 Task: Create an issue with stakeholders to showcase completed work.
Action: Mouse moved to (238, 96)
Screenshot: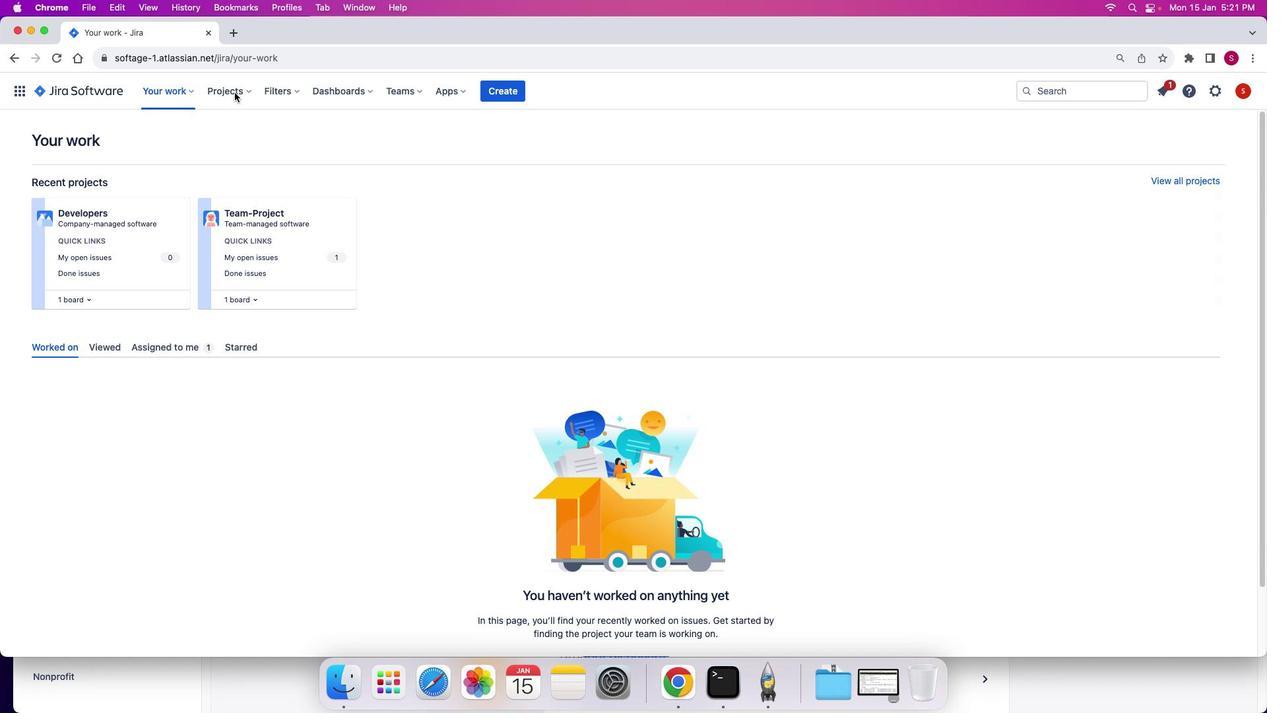 
Action: Mouse pressed left at (238, 96)
Screenshot: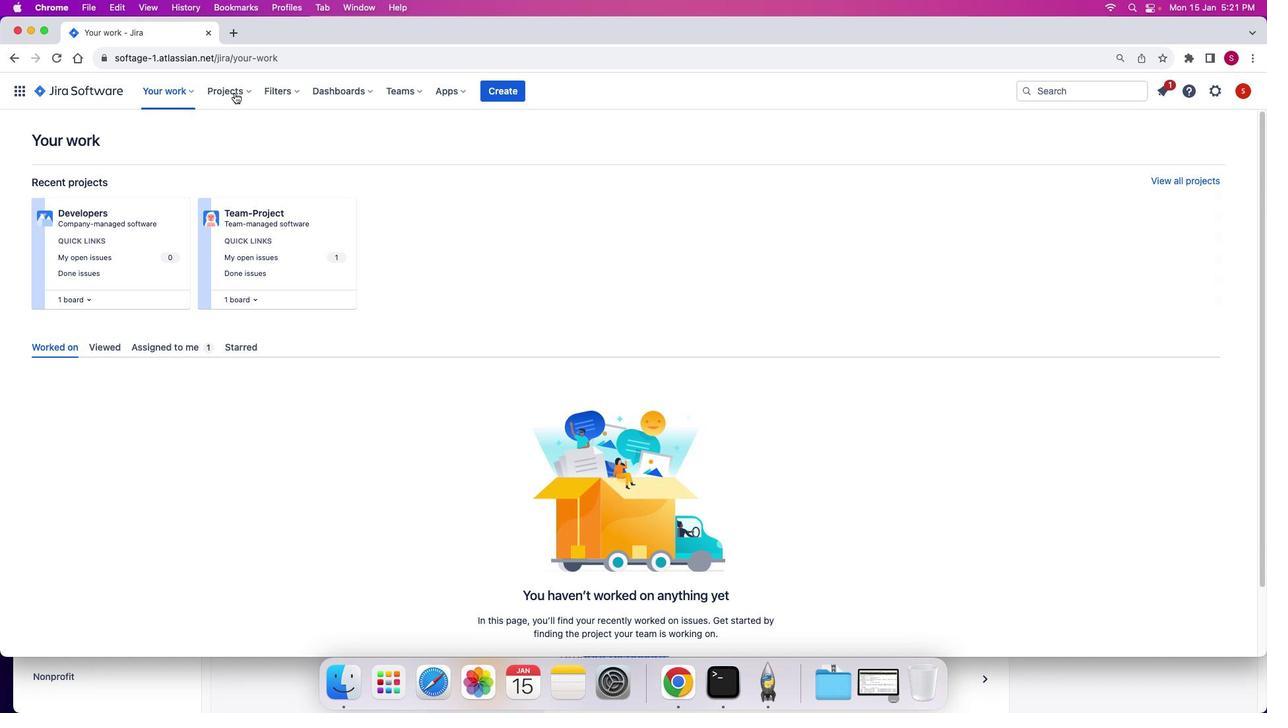 
Action: Mouse moved to (241, 97)
Screenshot: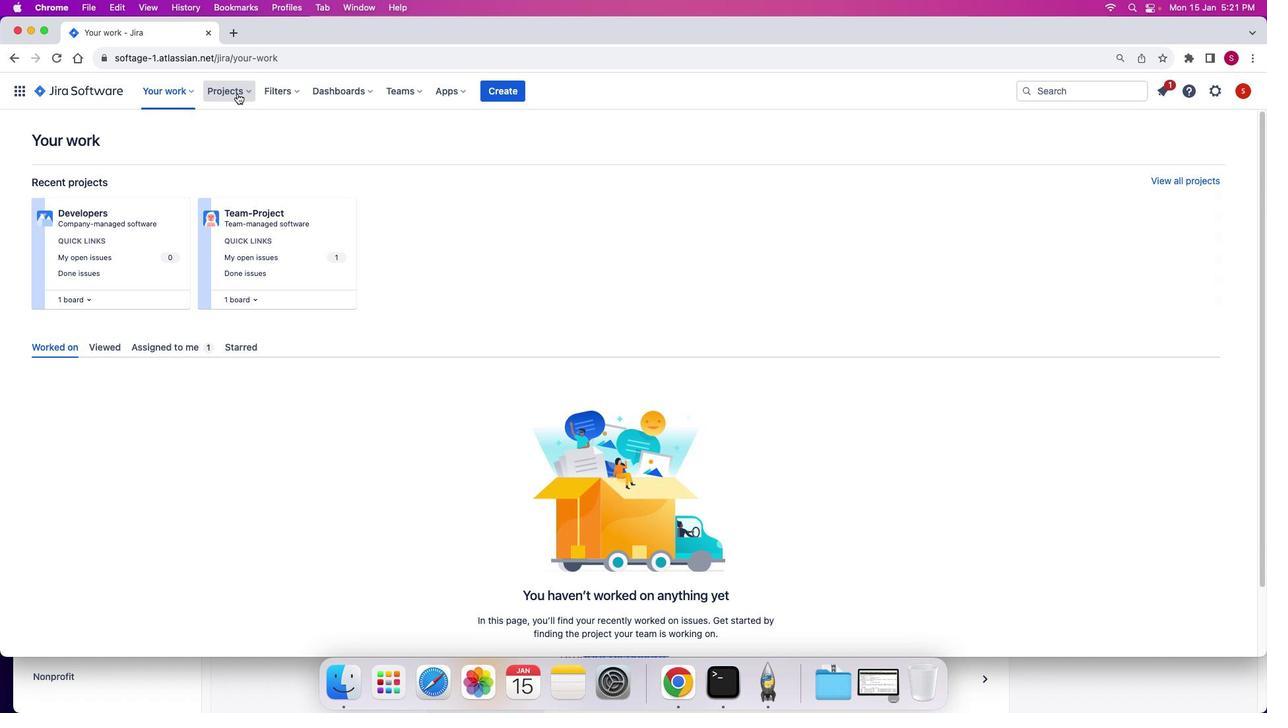 
Action: Mouse pressed left at (241, 97)
Screenshot: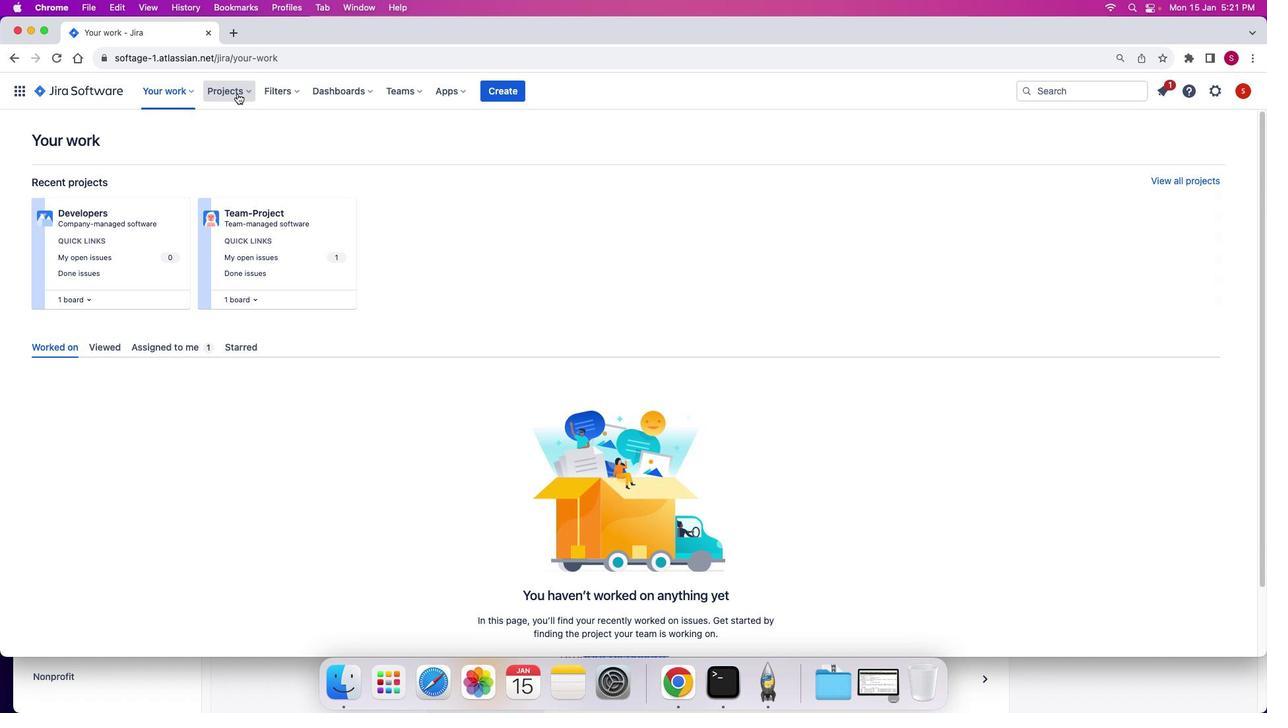 
Action: Mouse moved to (261, 151)
Screenshot: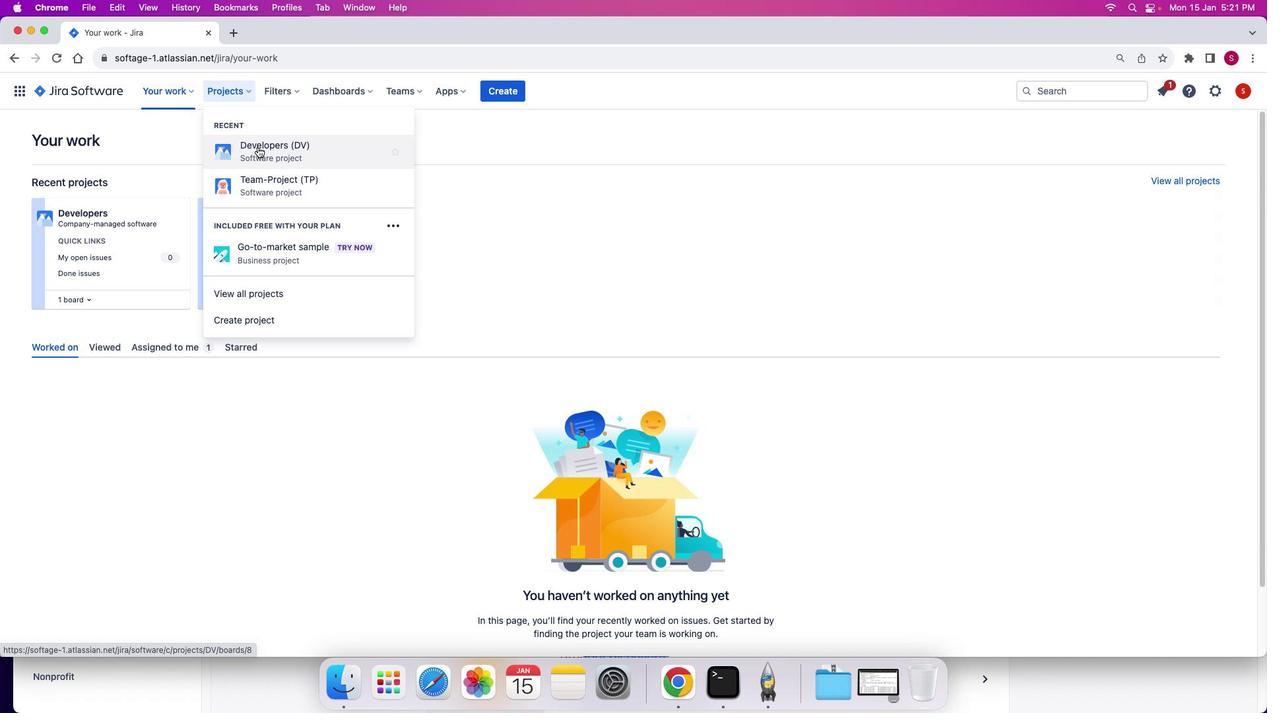 
Action: Mouse pressed left at (261, 151)
Screenshot: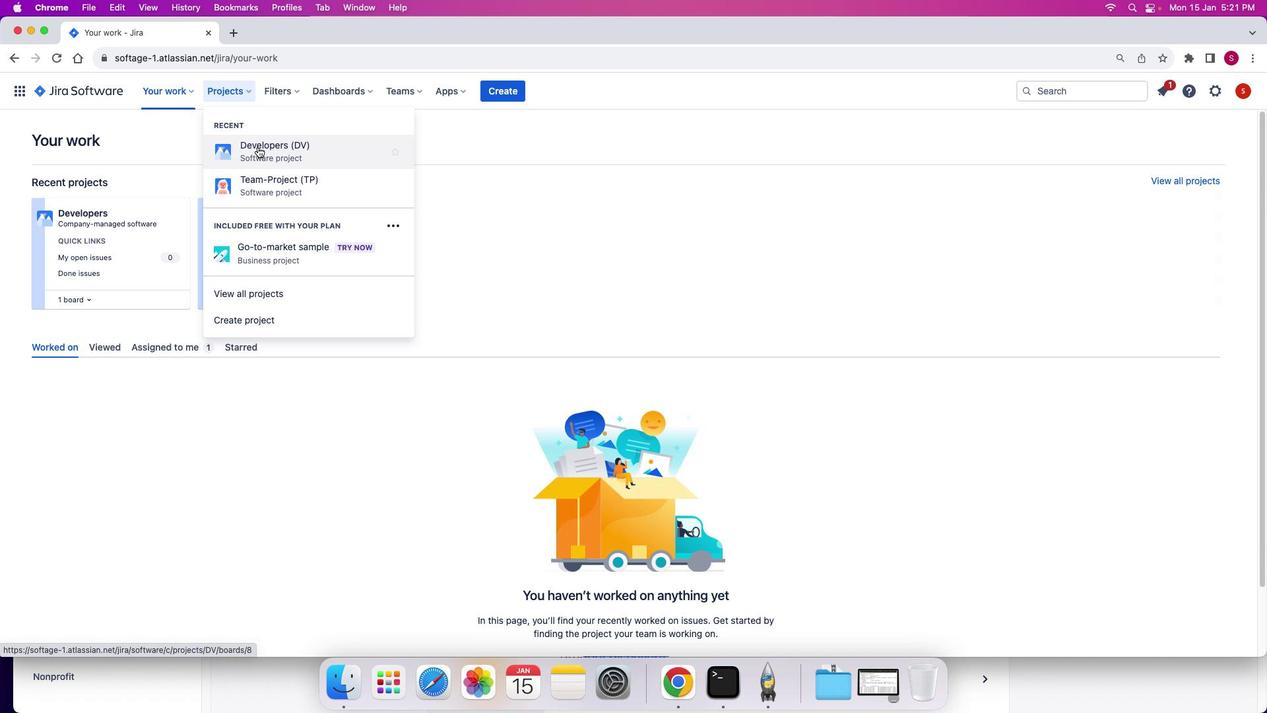 
Action: Mouse moved to (378, 423)
Screenshot: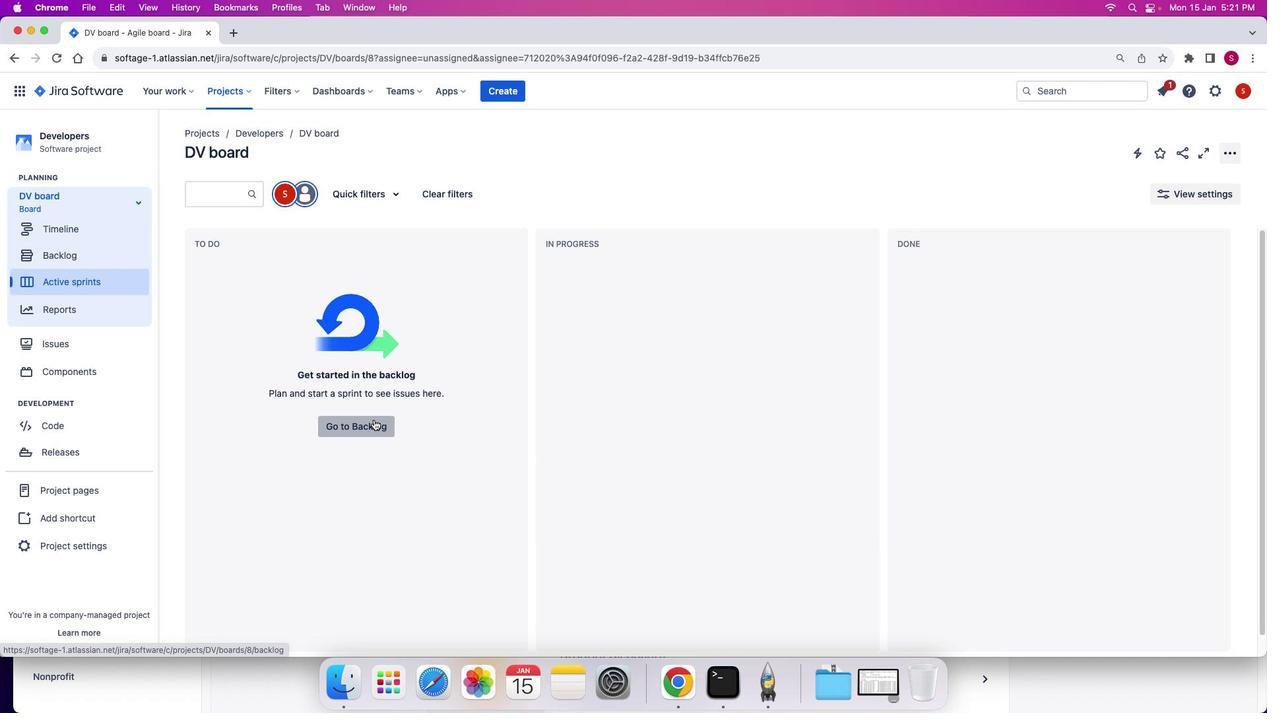 
Action: Mouse pressed left at (378, 423)
Screenshot: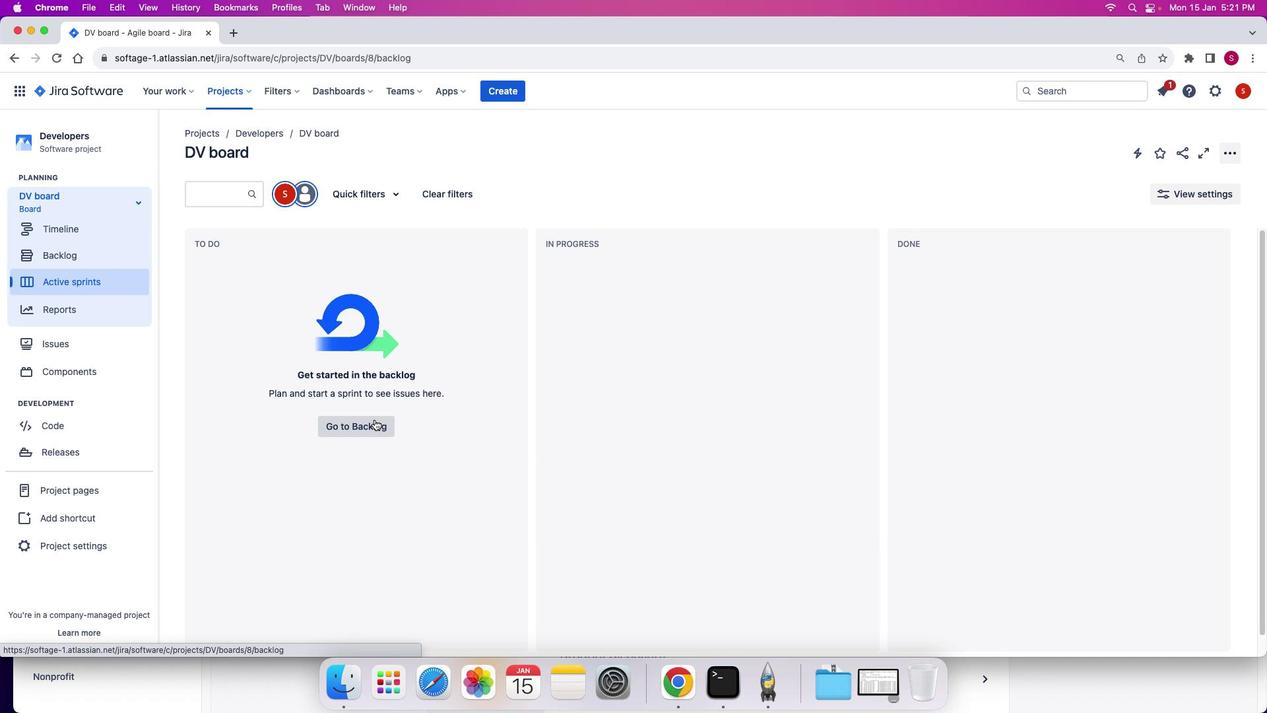 
Action: Mouse moved to (283, 285)
Screenshot: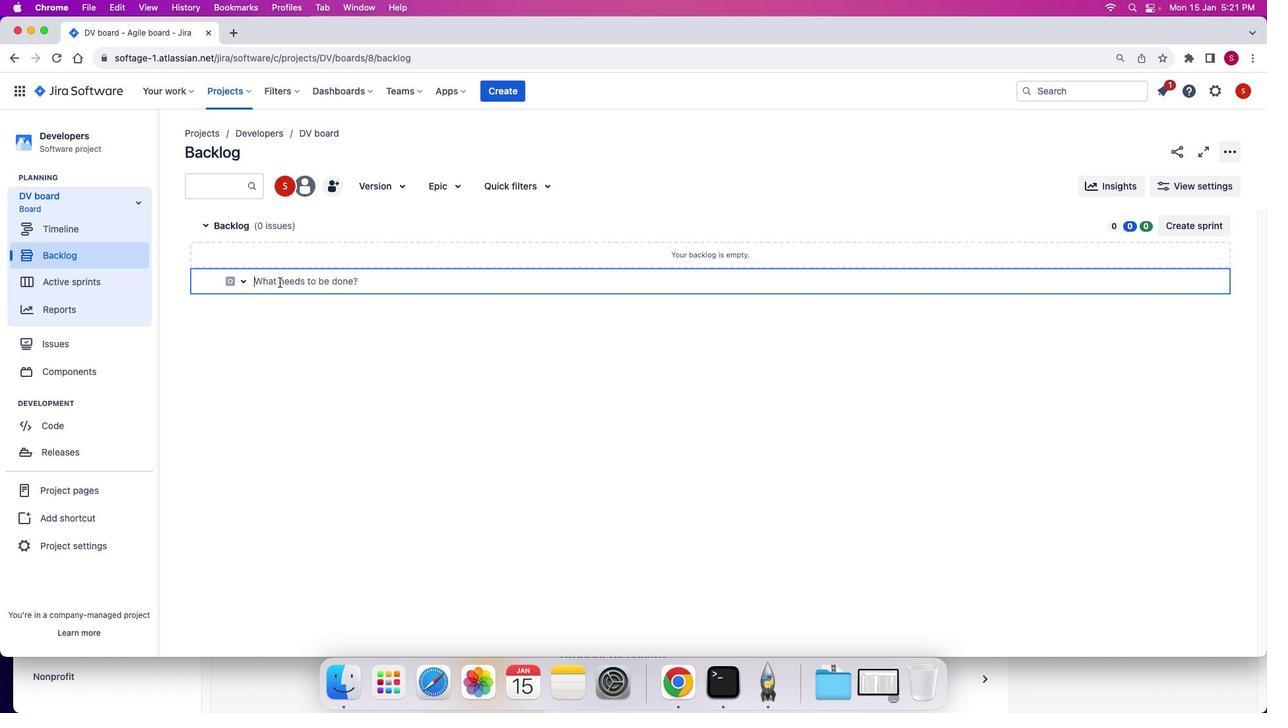 
Action: Mouse pressed left at (283, 285)
Screenshot: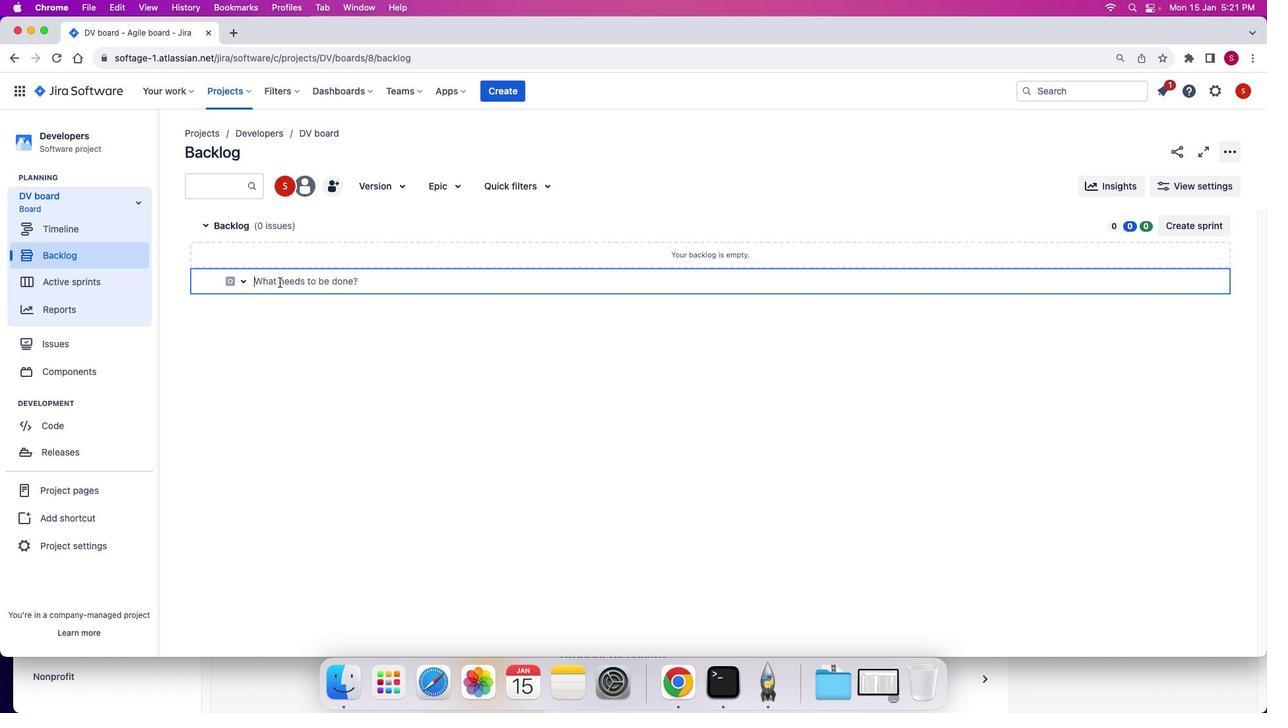
Action: Key pressed Key.shift'P''r''o''c''e''s''s'Key.spaceKey.shift'E''v''a''l''u''a''t''i''o''n'Key.enter
Screenshot: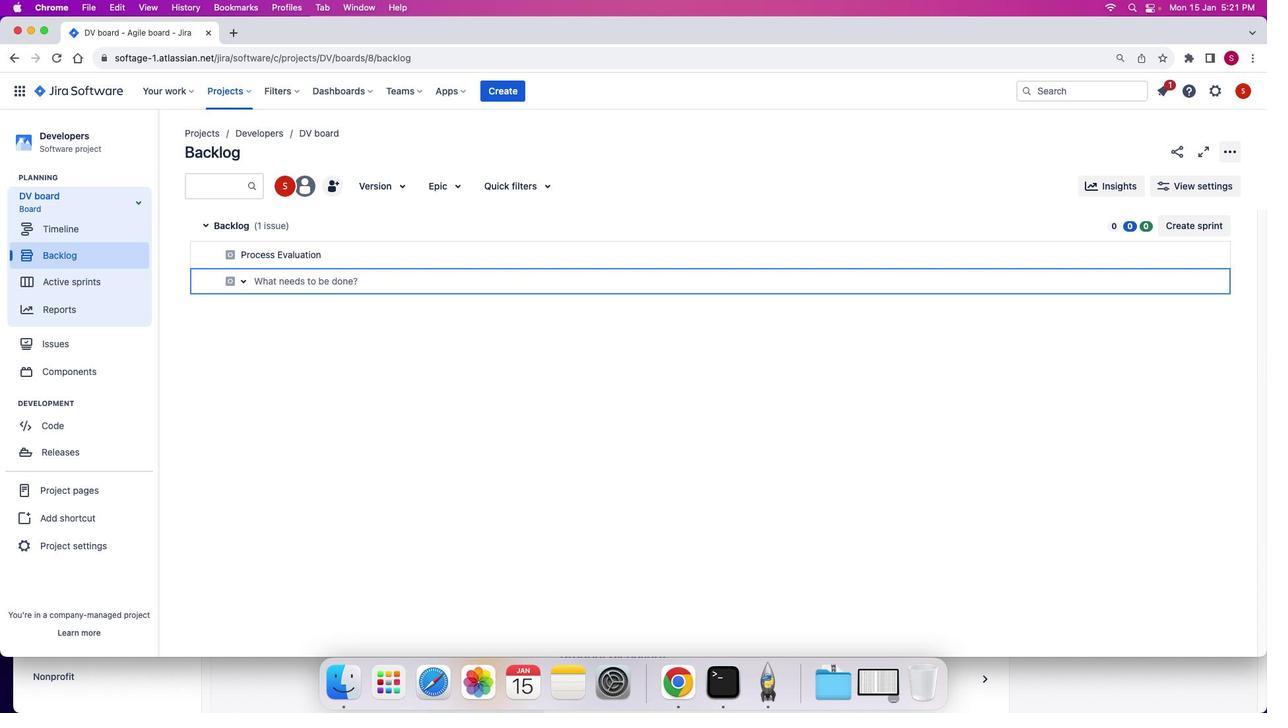 
Action: Mouse moved to (320, 259)
Screenshot: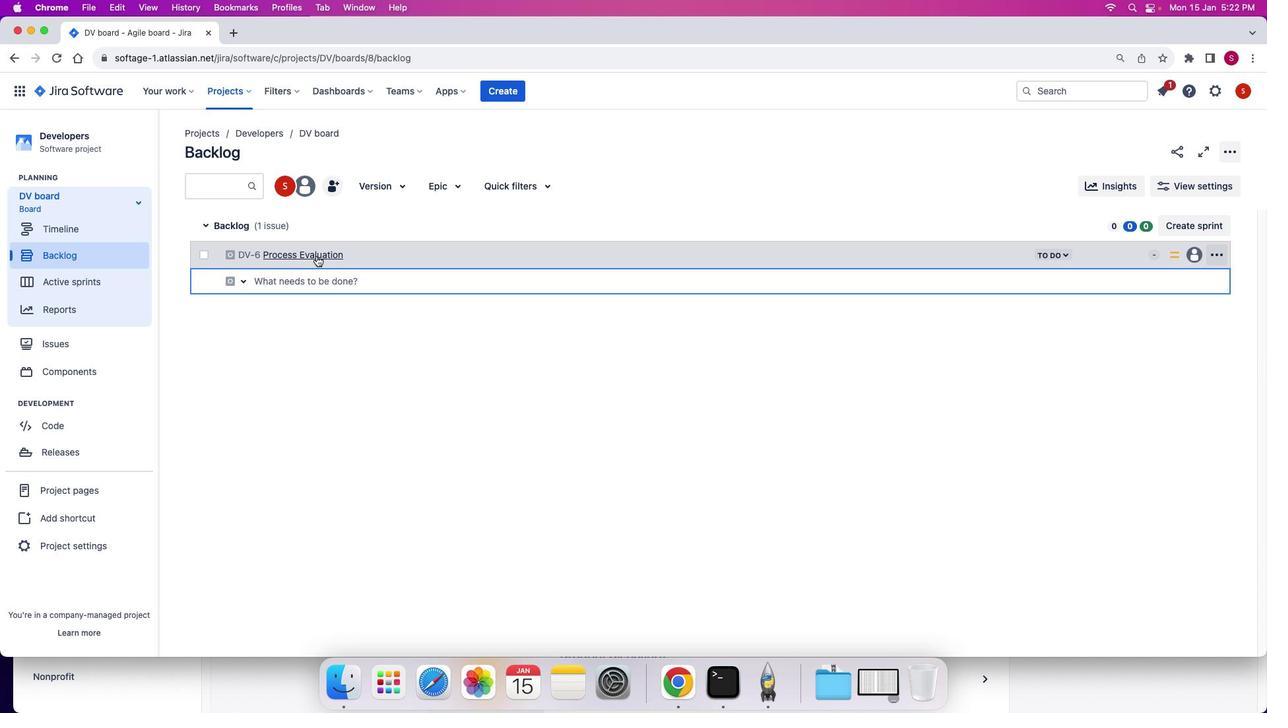 
Action: Mouse pressed left at (320, 259)
Screenshot: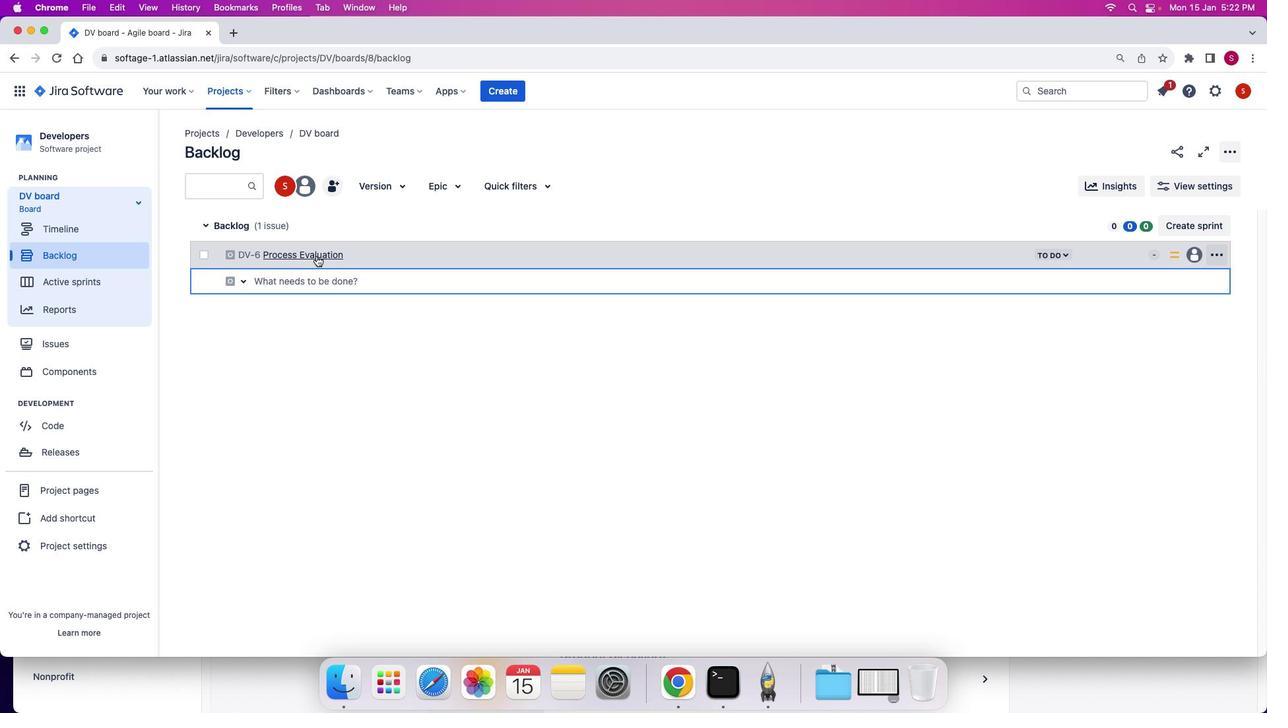 
Action: Mouse moved to (1043, 363)
Screenshot: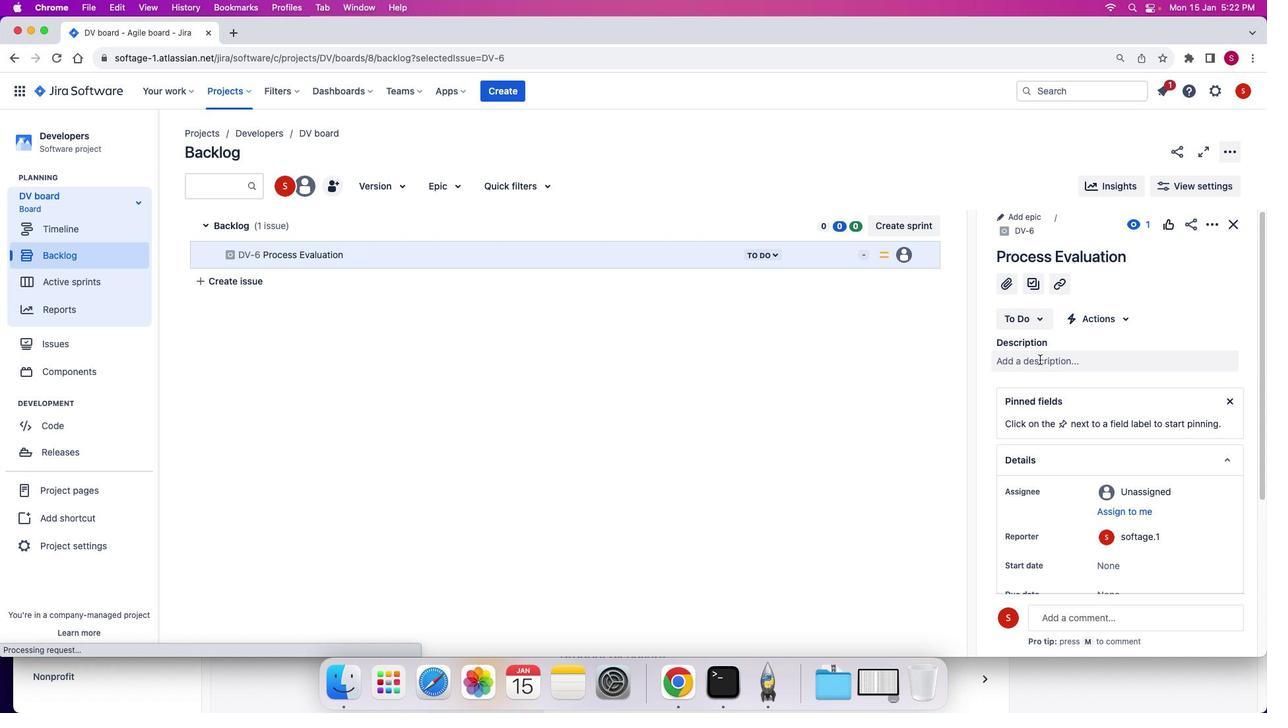 
Action: Mouse pressed left at (1043, 363)
Screenshot: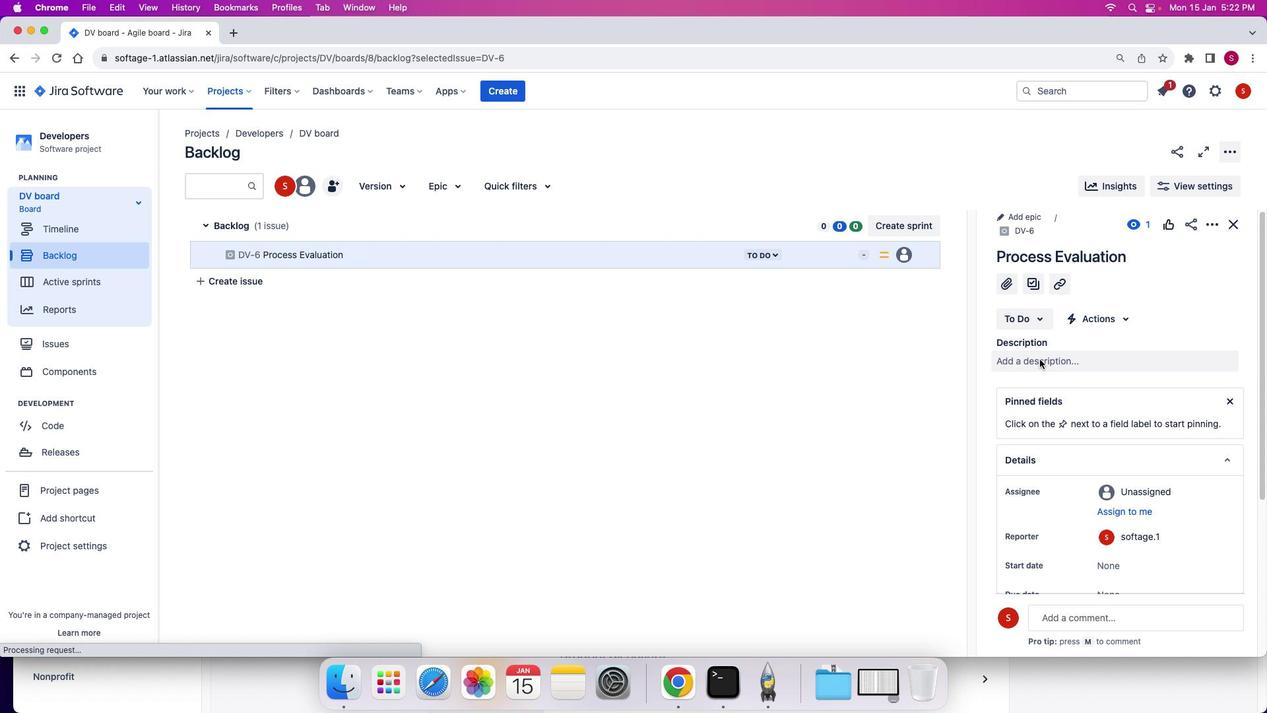 
Action: Mouse moved to (1026, 406)
Screenshot: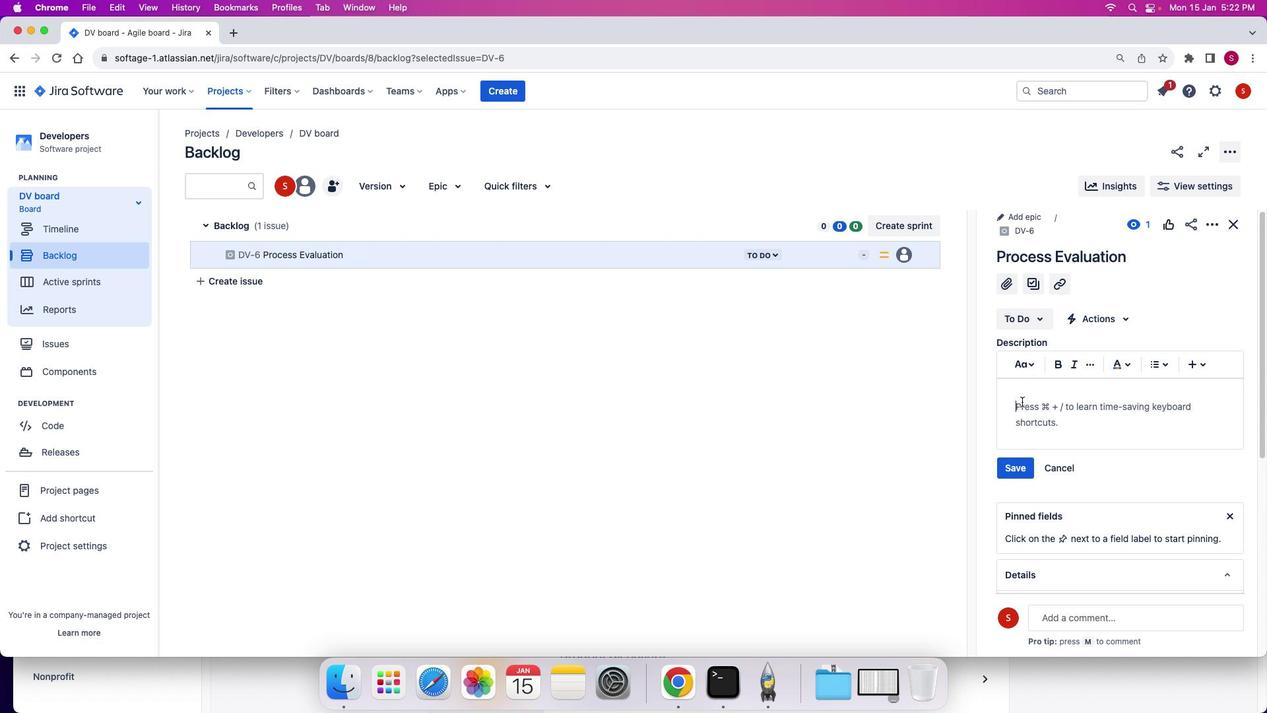 
Action: Key pressed Key.shift'R''e''v''i''e''w'Key.space't''h''h''e'Key.space'e''f''f''e''c''t''i''v''e''n''e''s''s'Key.space'a''n''d'Key.space'e''f''f''i''c''i''e''n''c''y'Key.space'o''f'Key.space't''h''e'Key.space'r''e''l''e''a''s''e'Key.space'p''r''o''c''e''s''s'','Key.space'i''d''e''n''t''i''f''y''i''n''g'','Key.spaceKey.leftKey.leftKey.space'b''o''t''t''l''e''n''e''c''k''s'Key.upKey.leftKey.leftKey.leftKey.leftKey.leftKey.leftKey.leftKey.leftKey.leftKey.leftKey.leftKey.leftKey.leftKey.leftKey.leftKey.leftKey.leftKey.leftKey.leftKey.leftKey.leftKey.leftKey.leftKey.leftKey.leftKey.leftKey.leftKey.leftKey.leftKey.backspaceKey.downKey.rightKey.rightKey.rightKey.rightKey.rightKey.rightKey.rightKey.rightKey.rightKey.rightKey.rightKey.rightKey.rightKey.rightKey.rightKey.rightKey.rightKey.rightKey.rightKey.rightKey.rightKey.rightKey.rightKey.rightKey.rightKey.rightKey.rightKey.rightKey.rightKey.rightKey.rightKey.space'i''n''e''f''f''i''c''i''e''n''c''i''e''s'','Key.space'a''n''d'Key.space'o''p''p''o''r''t''u''n''i''t''i''e''s'Key.space'f''o''r'Key.space's''t''r''e''a''m''l''i''n''i''n''g''.'
Screenshot: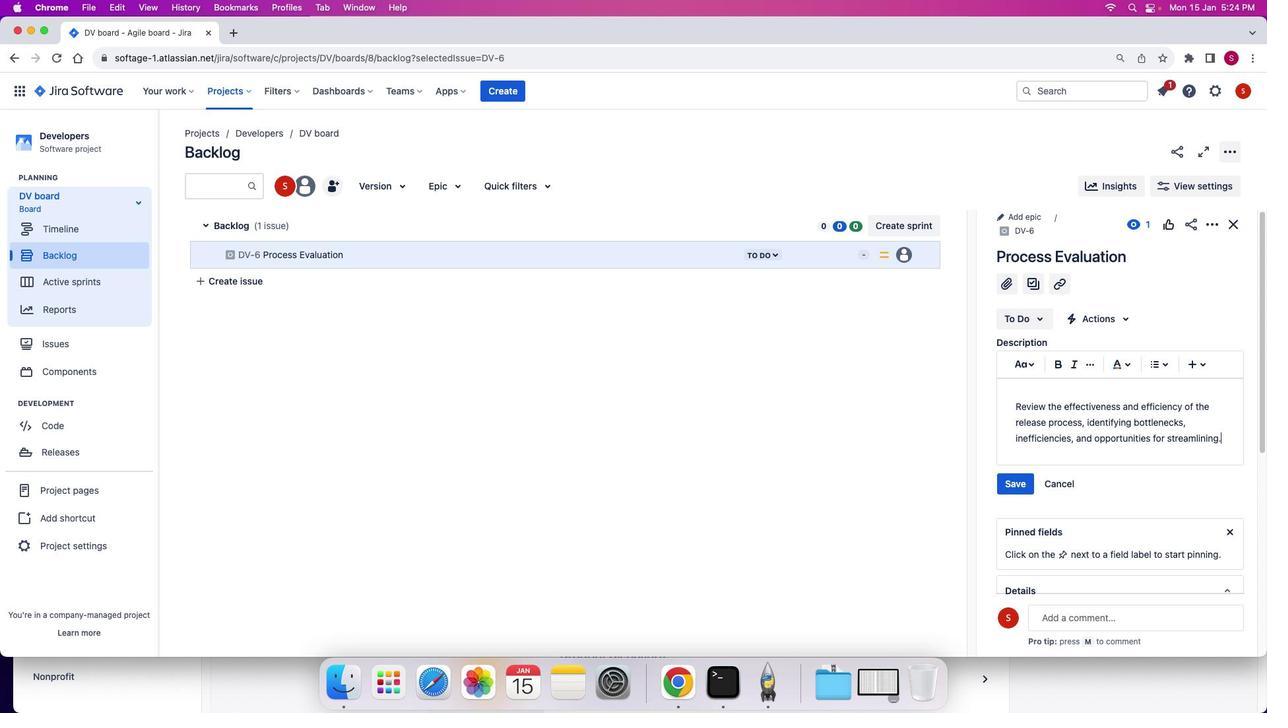 
Action: Mouse moved to (1025, 489)
Screenshot: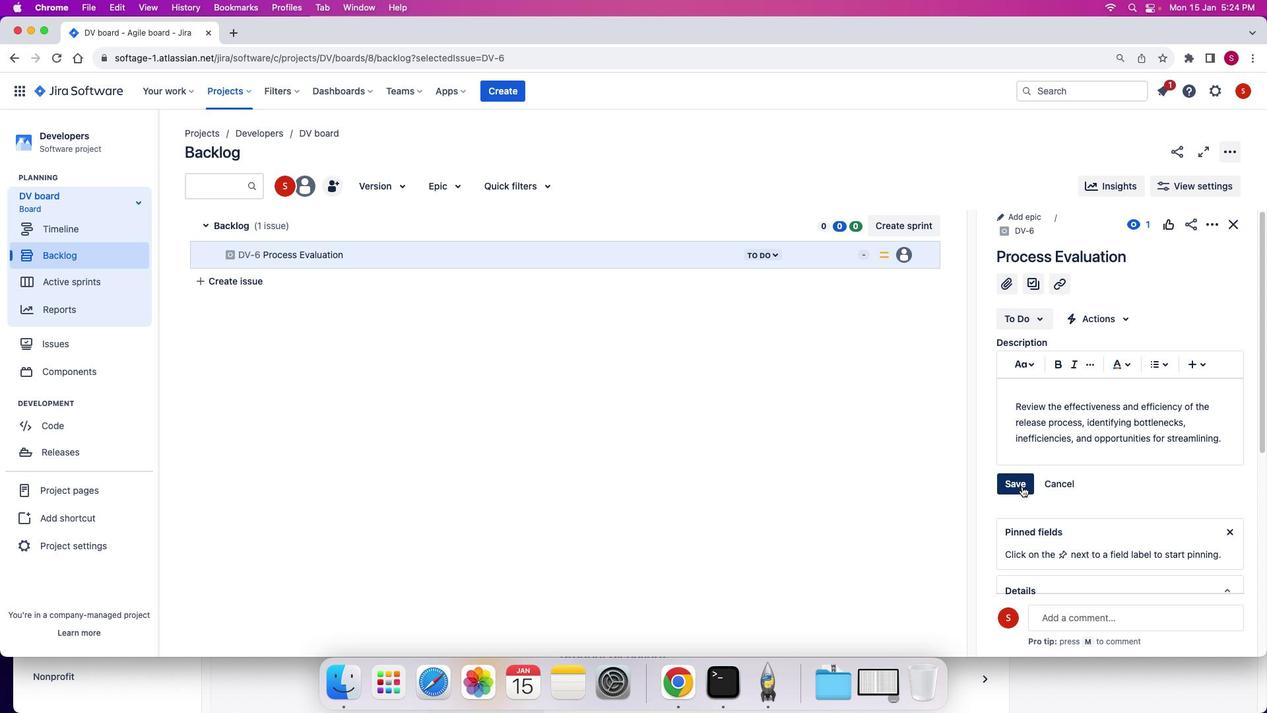 
Action: Mouse pressed left at (1025, 489)
Screenshot: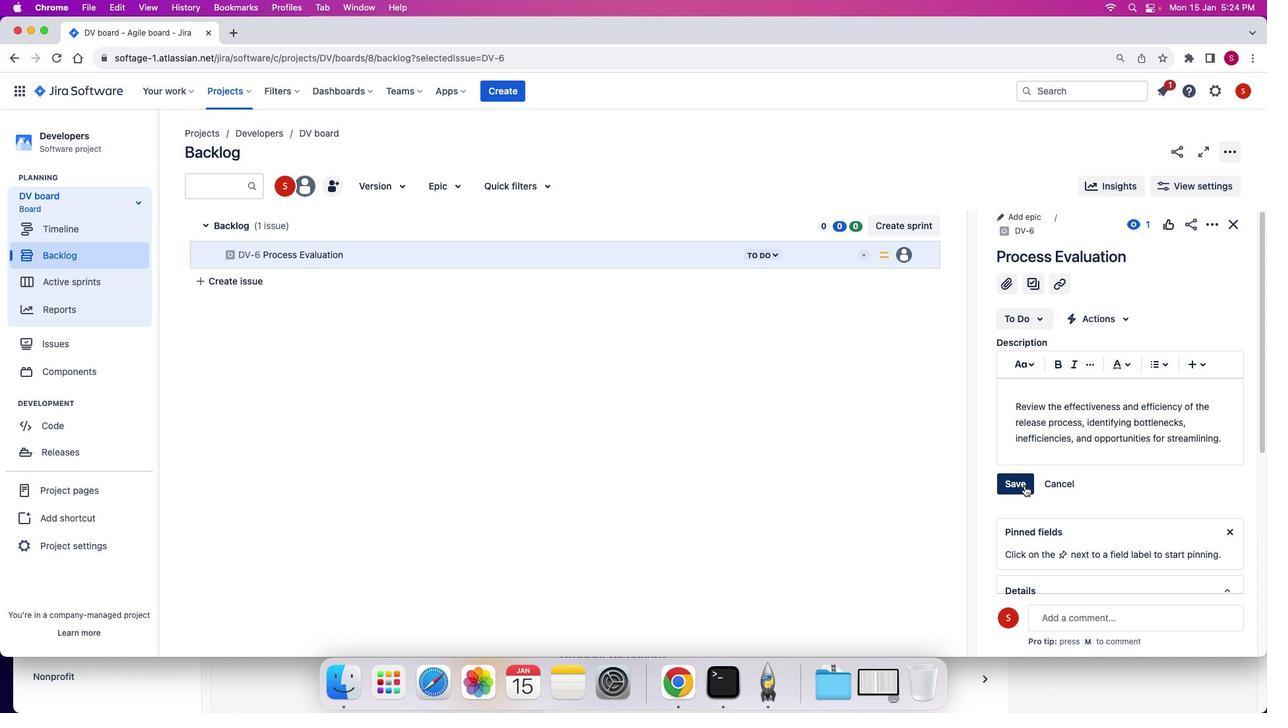
Action: Mouse moved to (1044, 516)
Screenshot: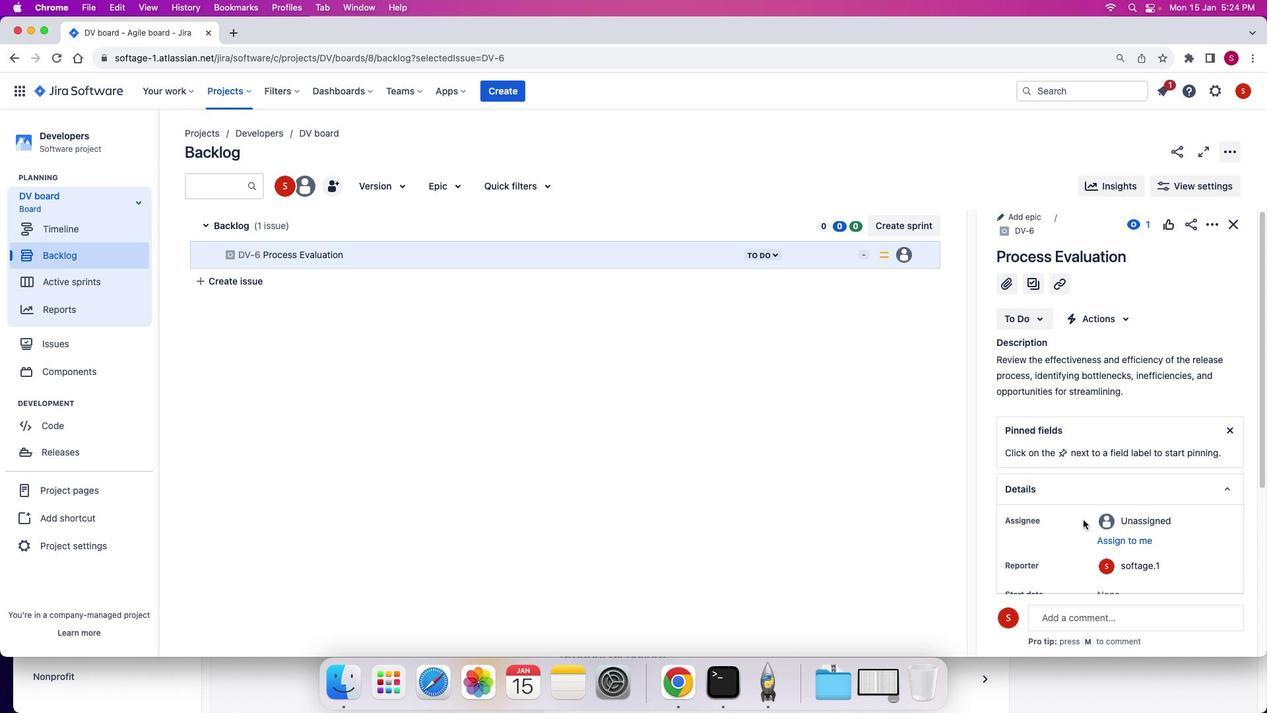 
Action: Mouse scrolled (1044, 516) with delta (3, 4)
Screenshot: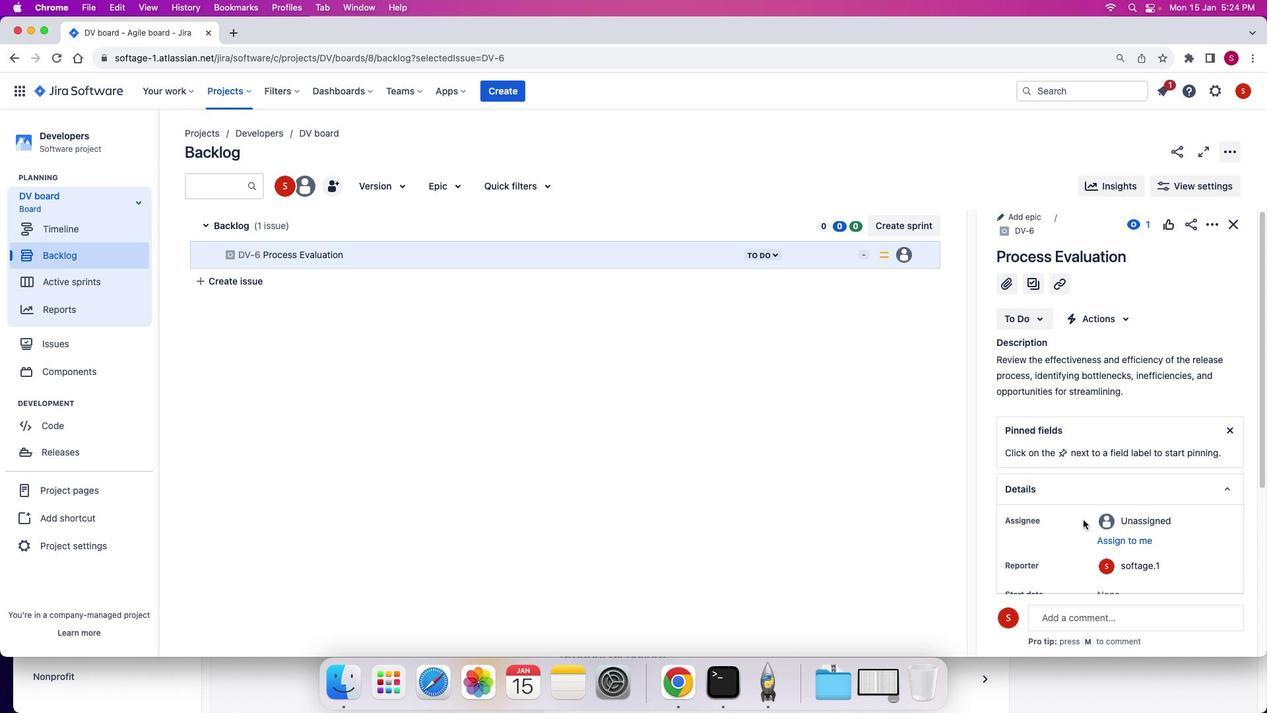 
Action: Mouse moved to (1050, 518)
Screenshot: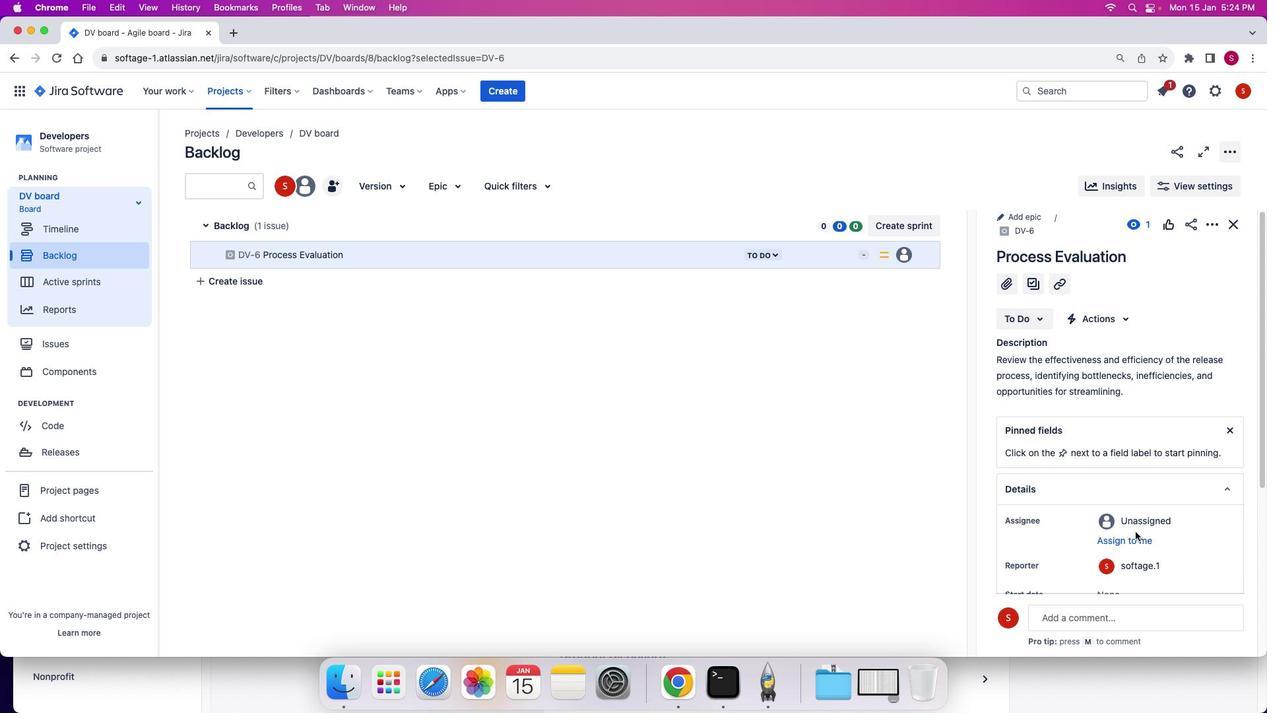 
Action: Mouse scrolled (1050, 518) with delta (3, 4)
Screenshot: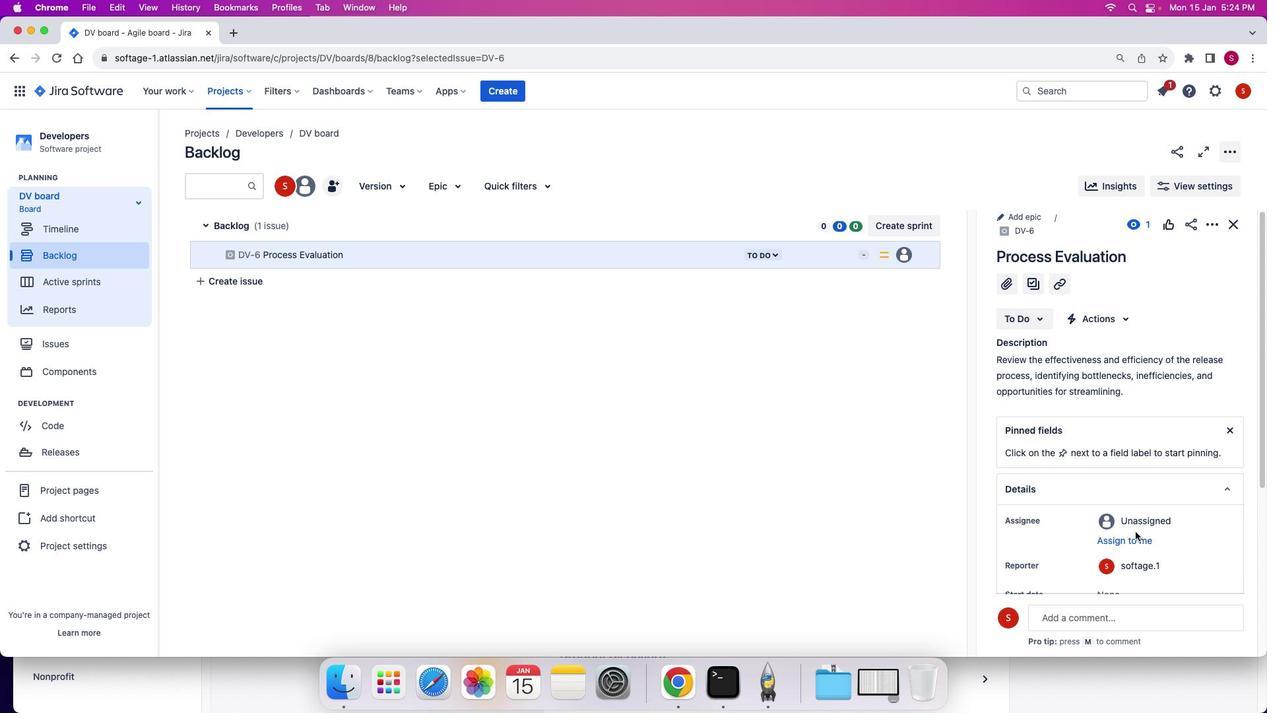 
Action: Mouse moved to (1142, 527)
Screenshot: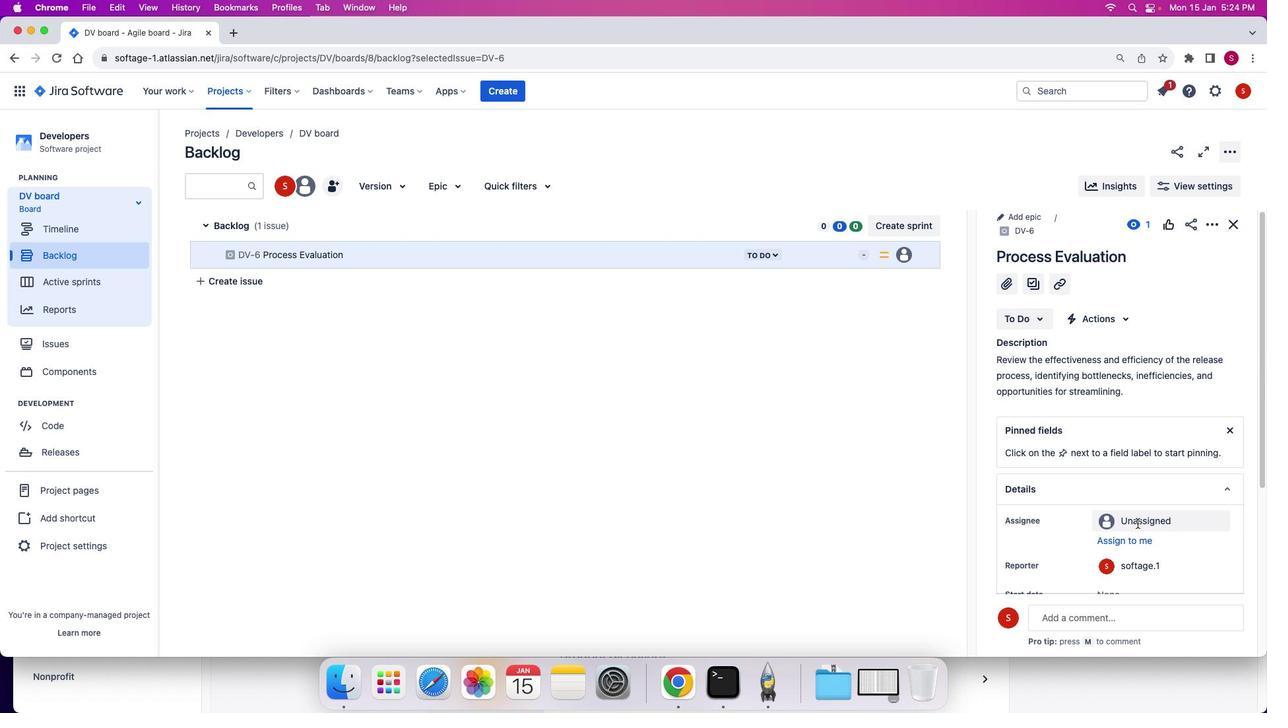 
Action: Mouse pressed left at (1142, 527)
Screenshot: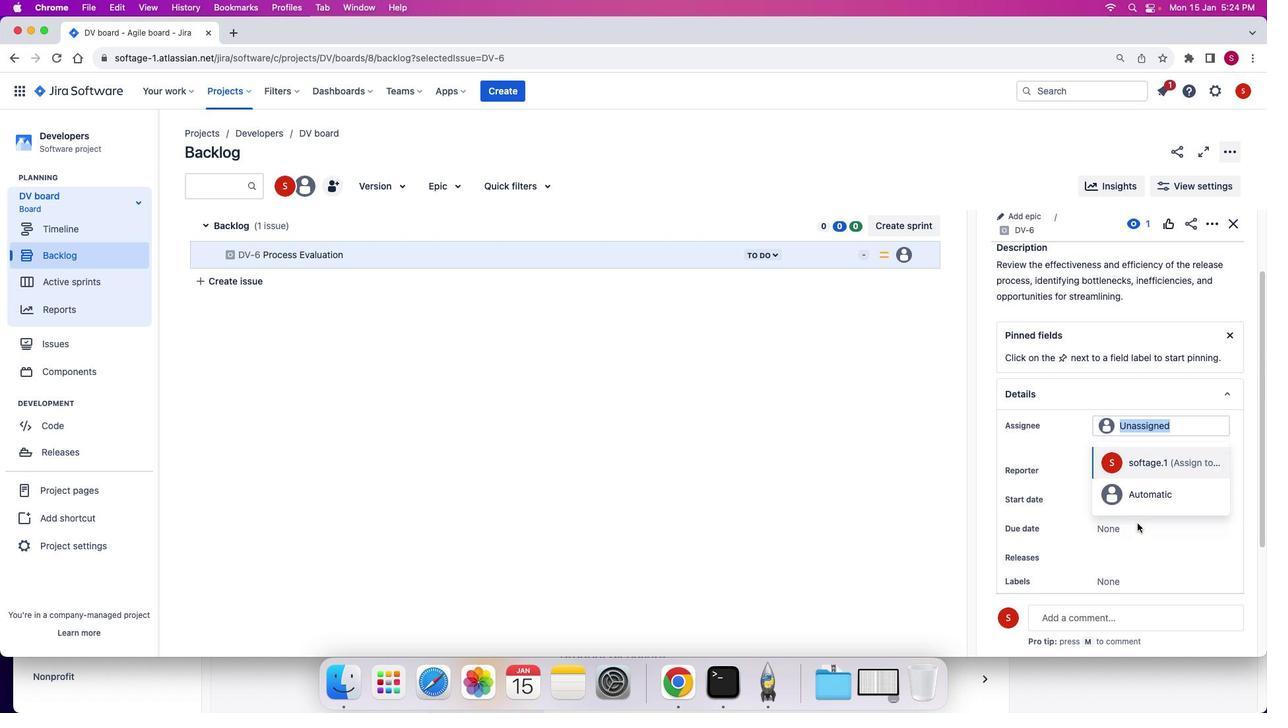 
Action: Mouse moved to (1155, 430)
Screenshot: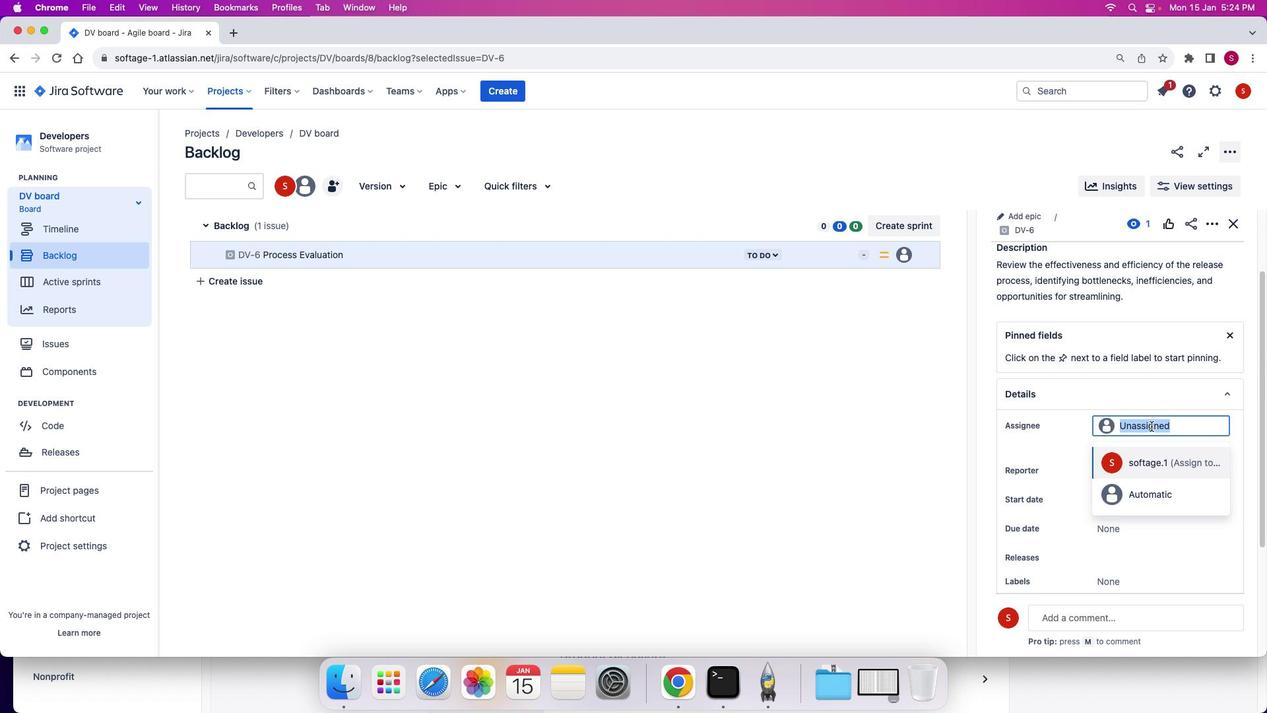
Action: Mouse pressed left at (1155, 430)
Screenshot: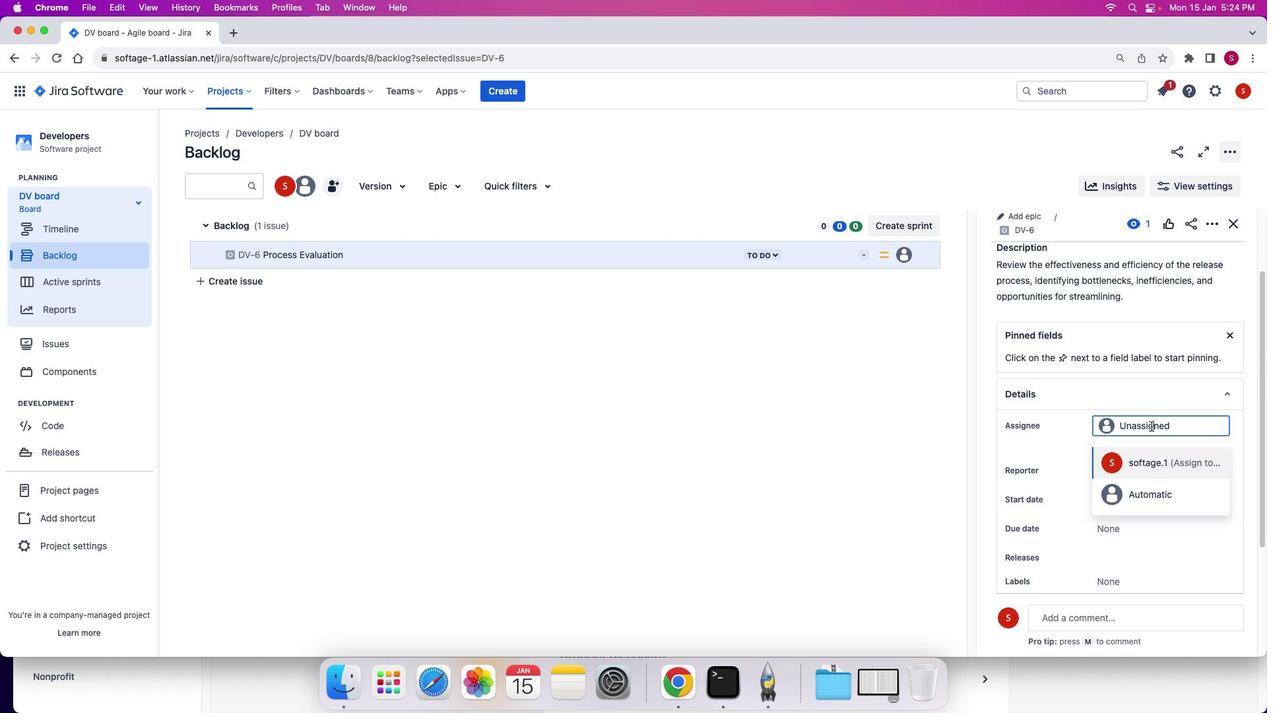 
Action: Mouse moved to (1179, 431)
Screenshot: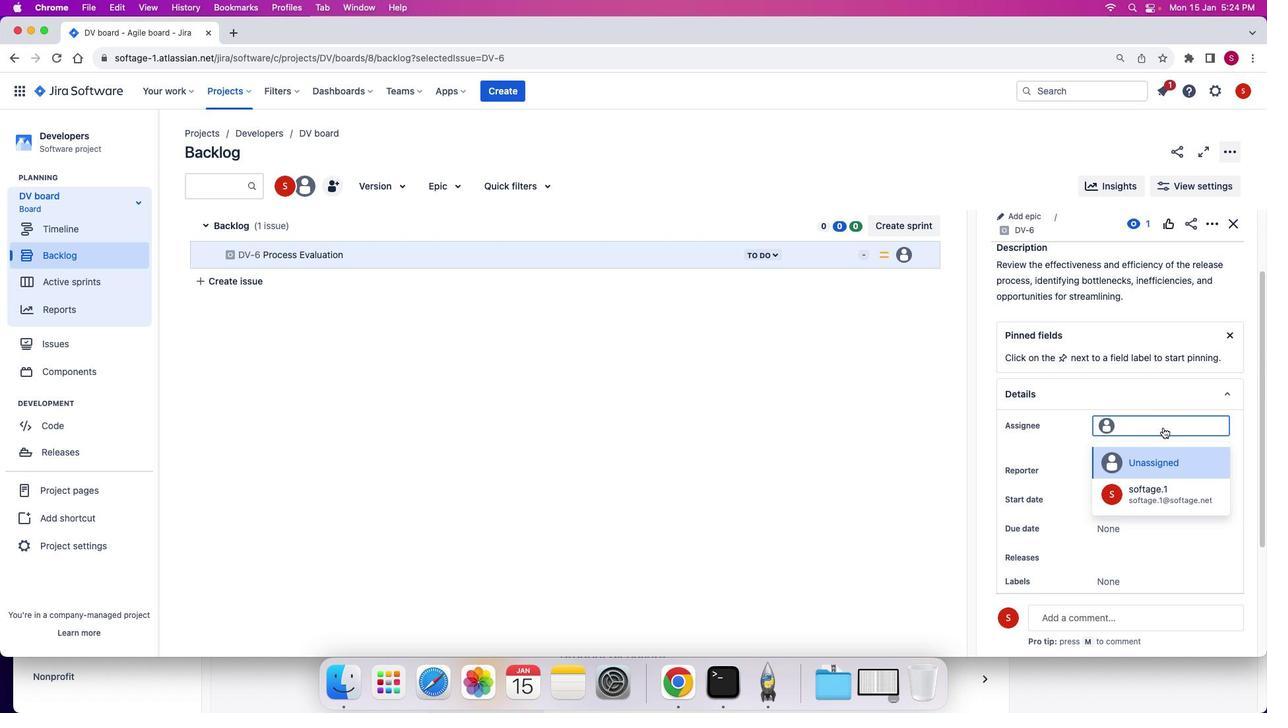 
Action: Mouse pressed left at (1179, 431)
Screenshot: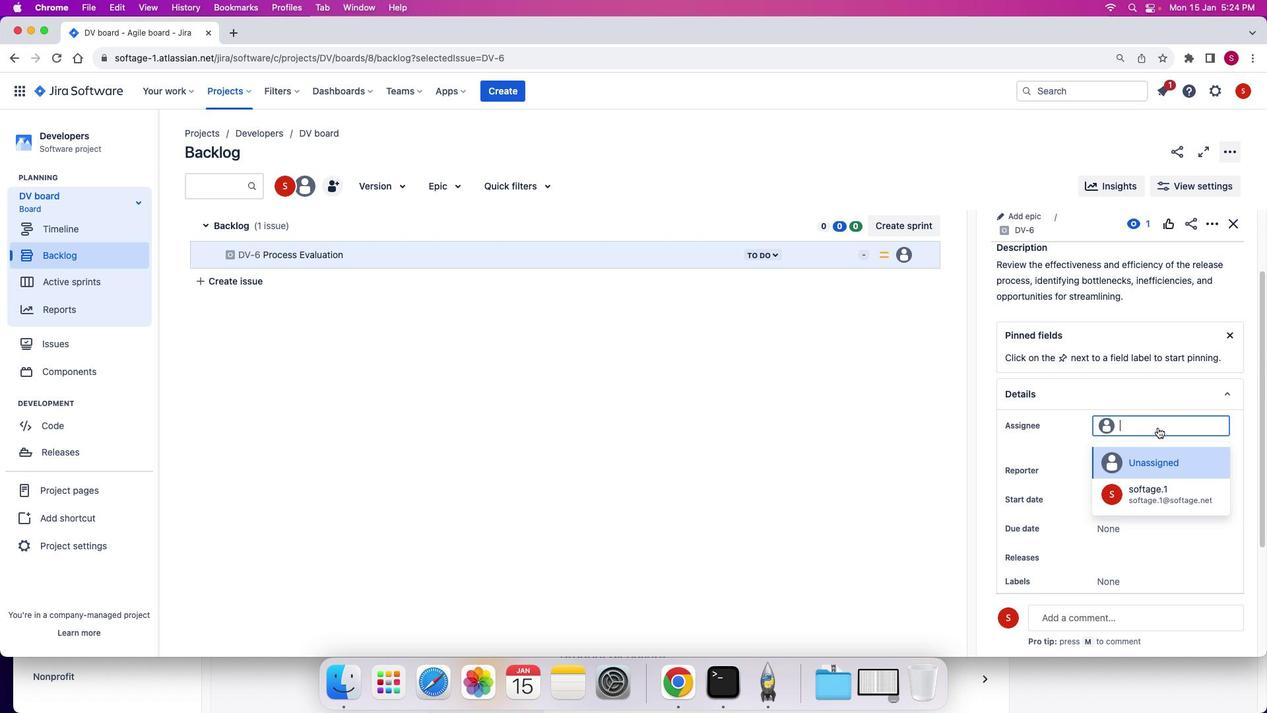 
Action: Mouse moved to (1150, 432)
Screenshot: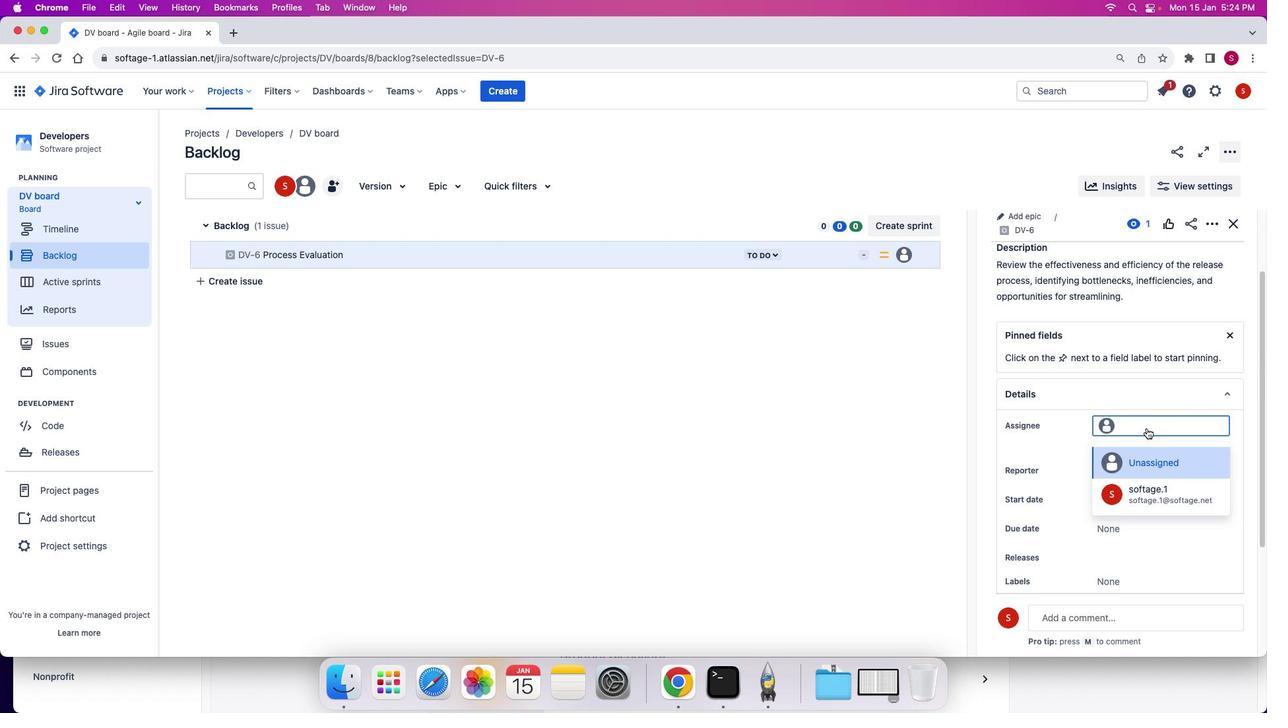 
Action: Key pressed Key.shift'A'
Screenshot: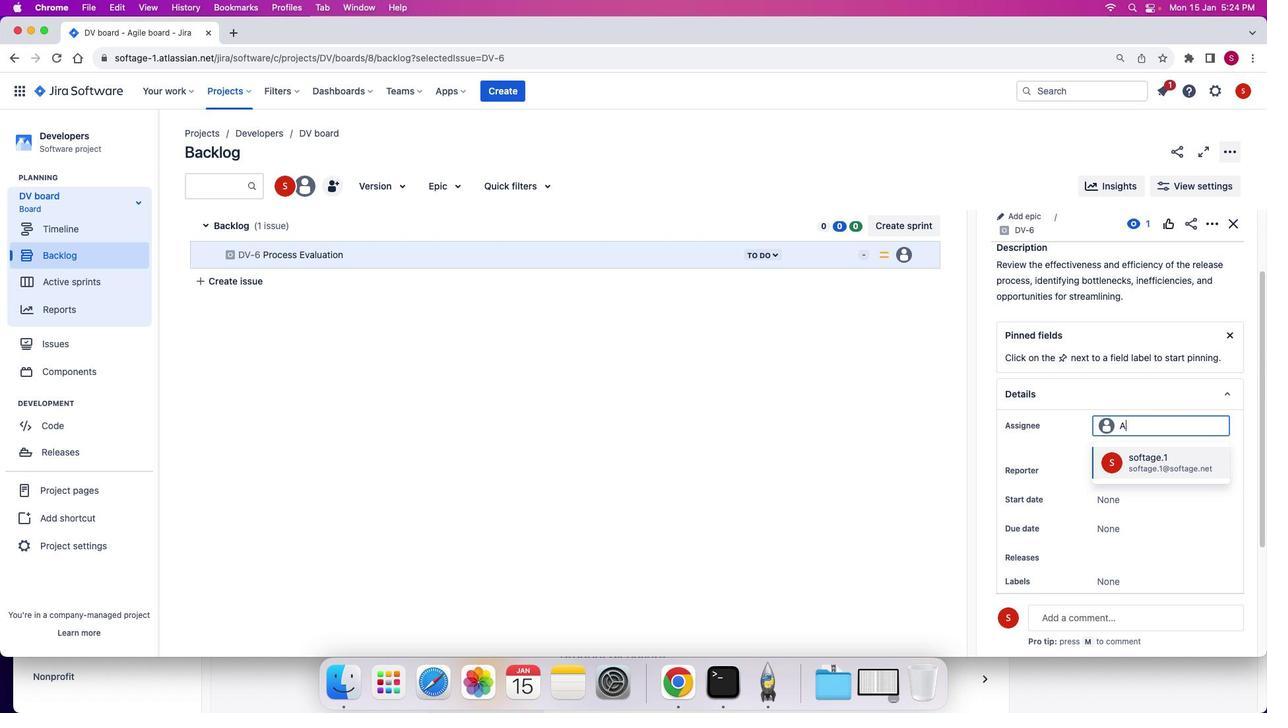 
Action: Mouse moved to (1161, 468)
Screenshot: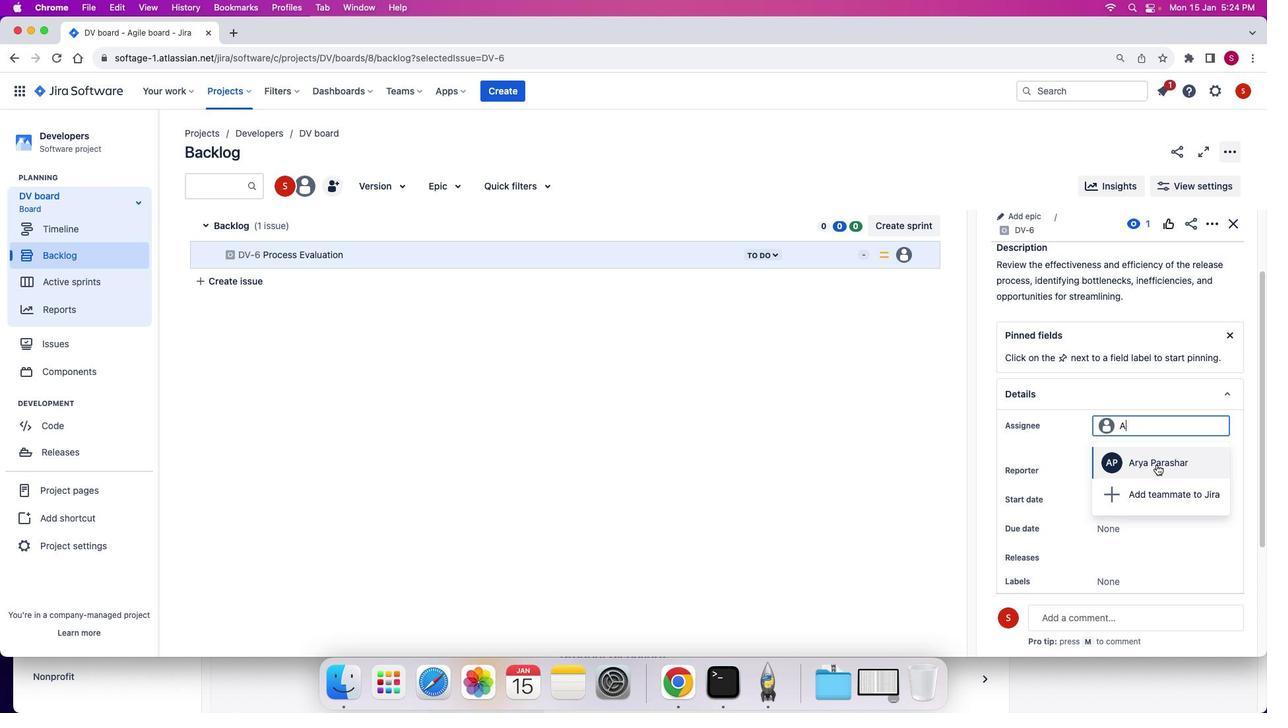 
Action: Mouse pressed left at (1161, 468)
Screenshot: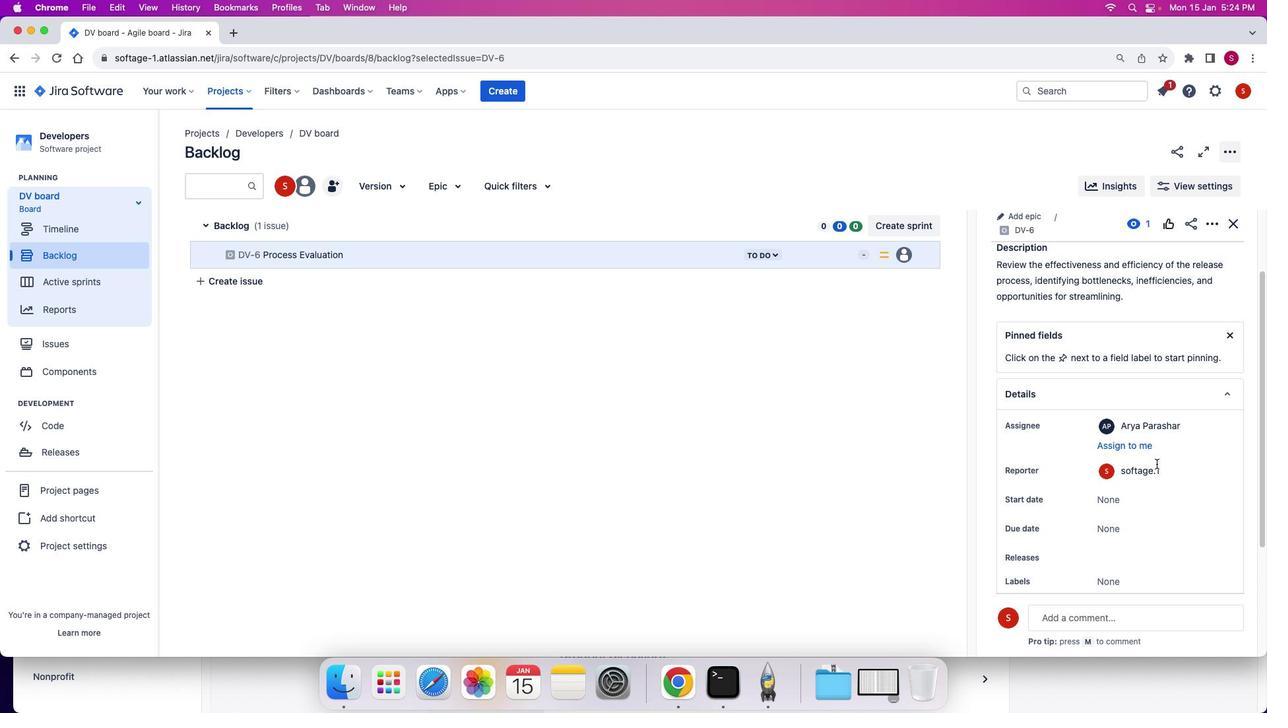 
Action: Mouse moved to (1121, 505)
Screenshot: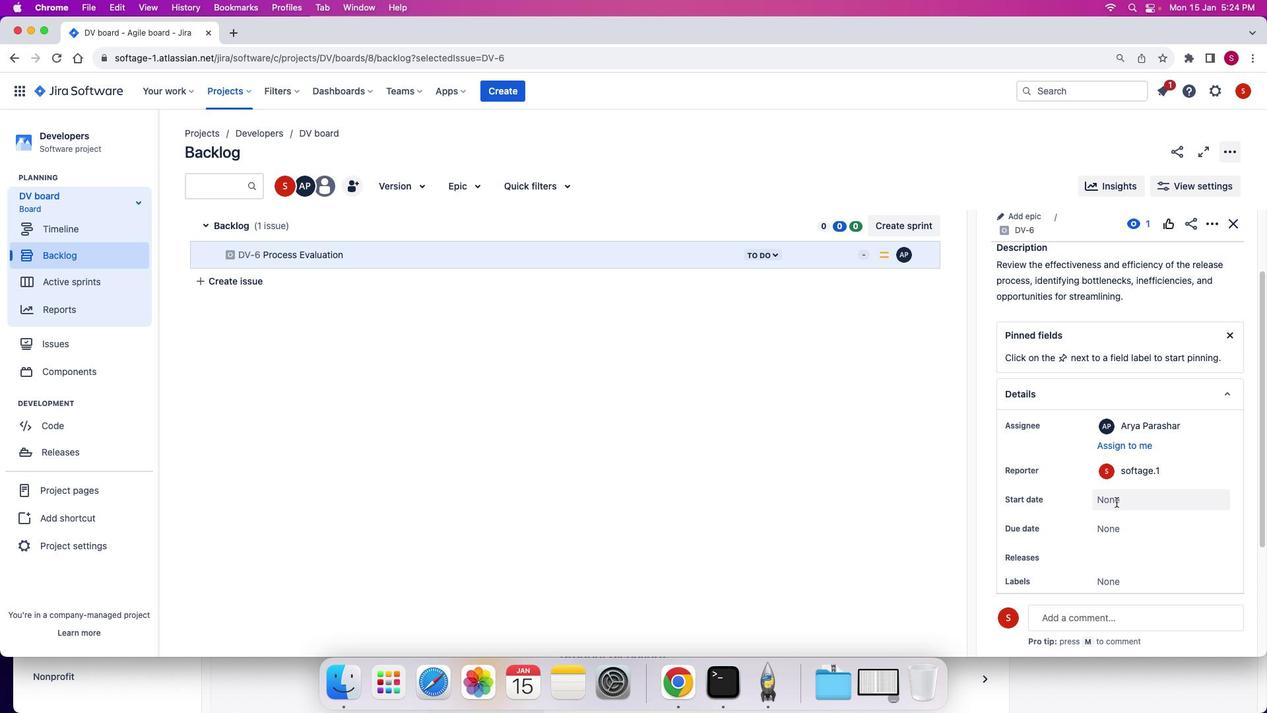 
Action: Mouse pressed left at (1121, 505)
Screenshot: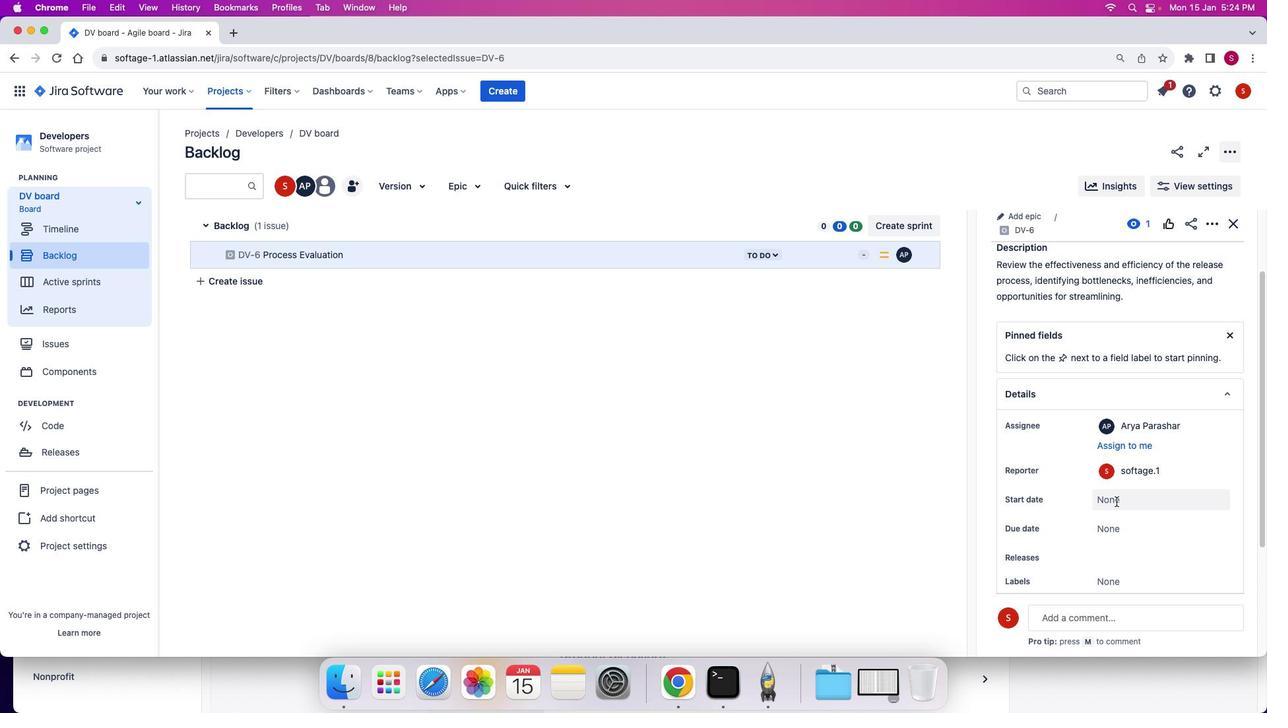 
Action: Mouse moved to (1100, 406)
Screenshot: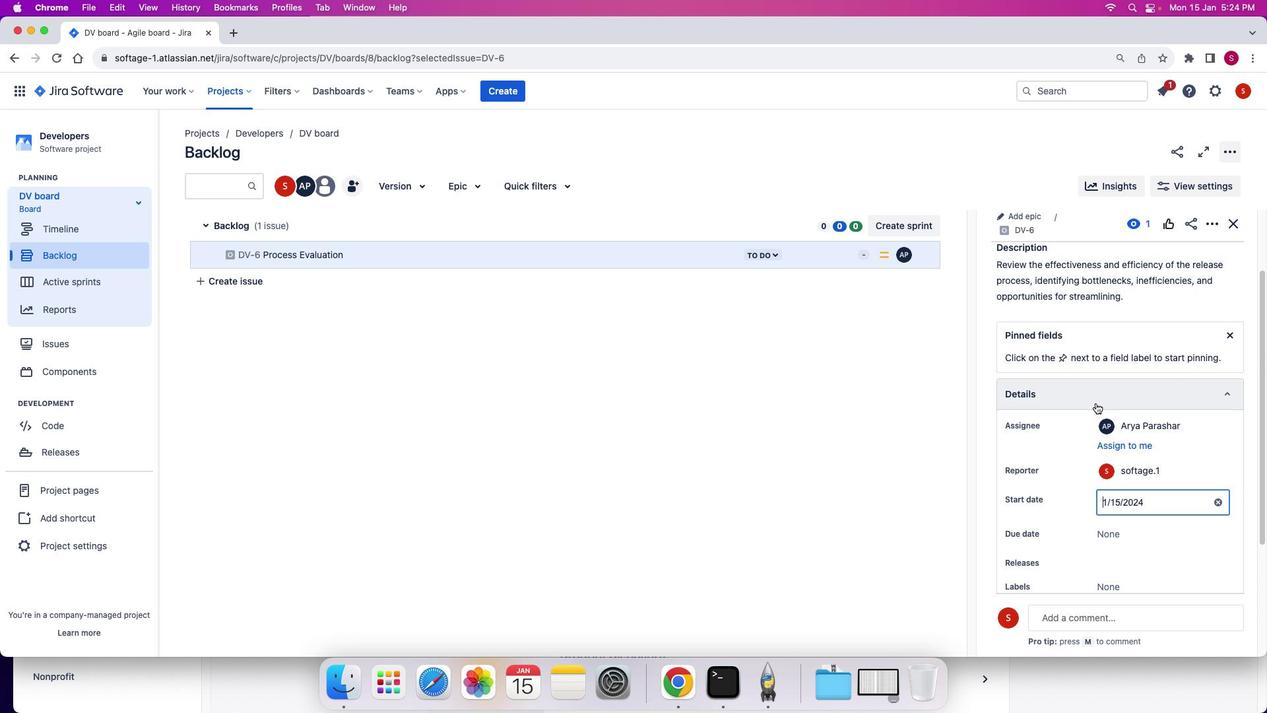 
Action: Mouse pressed left at (1100, 406)
Screenshot: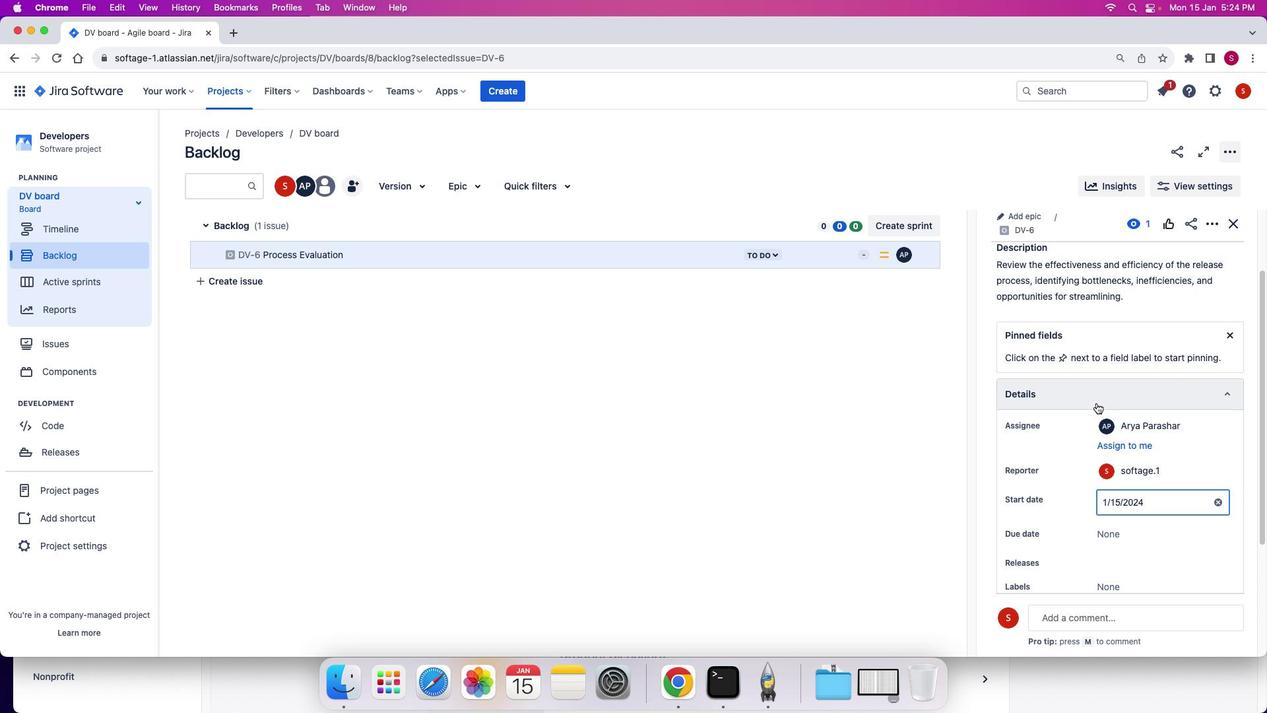 
Action: Mouse moved to (1122, 533)
Screenshot: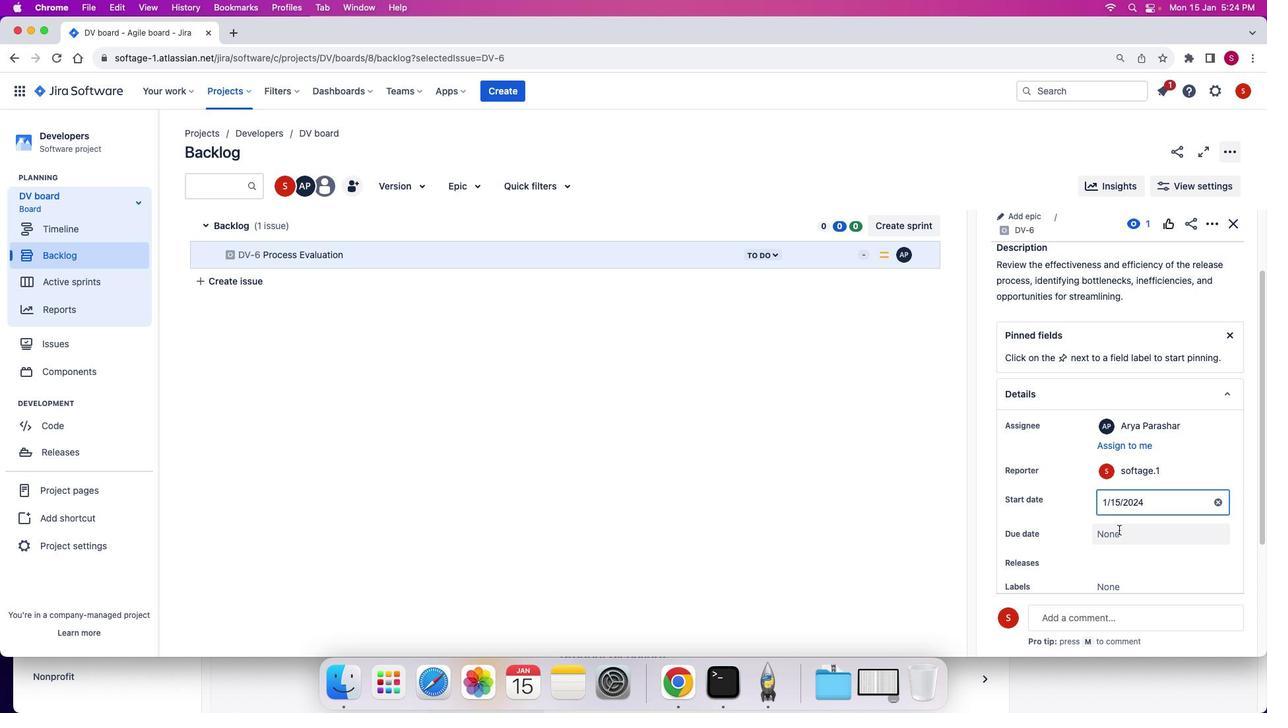 
Action: Mouse pressed left at (1122, 533)
Screenshot: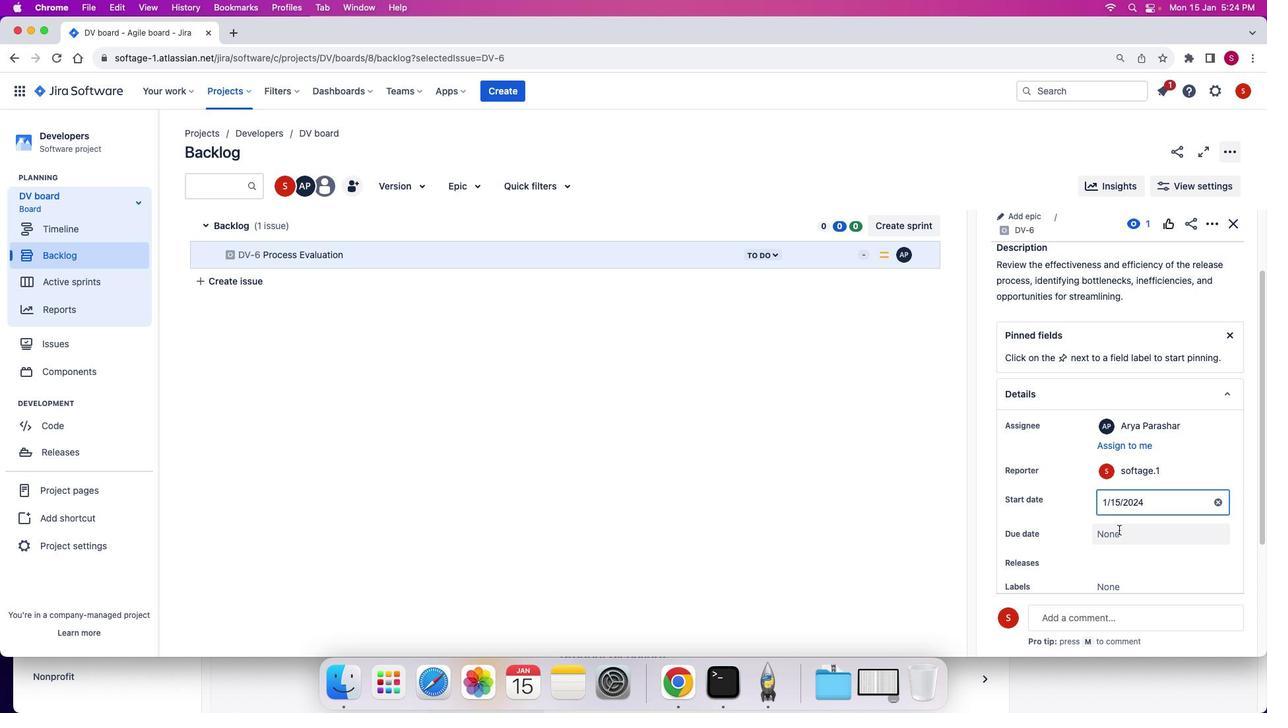 
Action: Mouse moved to (1241, 435)
Screenshot: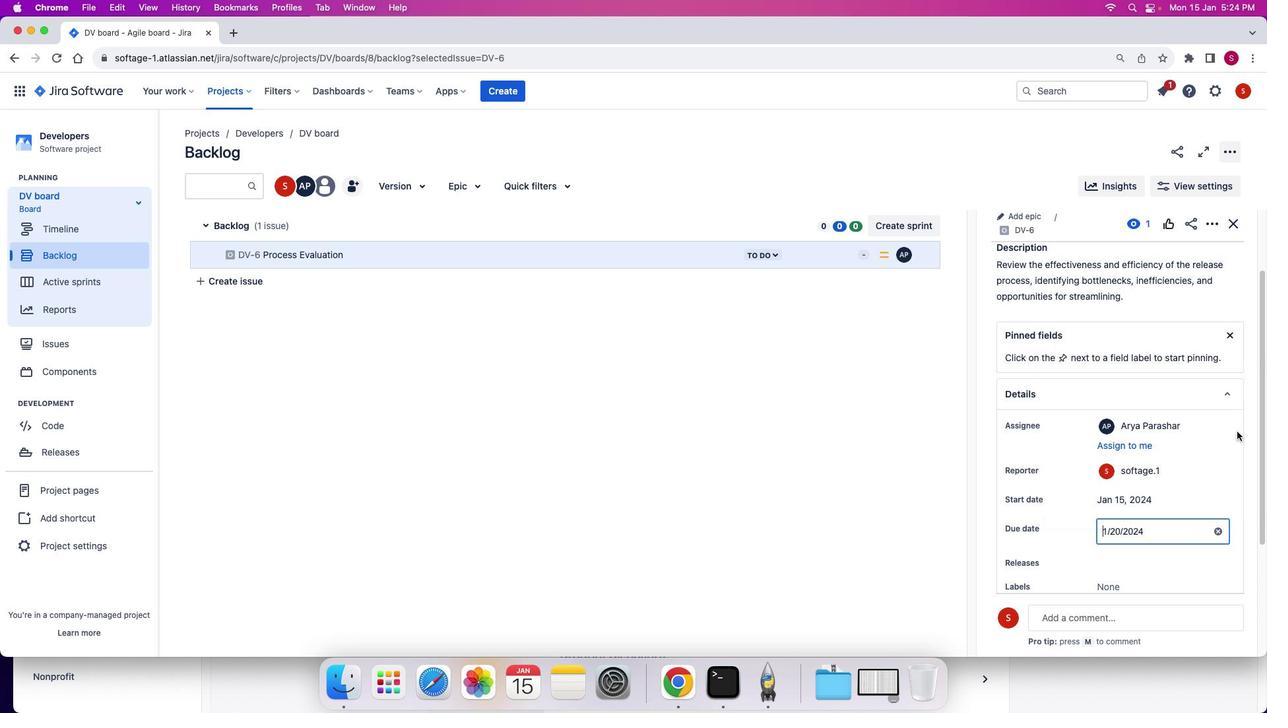 
Action: Mouse pressed left at (1241, 435)
Screenshot: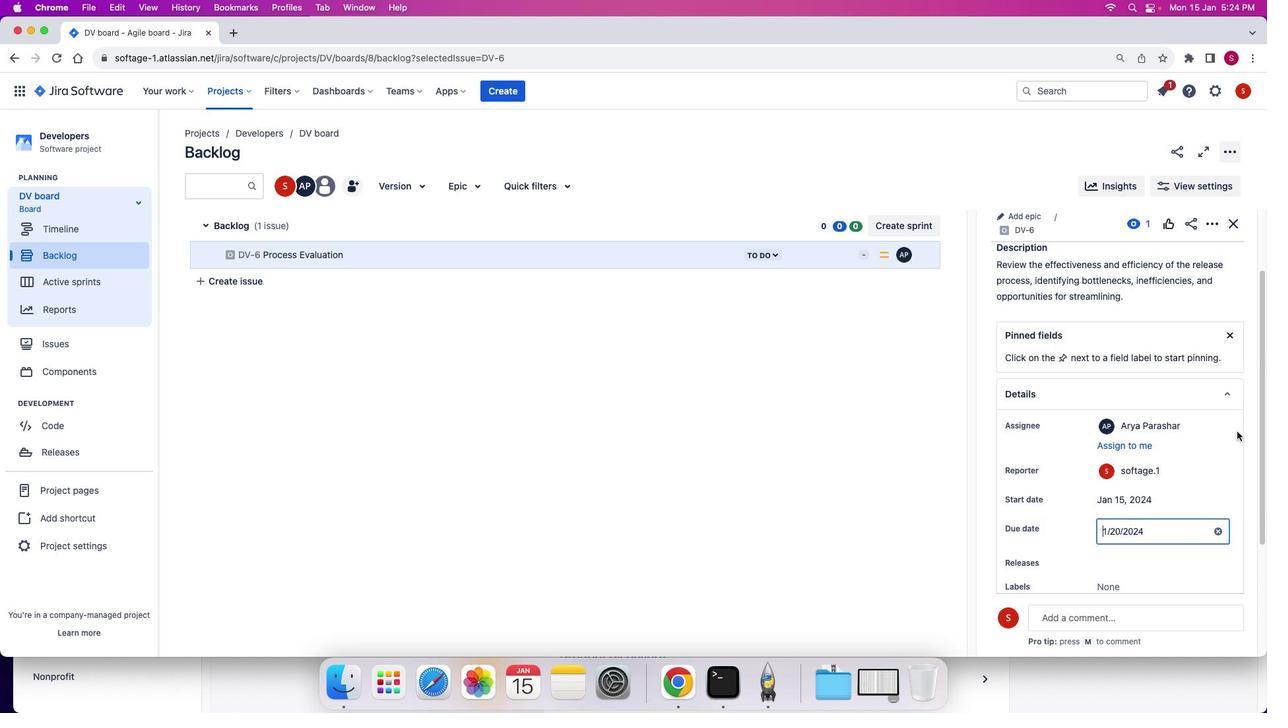 
Action: Mouse moved to (1119, 567)
Screenshot: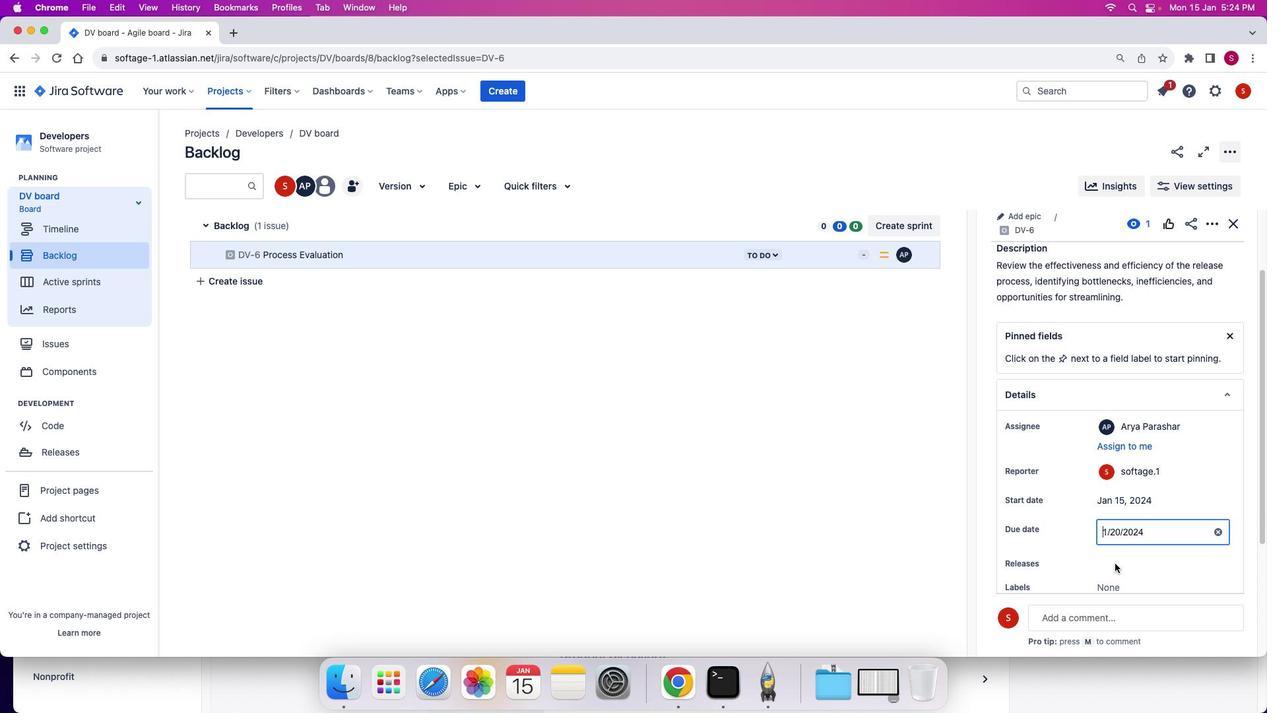 
Action: Mouse scrolled (1119, 567) with delta (3, 4)
Screenshot: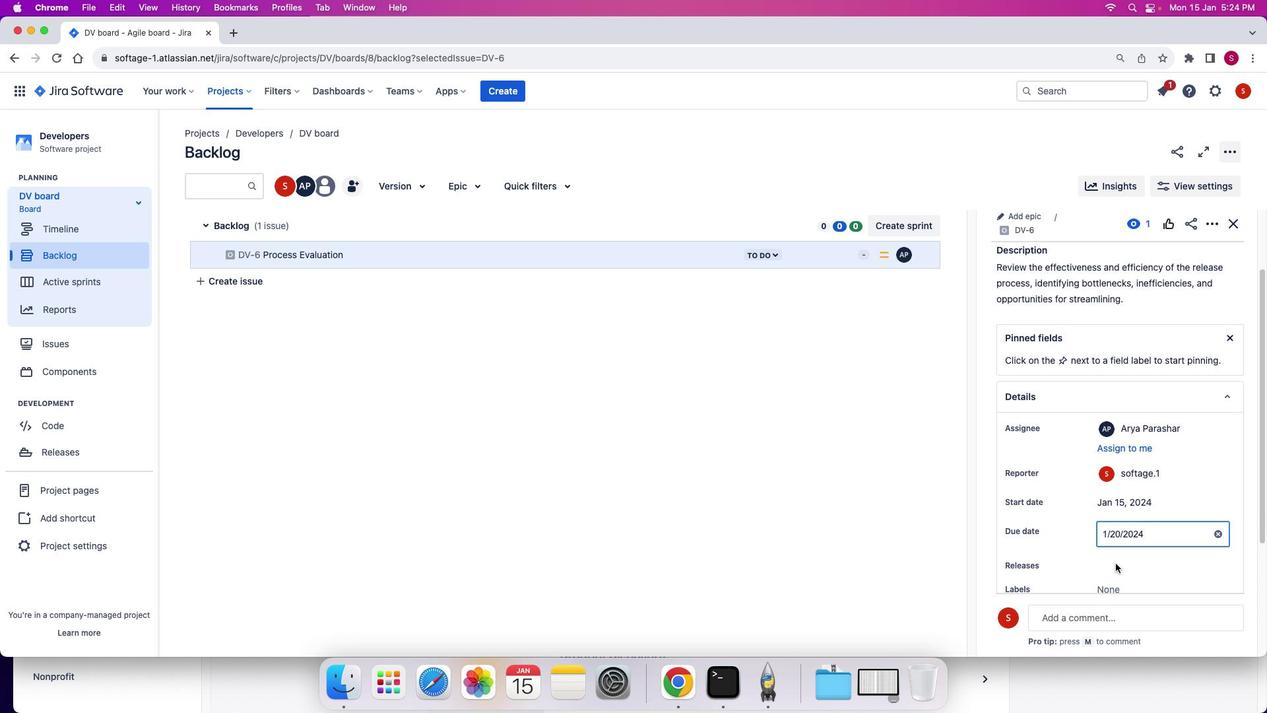 
Action: Mouse moved to (1142, 549)
Screenshot: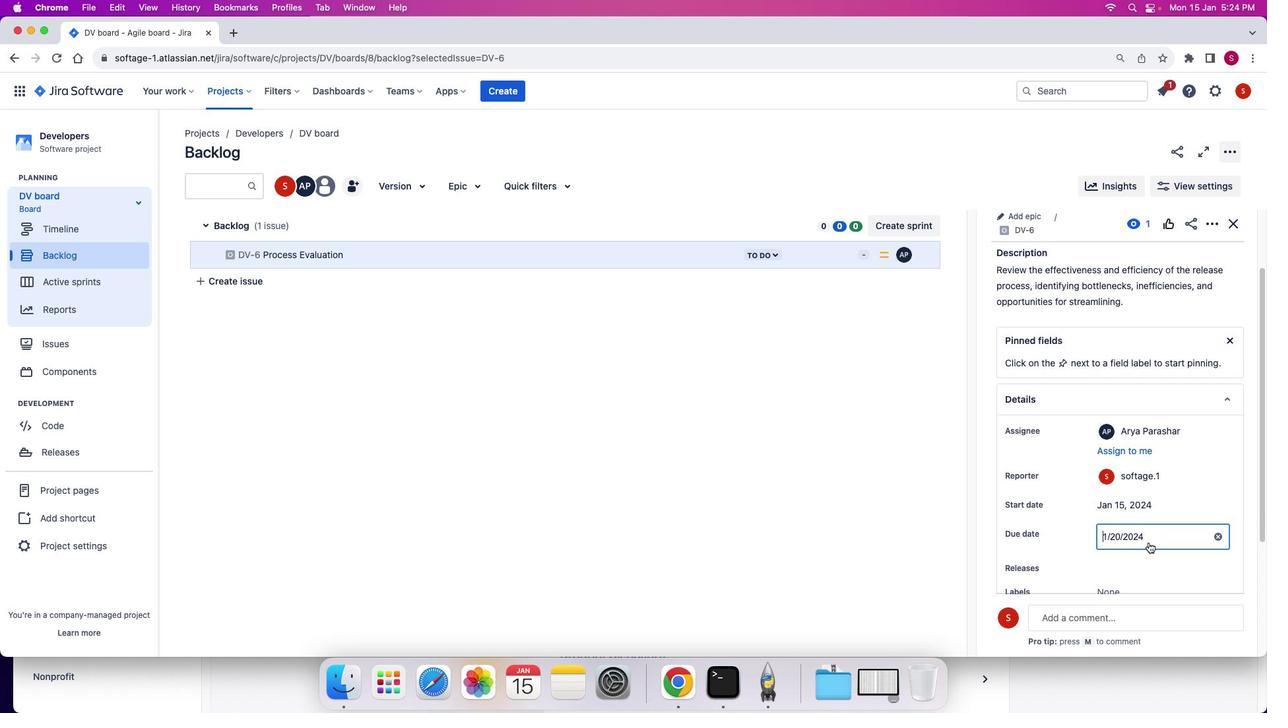 
Action: Mouse scrolled (1142, 549) with delta (3, 4)
Screenshot: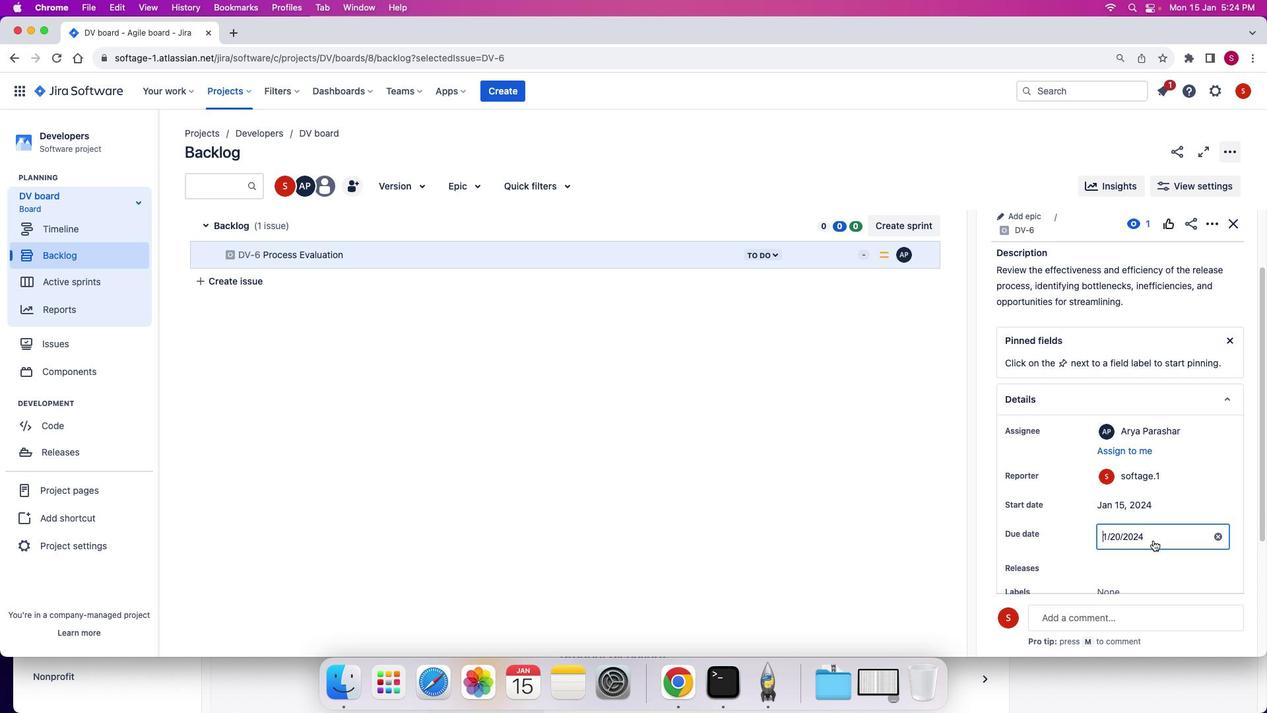 
Action: Mouse moved to (1266, 496)
Screenshot: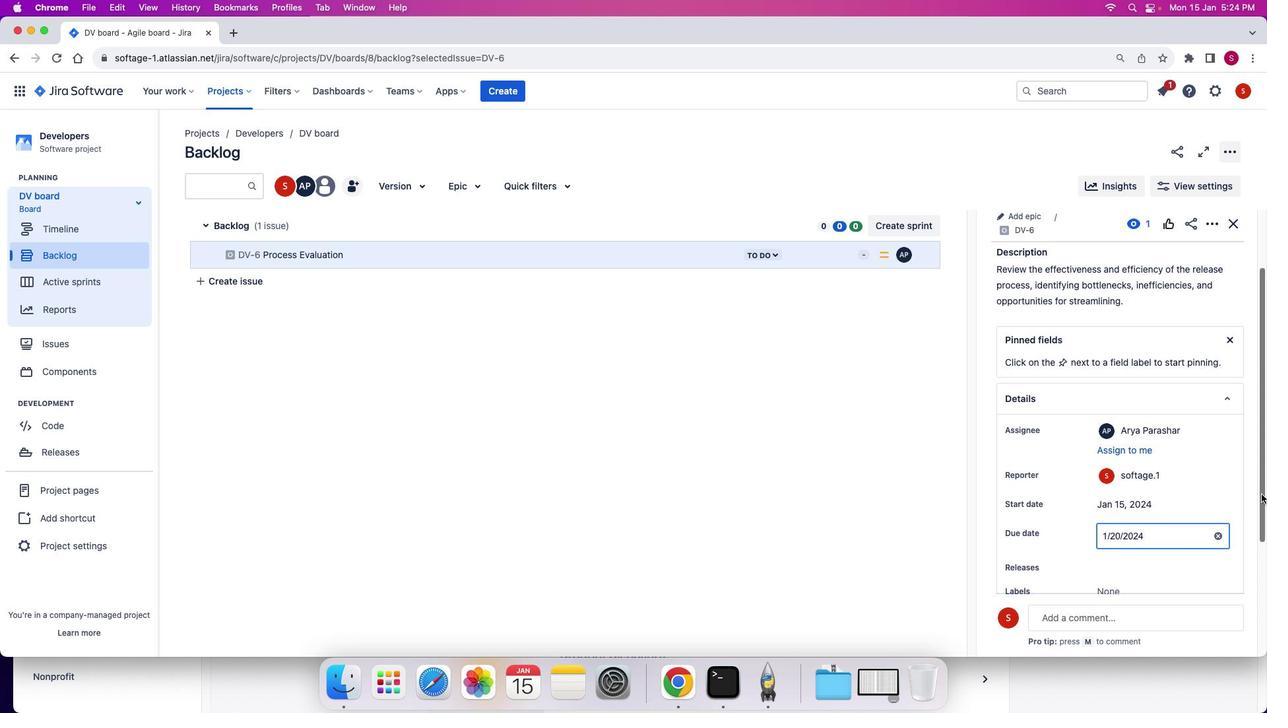 
Action: Mouse pressed left at (1266, 496)
Screenshot: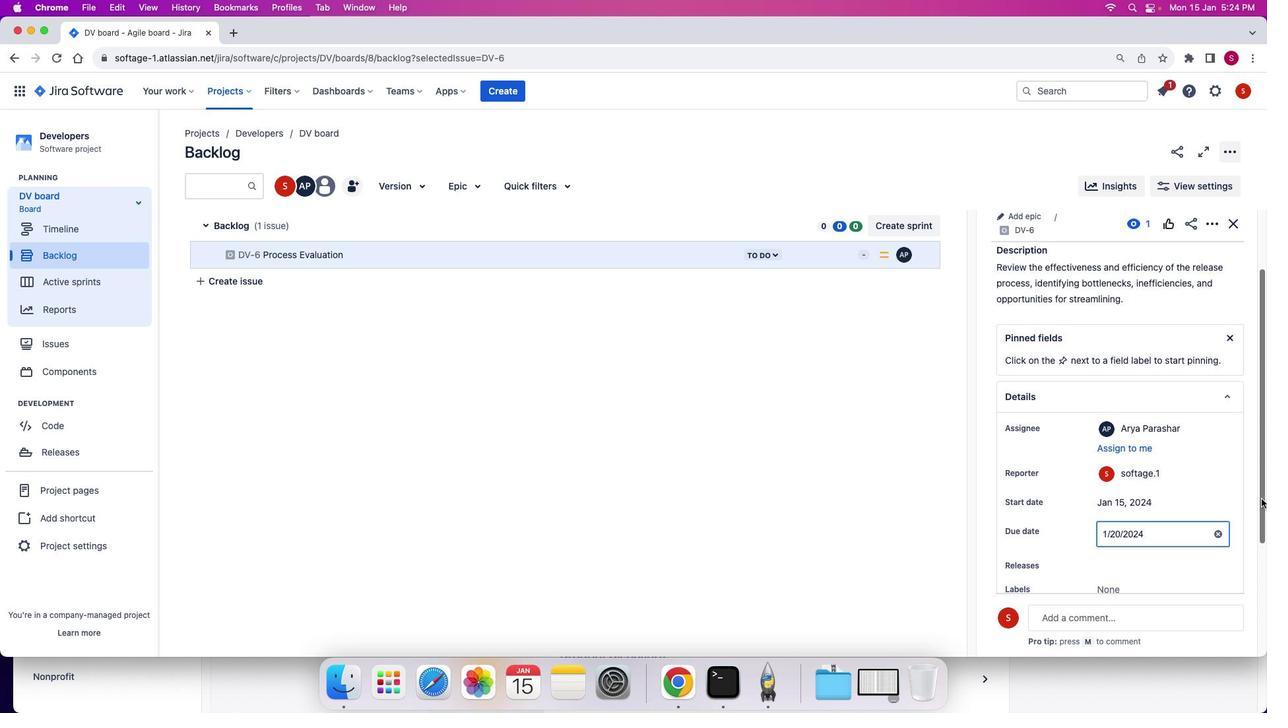 
Action: Mouse moved to (1124, 488)
Screenshot: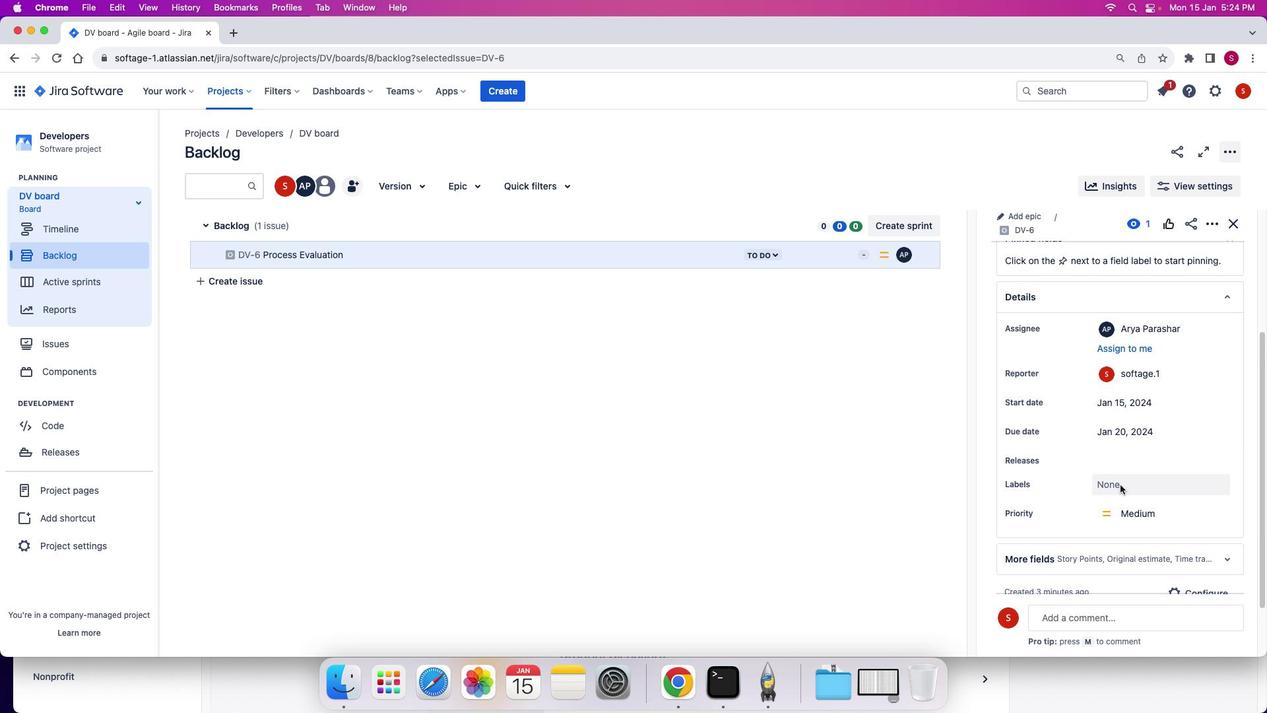 
Action: Mouse pressed left at (1124, 488)
Screenshot: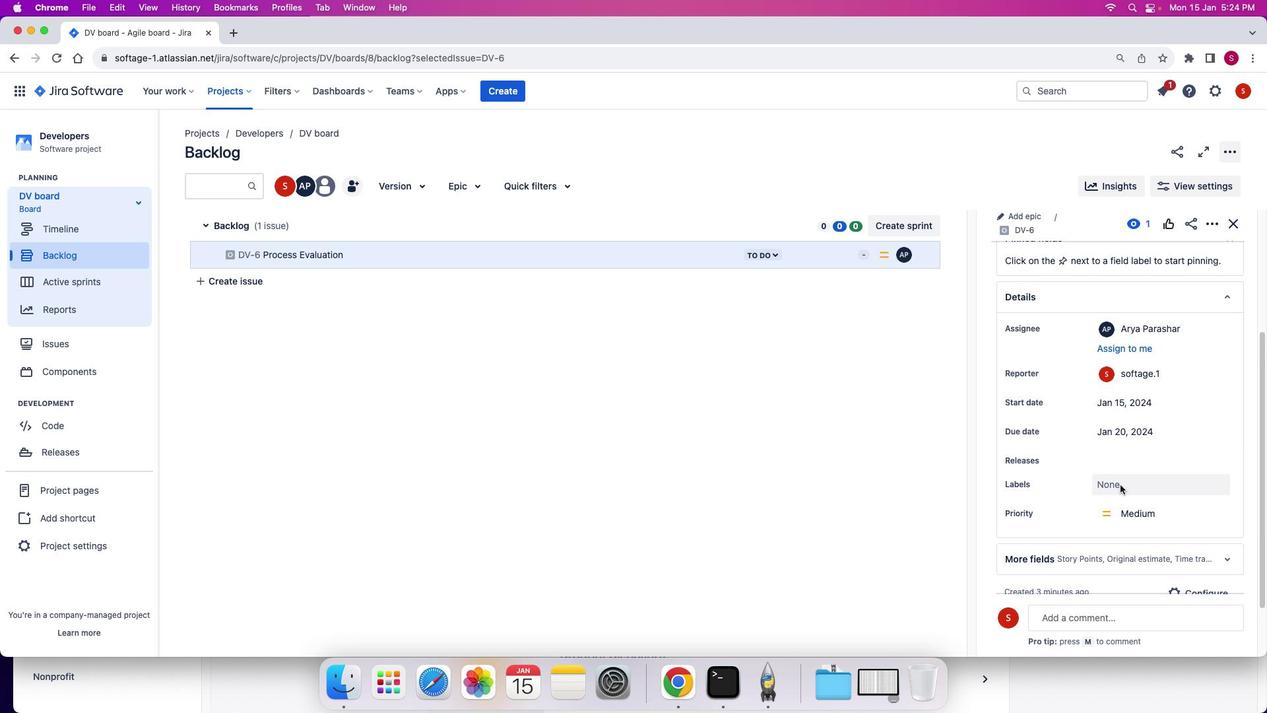 
Action: Mouse moved to (1141, 535)
Screenshot: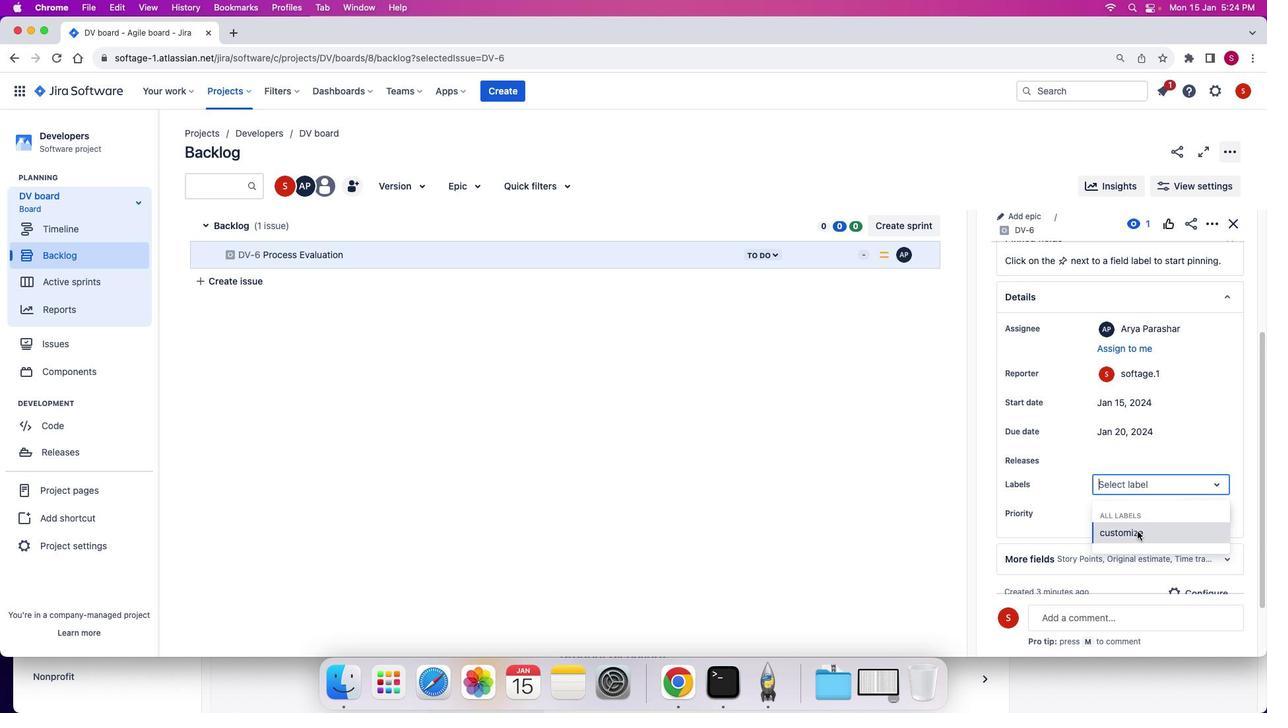 
Action: Mouse pressed left at (1141, 535)
Screenshot: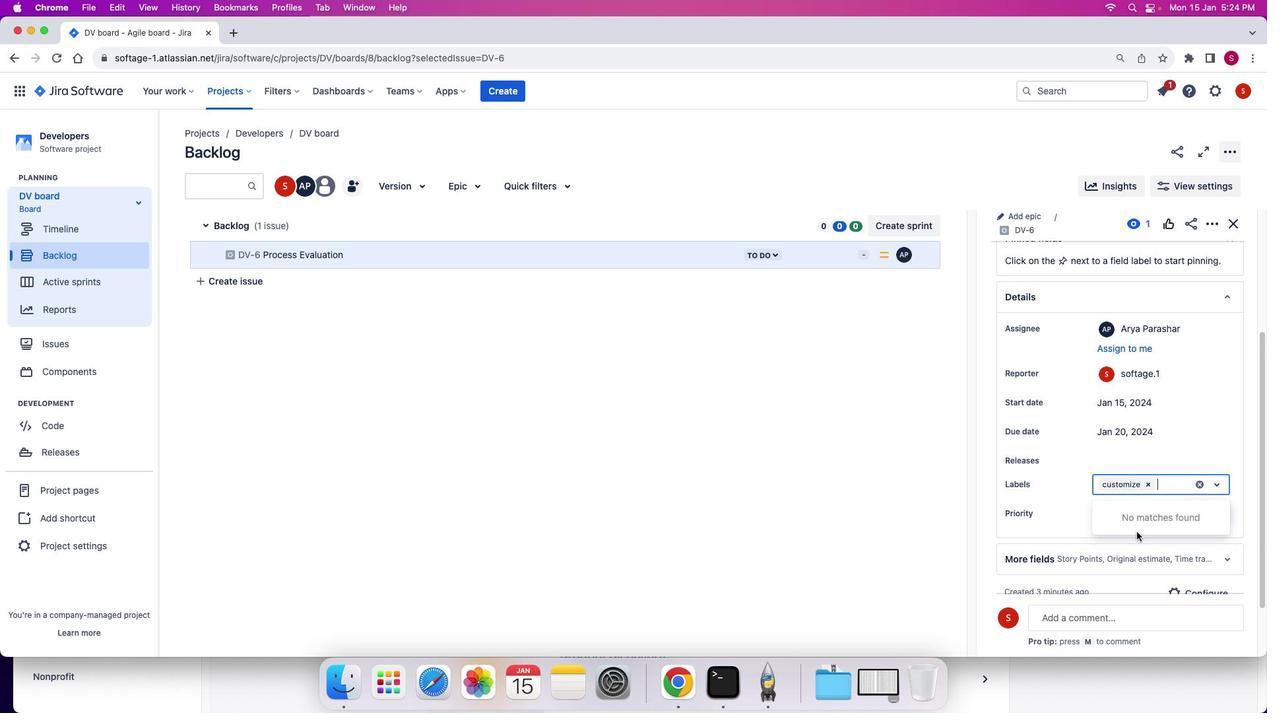 
Action: Mouse moved to (1104, 468)
Screenshot: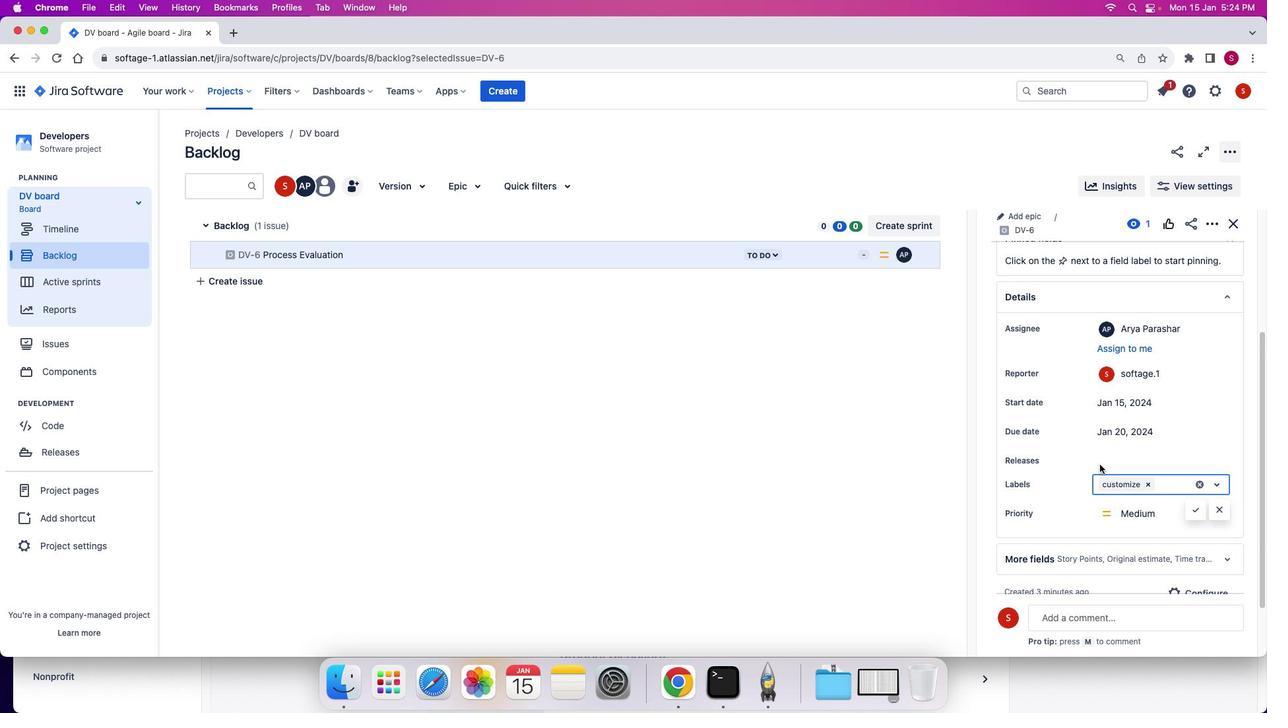
Action: Mouse pressed left at (1104, 468)
Screenshot: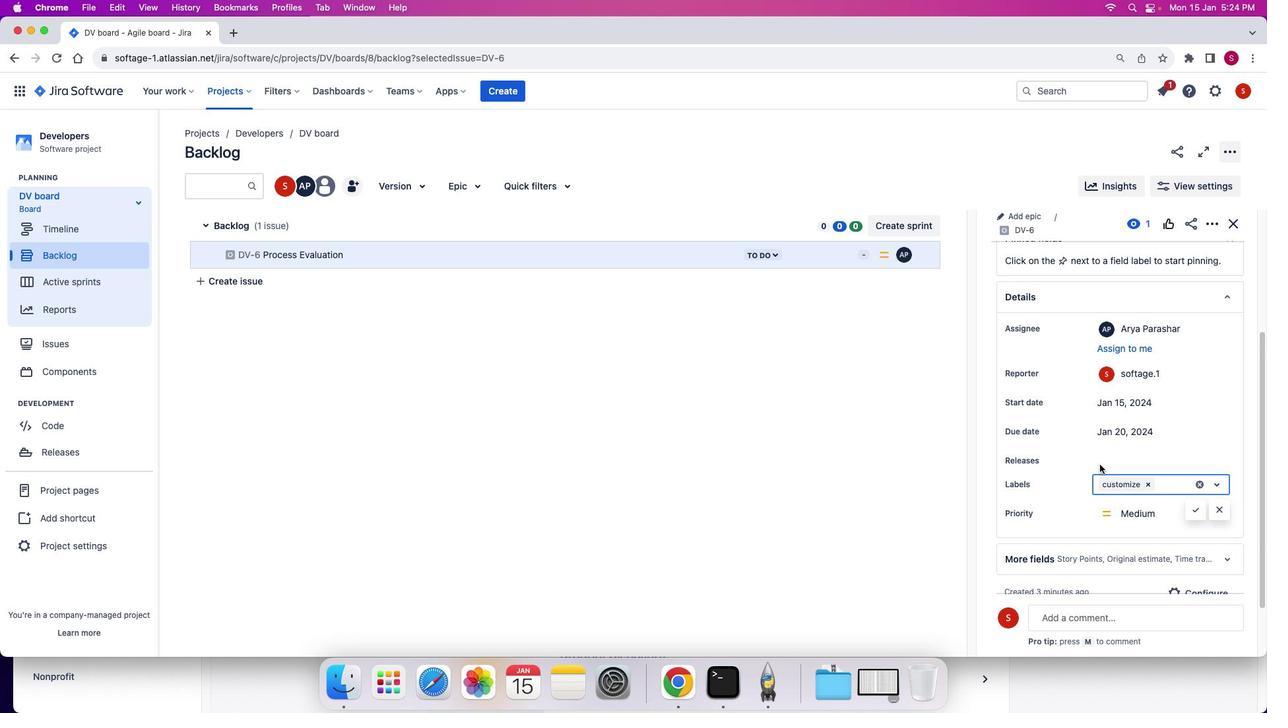 
Action: Mouse moved to (1035, 482)
Screenshot: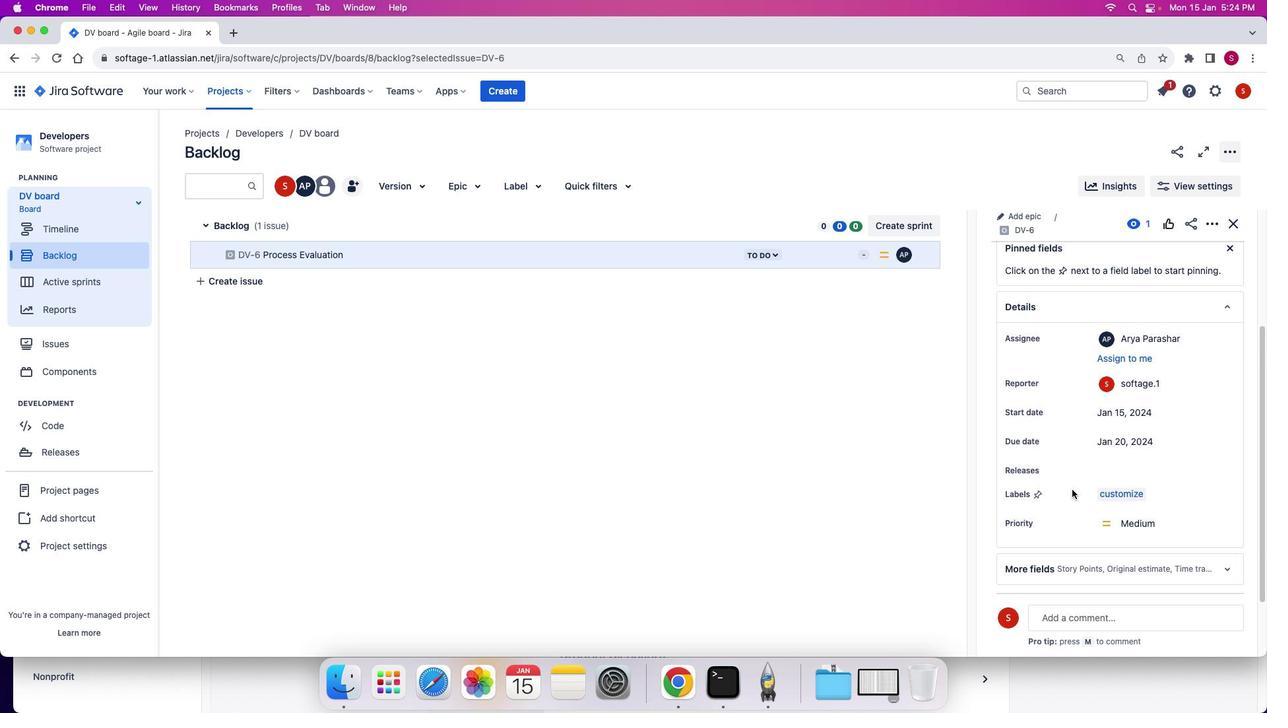
Action: Mouse scrolled (1035, 482) with delta (3, 4)
Screenshot: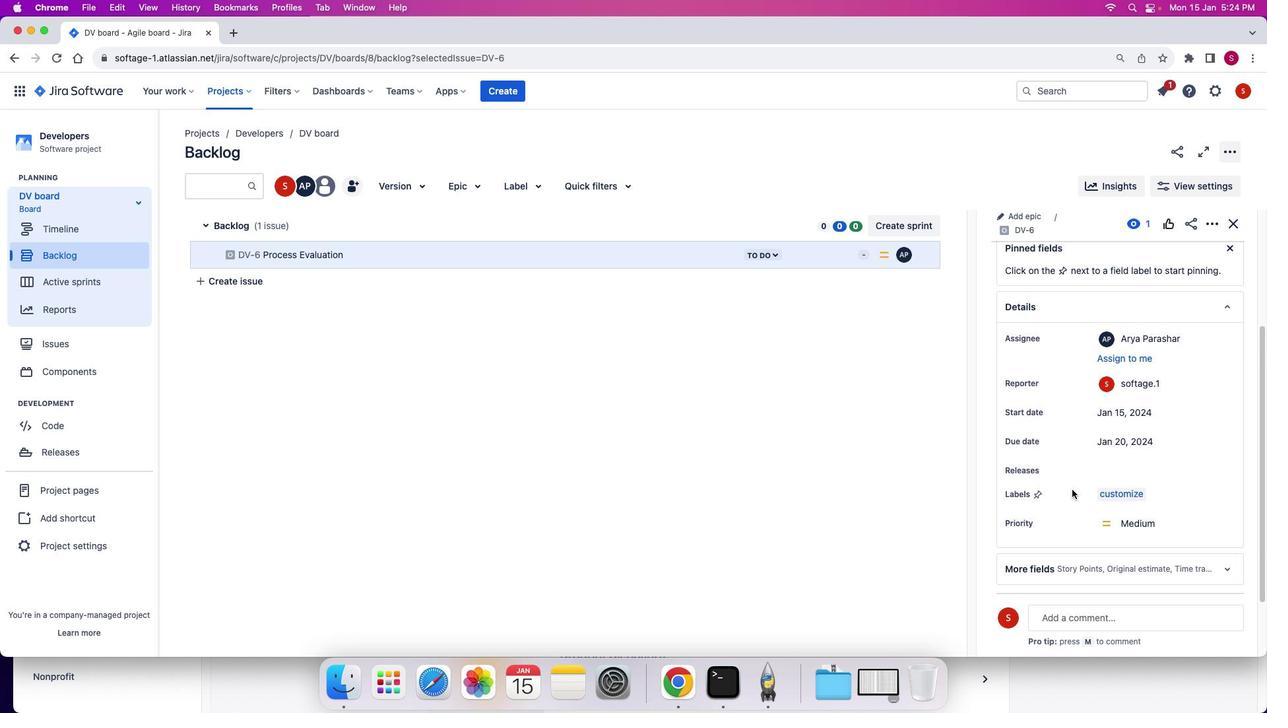 
Action: Mouse moved to (1036, 483)
Screenshot: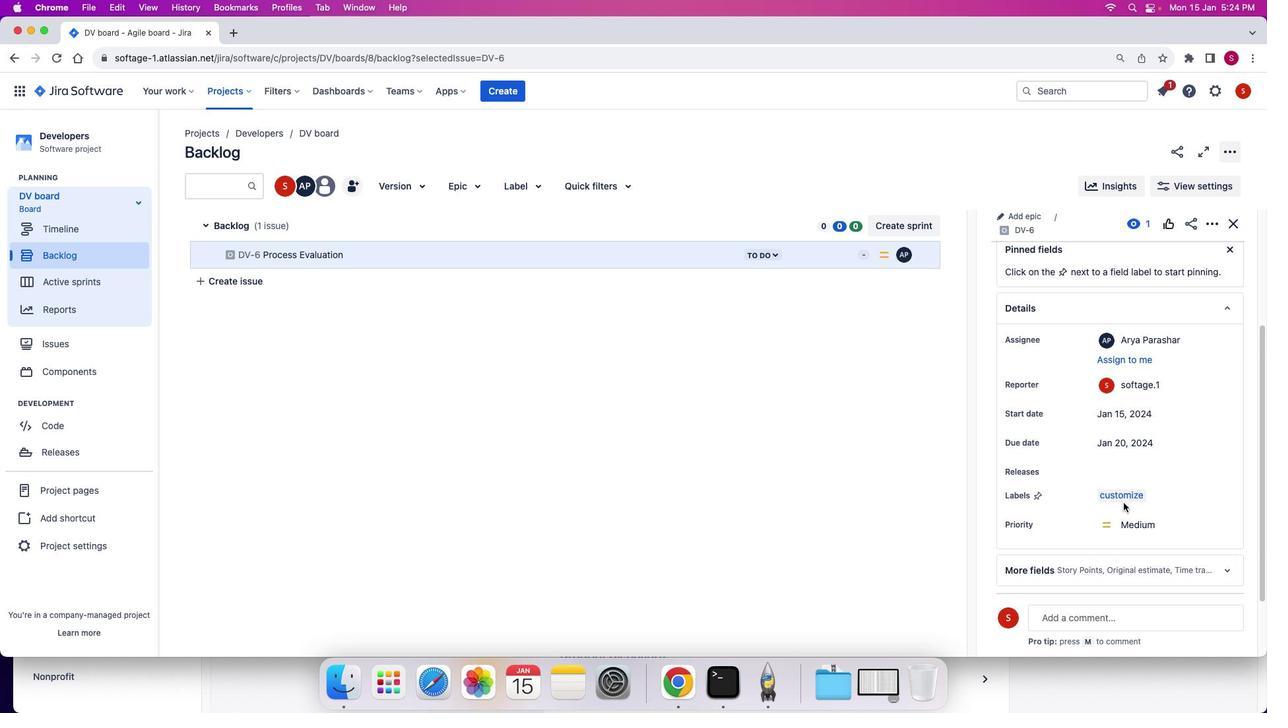 
Action: Mouse scrolled (1036, 483) with delta (3, 4)
Screenshot: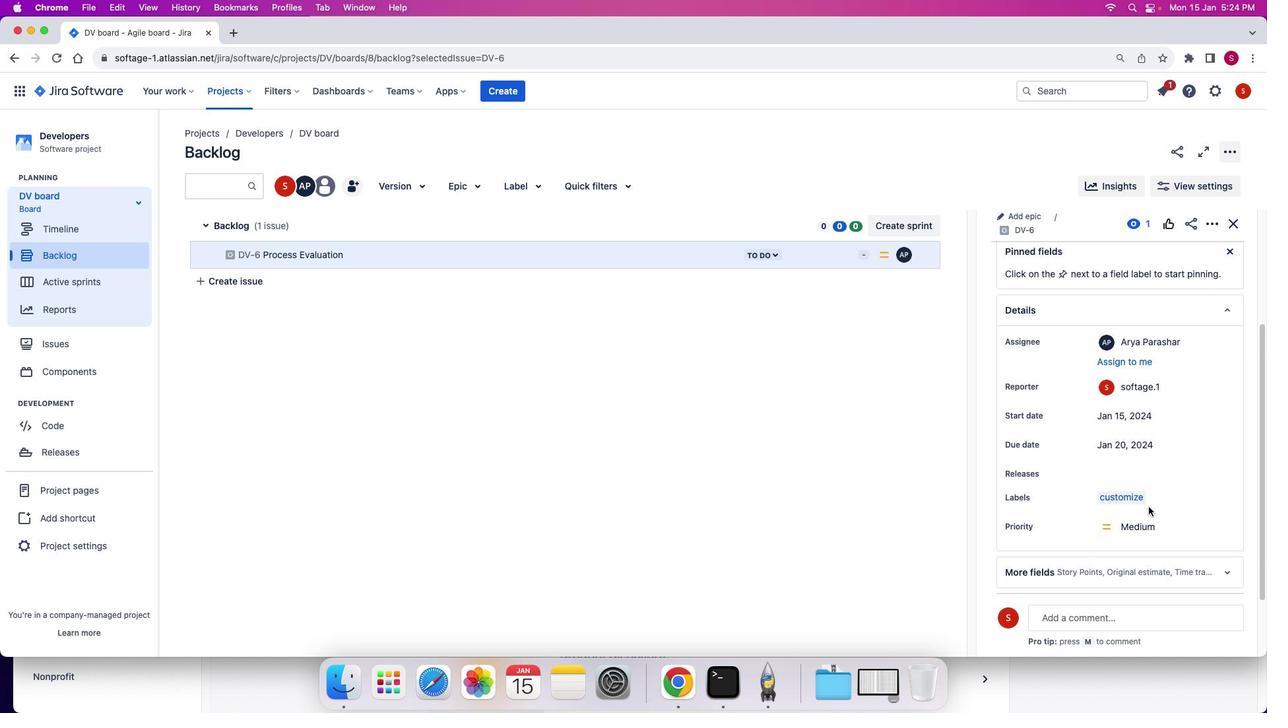 
Action: Mouse moved to (1264, 476)
Screenshot: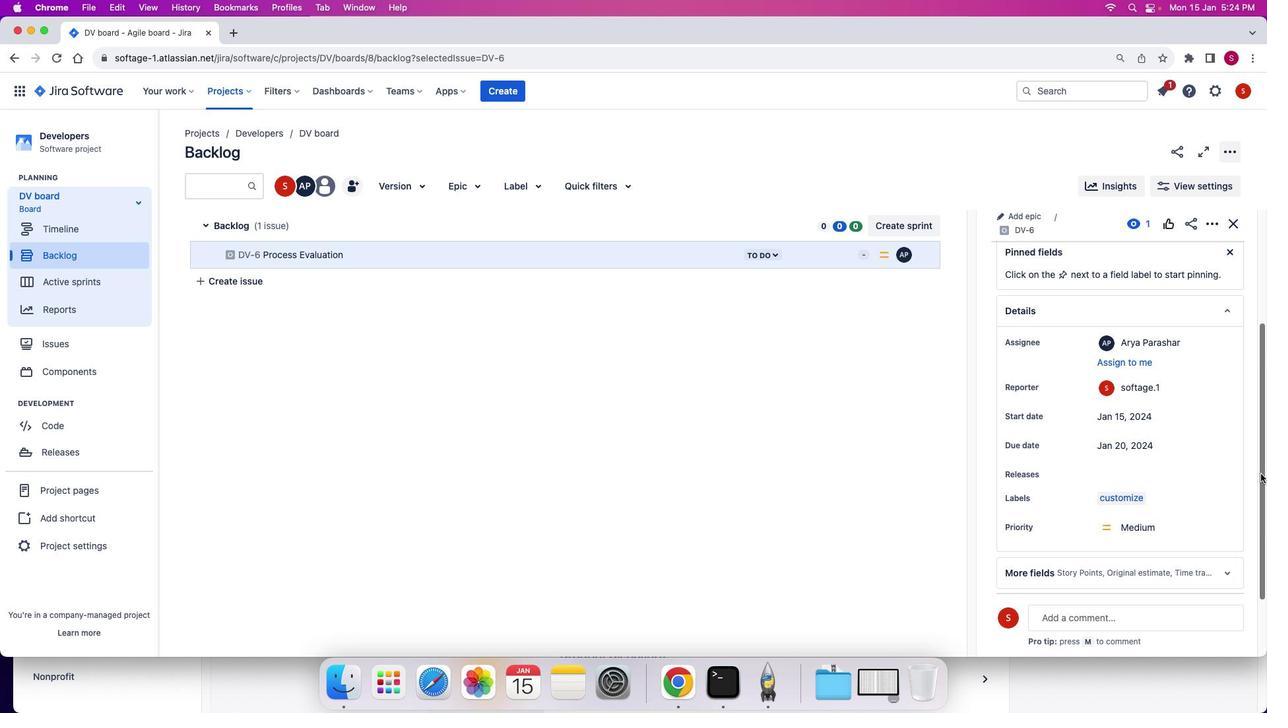 
Action: Mouse pressed left at (1264, 476)
Screenshot: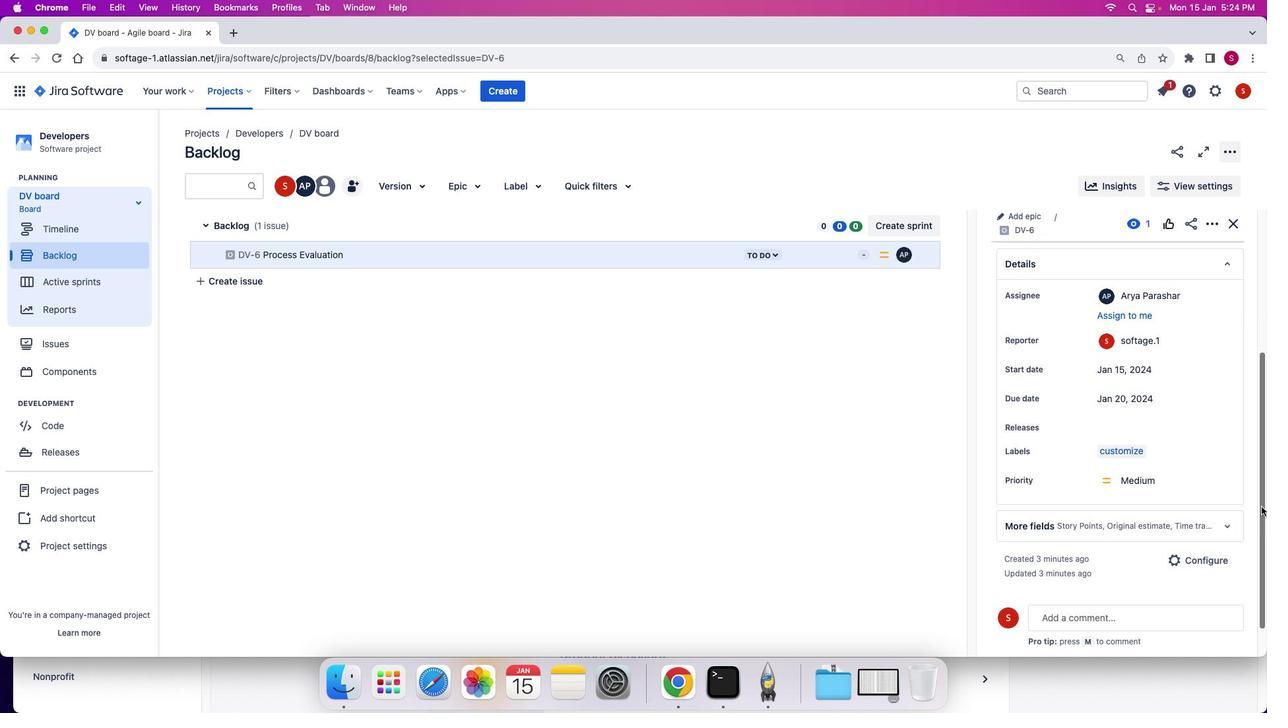 
Action: Mouse moved to (868, 472)
Screenshot: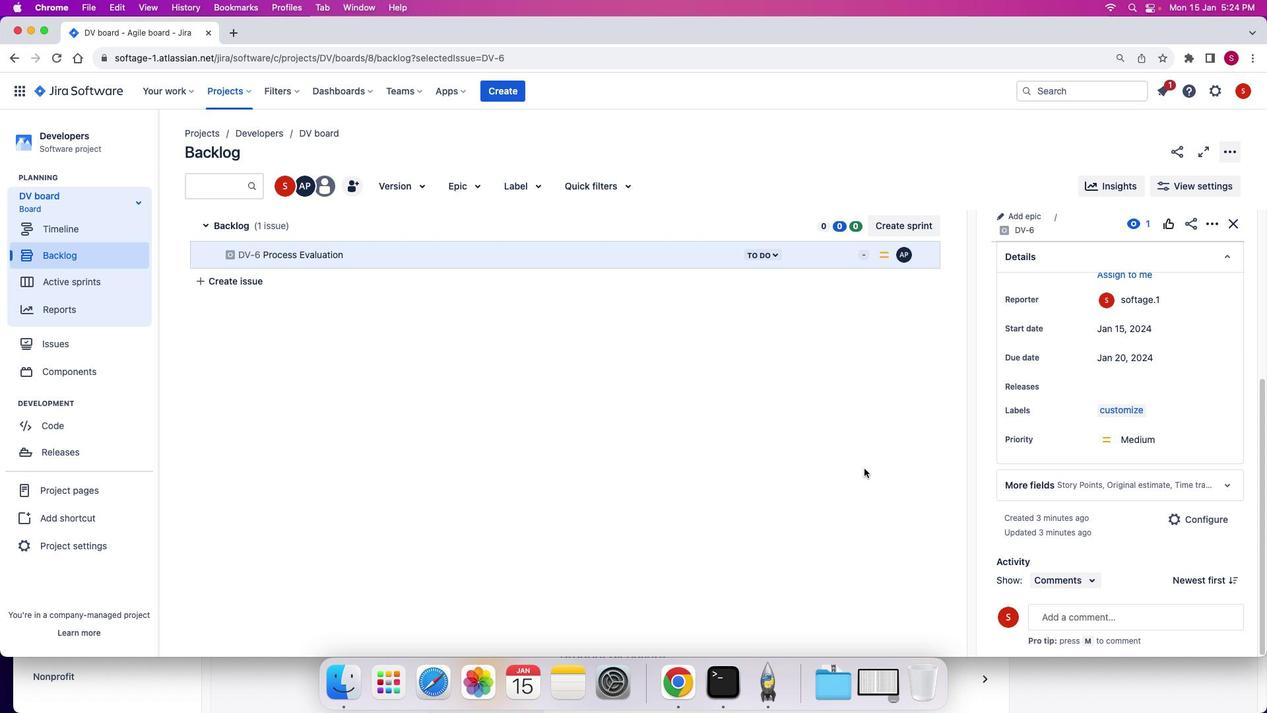 
Action: Mouse scrolled (868, 472) with delta (3, 3)
Screenshot: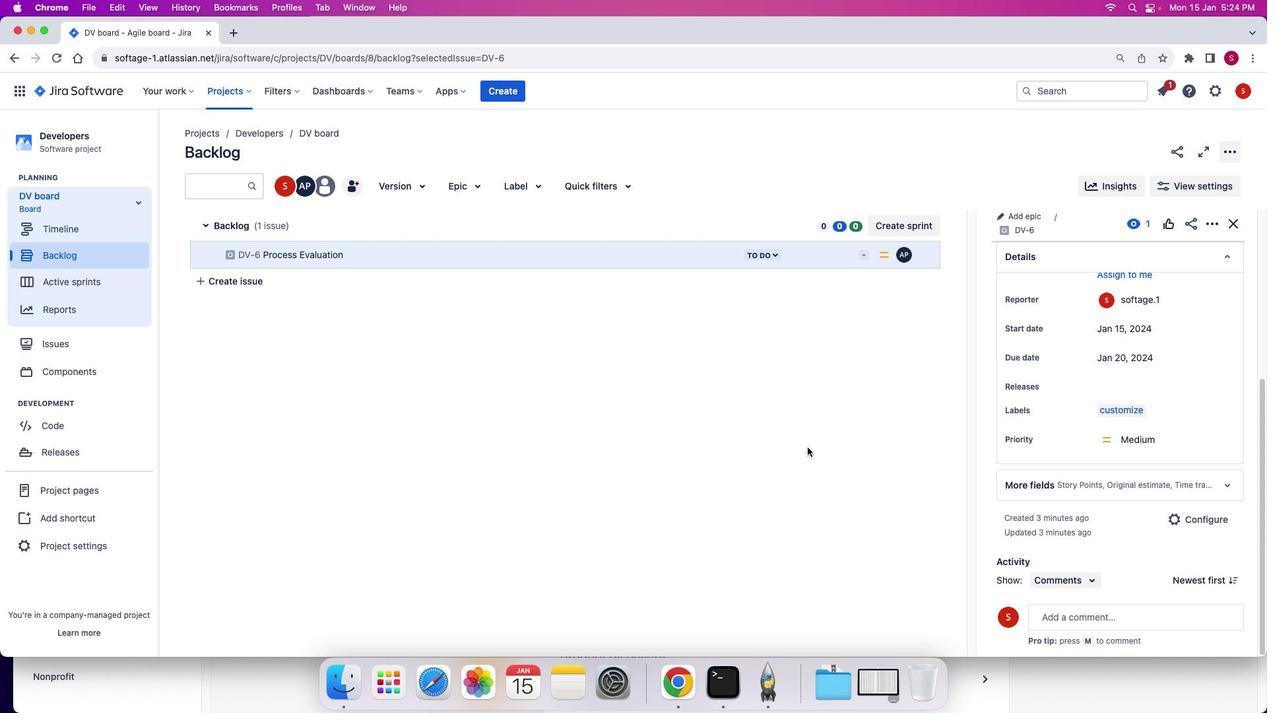 
Action: Mouse moved to (243, 285)
Screenshot: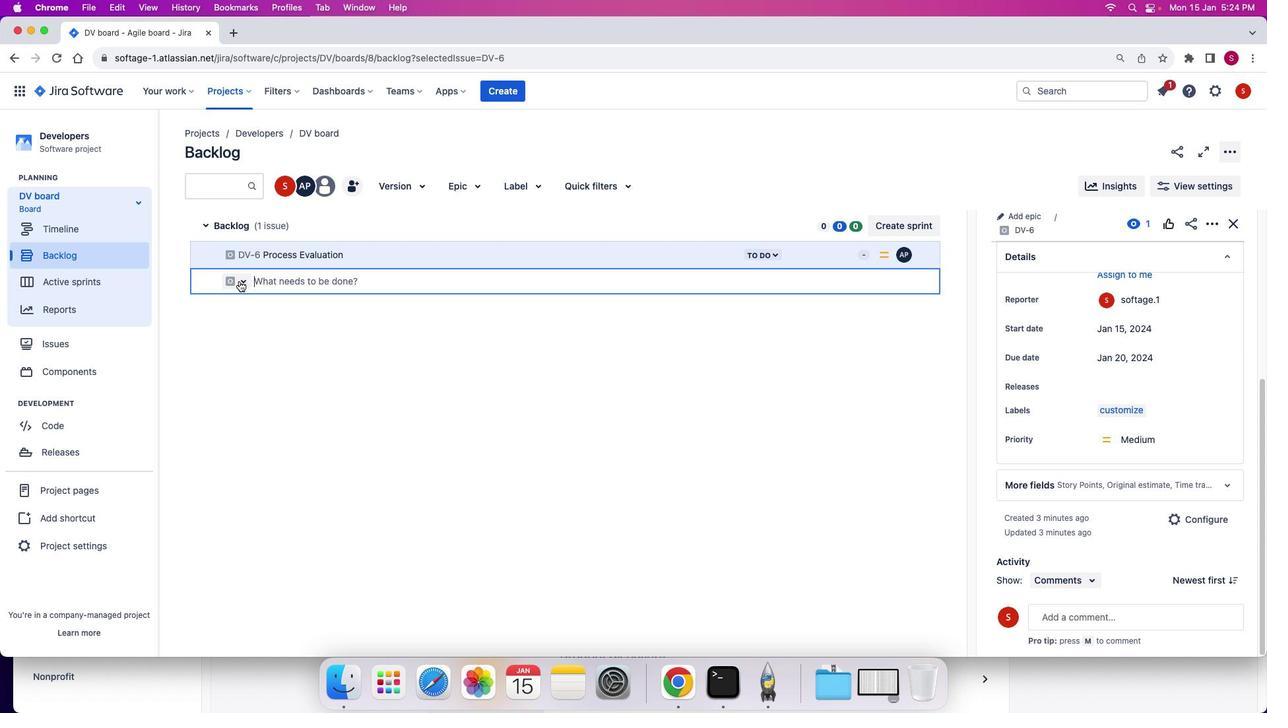 
Action: Mouse pressed left at (243, 285)
Screenshot: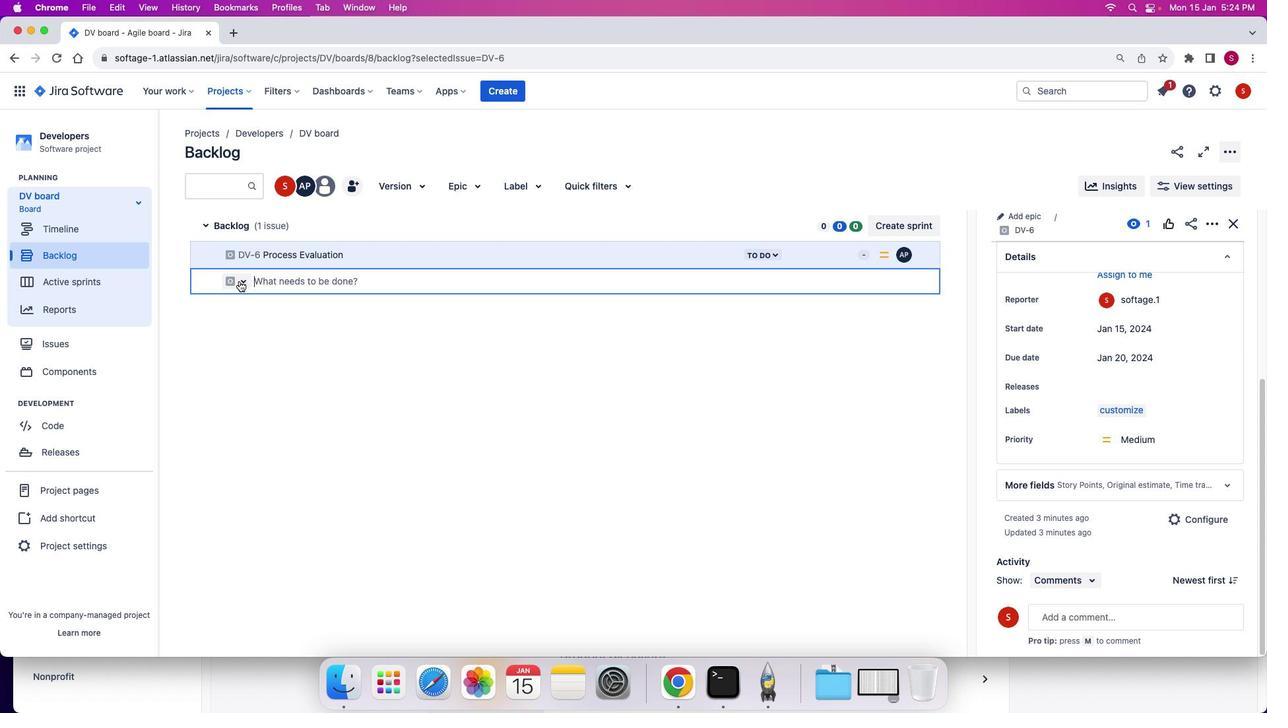 
Action: Mouse moved to (302, 284)
Screenshot: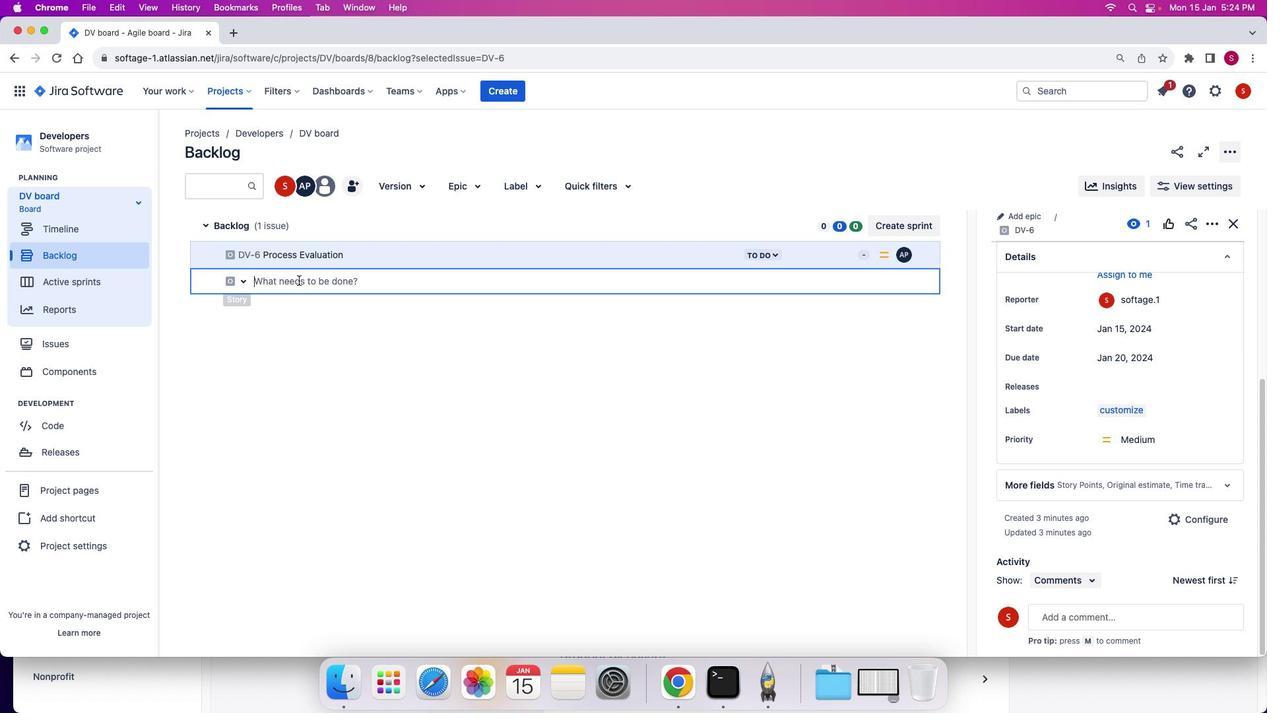 
Action: Mouse pressed left at (302, 284)
Screenshot: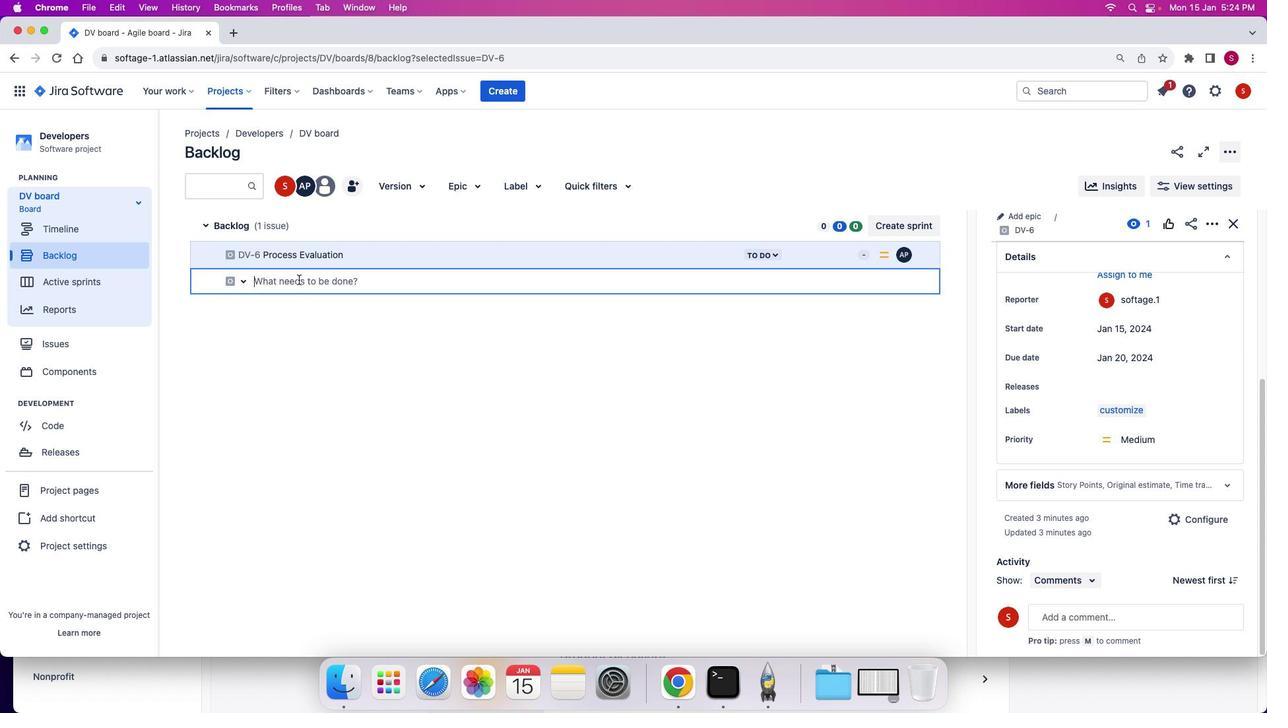
Action: Mouse moved to (305, 283)
Screenshot: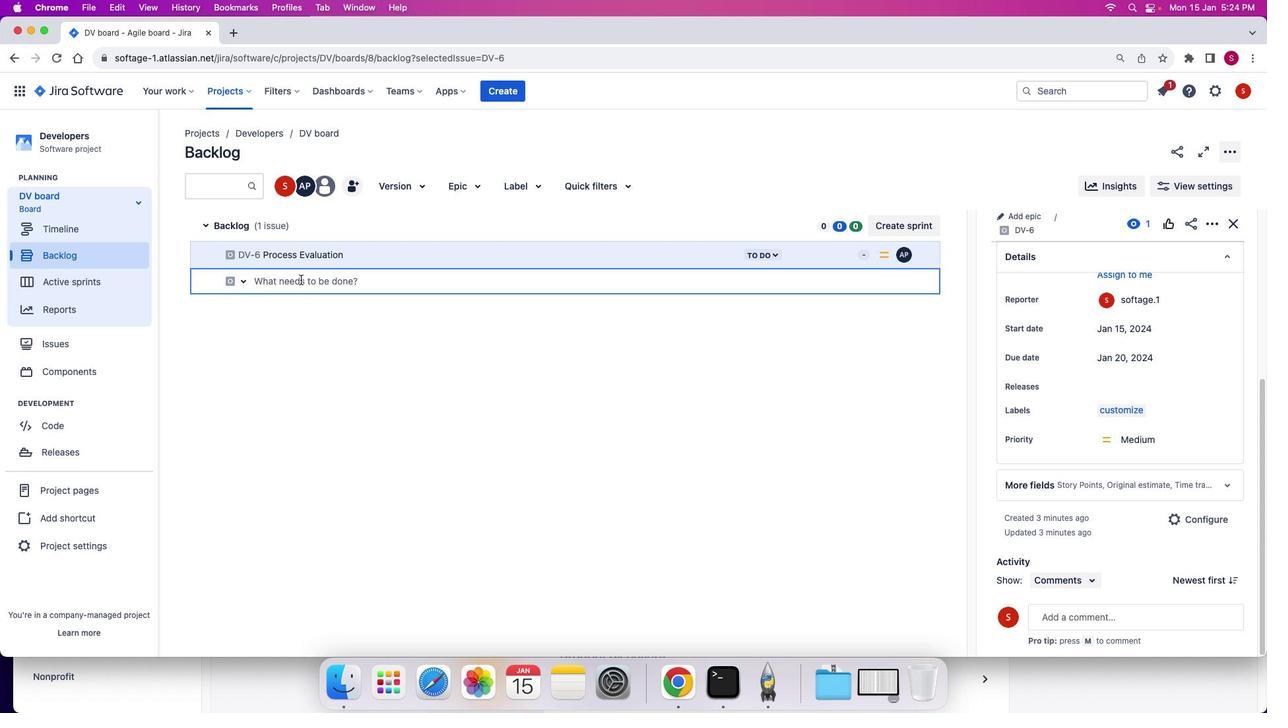 
Action: Key pressed Key.shift'C''o''l''l''a''b''o''r''a''t''i''o''n'Key.space'a''n''d'Key.spaceKey.shift'C''o''m''m''u''n''i''c''a''t''i''o''n'Key.enter
Screenshot: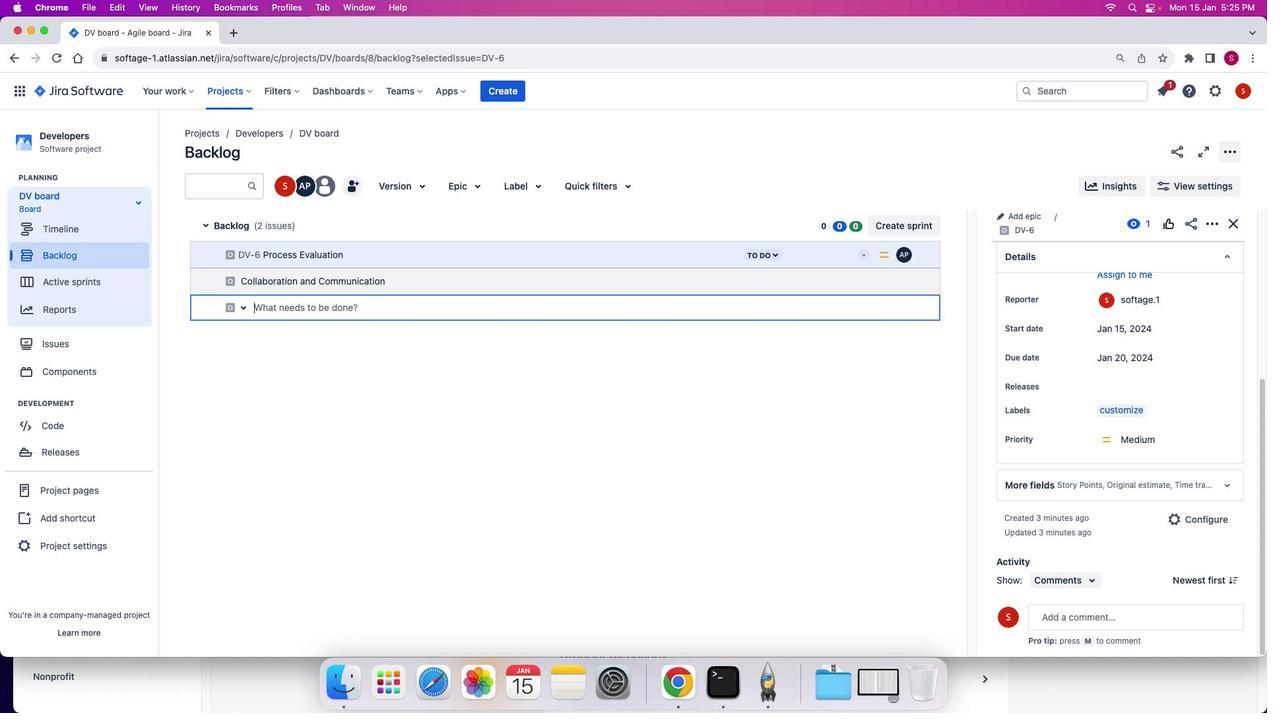 
Action: Mouse moved to (322, 283)
Screenshot: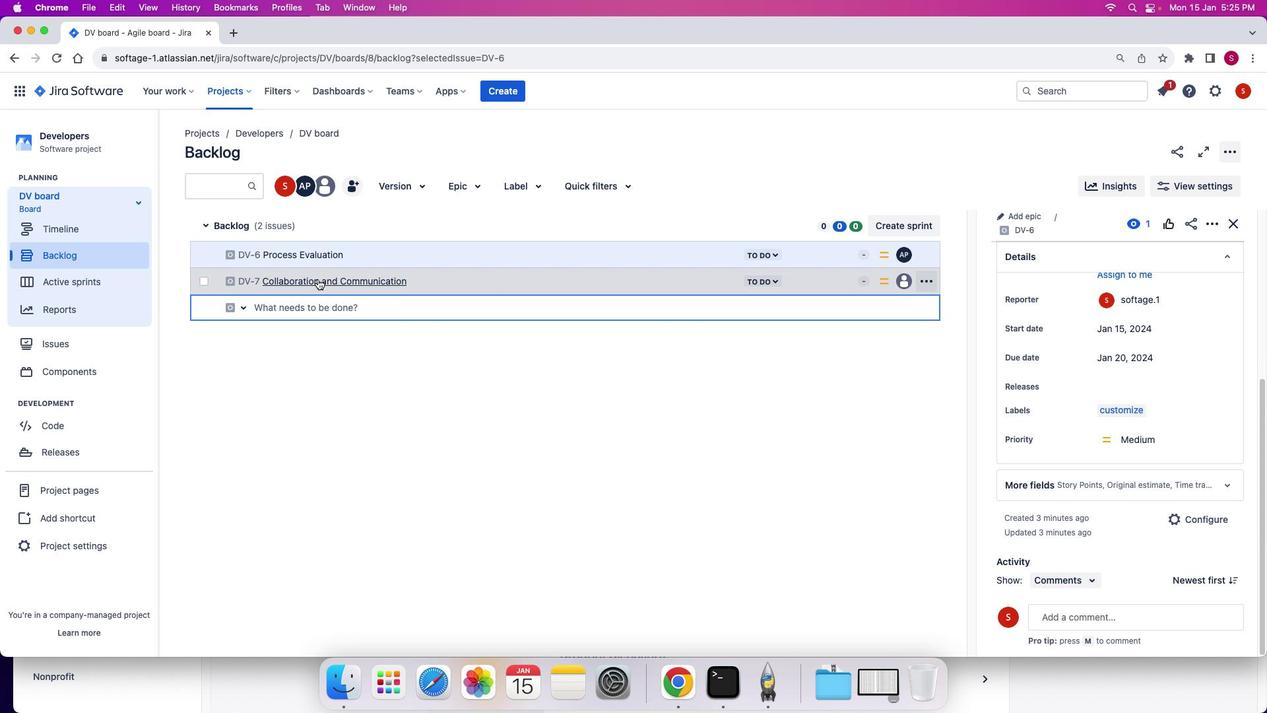 
Action: Mouse pressed left at (322, 283)
Screenshot: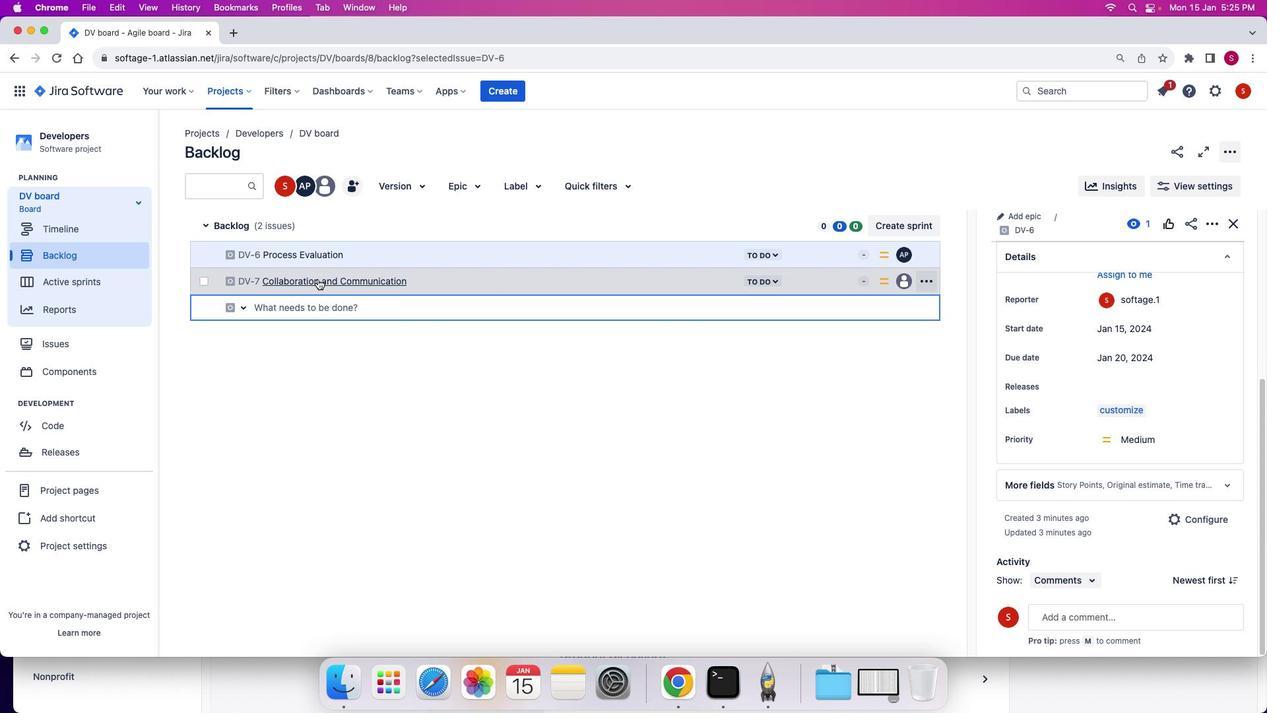 
Action: Mouse moved to (1048, 363)
Screenshot: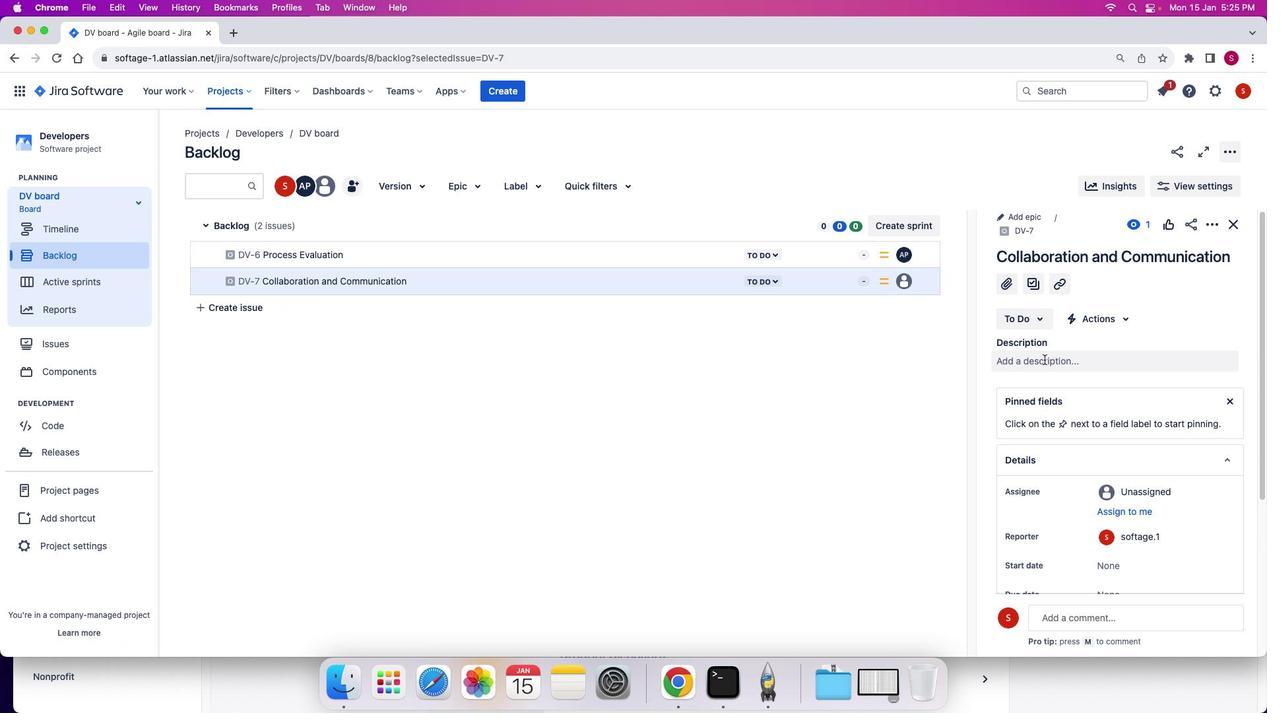 
Action: Mouse pressed left at (1048, 363)
Screenshot: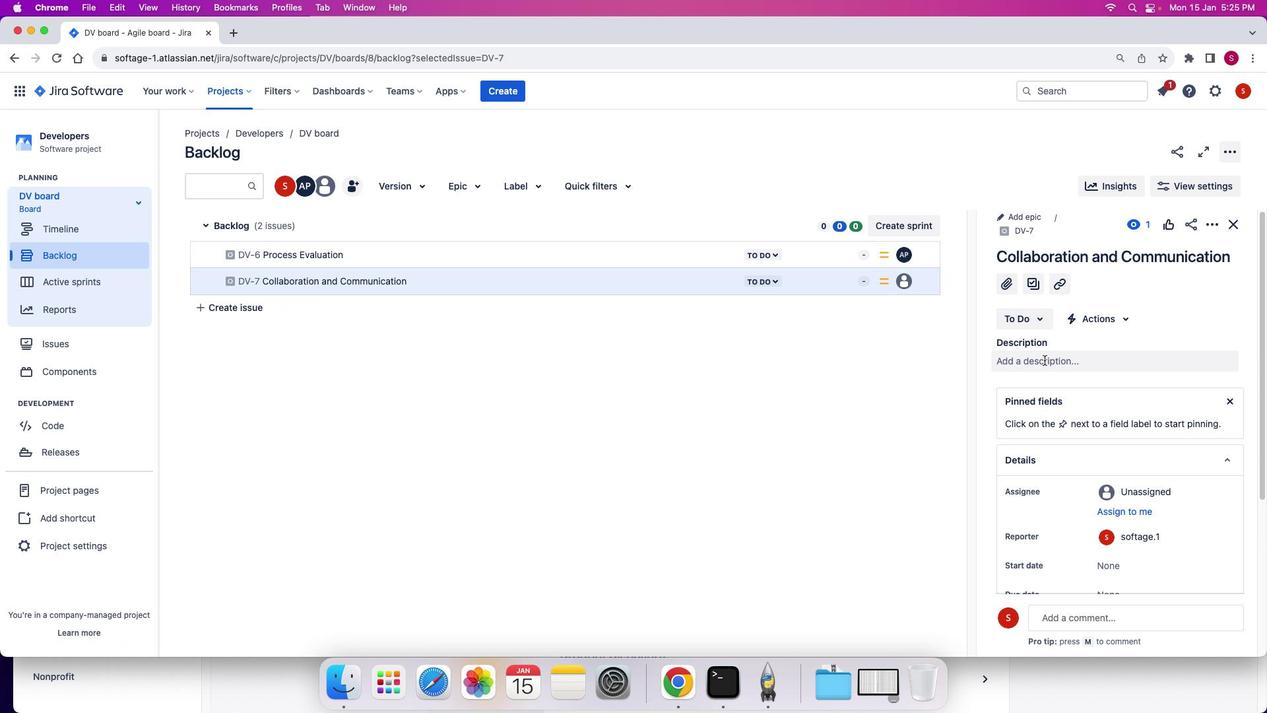 
Action: Mouse moved to (988, 431)
Screenshot: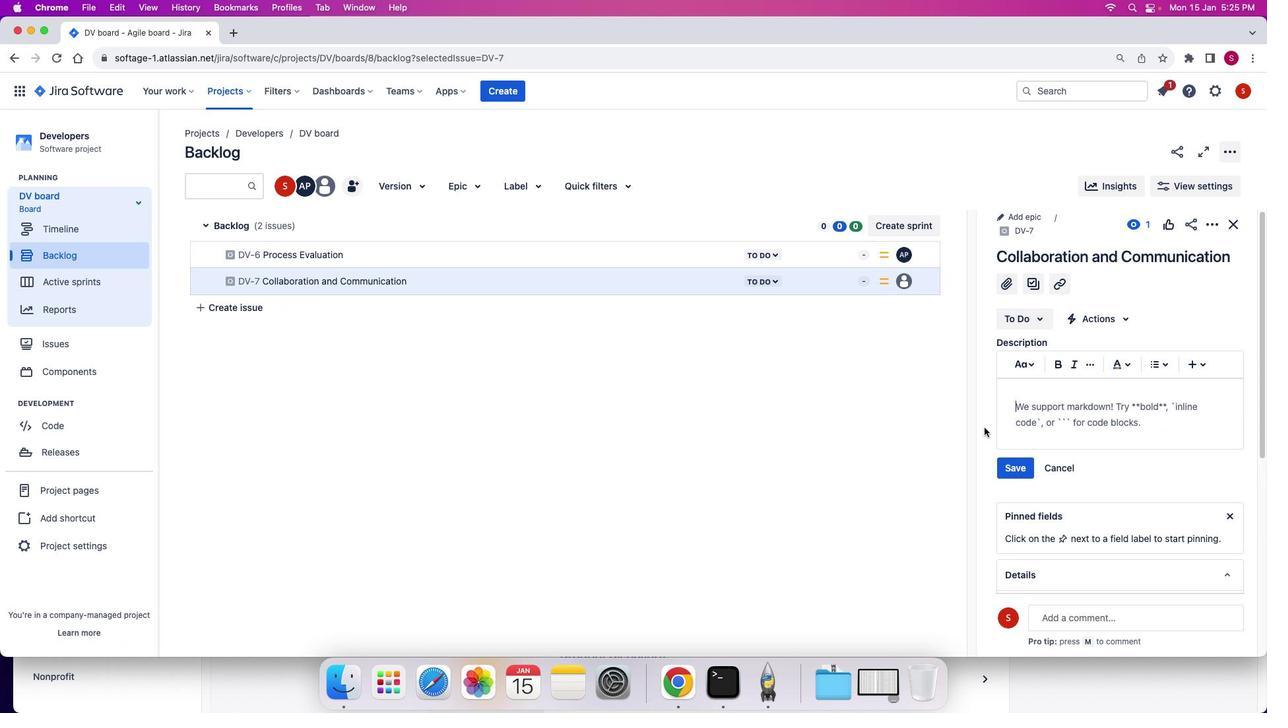 
Action: Key pressed Key.shift'A''s''s''e''s''s'Key.space
Screenshot: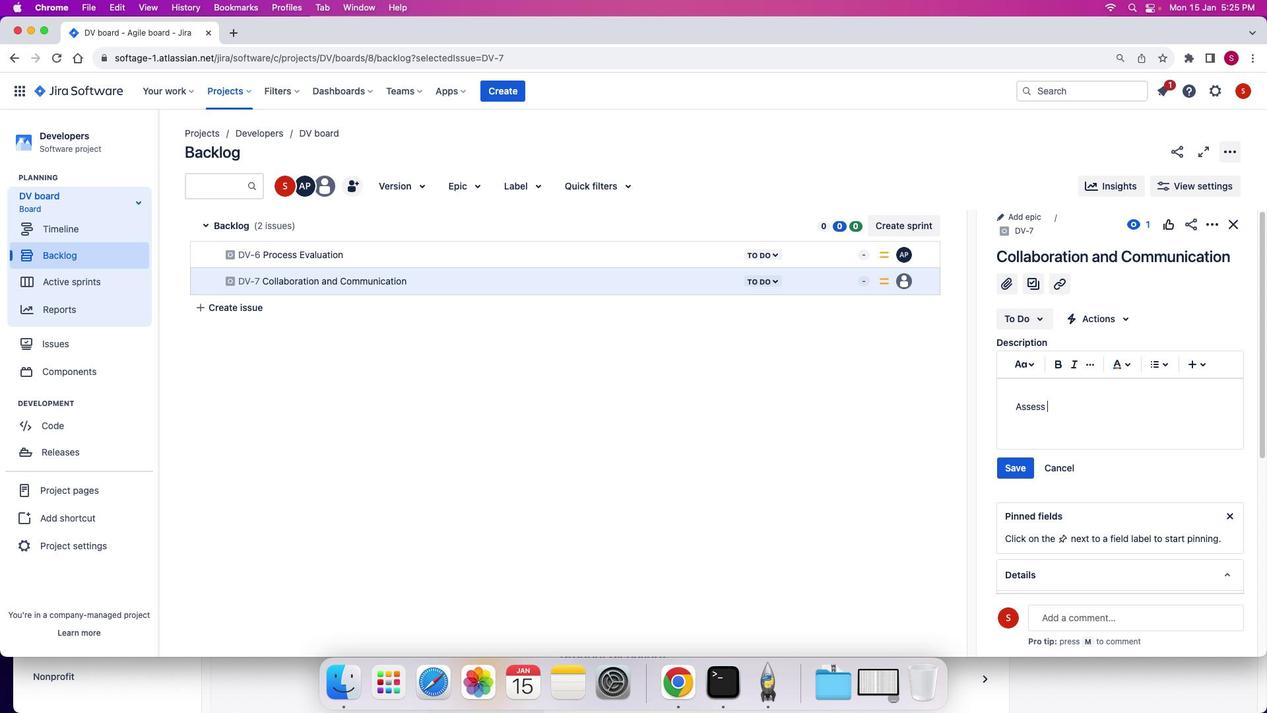 
Action: Mouse moved to (988, 431)
Screenshot: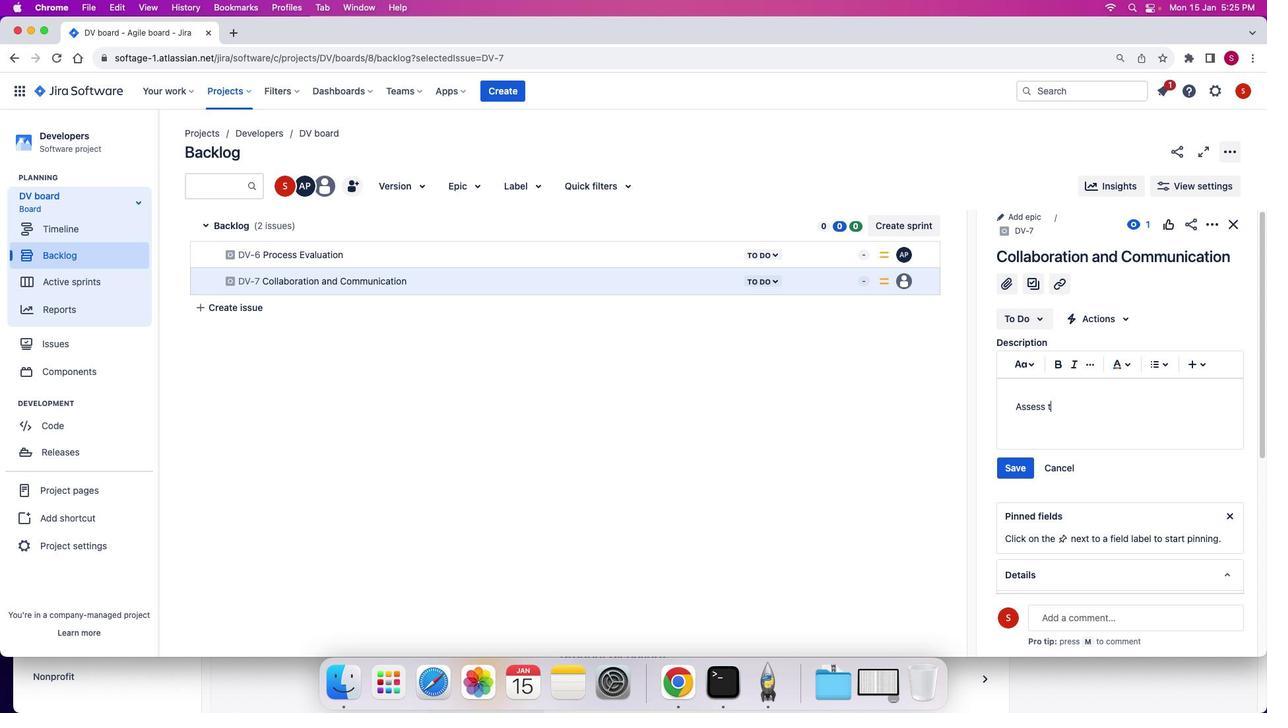 
Action: Key pressed 't''h''e'Key.space'e''f''f''c'Key.backspace'e''c''t''i''v''e''n''e''s''s'Key.space'o''f'Key.space'c''o''m''m''u''n''i''c''a''t''i''o''n'Key.space'a''n''d'Key.space'c''o''l''l''a''b''o''r''a''t''i''o''n'Key.space'a''m''o''n''g'Key.space't''e''a''m''s'','Key.space'i''d''e''n''t''i''f''y''i''n''g'Key.space'a''r''e''a''s'Key.space'f''o''r'Key.space'i''m''p''r''o''v''e''m''e''n''t'Key.space'a''n''d'Key.space'a''l''i''g''n''m''e''n''t''.'
Screenshot: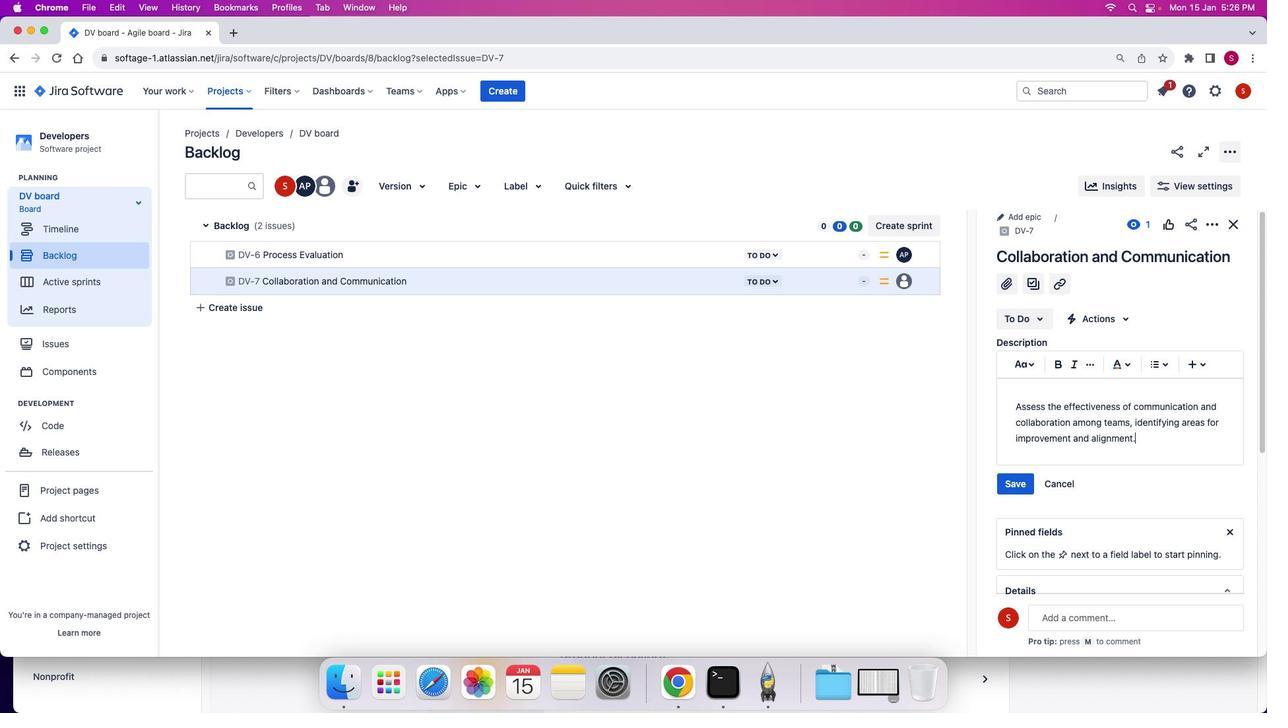 
Action: Mouse moved to (1030, 489)
Screenshot: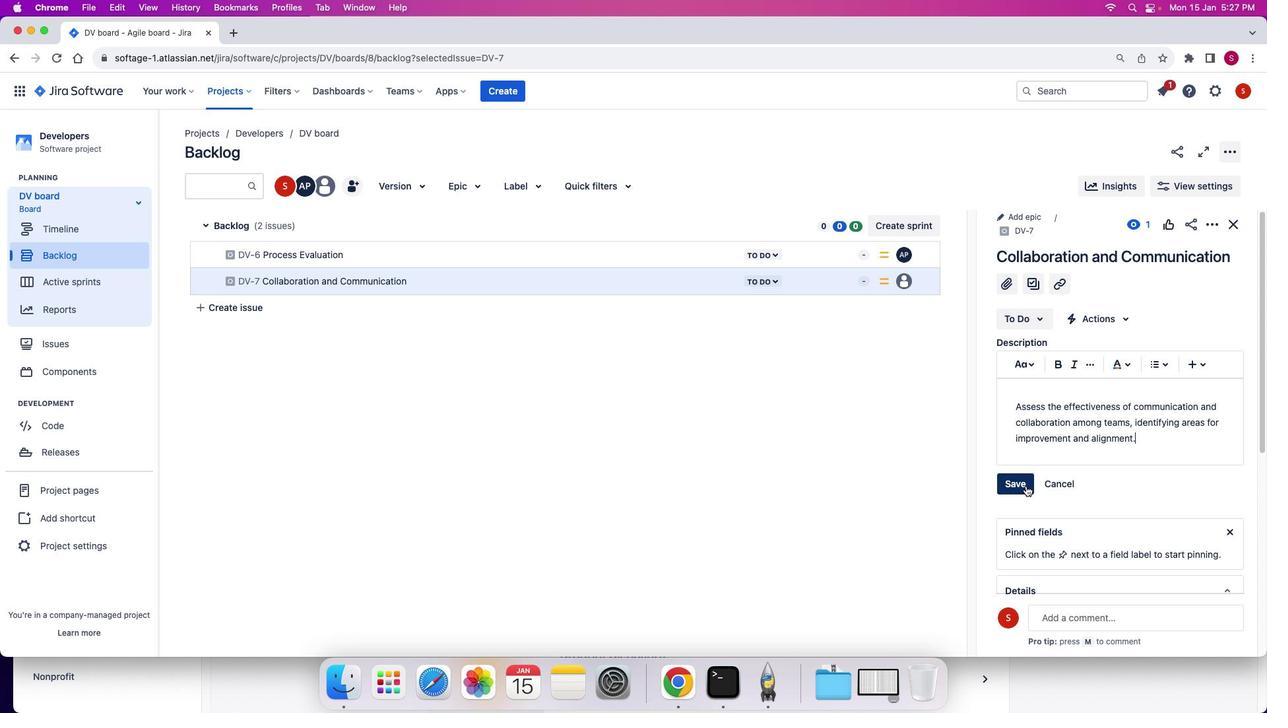 
Action: Mouse pressed left at (1030, 489)
Screenshot: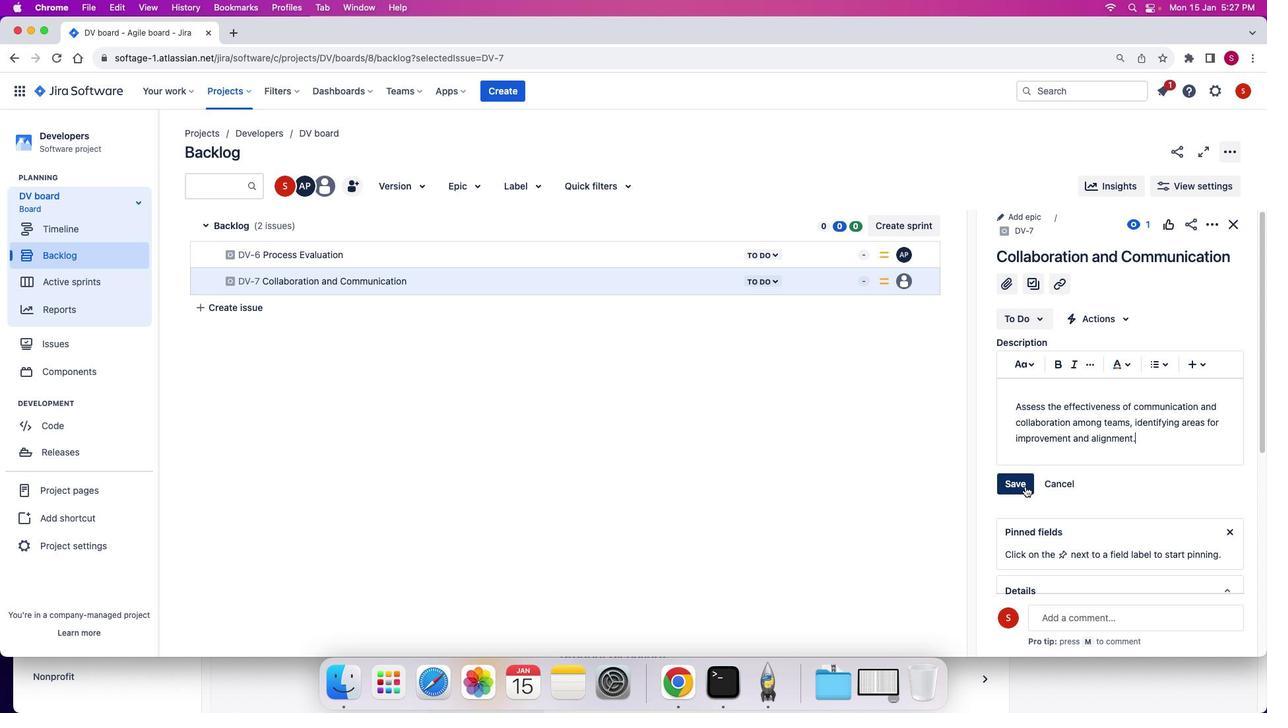 
Action: Mouse moved to (1047, 486)
Screenshot: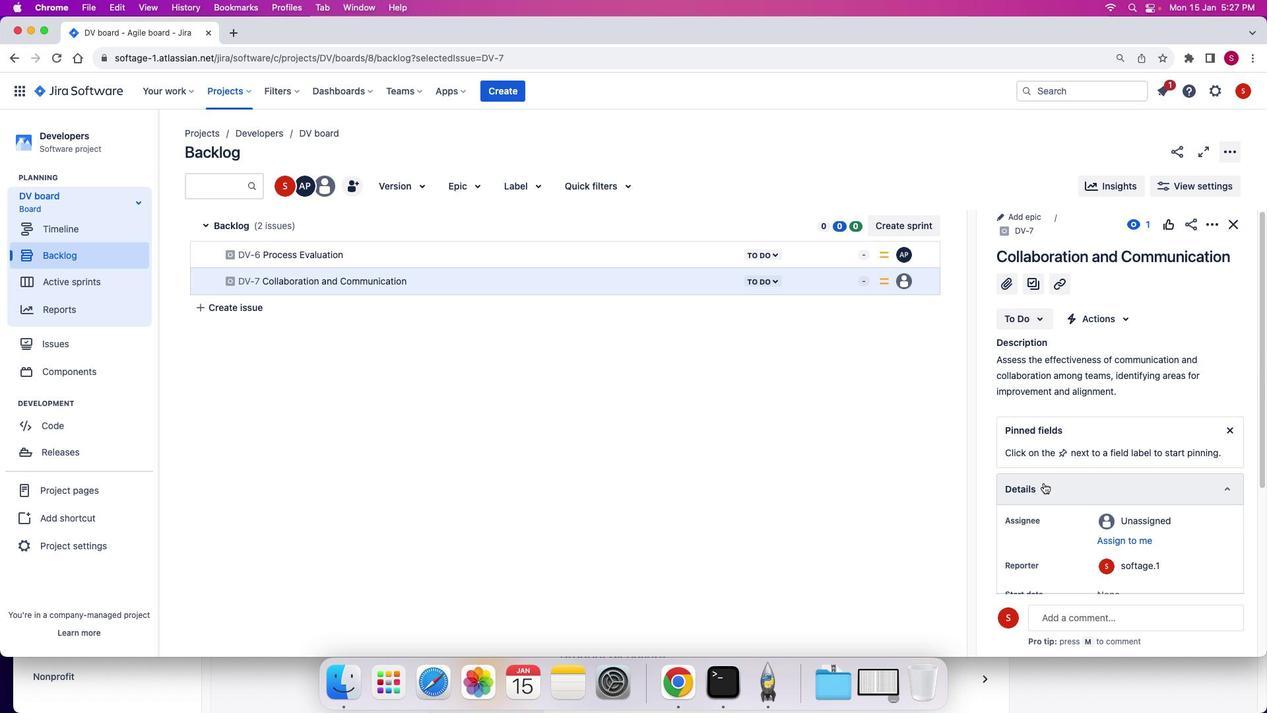 
Action: Mouse scrolled (1047, 486) with delta (3, 4)
Screenshot: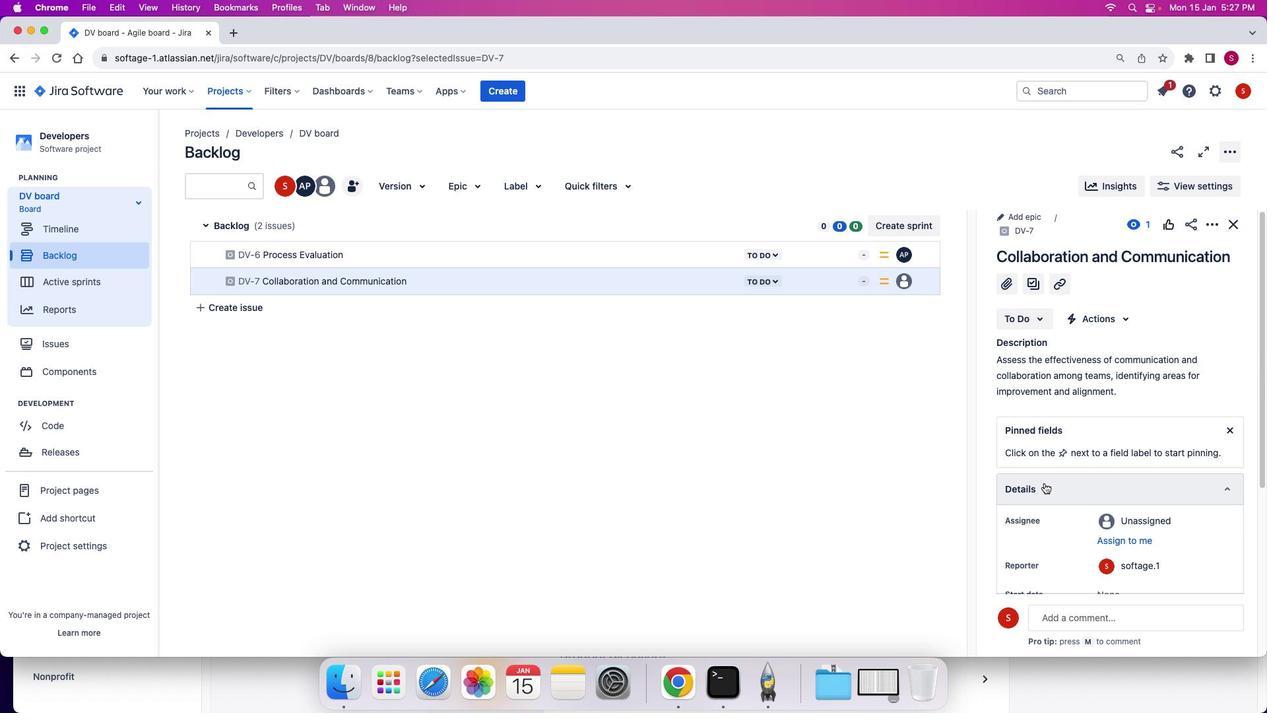 
Action: Mouse moved to (1048, 487)
Screenshot: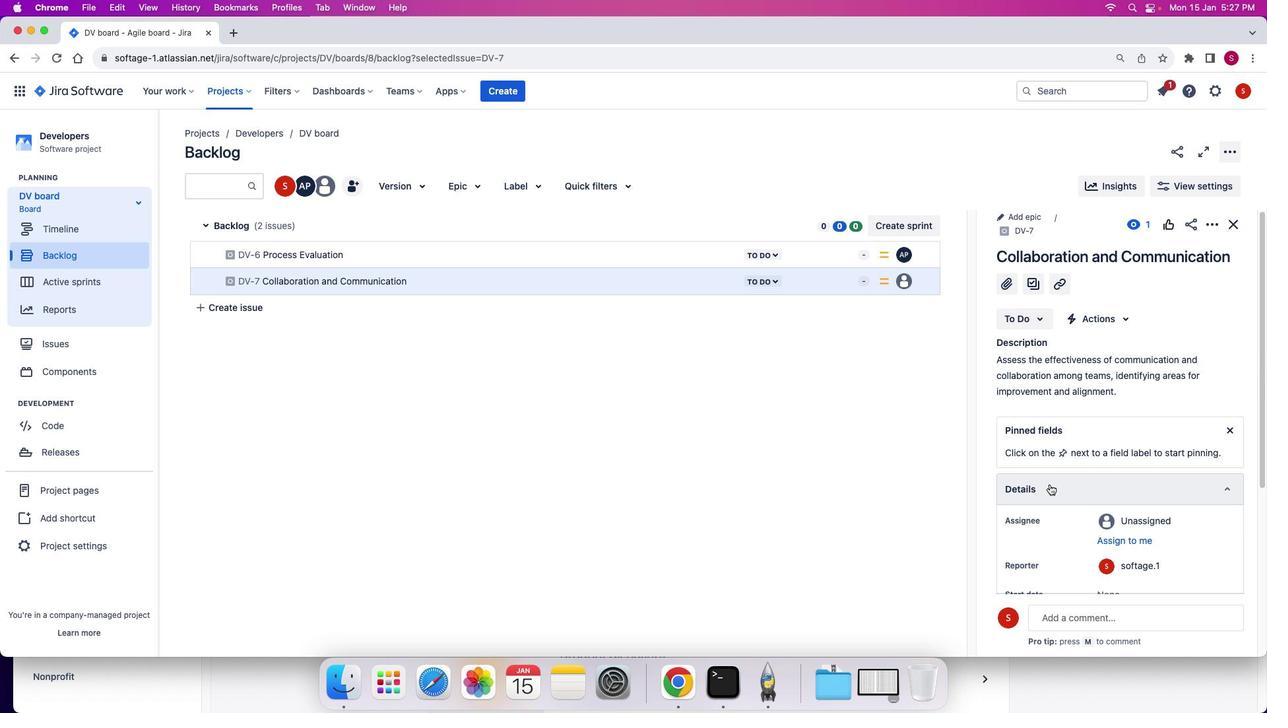 
Action: Mouse scrolled (1048, 487) with delta (3, 4)
Screenshot: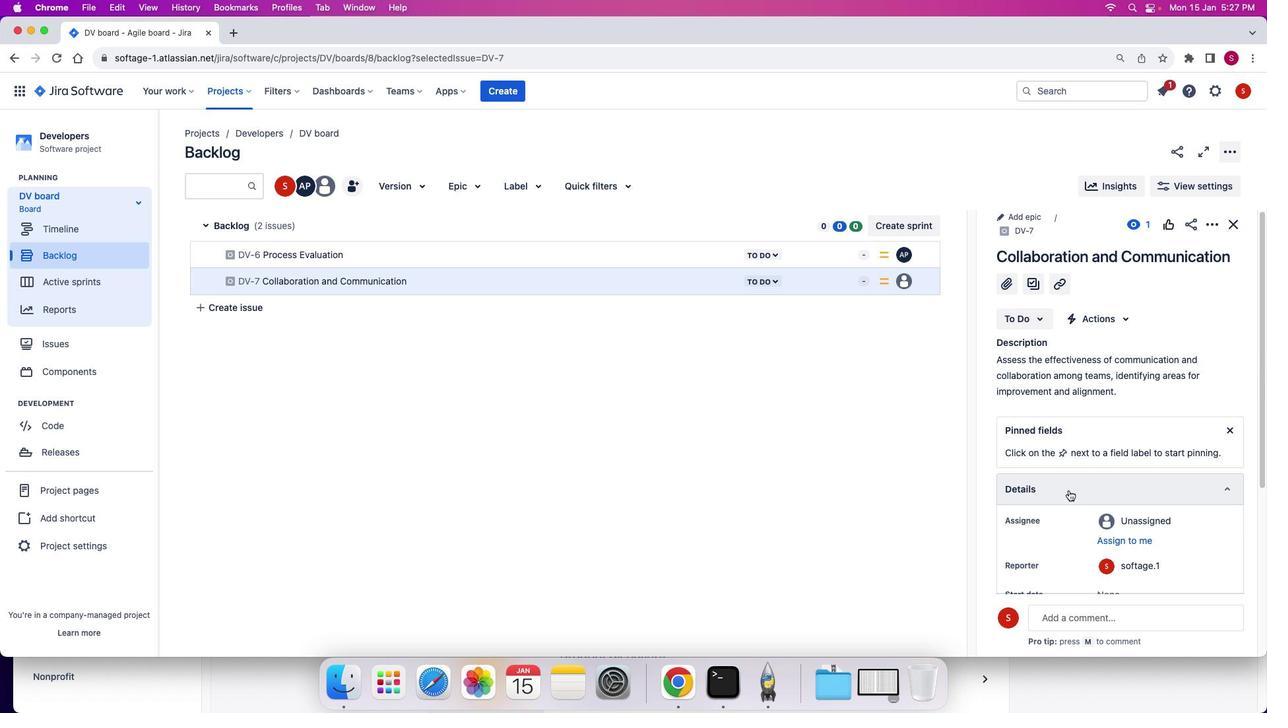 
Action: Mouse moved to (1117, 520)
Screenshot: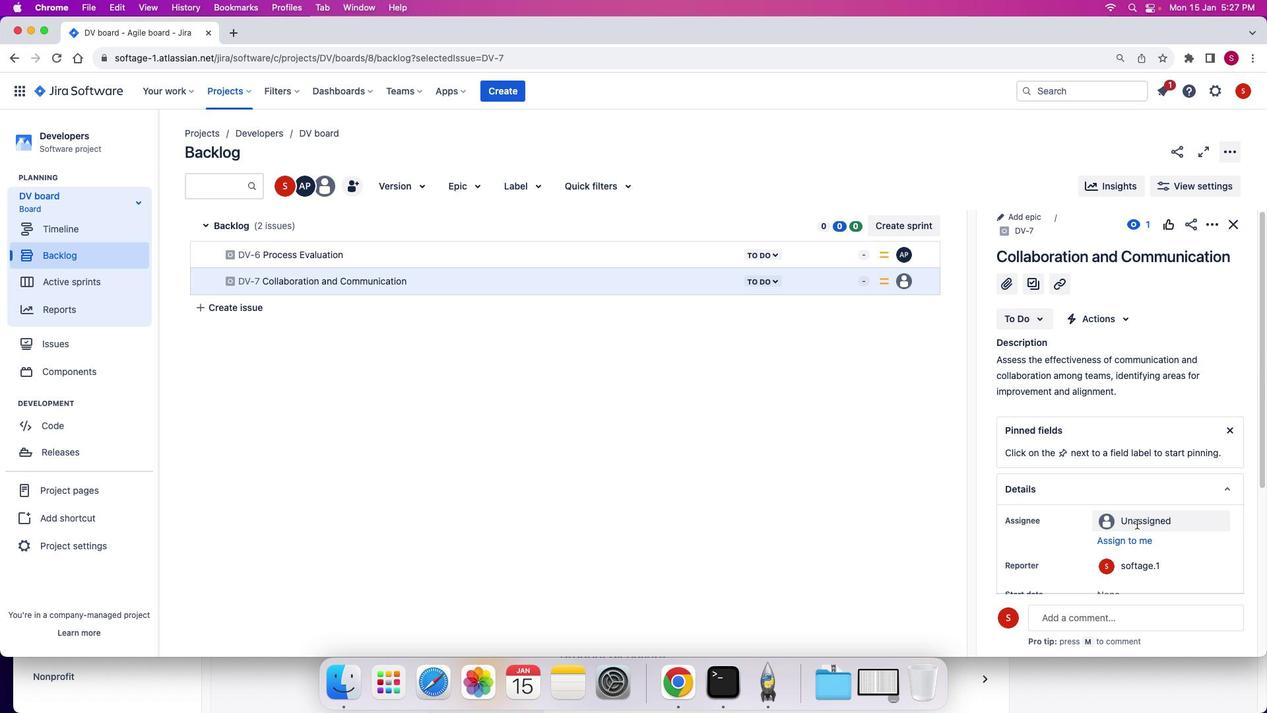 
Action: Mouse scrolled (1117, 520) with delta (3, 4)
Screenshot: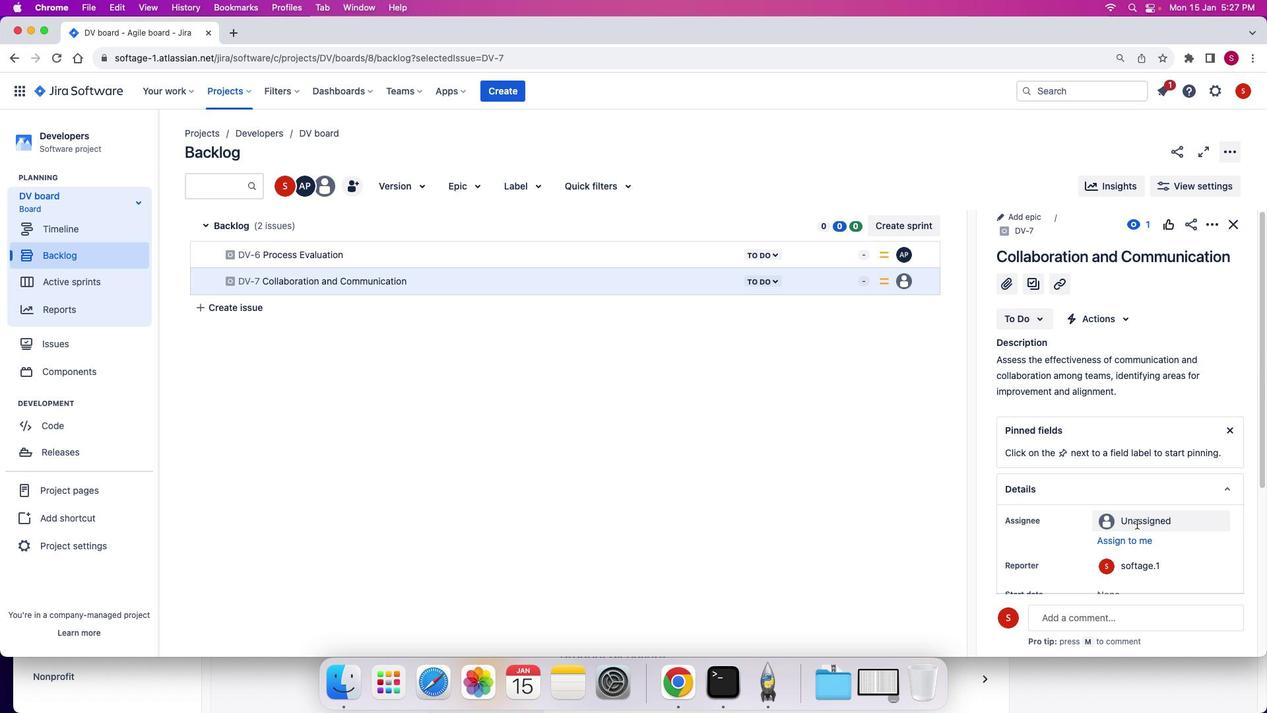 
Action: Mouse moved to (1130, 524)
Screenshot: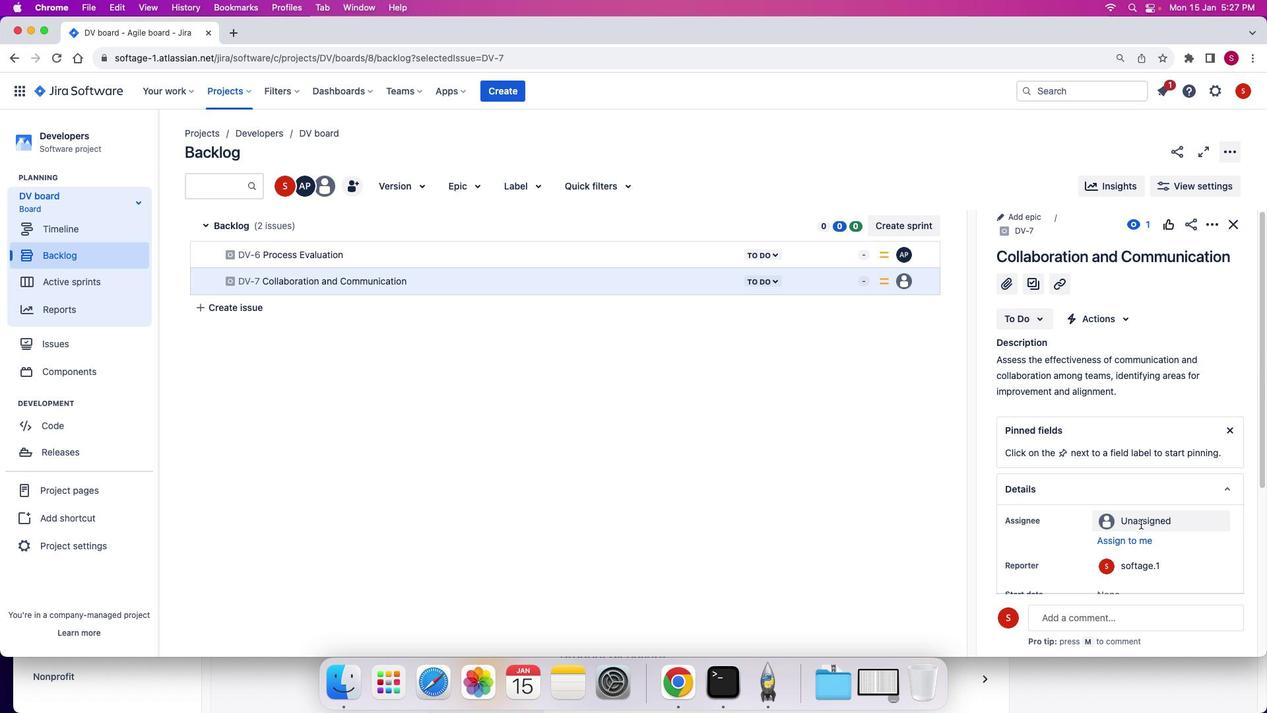 
Action: Mouse scrolled (1130, 524) with delta (3, 4)
Screenshot: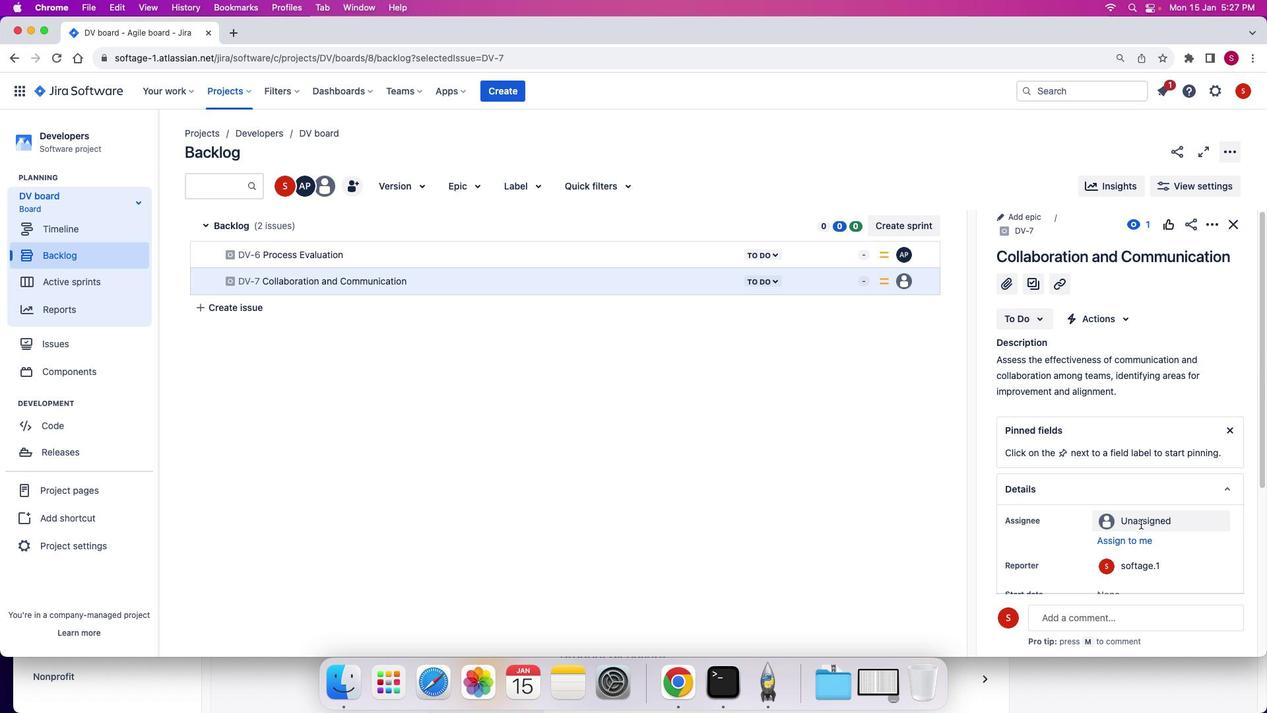 
Action: Mouse moved to (1157, 528)
Screenshot: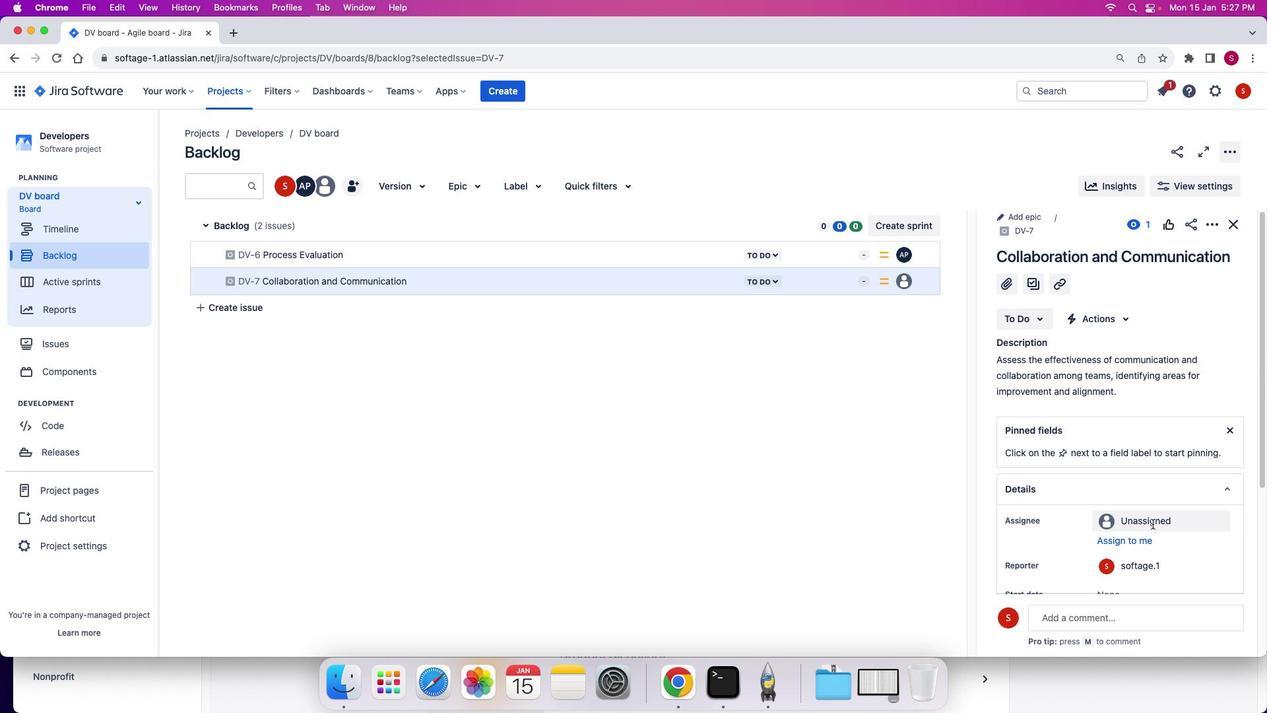 
Action: Mouse pressed left at (1157, 528)
Screenshot: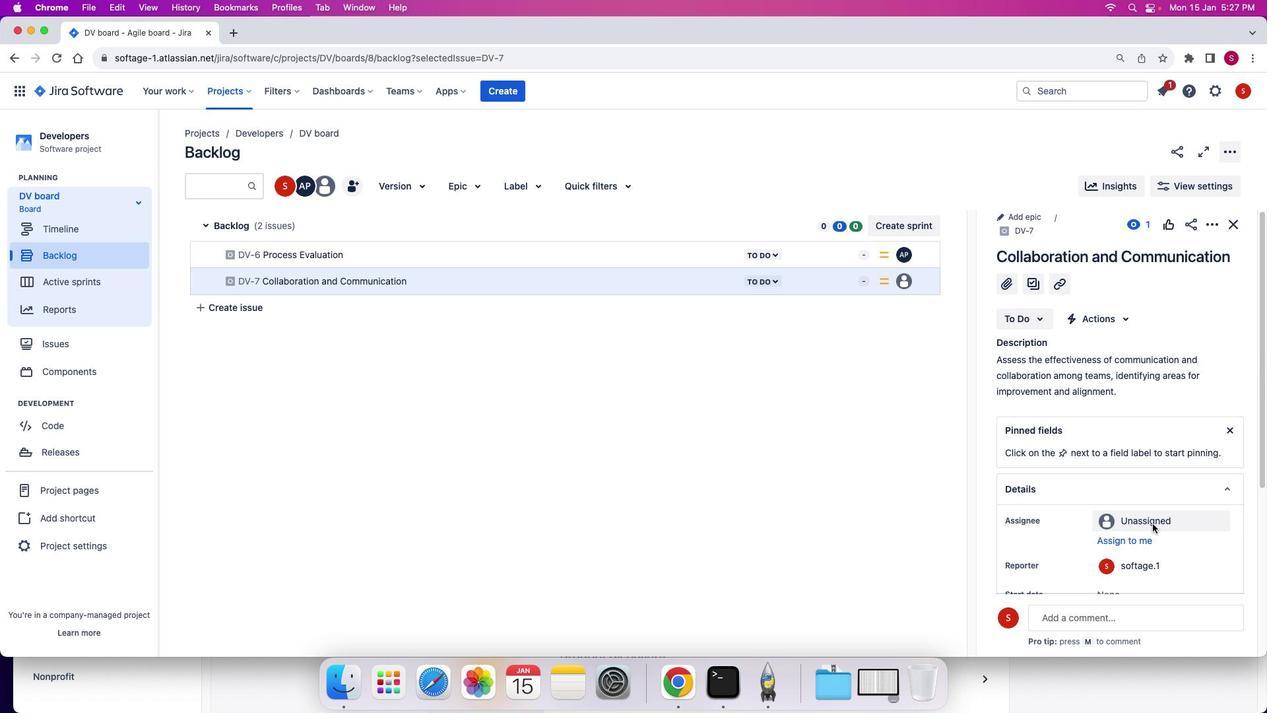 
Action: Mouse moved to (1156, 526)
Screenshot: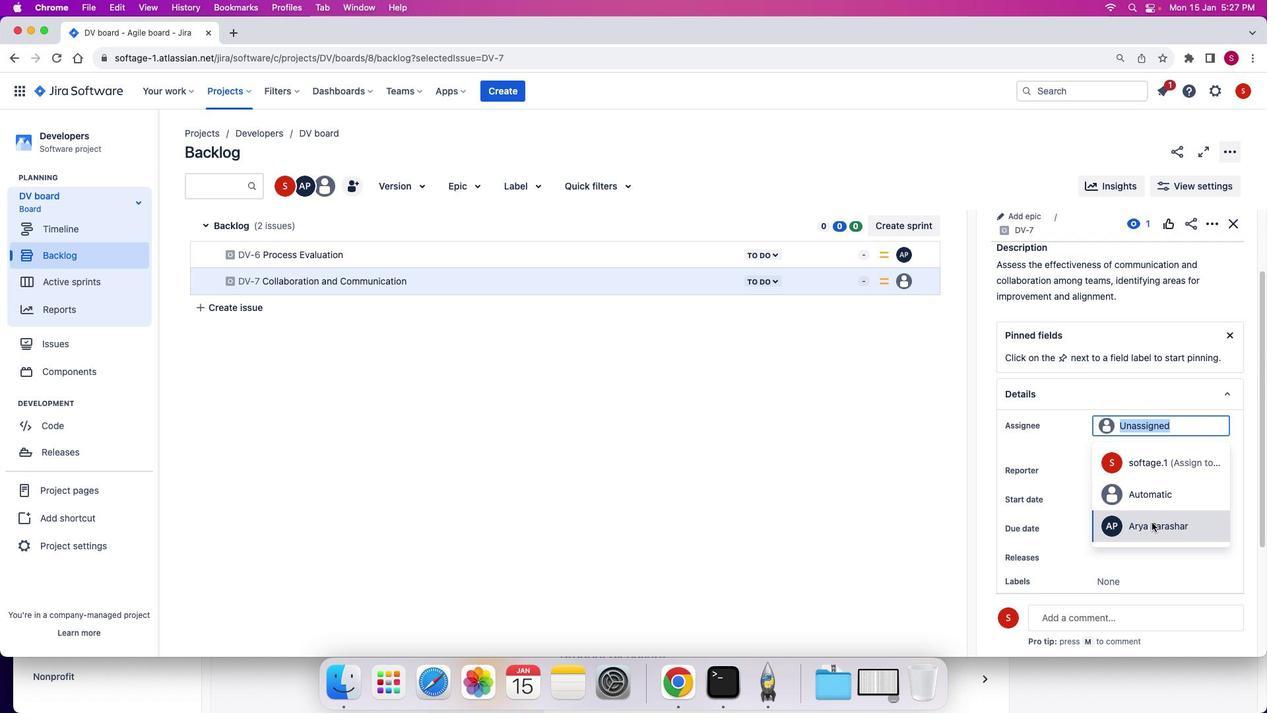 
Action: Mouse pressed left at (1156, 526)
Screenshot: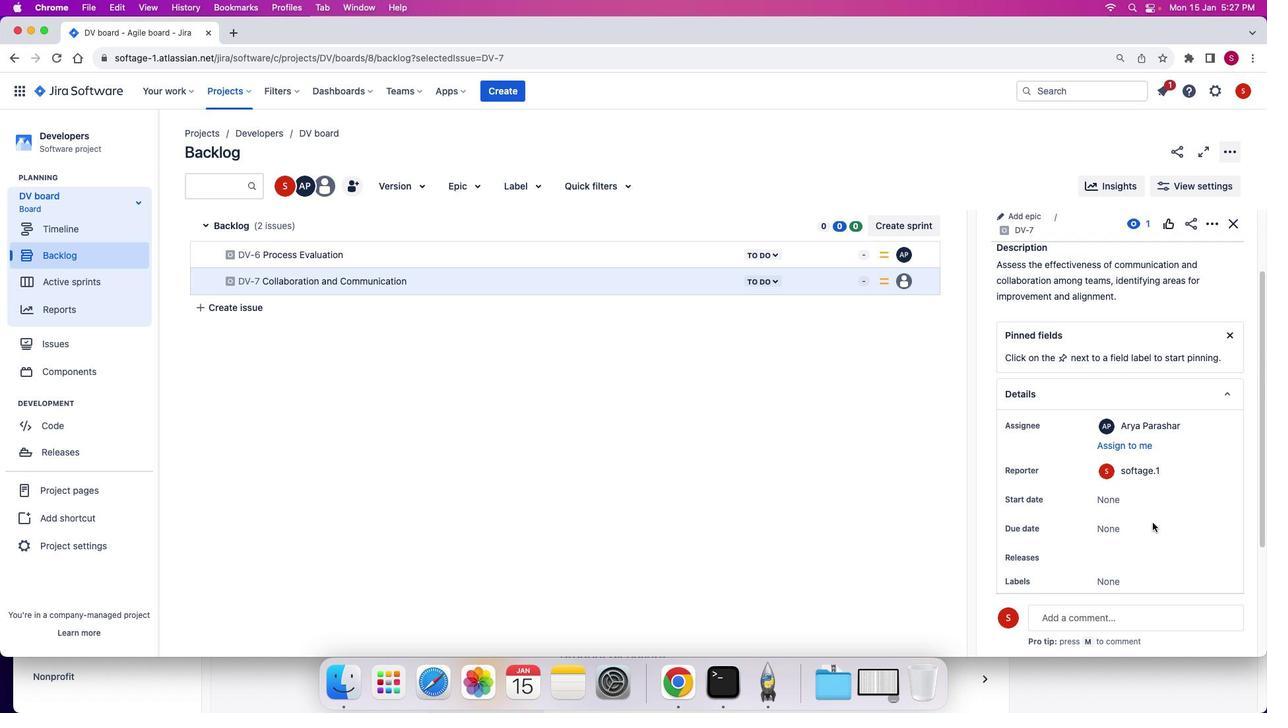 
Action: Mouse moved to (1103, 542)
Screenshot: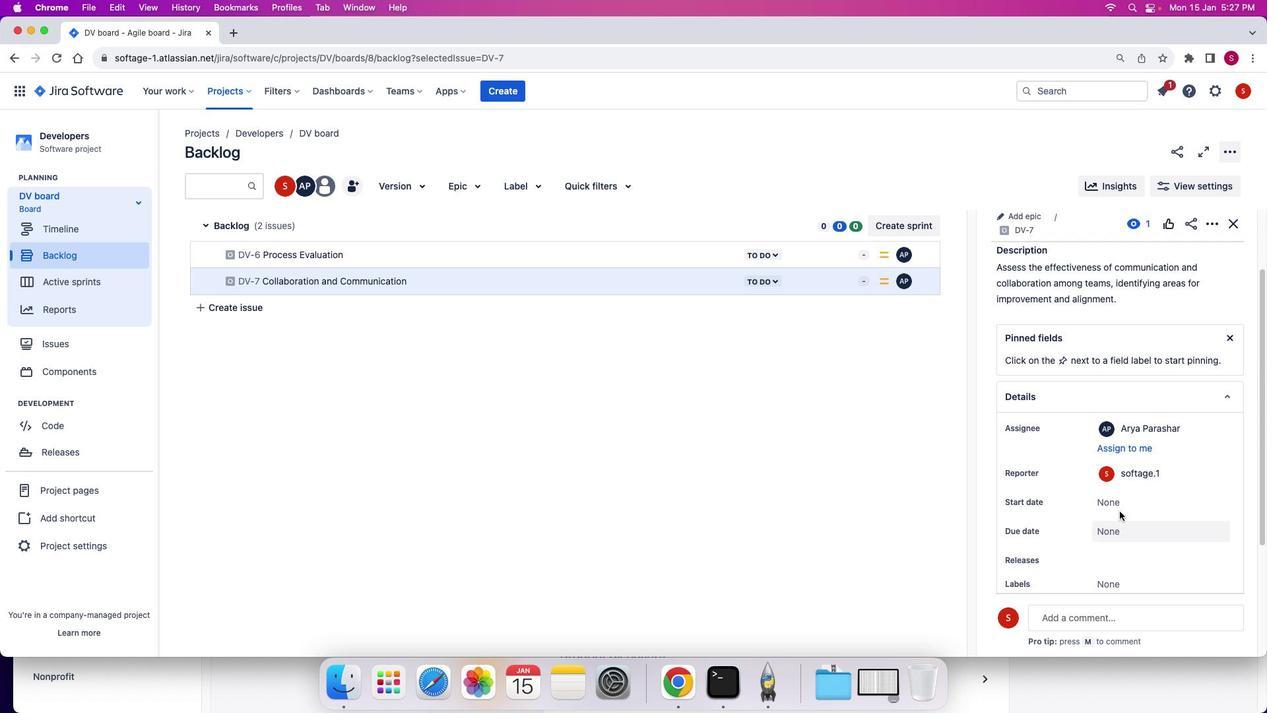 
Action: Mouse scrolled (1103, 542) with delta (3, 4)
Screenshot: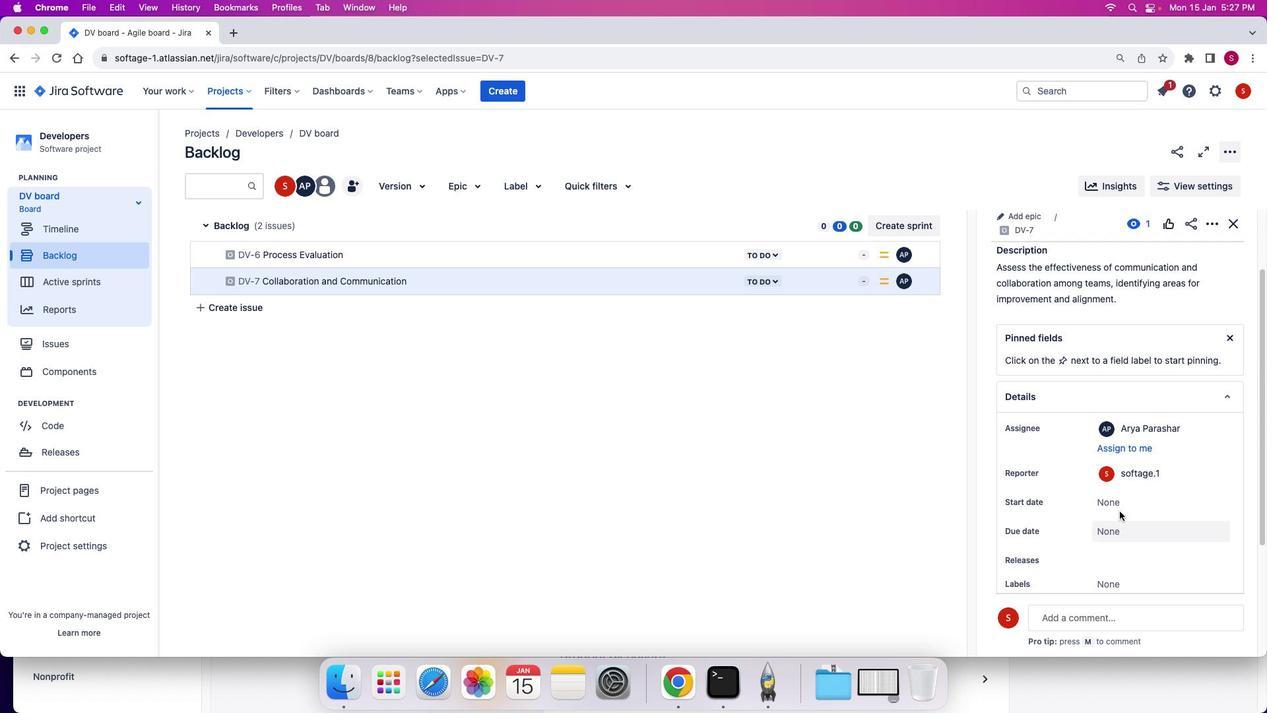 
Action: Mouse moved to (1128, 503)
Screenshot: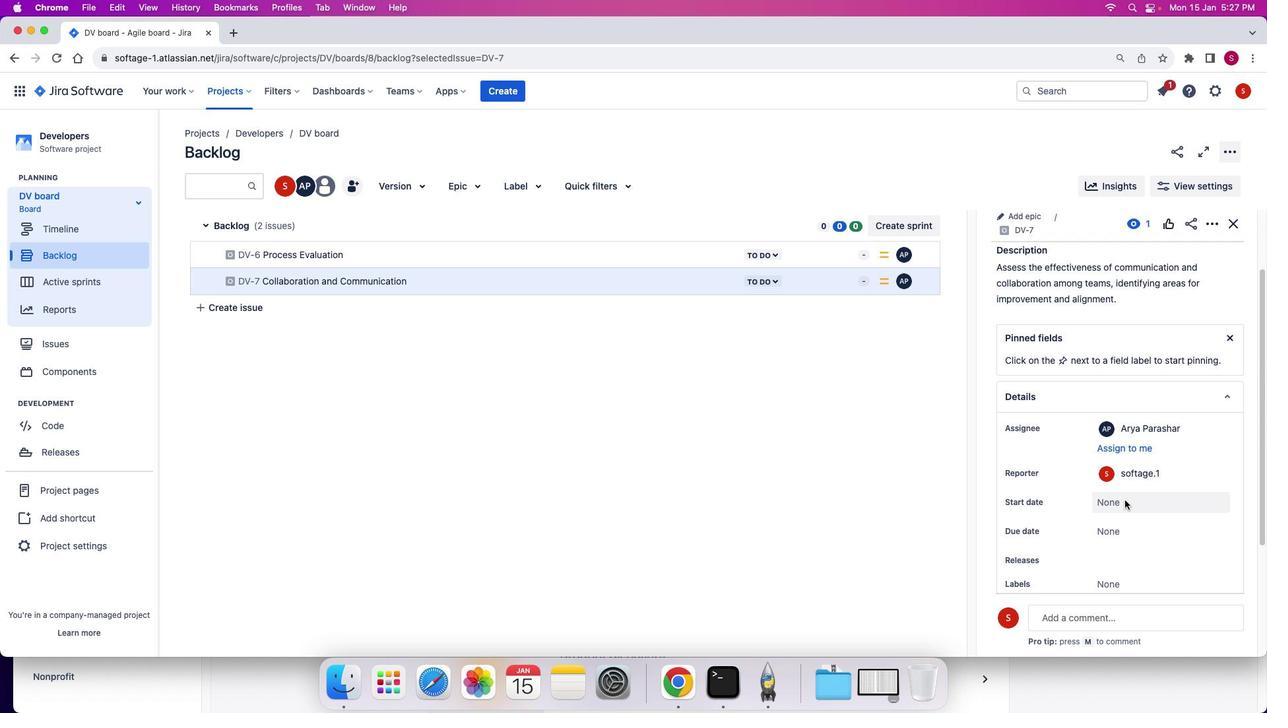 
Action: Mouse pressed left at (1128, 503)
Screenshot: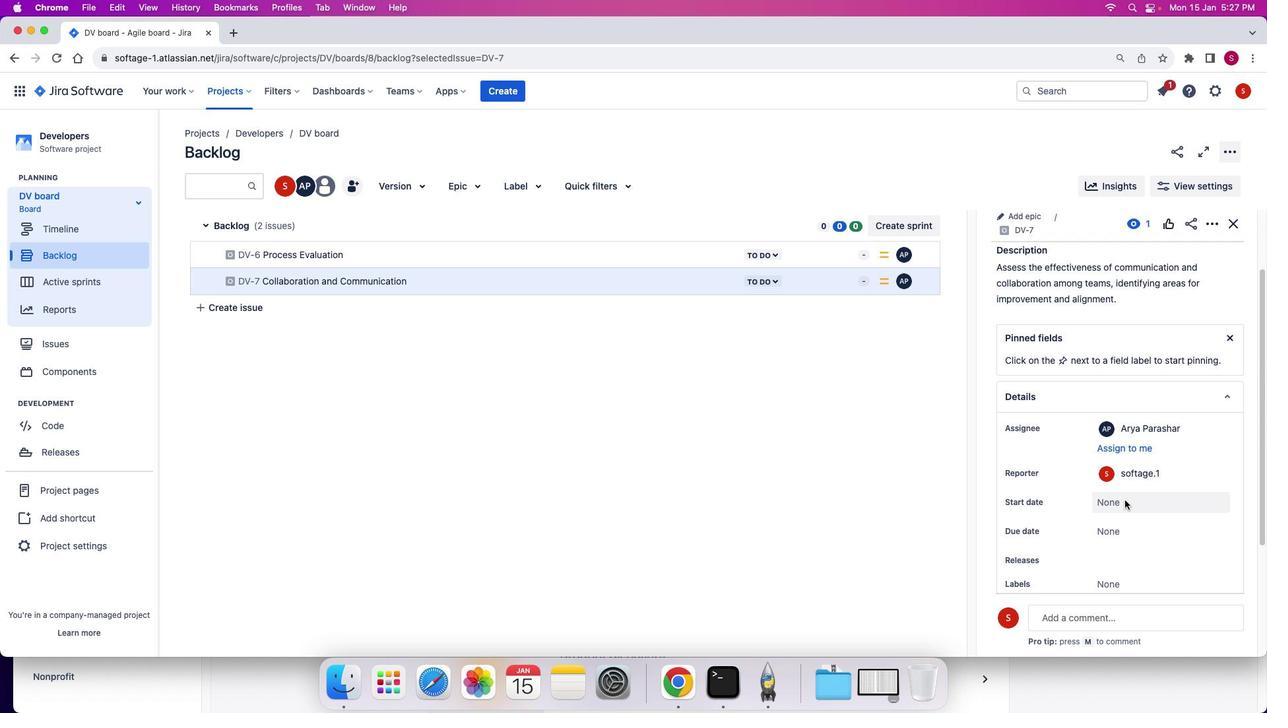 
Action: Mouse moved to (1131, 400)
Screenshot: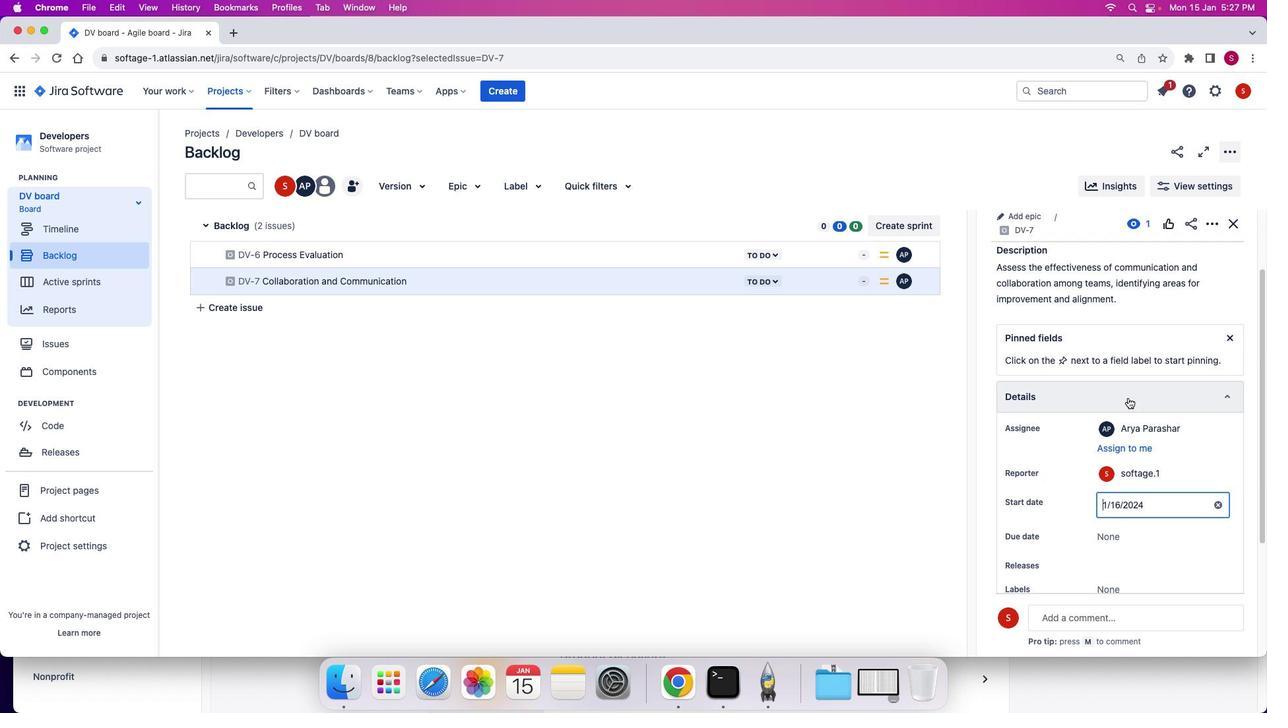
Action: Mouse pressed left at (1131, 400)
Screenshot: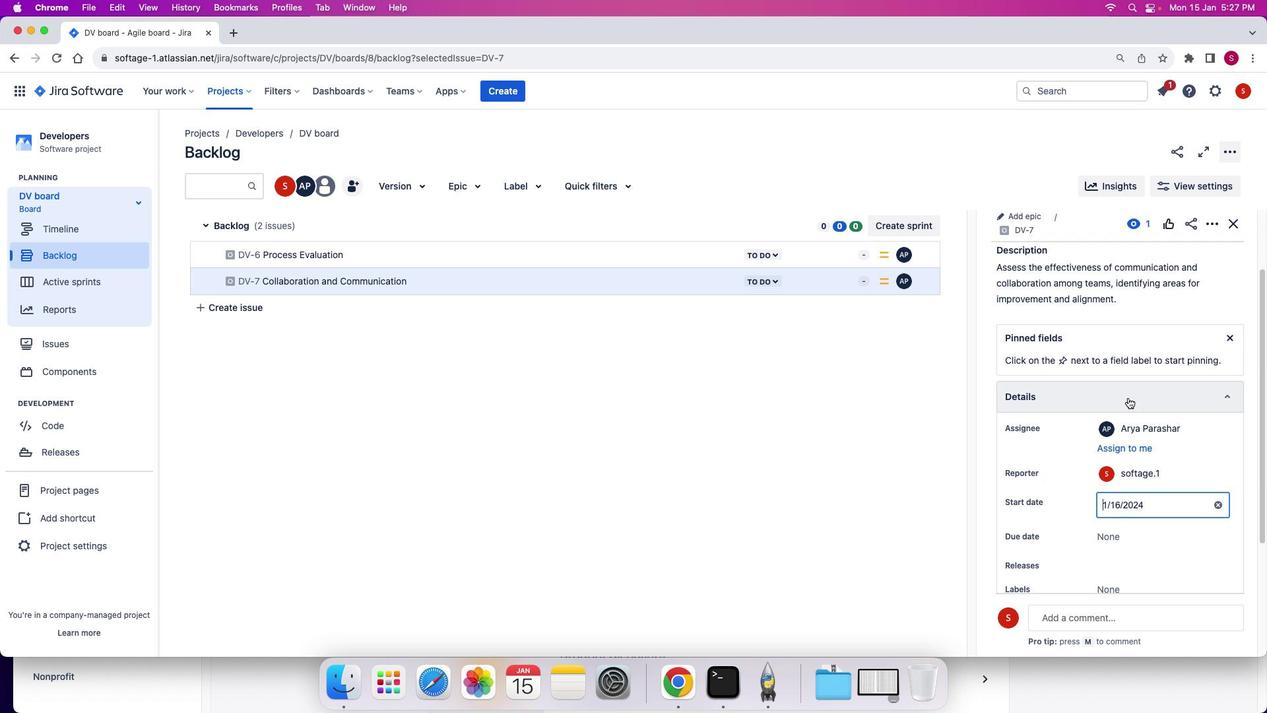 
Action: Mouse moved to (1134, 543)
Screenshot: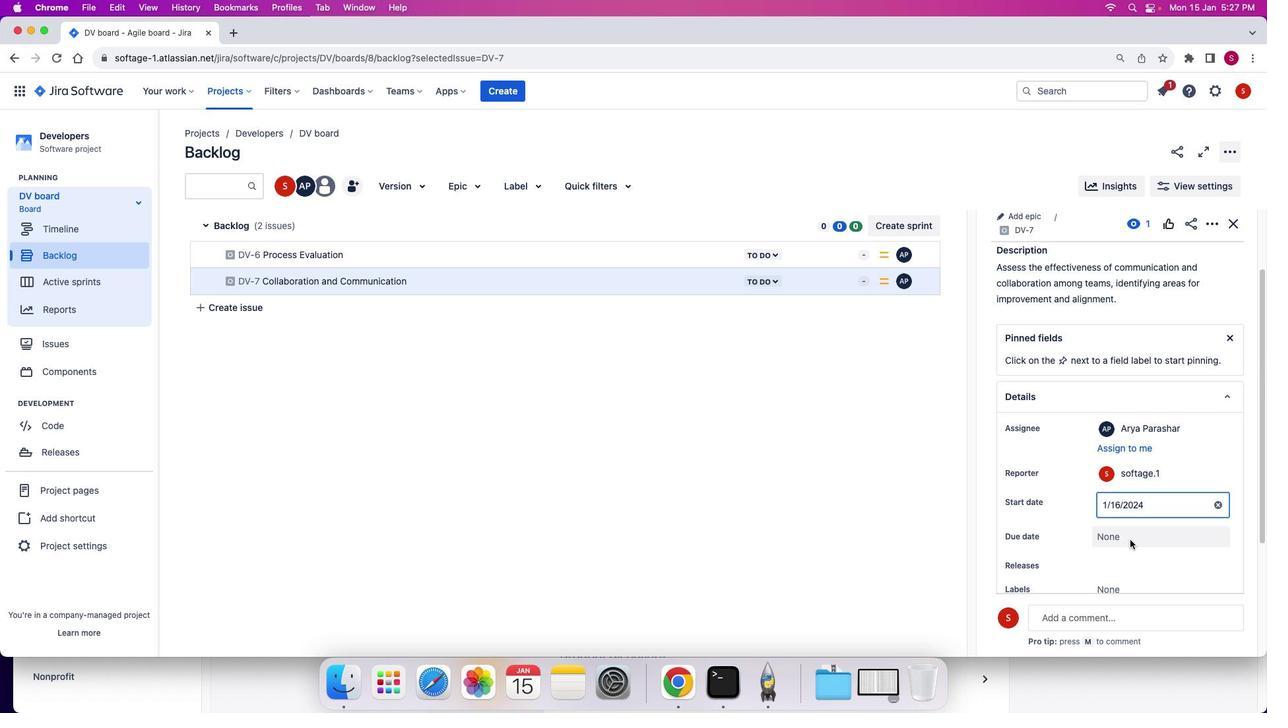 
Action: Mouse pressed left at (1134, 543)
Screenshot: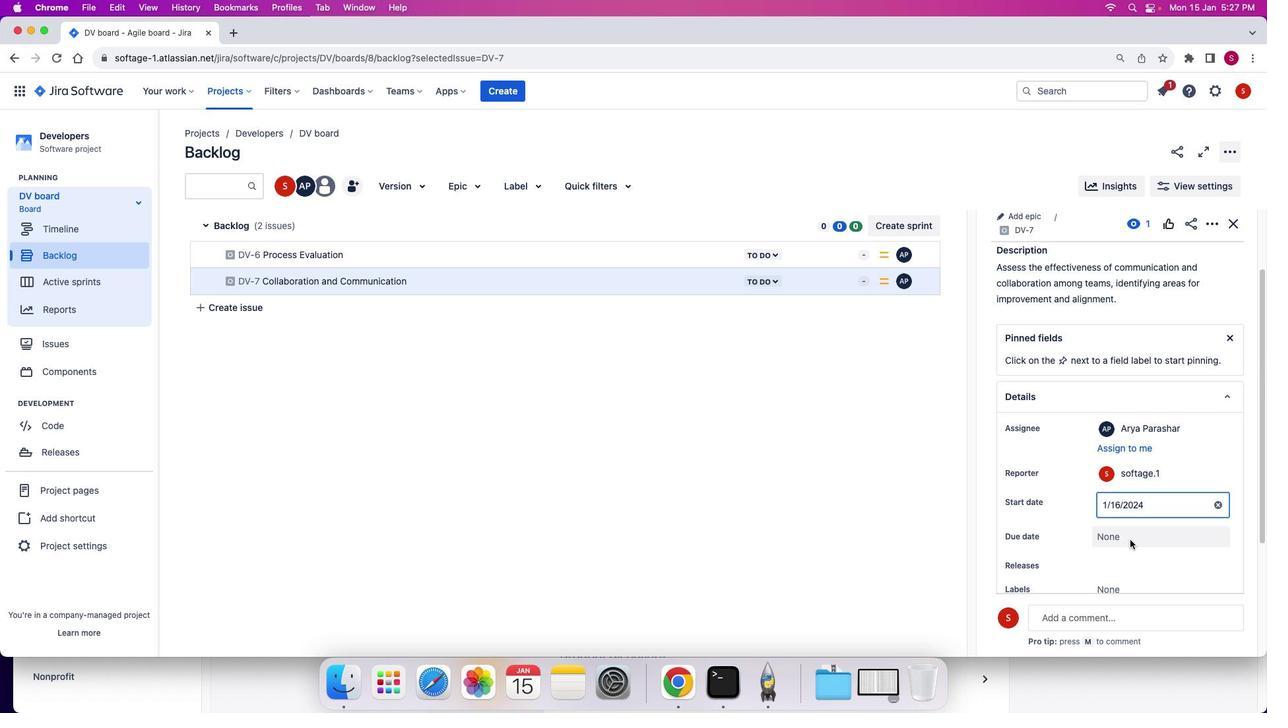
Action: Mouse moved to (1104, 466)
Screenshot: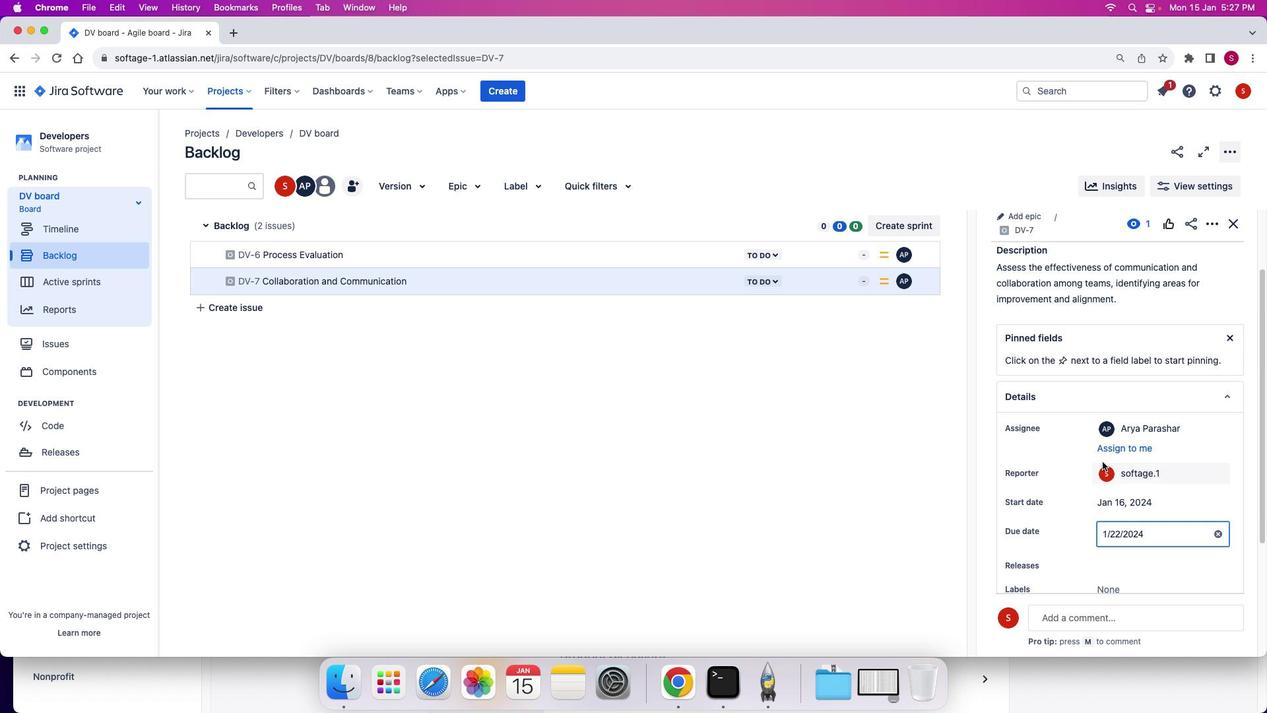 
Action: Mouse pressed left at (1104, 466)
Screenshot: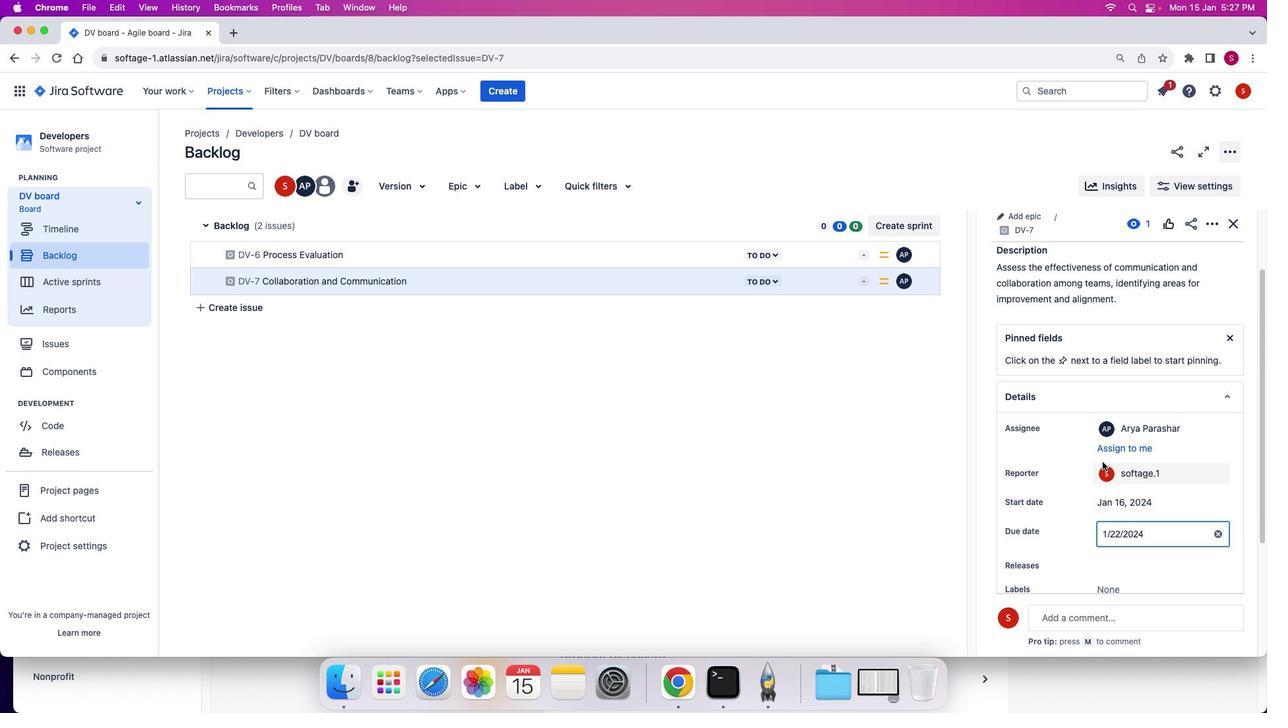 
Action: Mouse moved to (1139, 547)
Screenshot: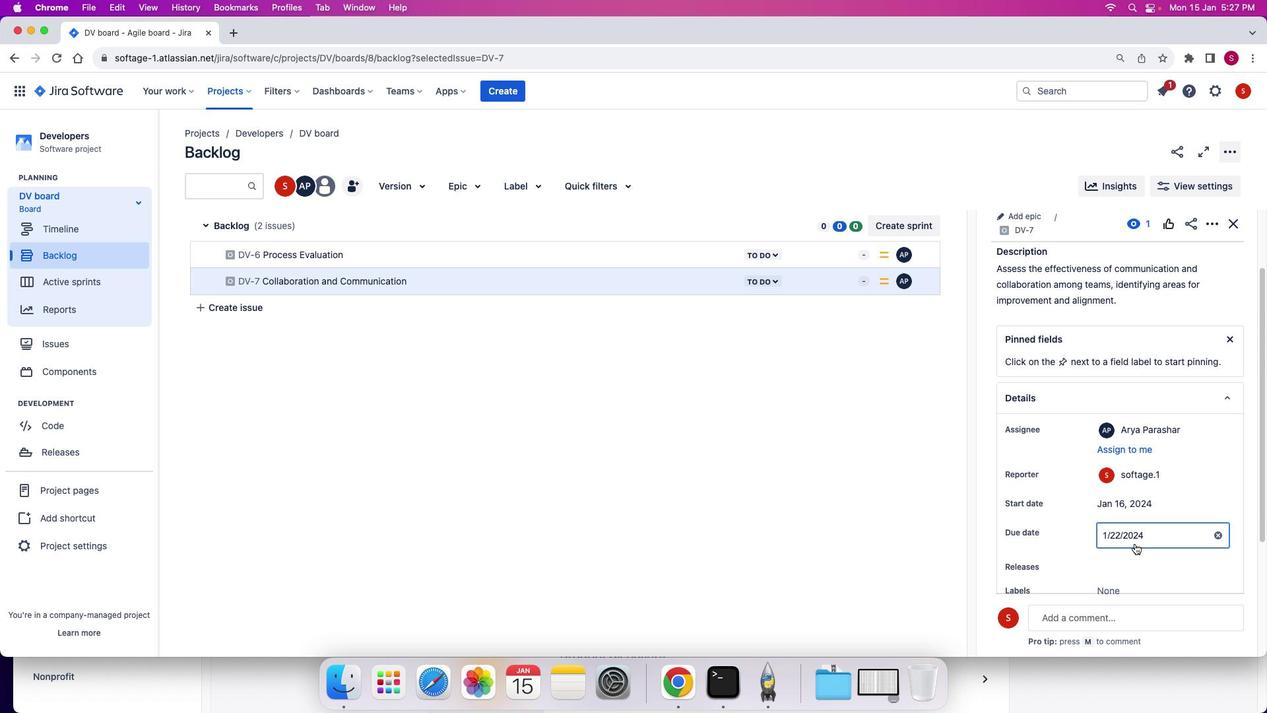 
Action: Mouse scrolled (1139, 547) with delta (3, 4)
Screenshot: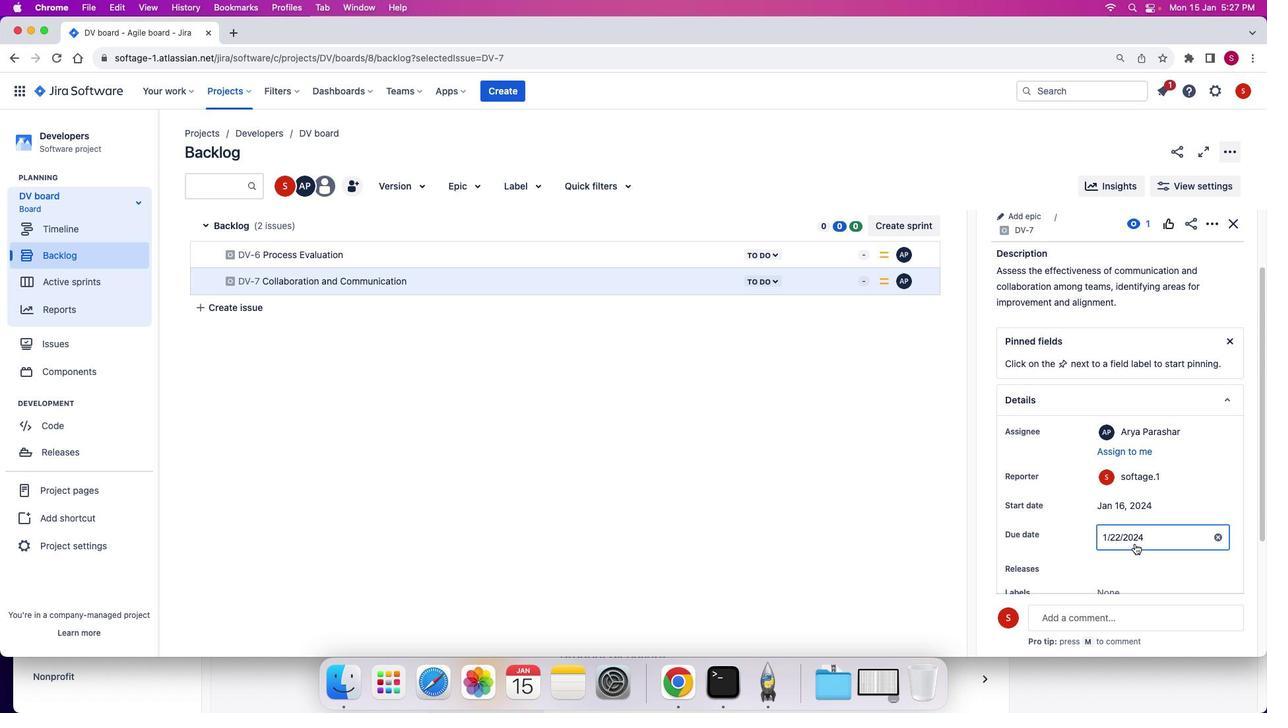 
Action: Mouse scrolled (1139, 547) with delta (3, 4)
Screenshot: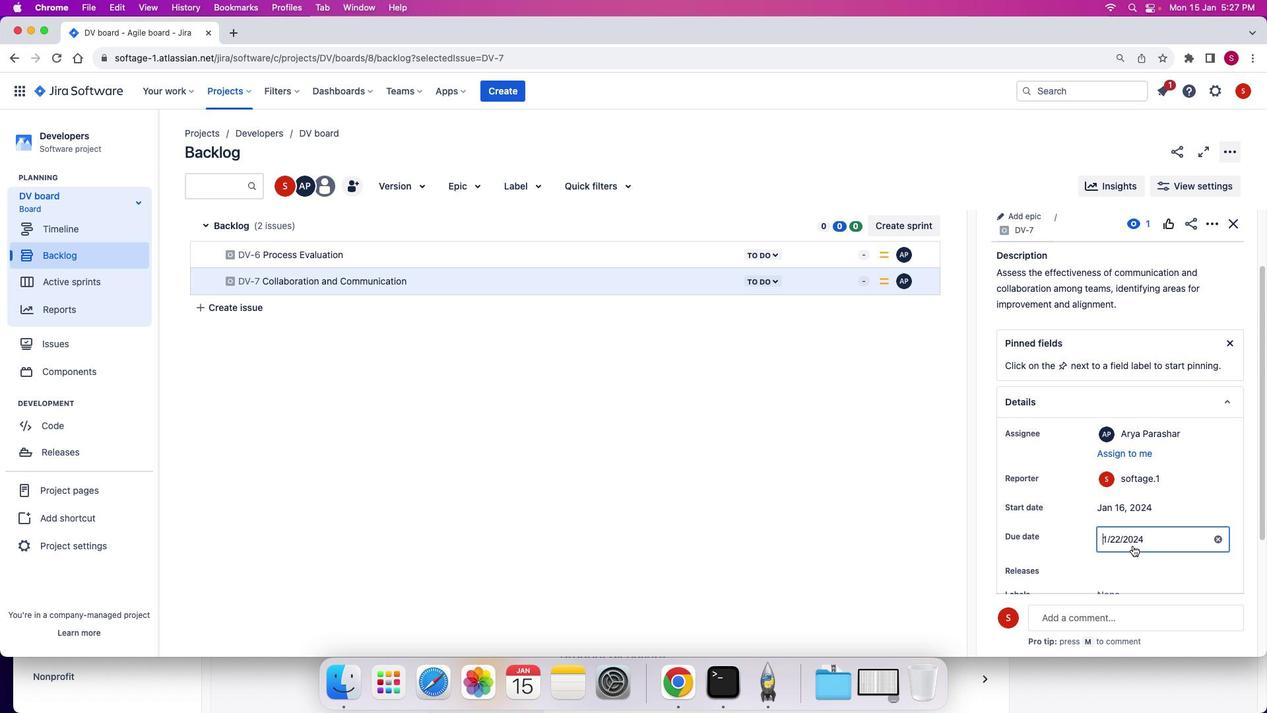 
Action: Mouse moved to (1115, 546)
Screenshot: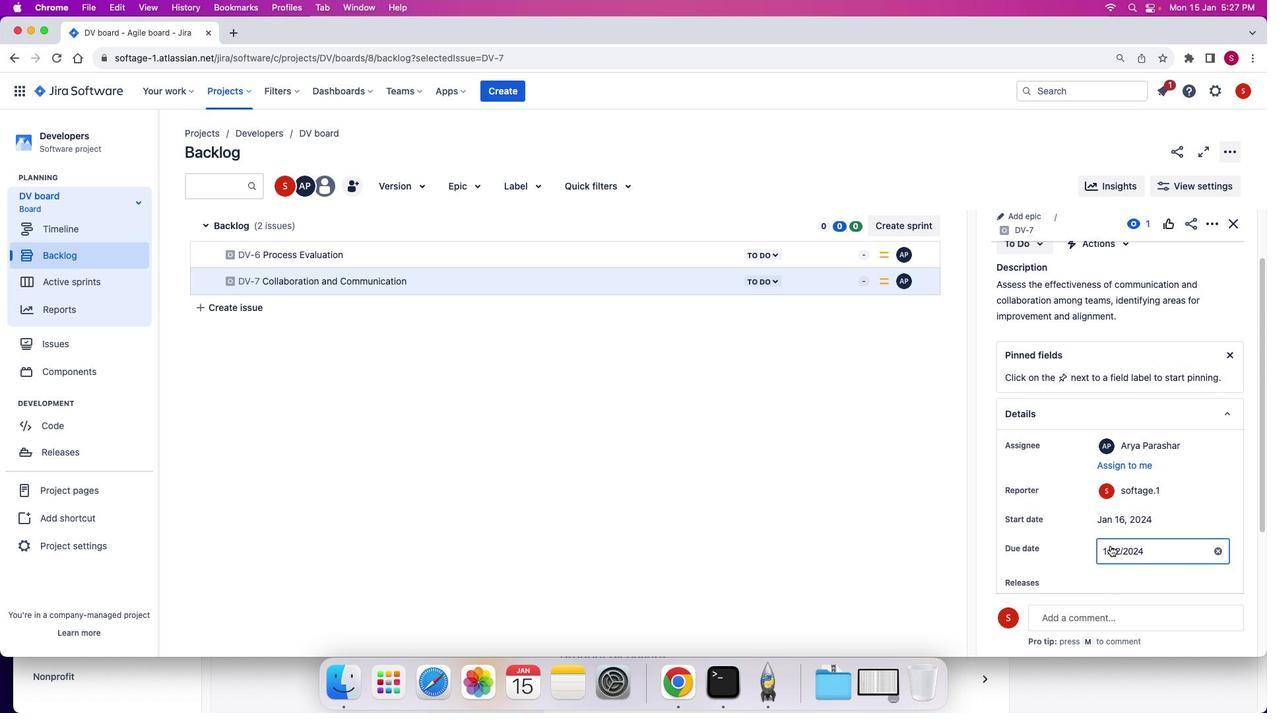 
Action: Mouse scrolled (1115, 546) with delta (3, 4)
Screenshot: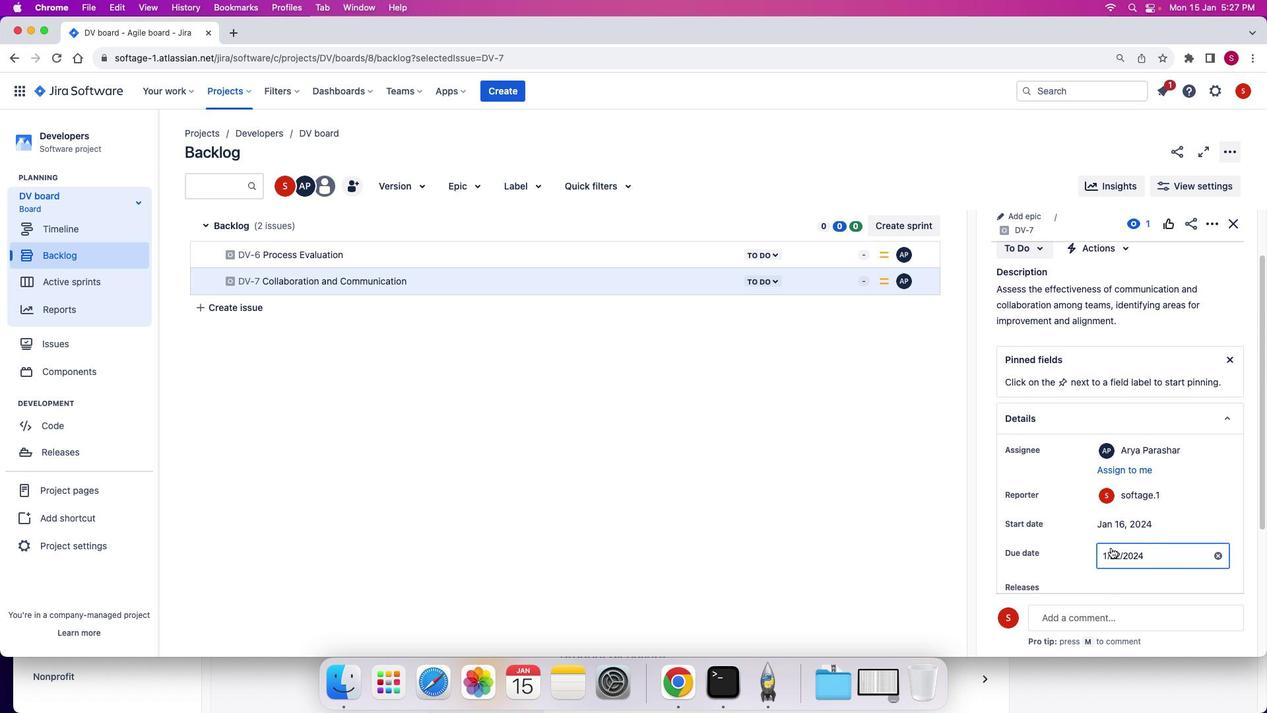 
Action: Mouse moved to (1114, 547)
Screenshot: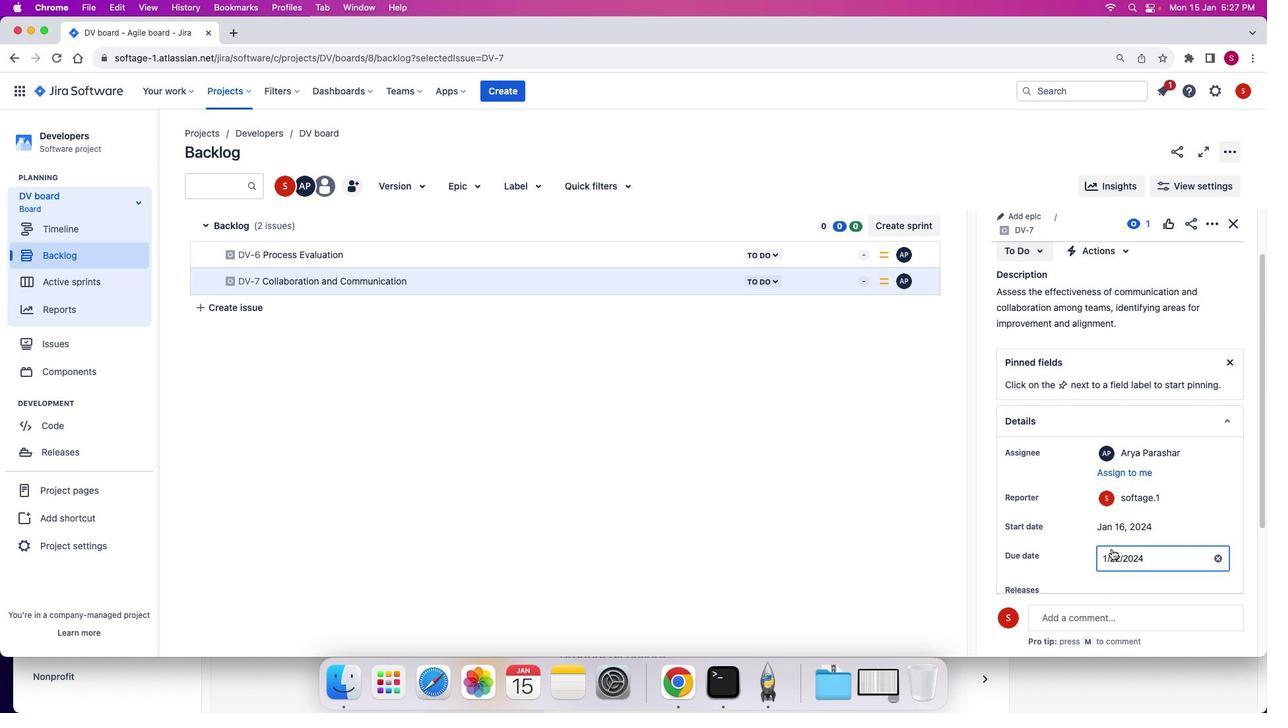 
Action: Mouse scrolled (1114, 547) with delta (3, 4)
Screenshot: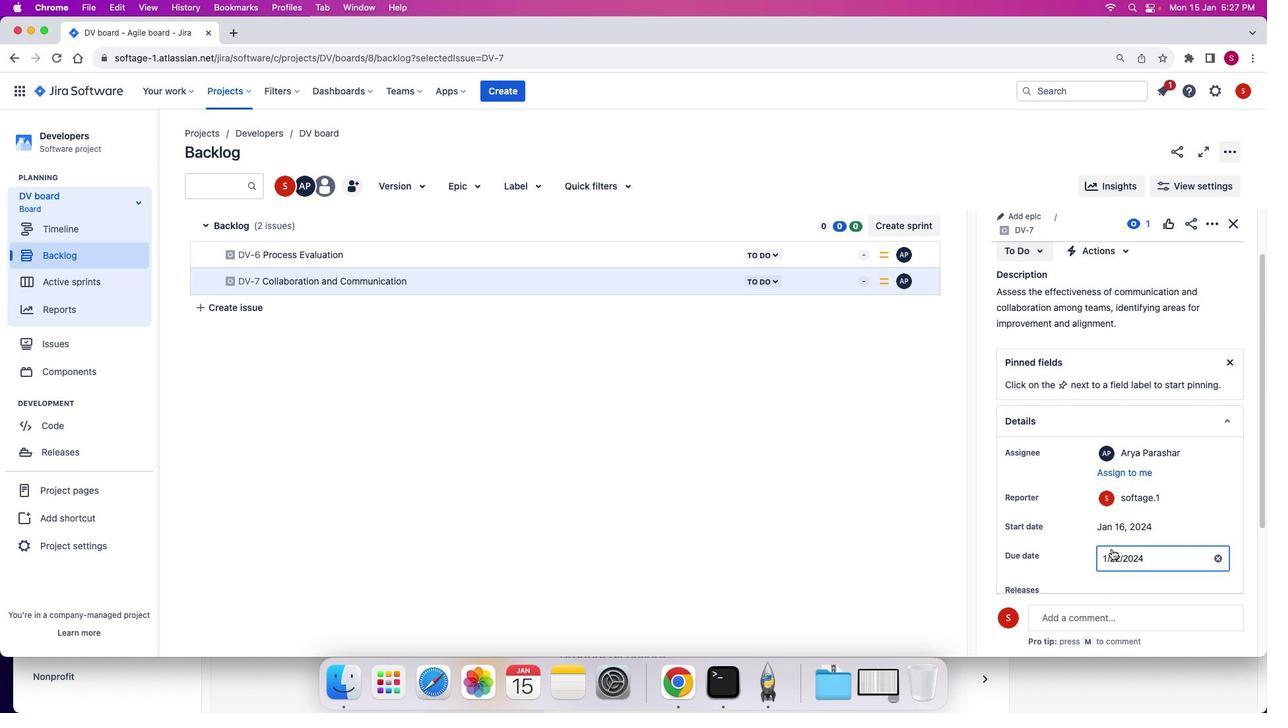 
Action: Mouse moved to (1115, 552)
Screenshot: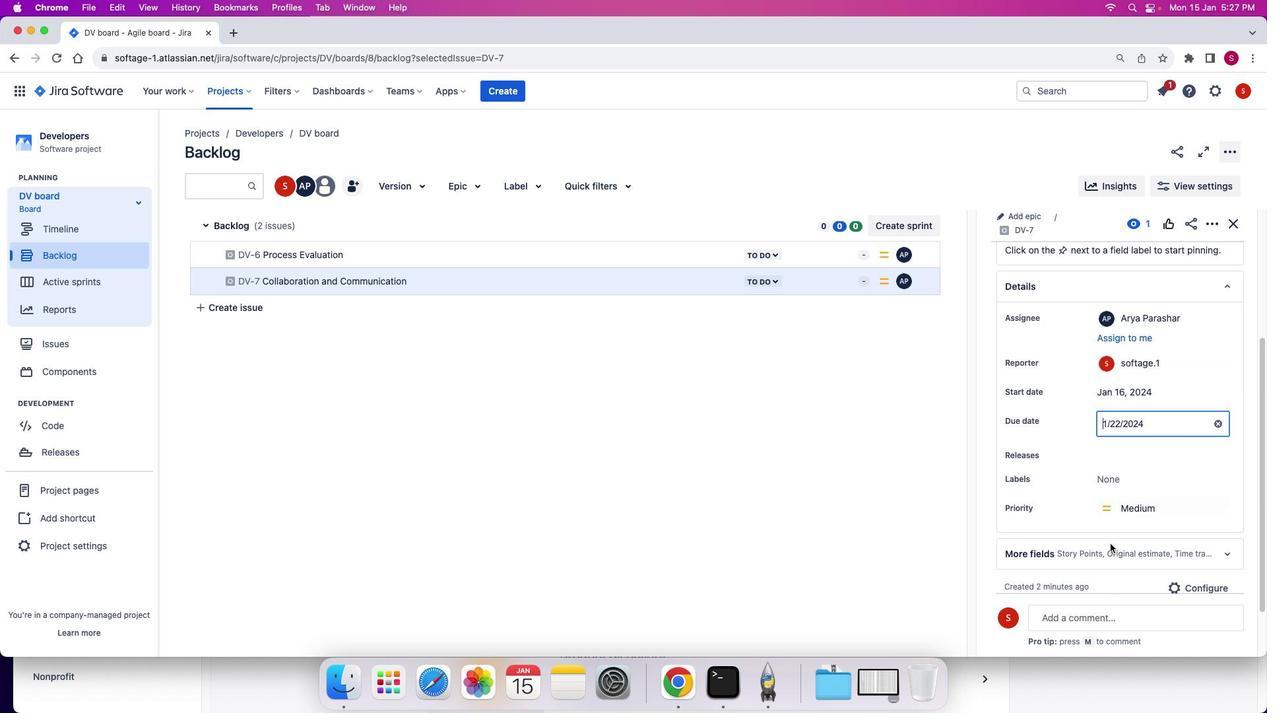 
Action: Mouse scrolled (1115, 552) with delta (3, 3)
Screenshot: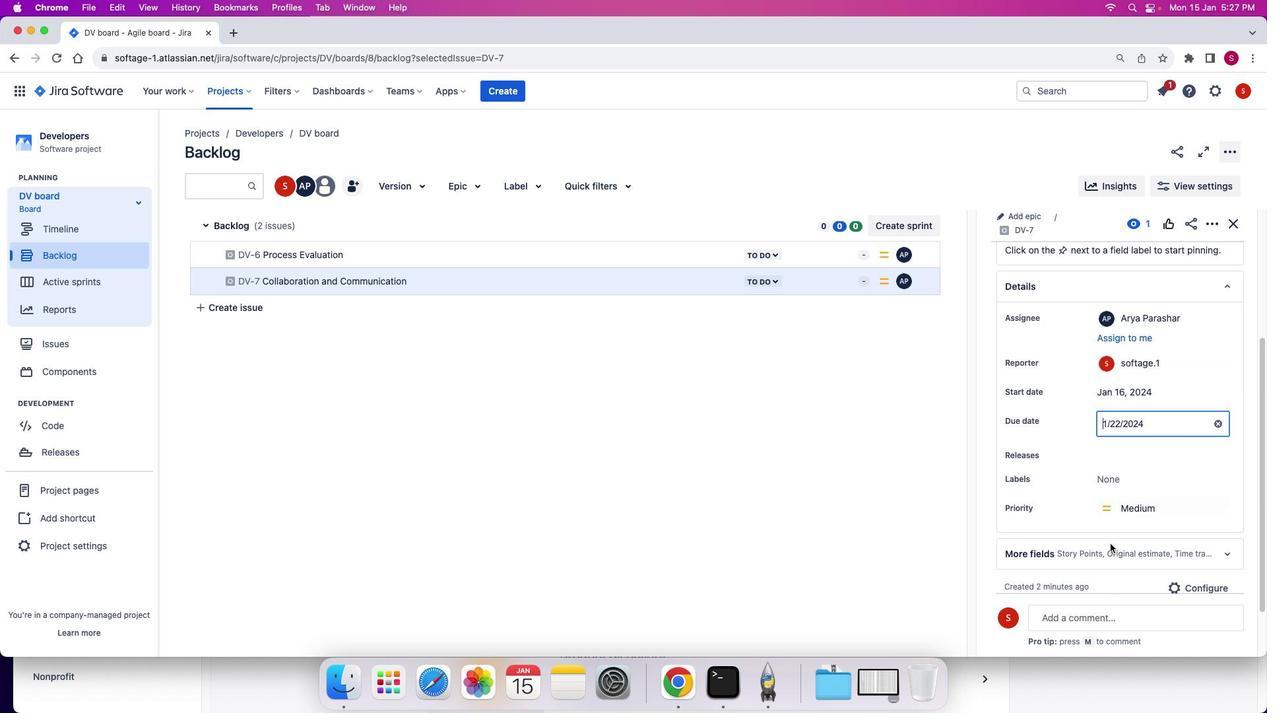 
Action: Mouse moved to (1115, 551)
Screenshot: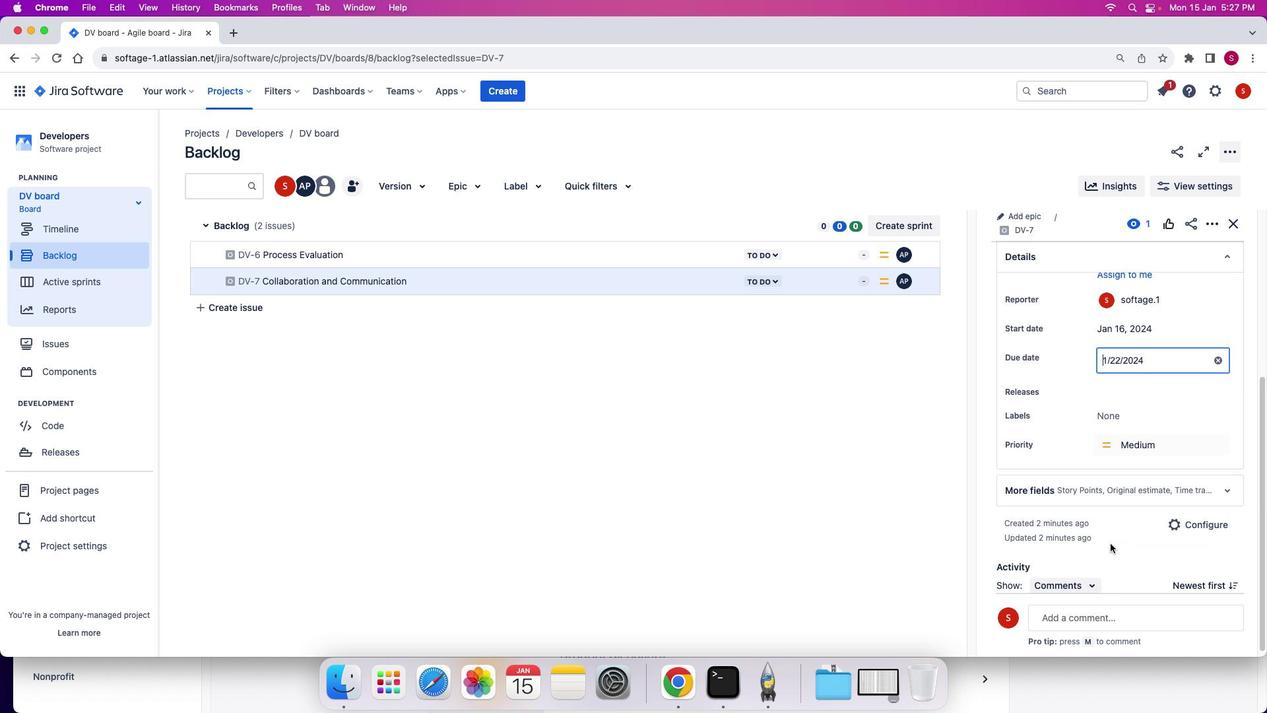 
Action: Mouse scrolled (1115, 551) with delta (3, 3)
Screenshot: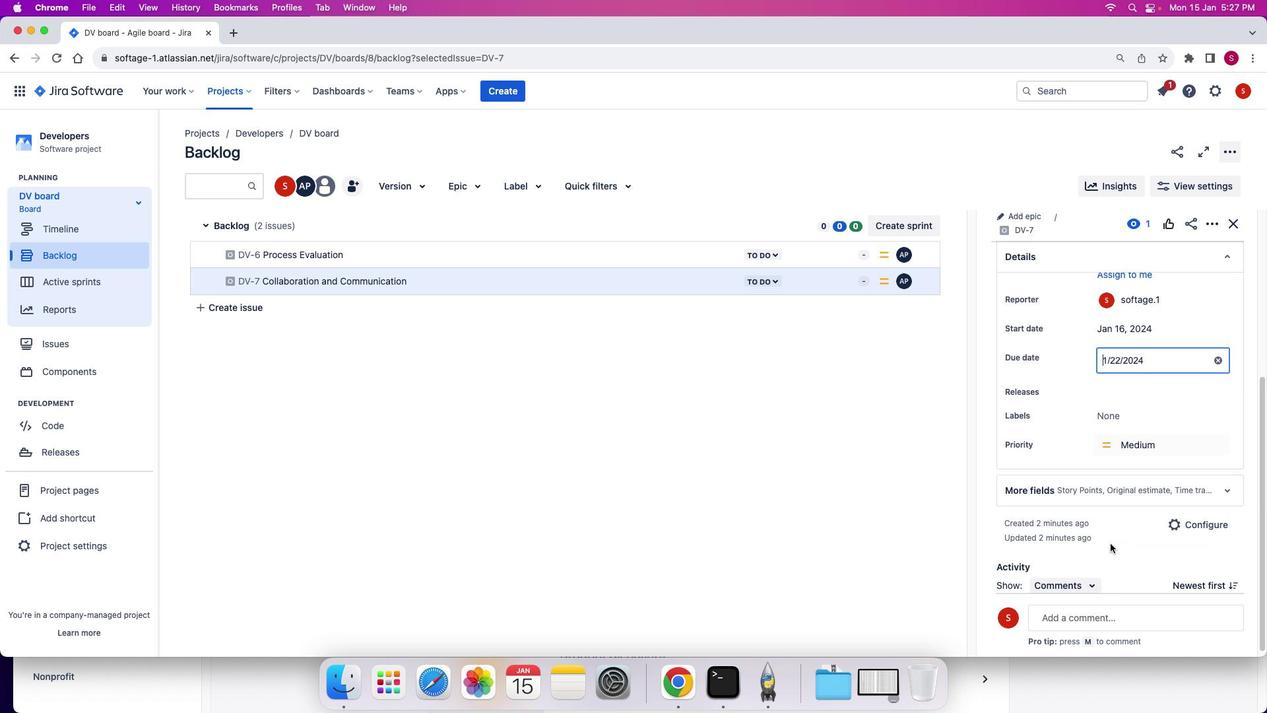 
Action: Mouse moved to (1115, 551)
Screenshot: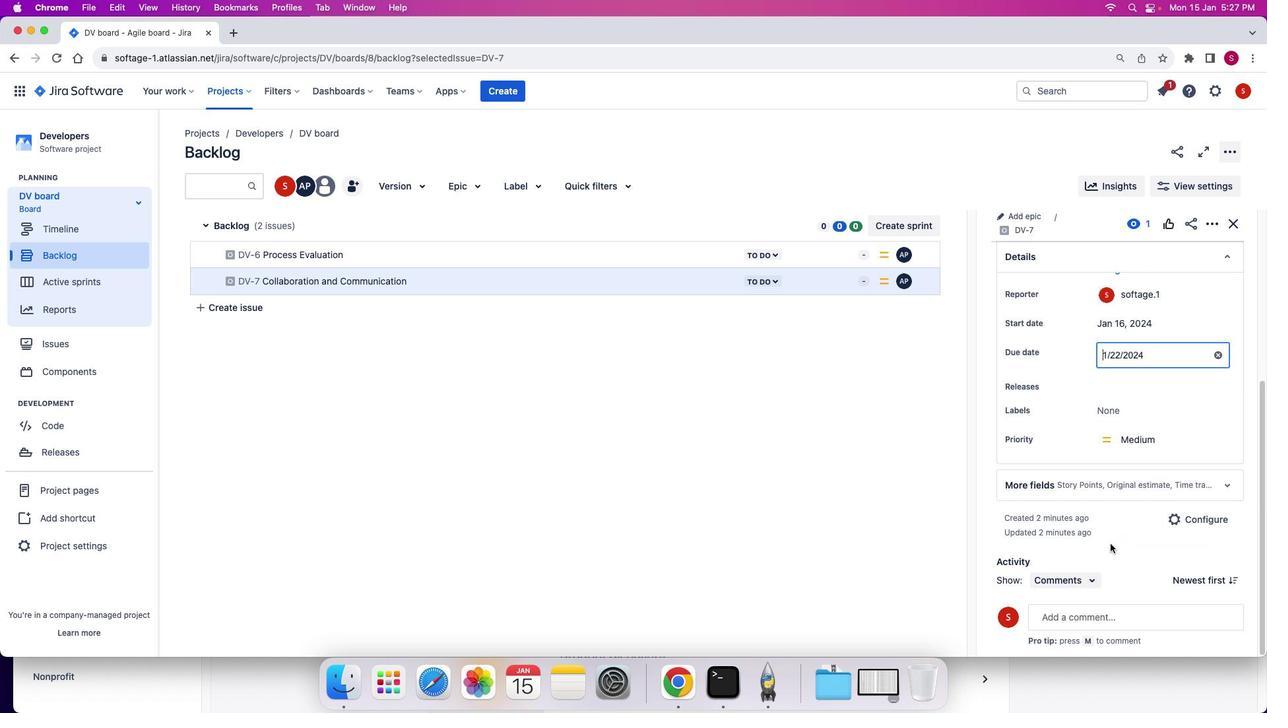 
Action: Mouse scrolled (1115, 551) with delta (3, 1)
Screenshot: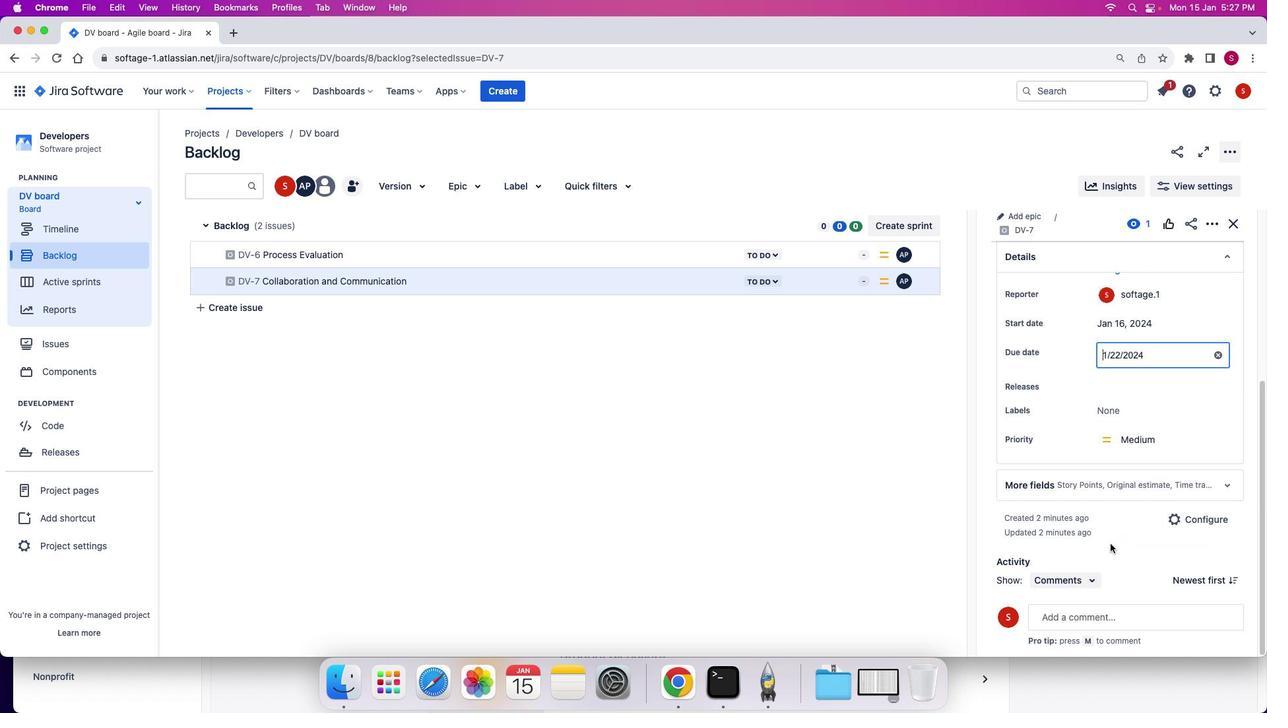
Action: Mouse moved to (1115, 550)
Screenshot: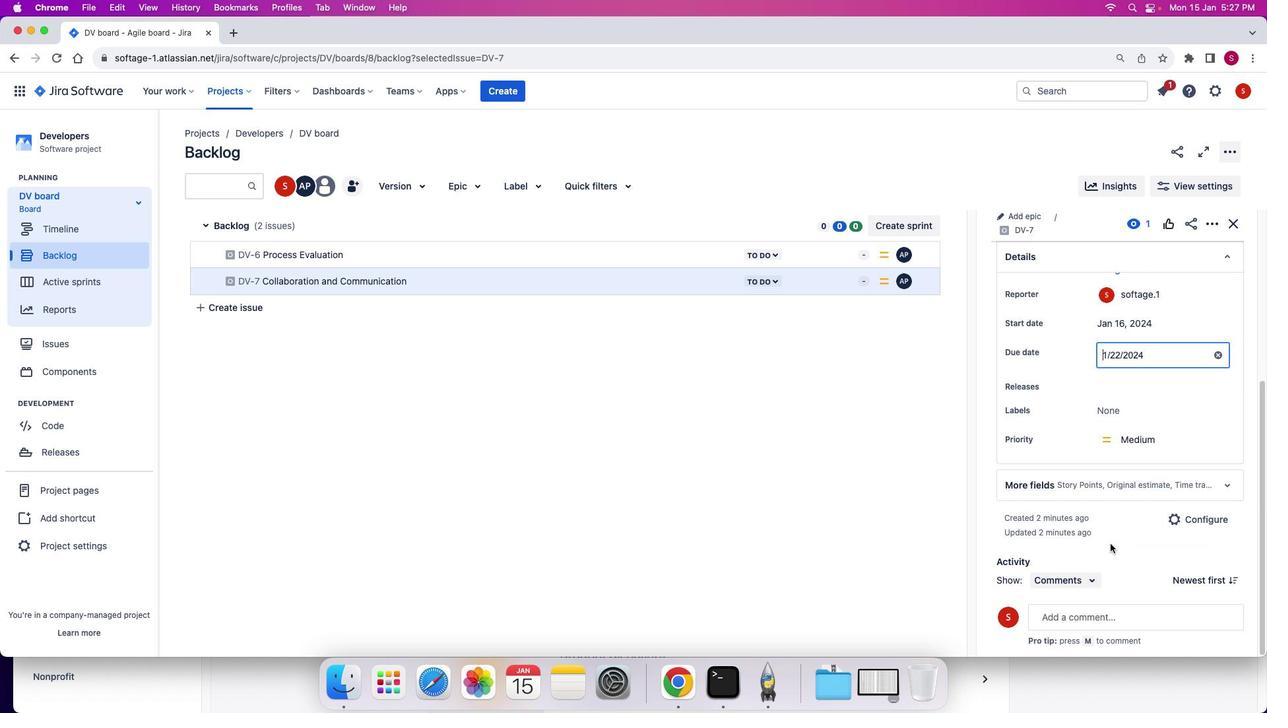 
Action: Mouse scrolled (1115, 550) with delta (3, 1)
Screenshot: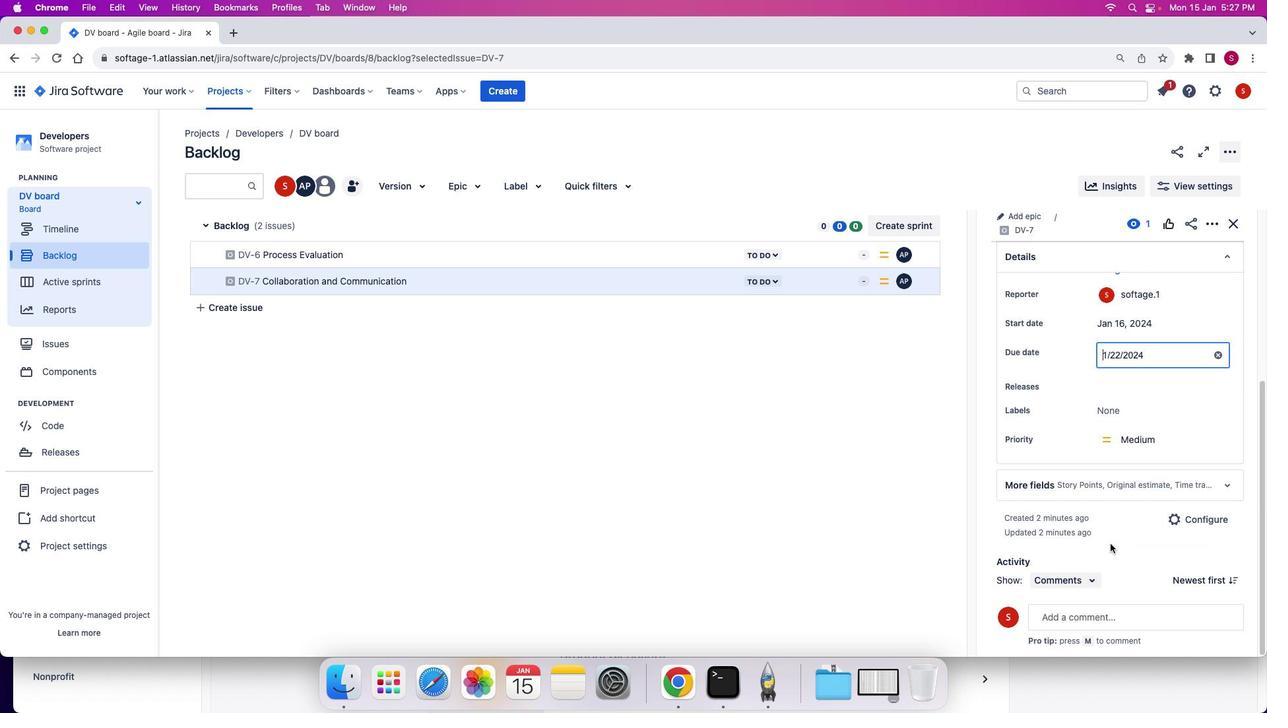 
Action: Mouse moved to (1130, 416)
Screenshot: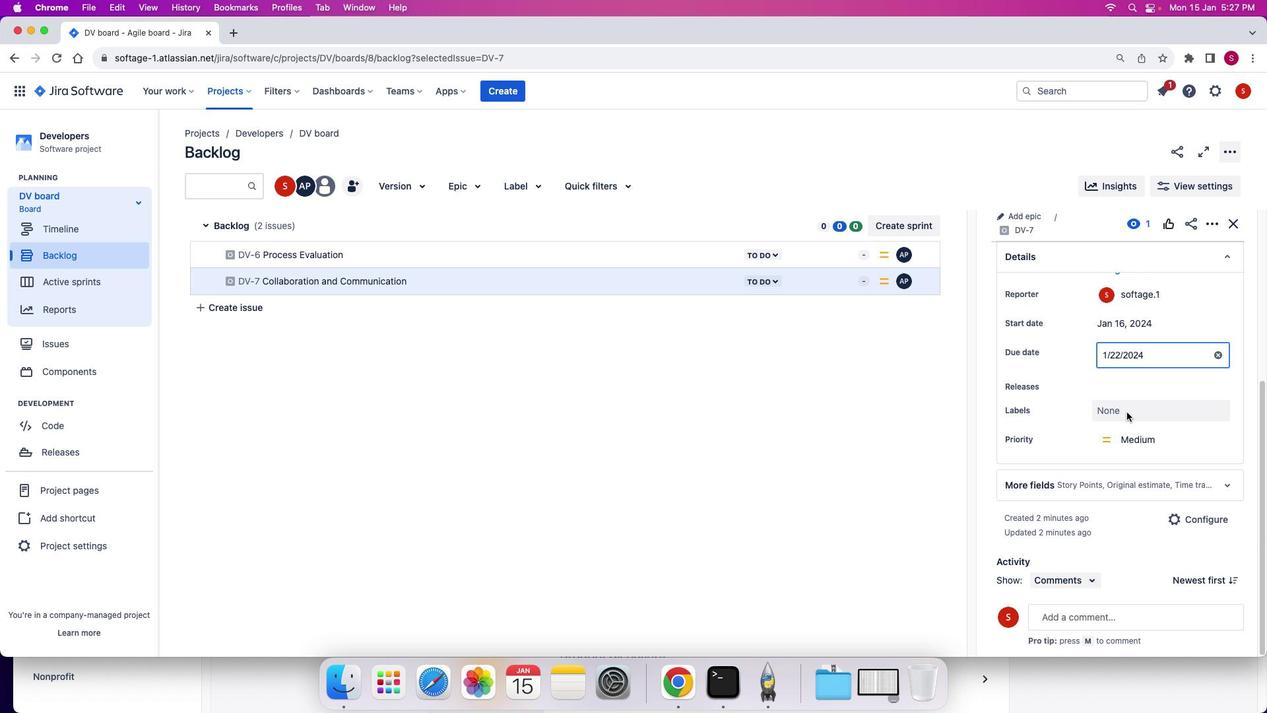 
Action: Mouse pressed left at (1130, 416)
Screenshot: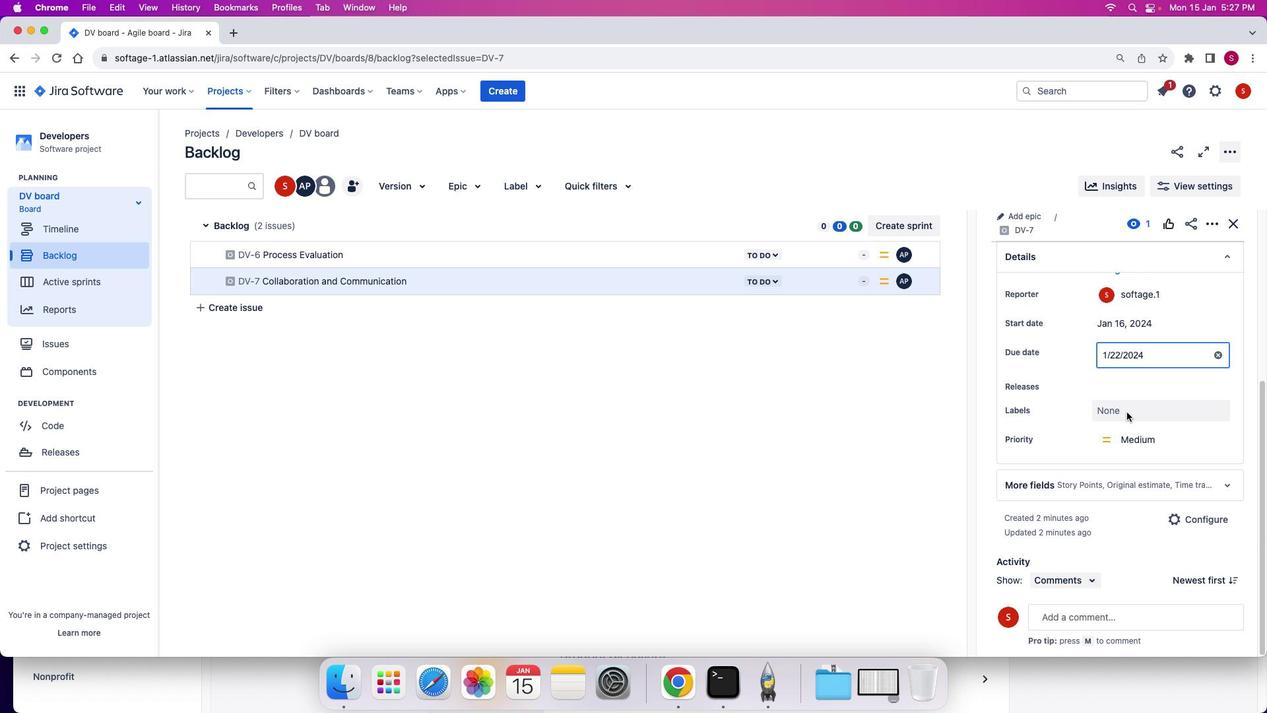 
Action: Mouse moved to (1125, 464)
Screenshot: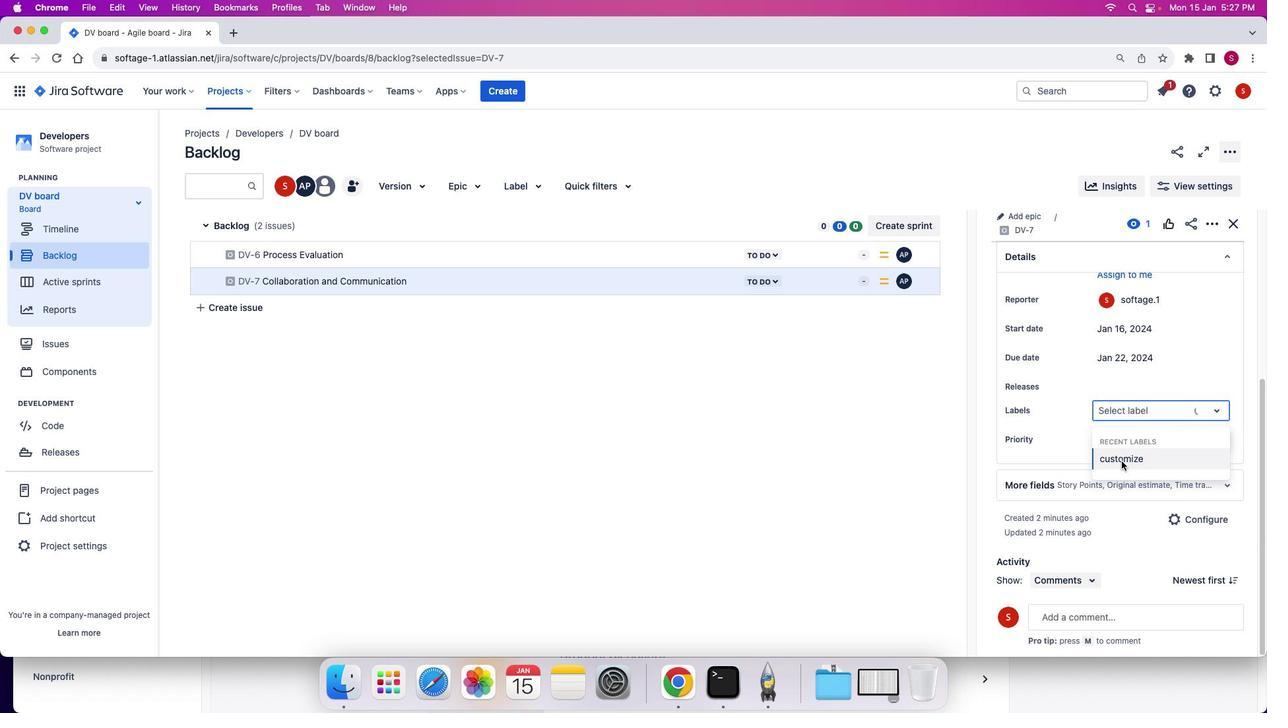 
Action: Mouse pressed left at (1125, 464)
Screenshot: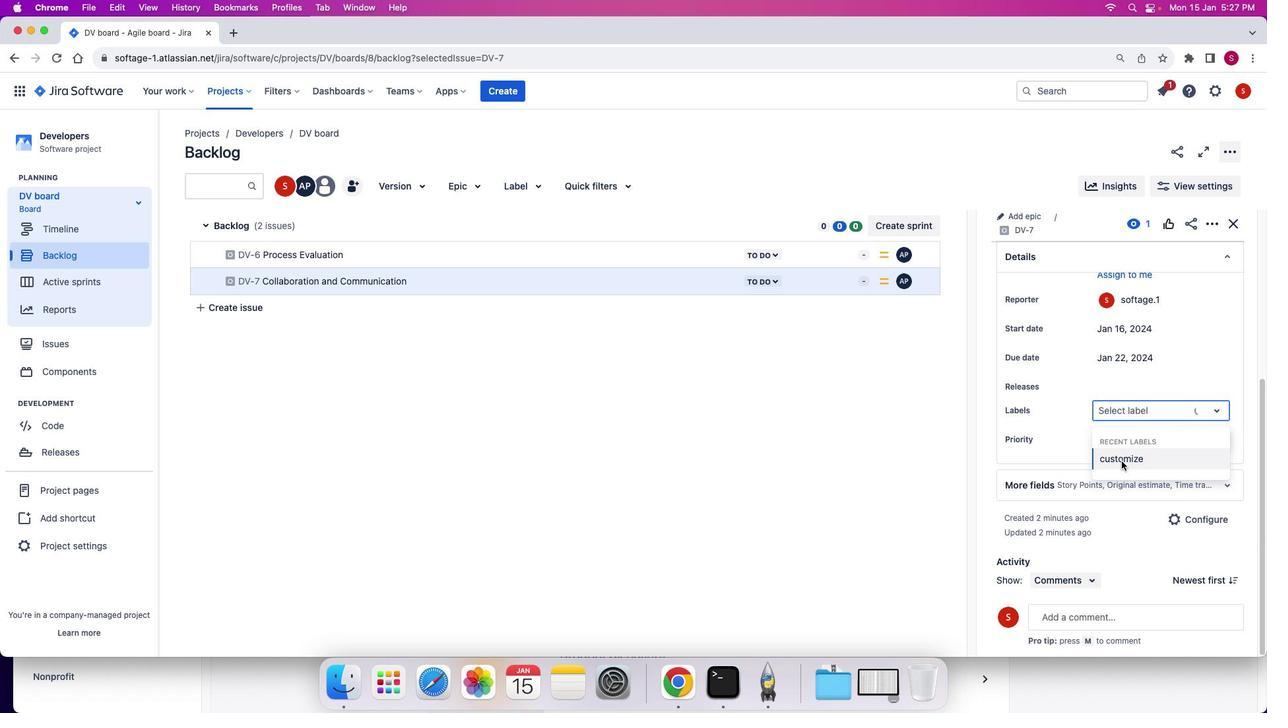 
Action: Mouse moved to (1120, 471)
Screenshot: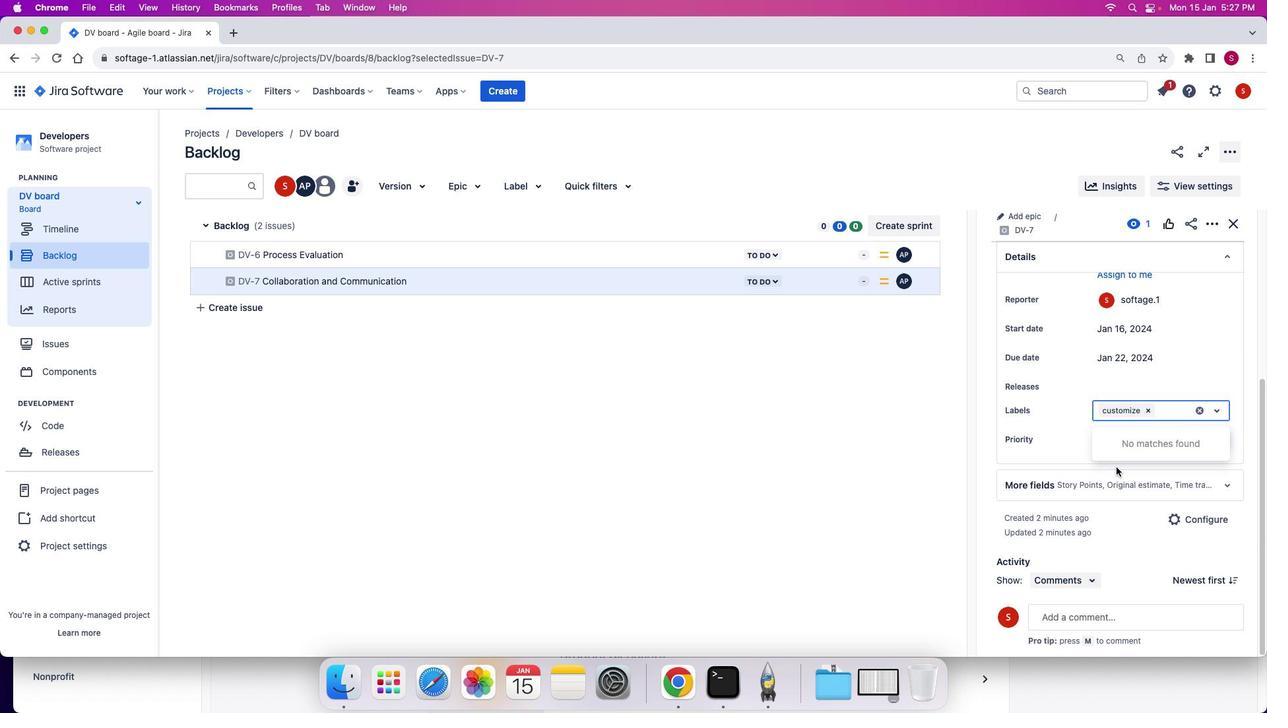 
Action: Mouse scrolled (1120, 471) with delta (3, 3)
Screenshot: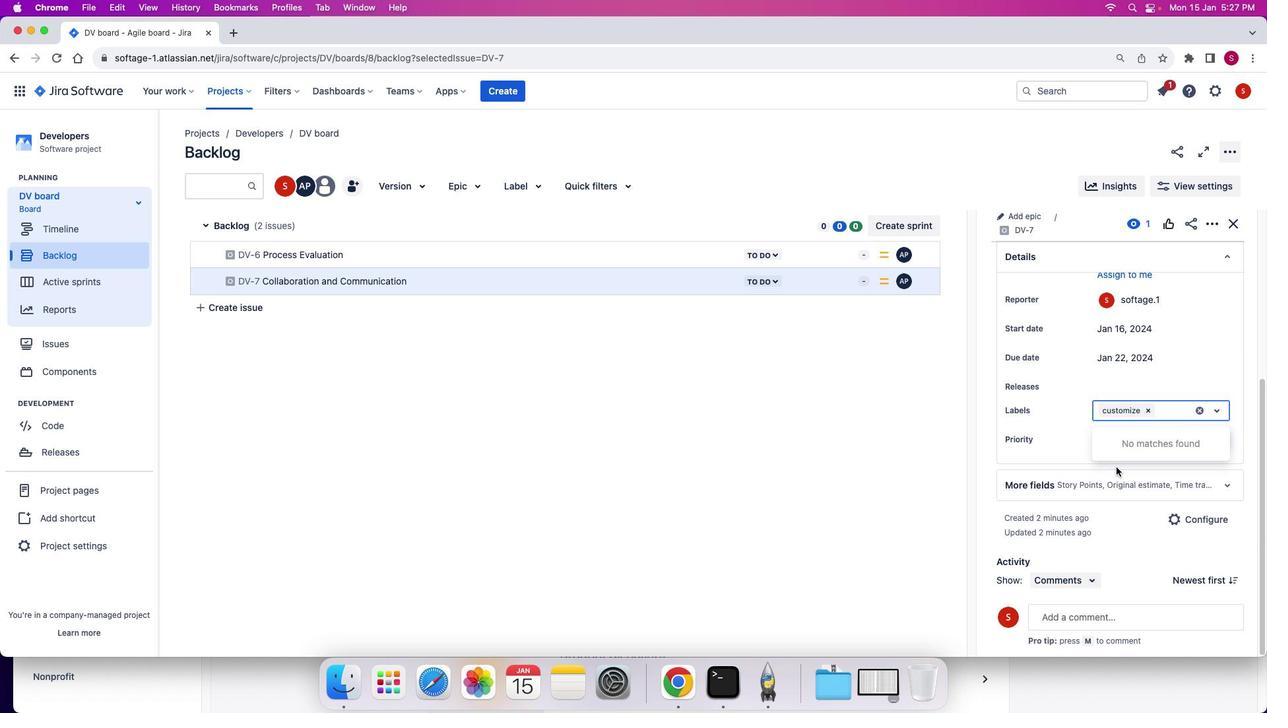 
Action: Mouse moved to (1120, 471)
Screenshot: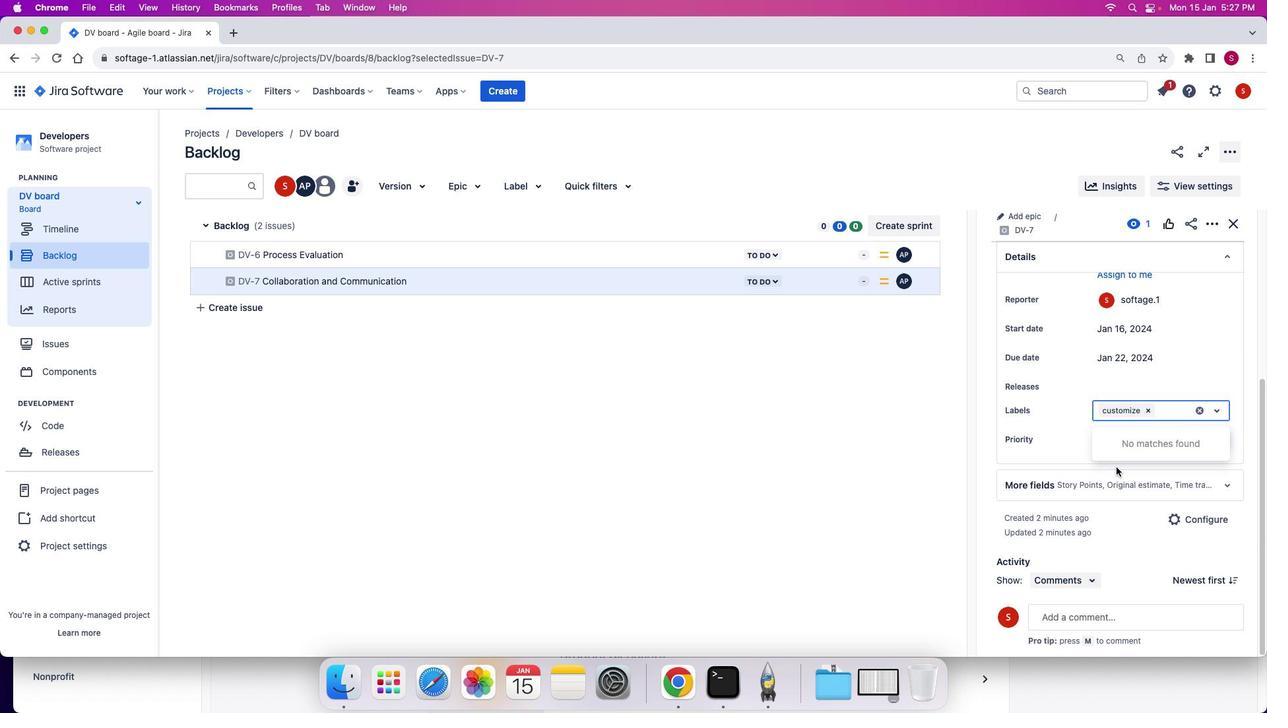 
Action: Mouse scrolled (1120, 471) with delta (3, 3)
Screenshot: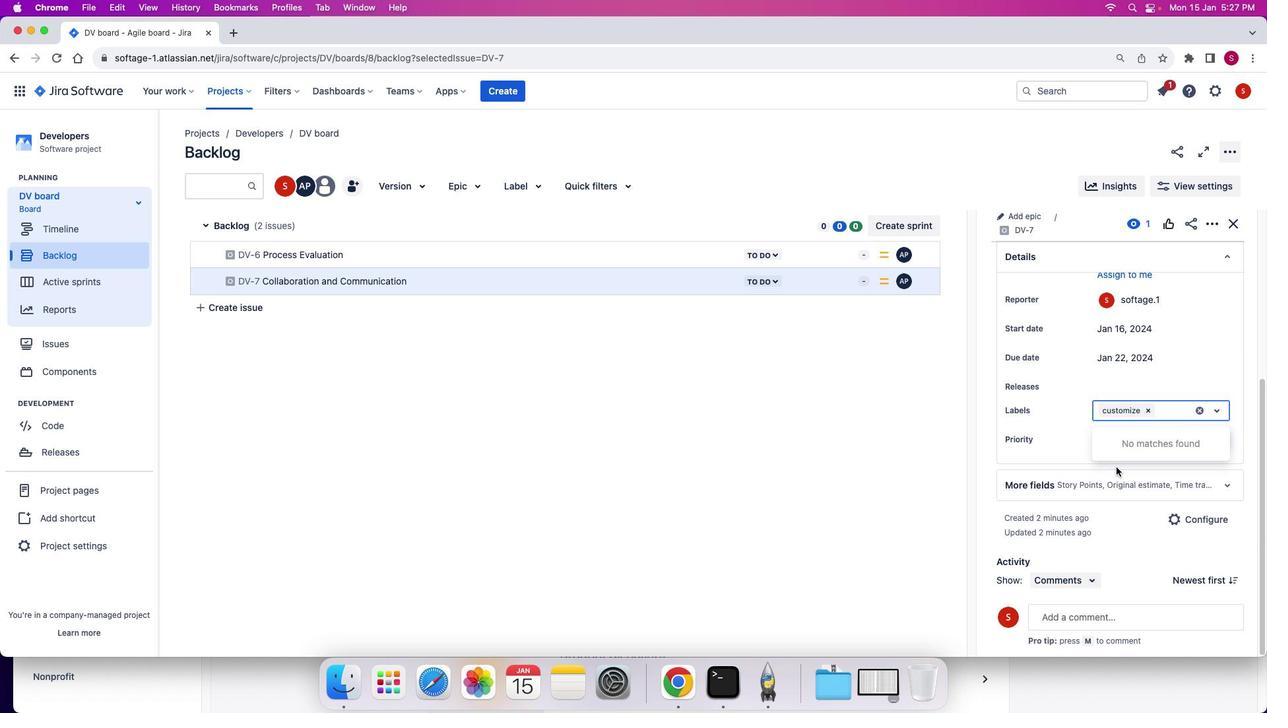 
Action: Mouse scrolled (1120, 471) with delta (3, 3)
Screenshot: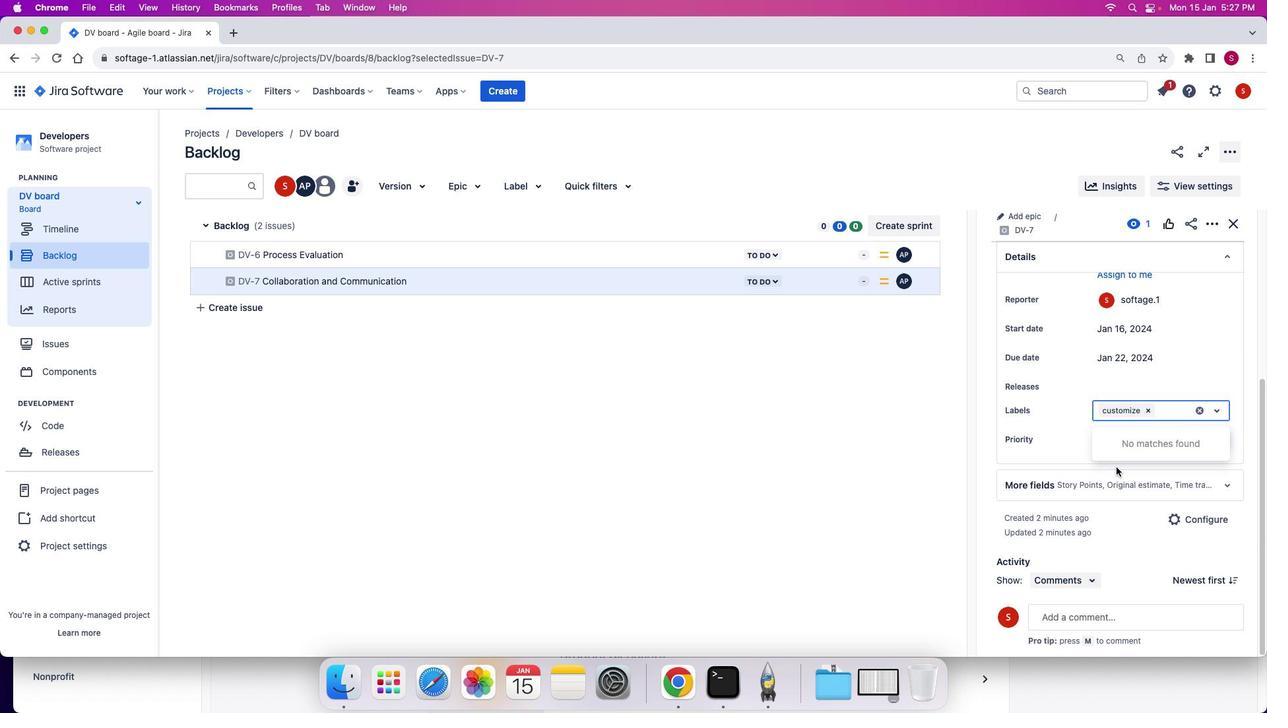 
Action: Mouse moved to (1128, 497)
Screenshot: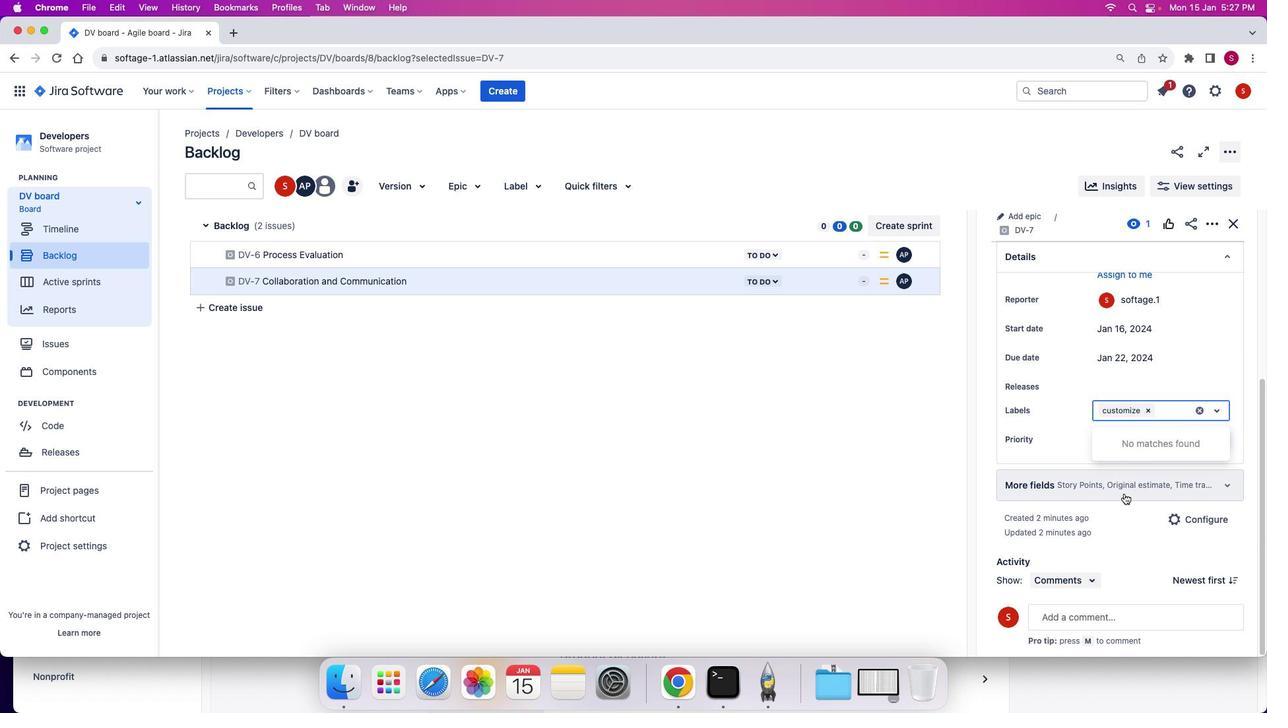 
Action: Mouse scrolled (1128, 497) with delta (3, 3)
Screenshot: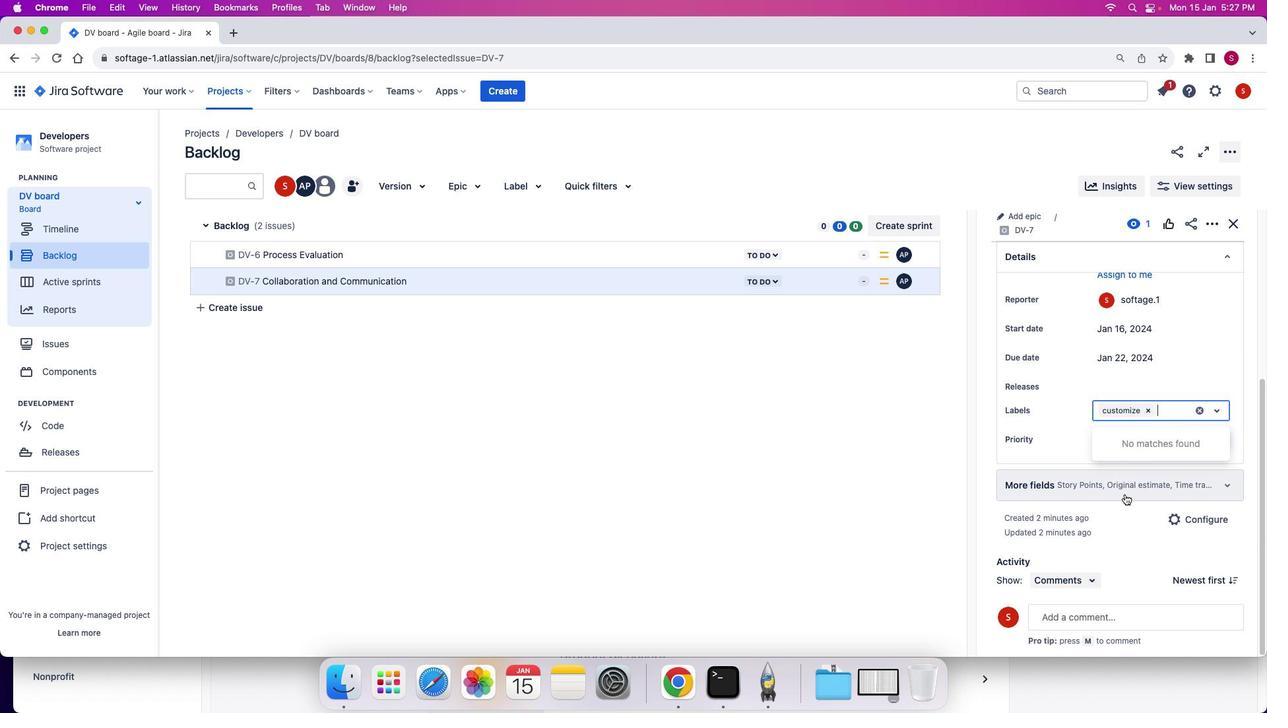
Action: Mouse scrolled (1128, 497) with delta (3, 3)
Screenshot: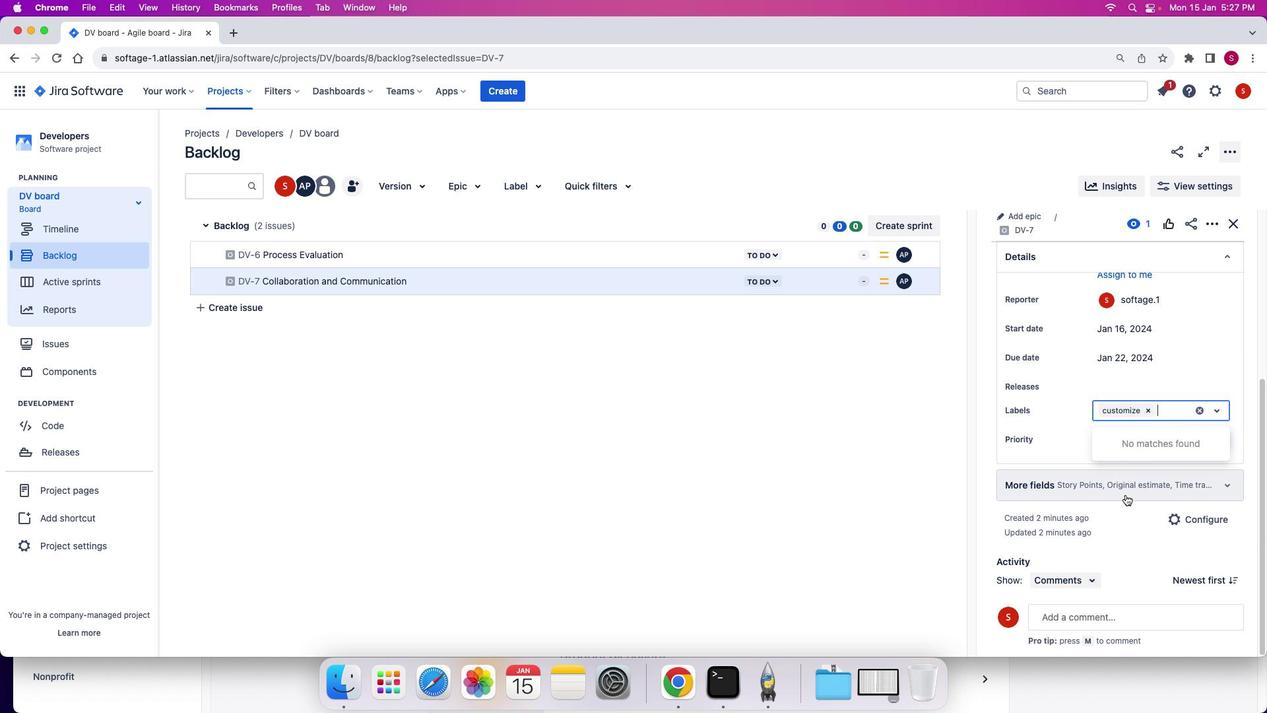 
Action: Mouse moved to (1072, 442)
Screenshot: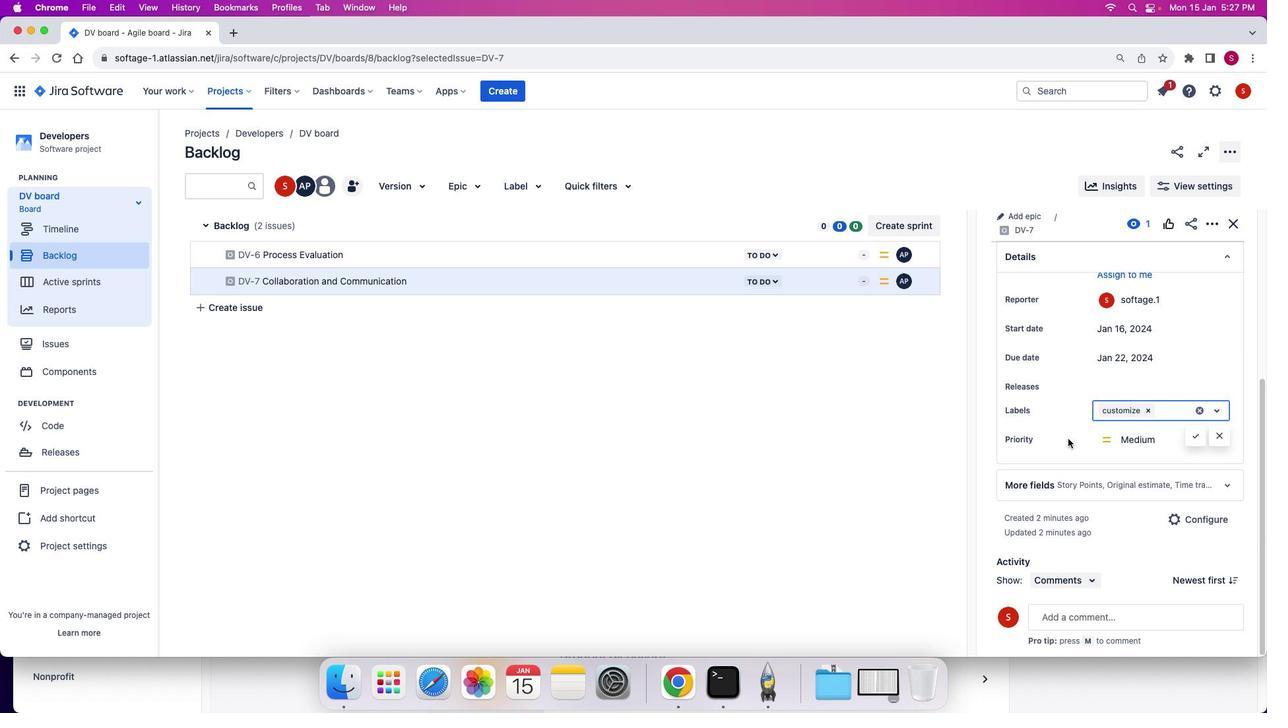 
Action: Mouse pressed left at (1072, 442)
Screenshot: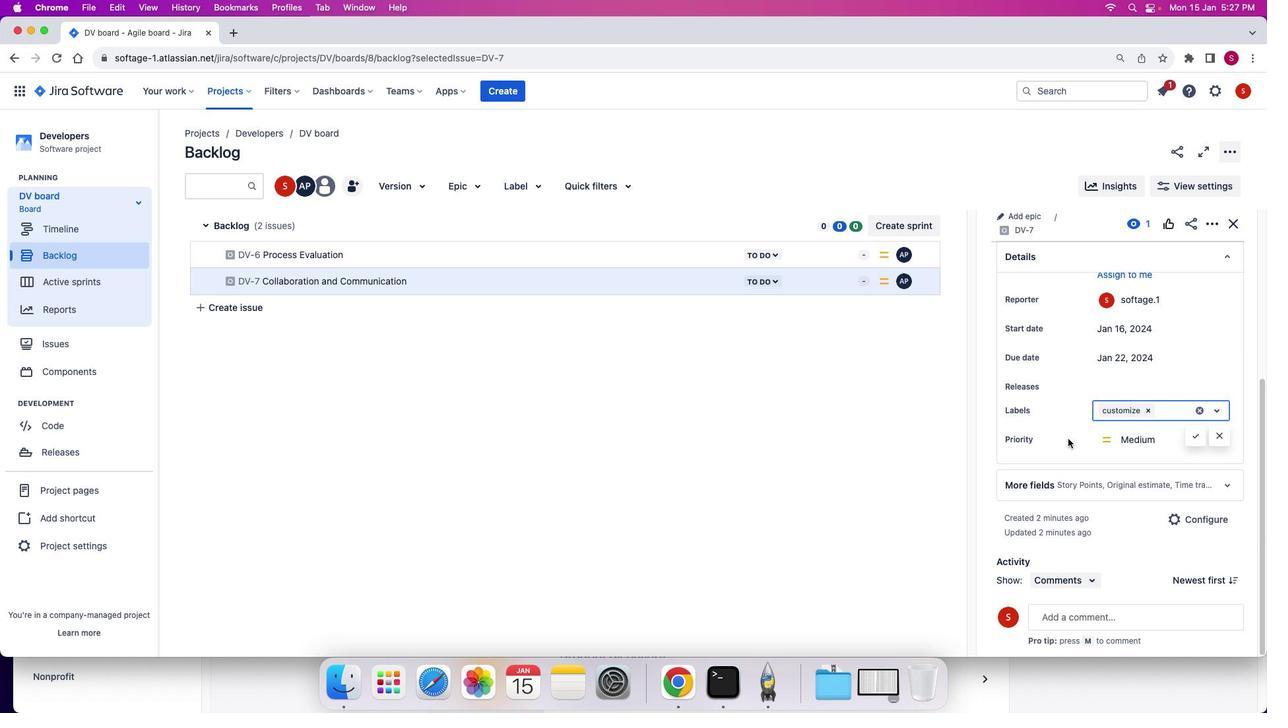 
Action: Mouse moved to (1092, 382)
Screenshot: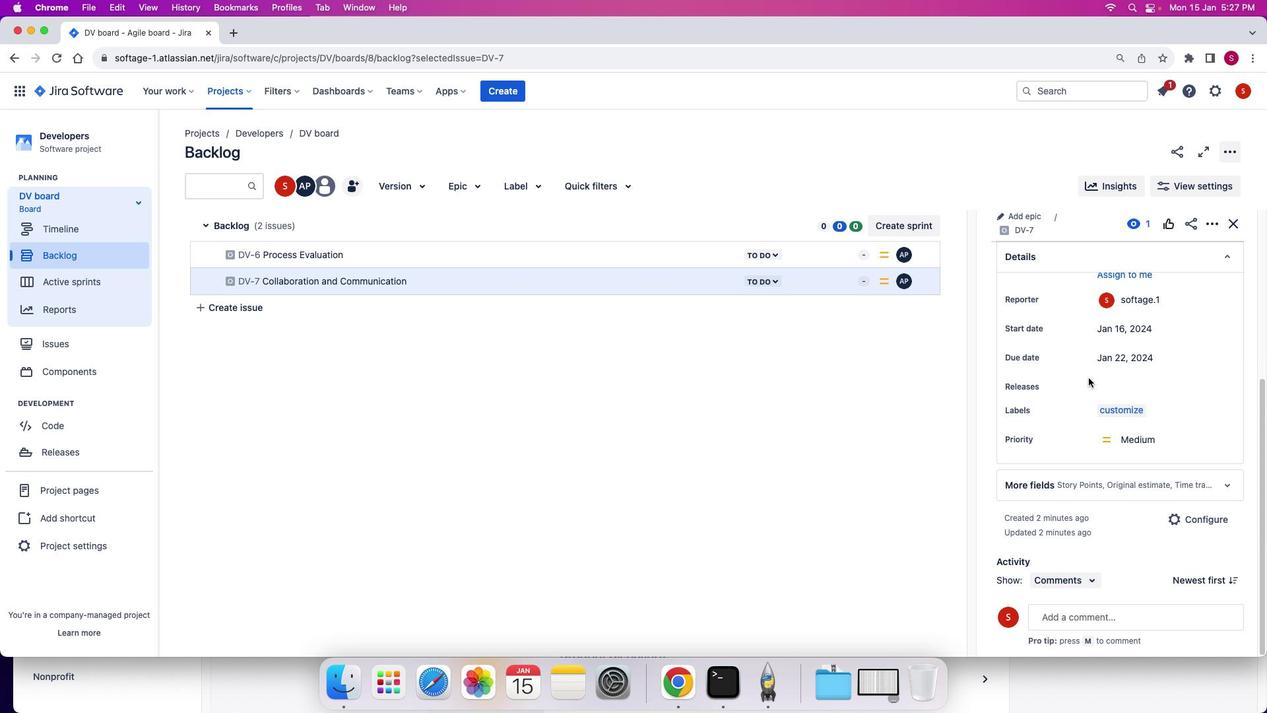 
Action: Mouse scrolled (1092, 382) with delta (3, 3)
Screenshot: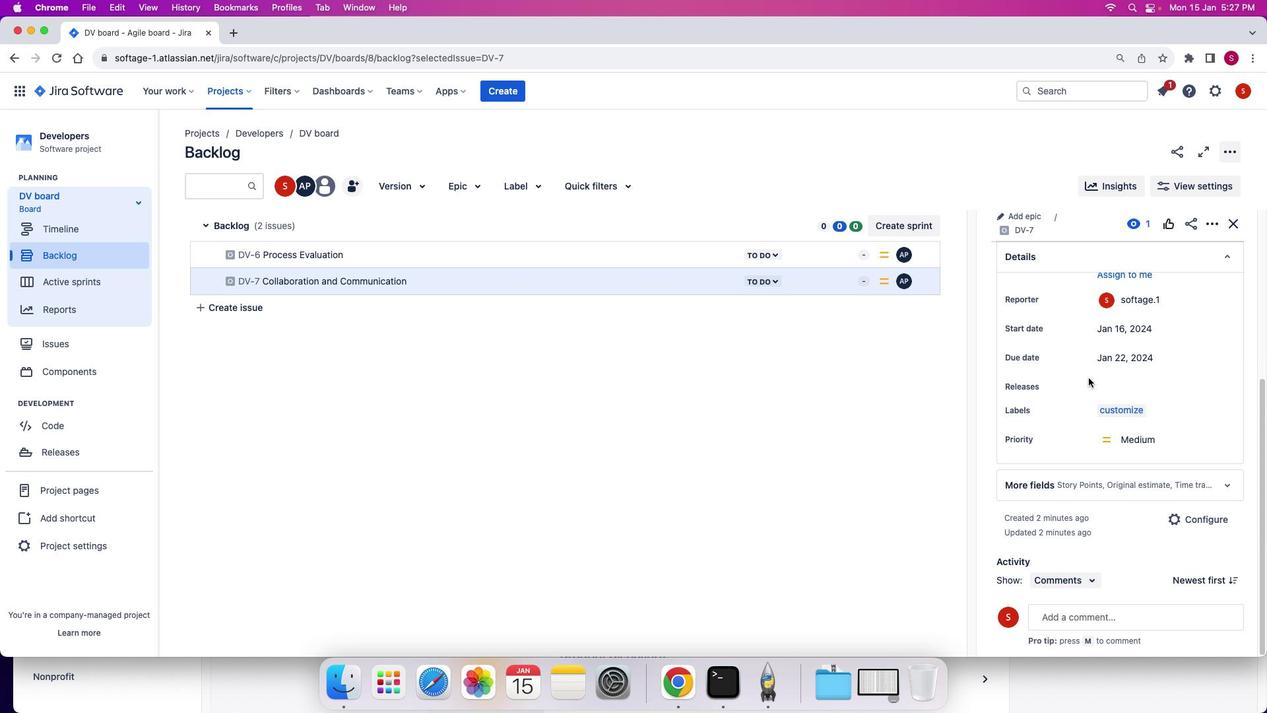 
Action: Mouse scrolled (1092, 382) with delta (3, 3)
Screenshot: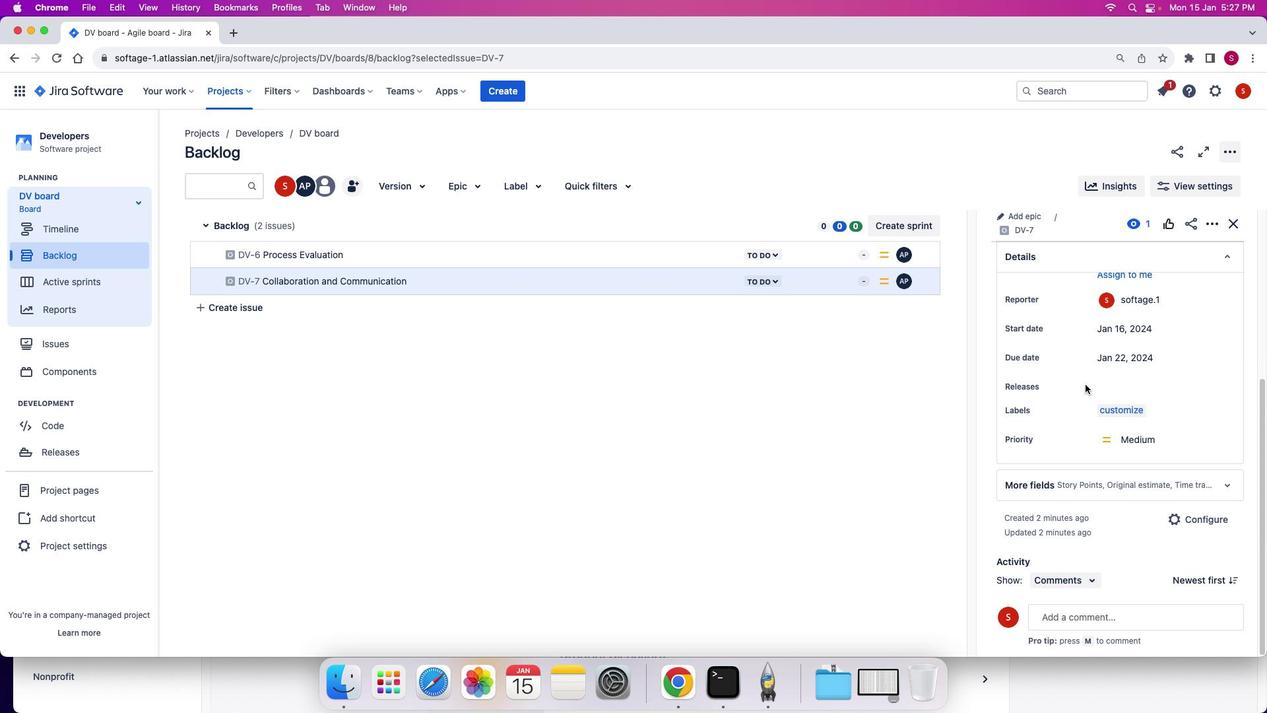 
Action: Mouse moved to (244, 308)
Screenshot: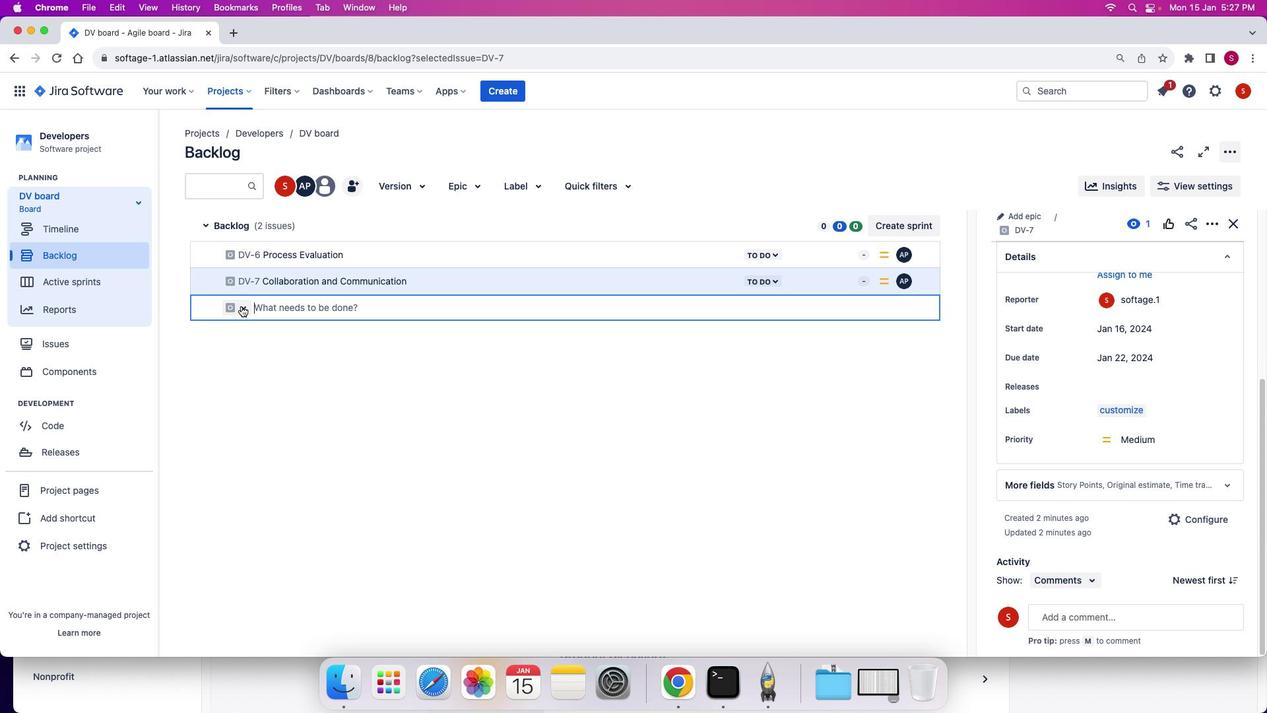 
Action: Mouse pressed left at (244, 308)
Screenshot: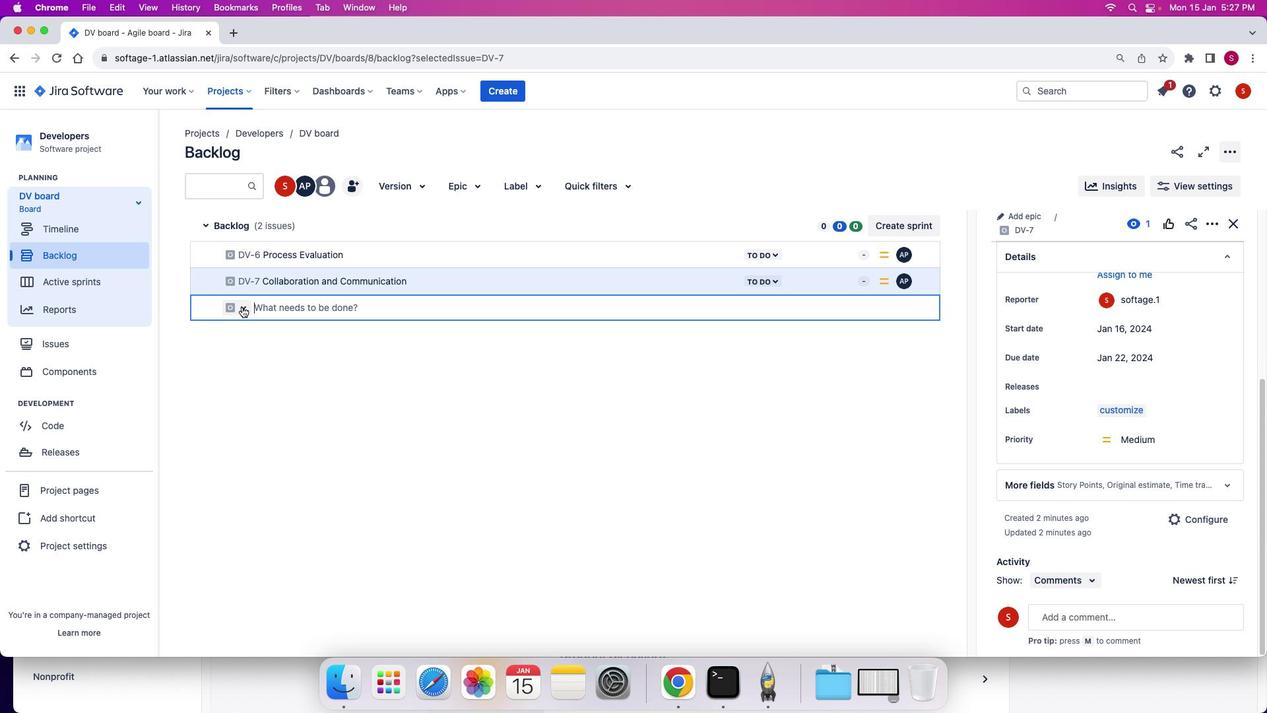 
Action: Mouse moved to (318, 310)
Screenshot: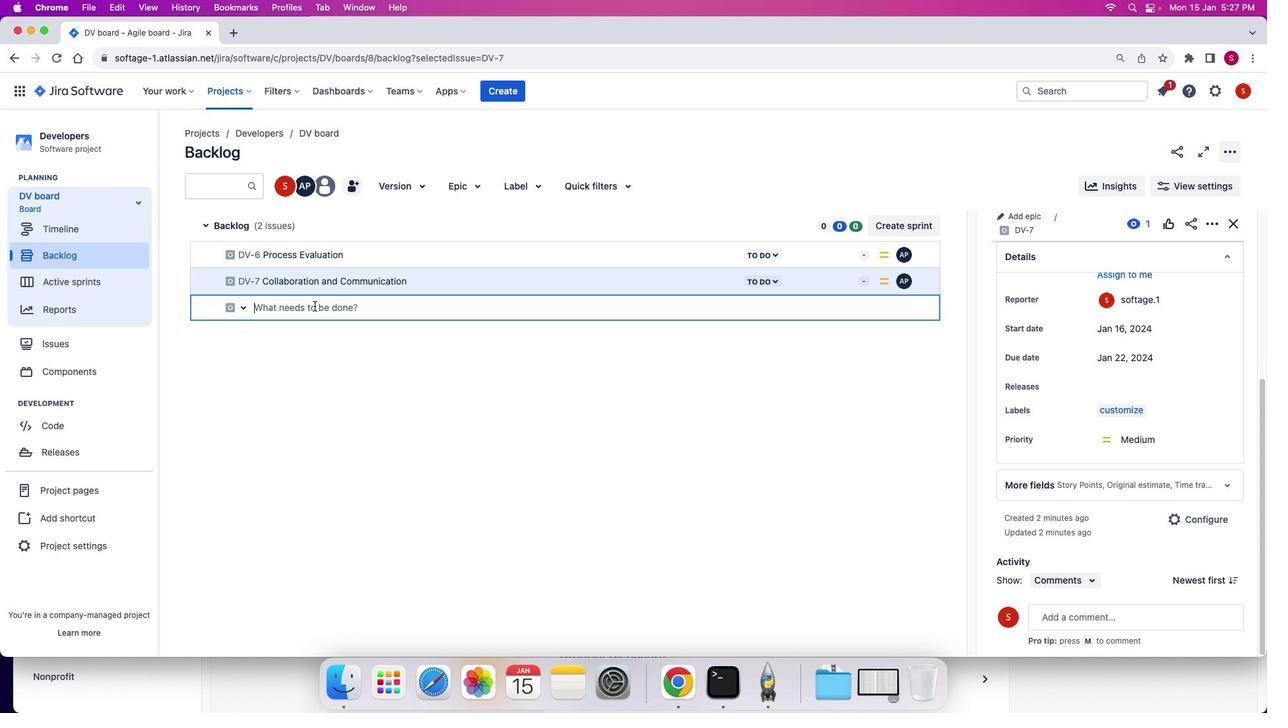 
Action: Mouse pressed left at (318, 310)
Screenshot: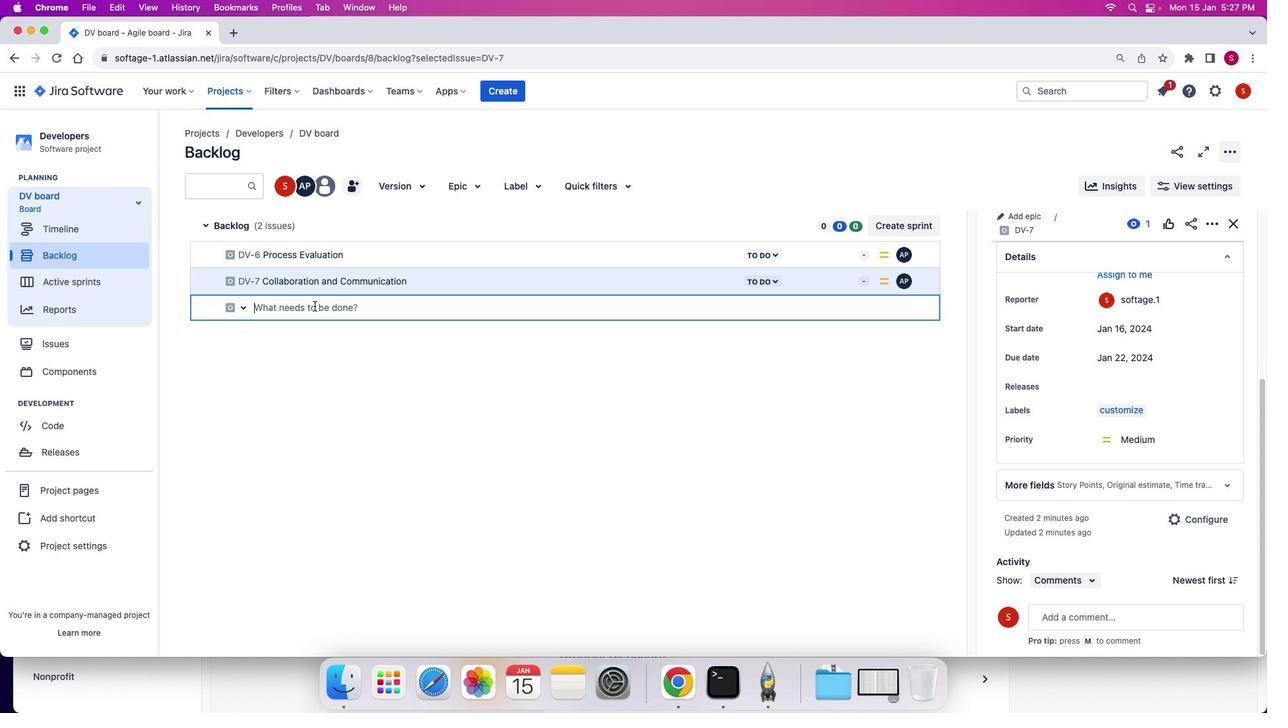 
Action: Mouse moved to (324, 307)
Screenshot: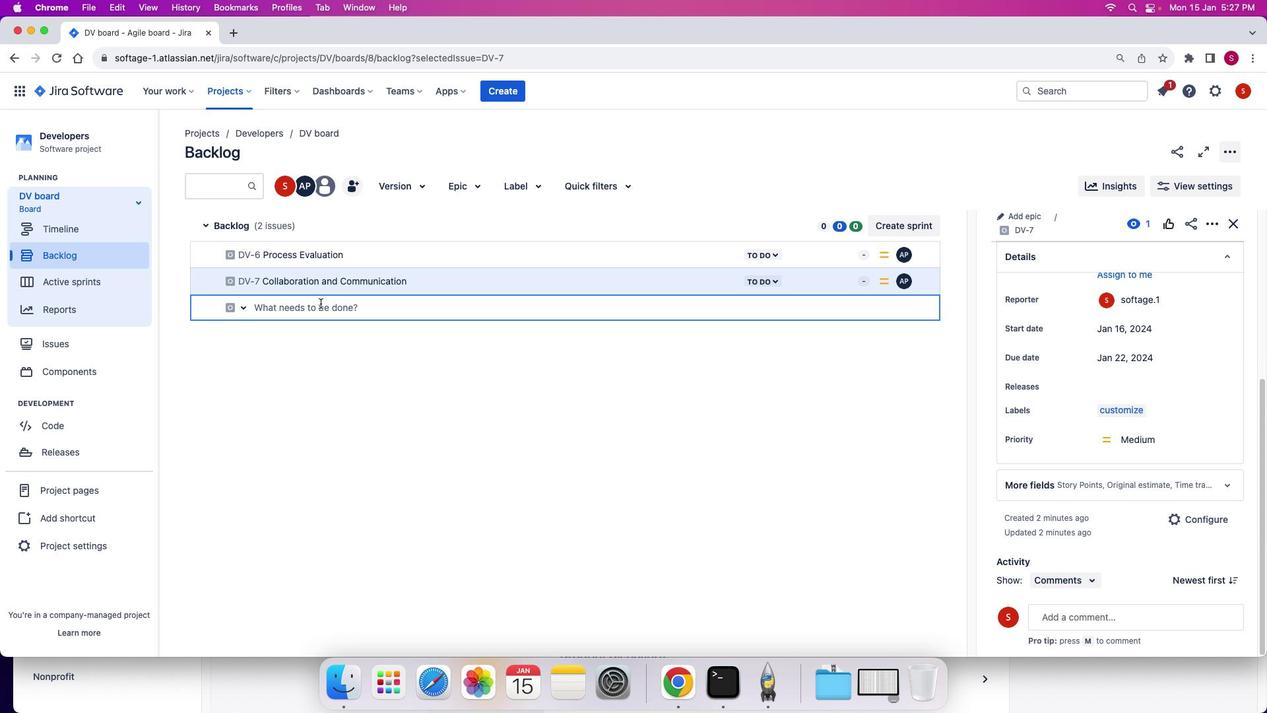 
Action: Key pressed Key.shift'Q''u''a''l''i''t''y'Key.spaceKey.shift'A''s''s''u''r''a''n''c''e'Key.space'a''n''d'Key.spaceKey.shift'T''e''s''t''t''i''n''g'Key.leftKey.leftKey.leftKey.backspaceKey.rightKey.rightKey.rightKey.enter
Screenshot: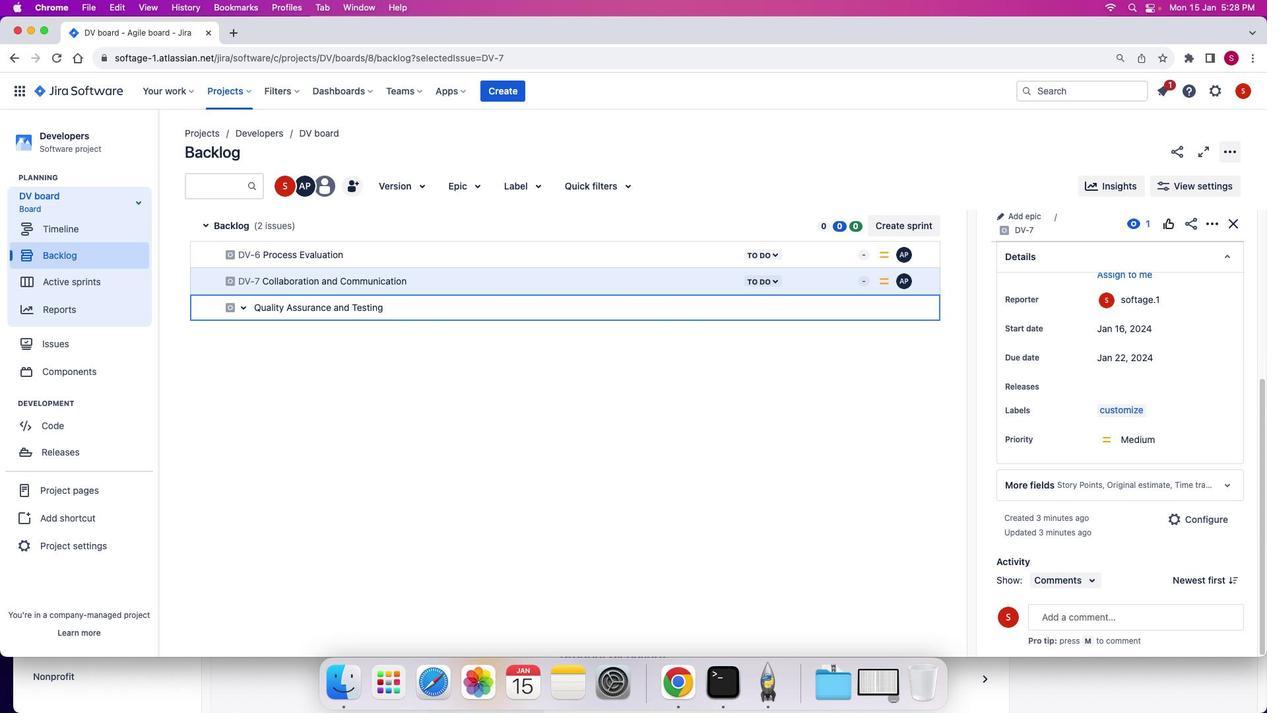 
Action: Mouse moved to (334, 312)
Screenshot: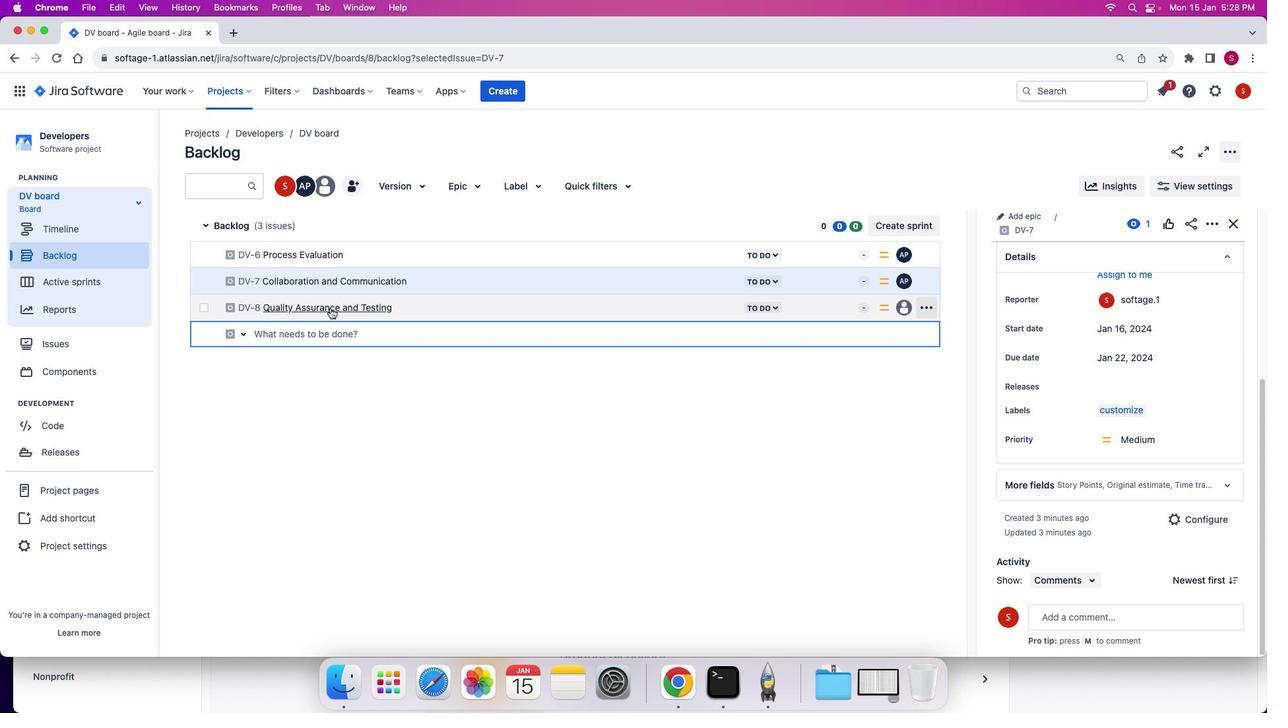 
Action: Mouse pressed left at (334, 312)
Screenshot: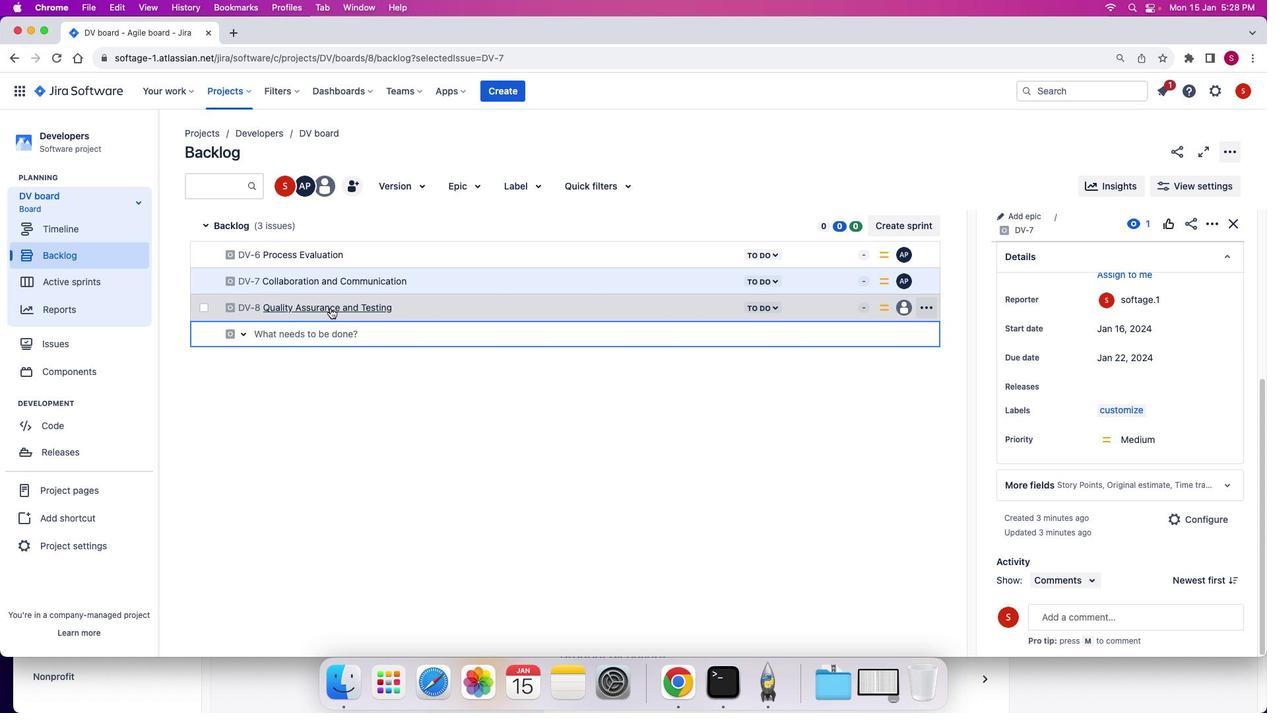
Action: Mouse moved to (1039, 367)
Screenshot: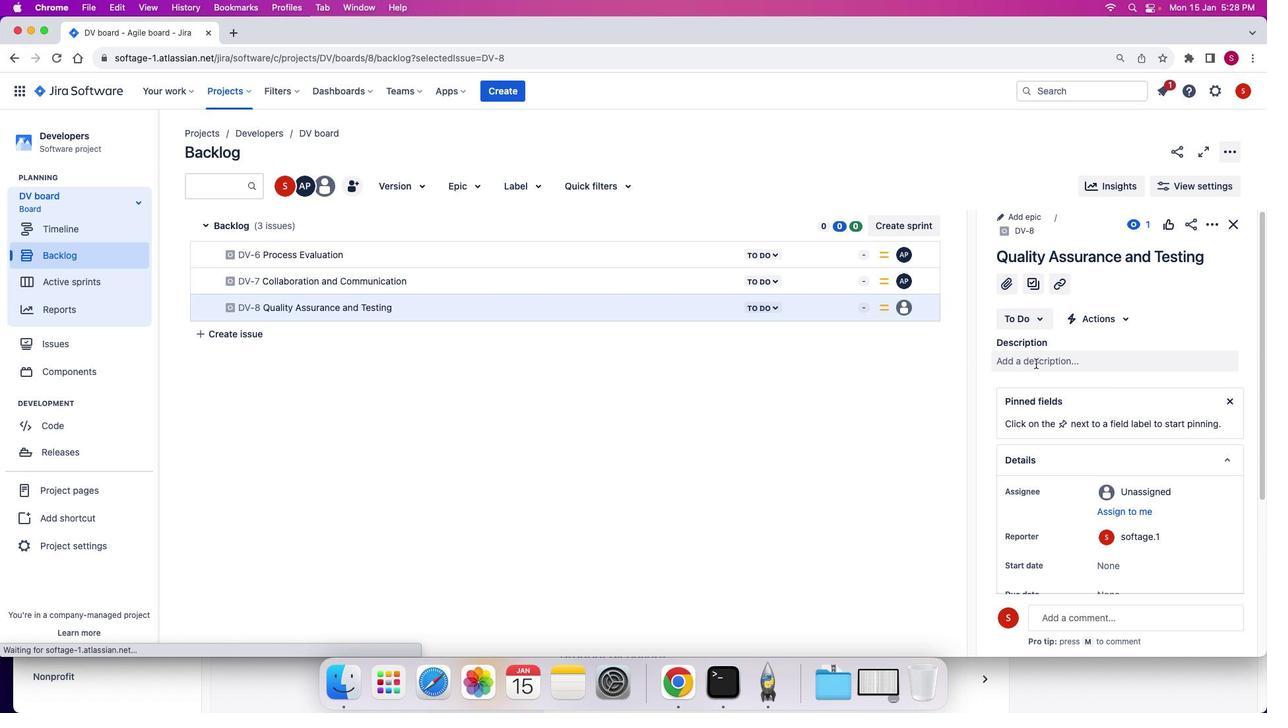 
Action: Mouse pressed left at (1039, 367)
Screenshot: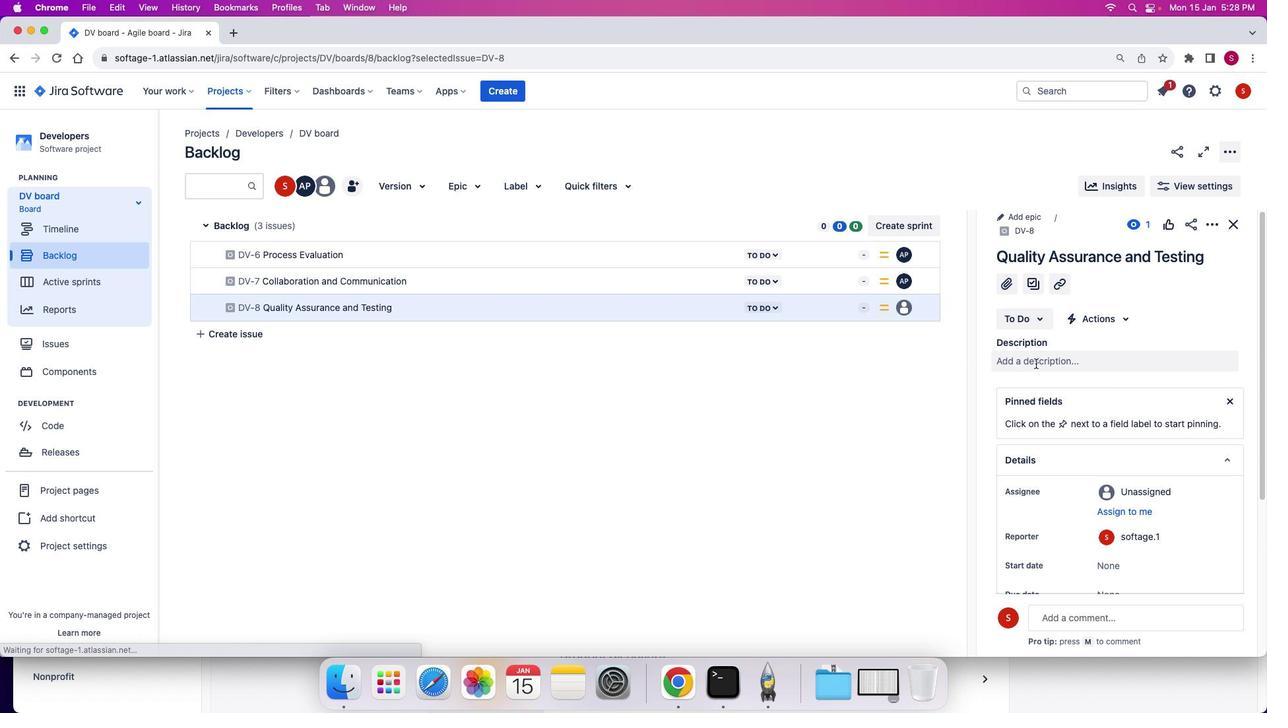 
Action: Mouse moved to (1062, 409)
Screenshot: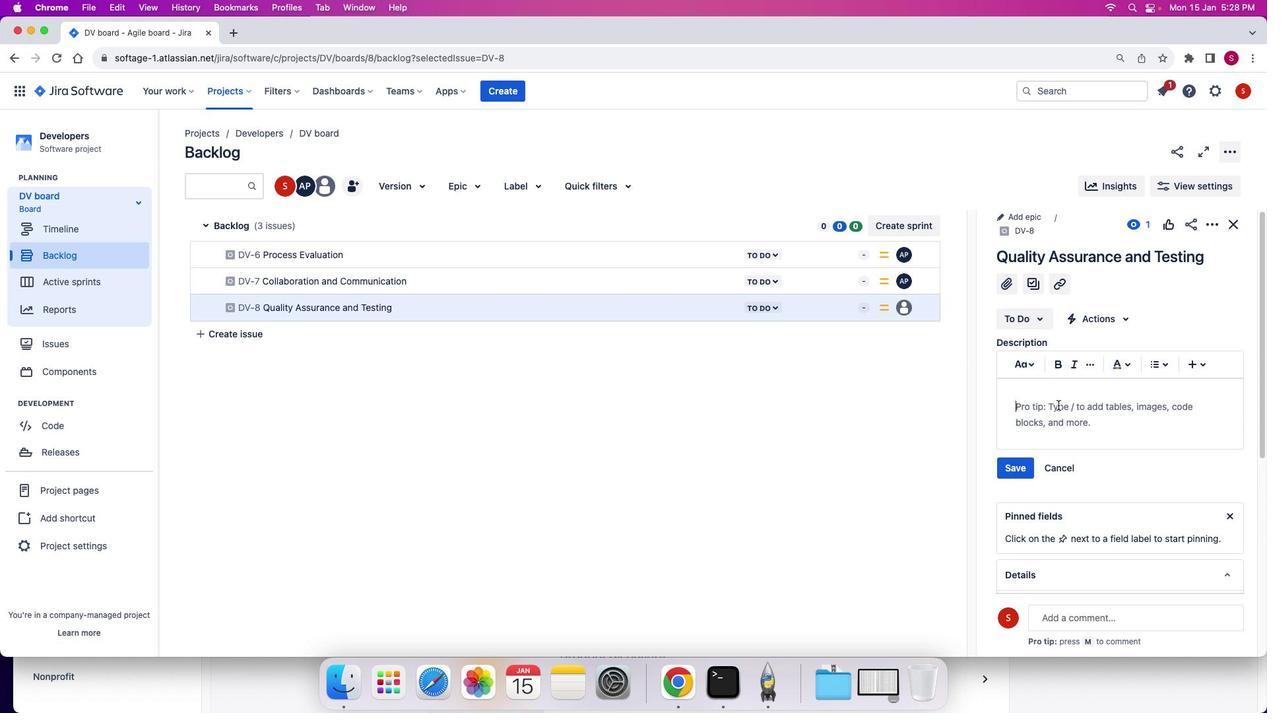 
Action: Mouse pressed left at (1062, 409)
Screenshot: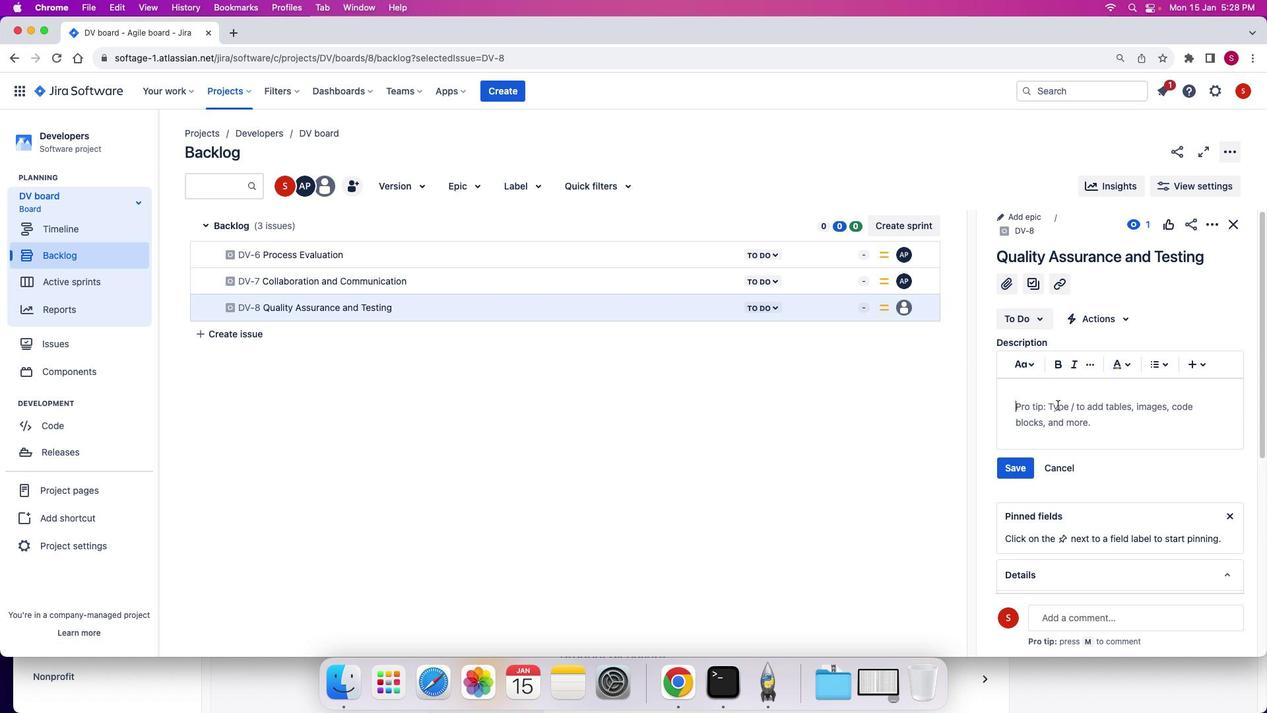 
Action: Mouse moved to (1061, 408)
Screenshot: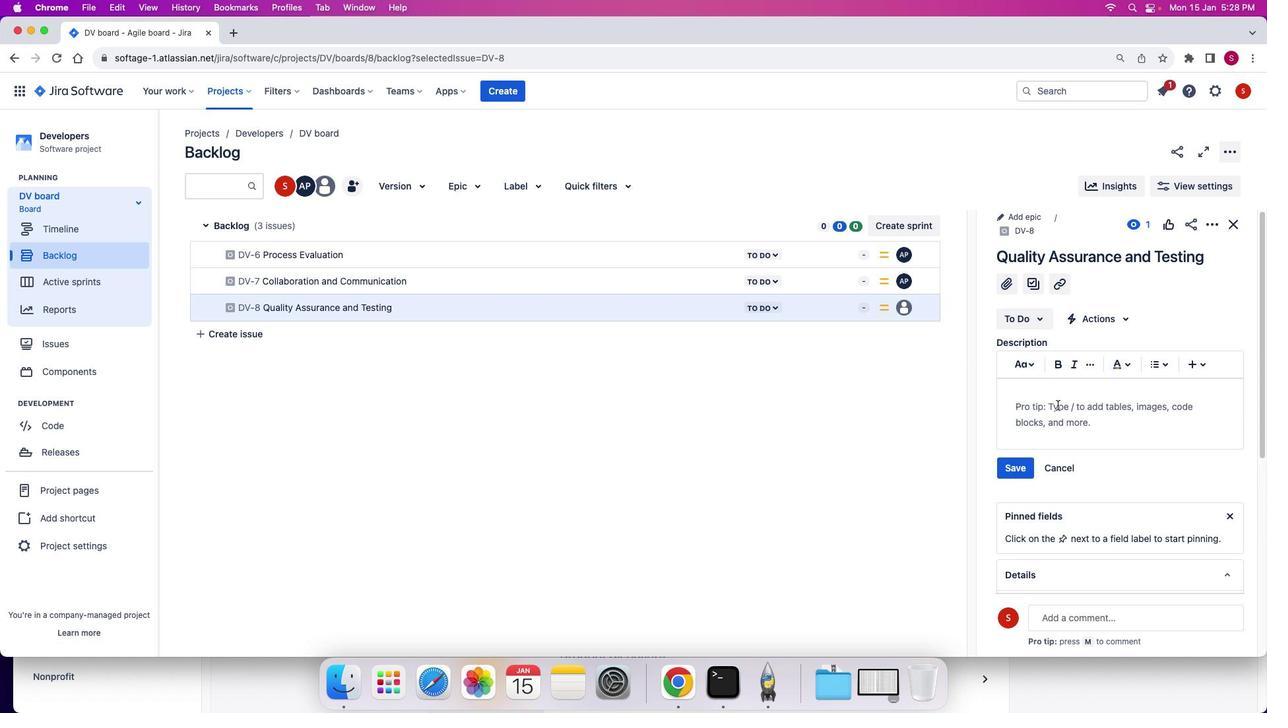 
Action: Key pressed Key.shift'E''v''a''t''e'Key.backspaceKey.backspace'l''y''a''t''e'Key.leftKey.leftKey.leftKey.leftKey.rightKey.backspace'u'Key.rightKey.rightKey.rightKey.space't''h''e'Key.space'q''u''a''l''i'Key.backspace'i''t''y'Key.space'a''s''s''u''r''a''n''c''e'Key.space'a''n''d'Key.space't''e''s''t''i''n''g'Key.space'j'Key.backspace'p''r''o''c''e''s''s''e''s'','Key.space'i''d''e''n''t''i''f''y''i''n''g'Key.space'a''r''e'Key.backspaceKey.backspaceKey.backspaceKey.backspaceKey.space'g''a''p''s'','Key.space'c''h''a''l''l''e''n''g''e''s'','Key.space'a''n''d'Key.space'e''n''h''a''n''c''e''m''e''n''t'Key.space'o''p''p''e''r''t''u''n''i''t''i''e''s''.'Key.leftKey.leftKey.leftKey.leftKey.leftKey.leftKey.leftKey.leftKey.leftKey.leftKey.backspace'o'
Screenshot: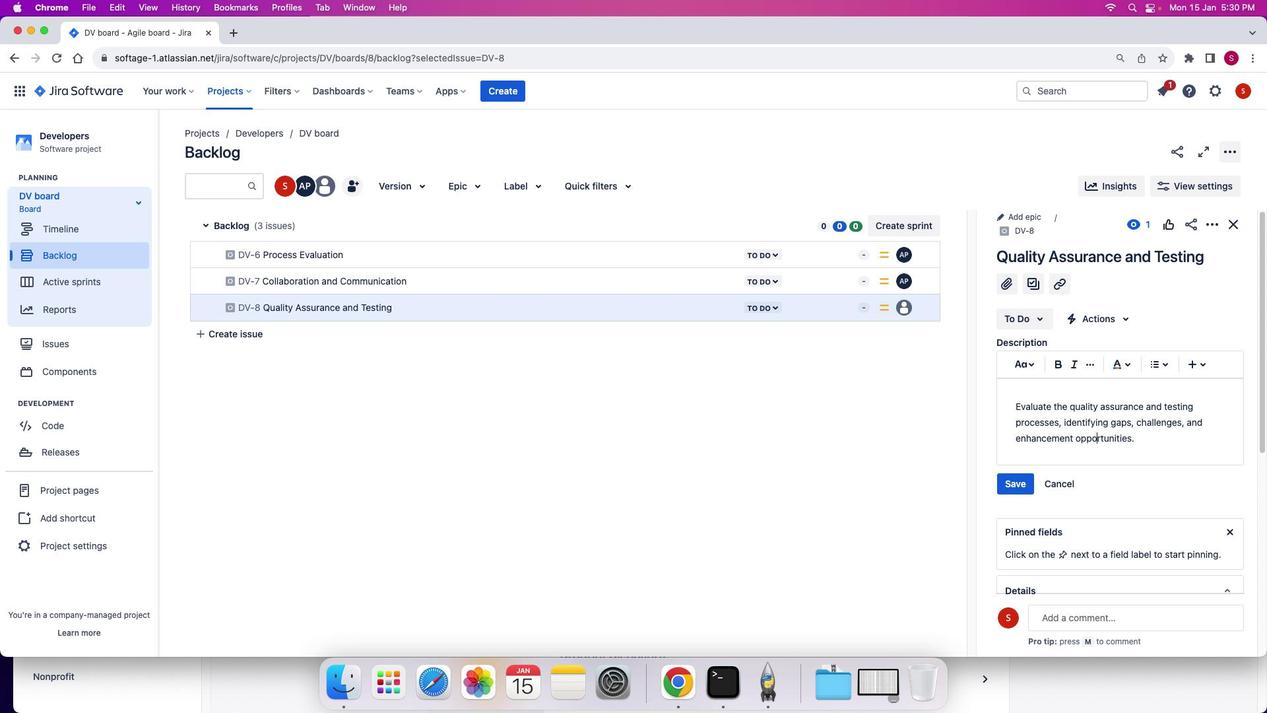 
Action: Mouse moved to (1025, 481)
Screenshot: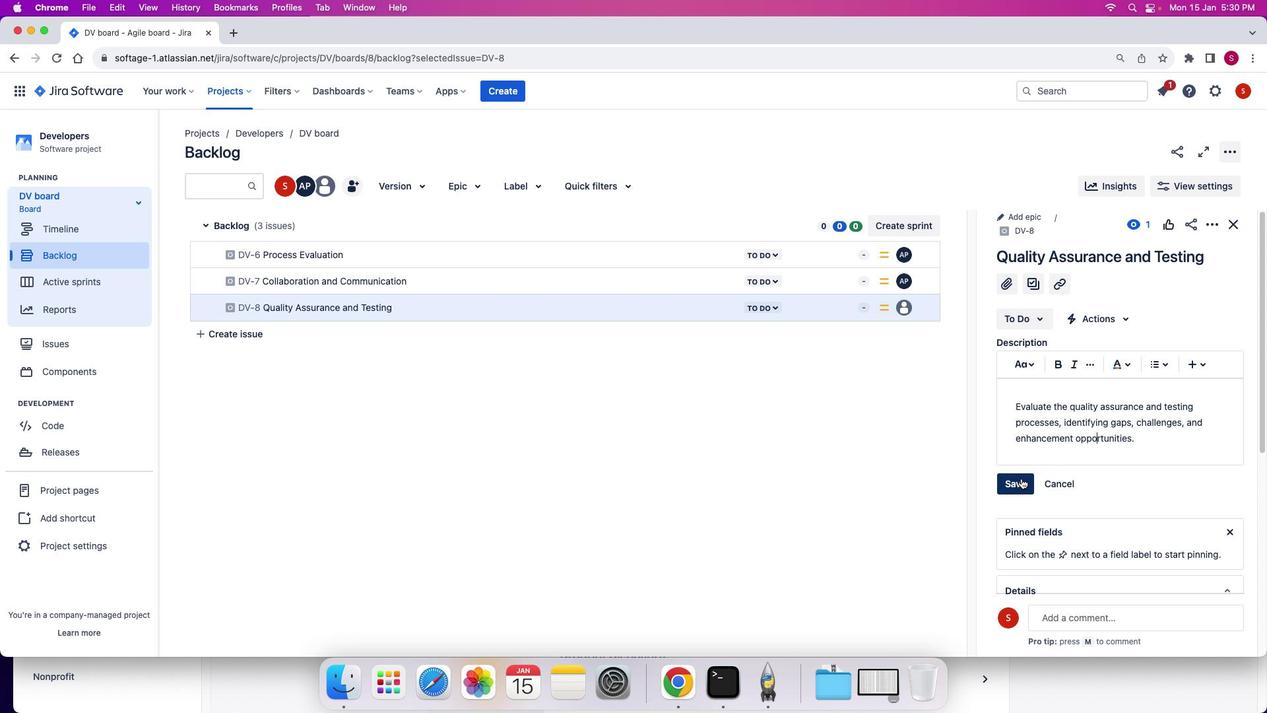 
Action: Mouse pressed left at (1025, 481)
Screenshot: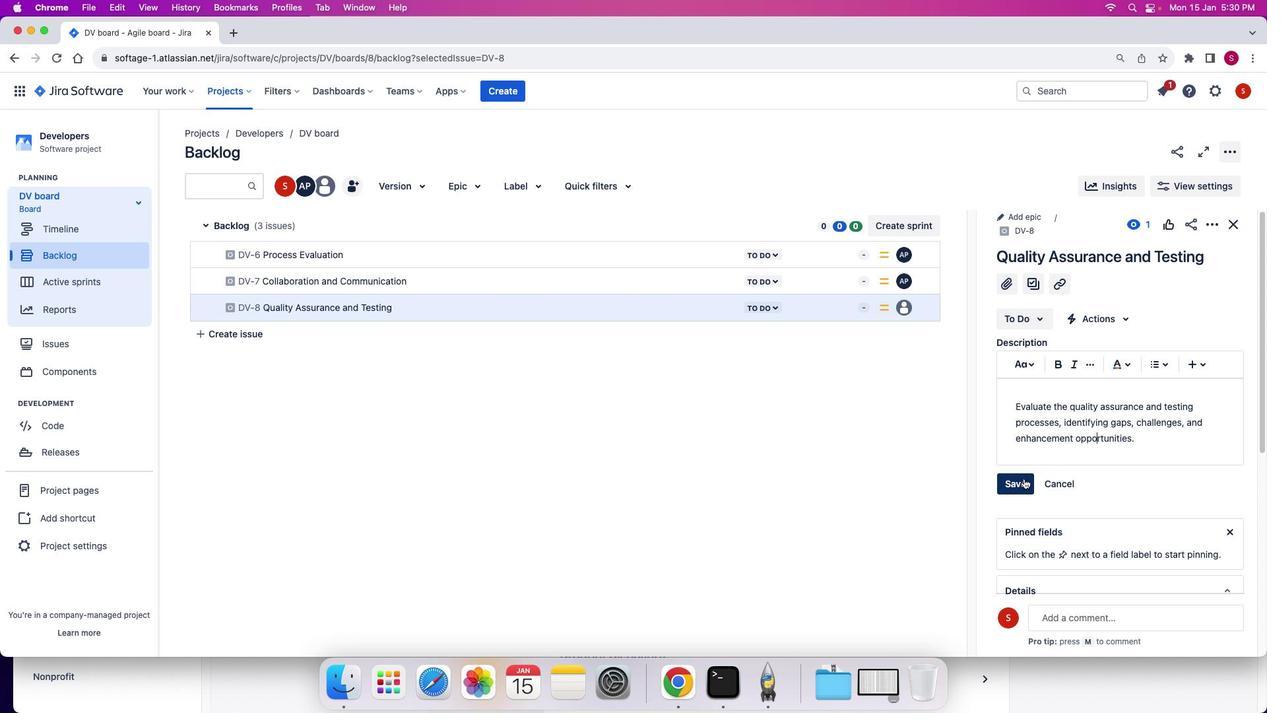 
Action: Mouse moved to (1096, 486)
Screenshot: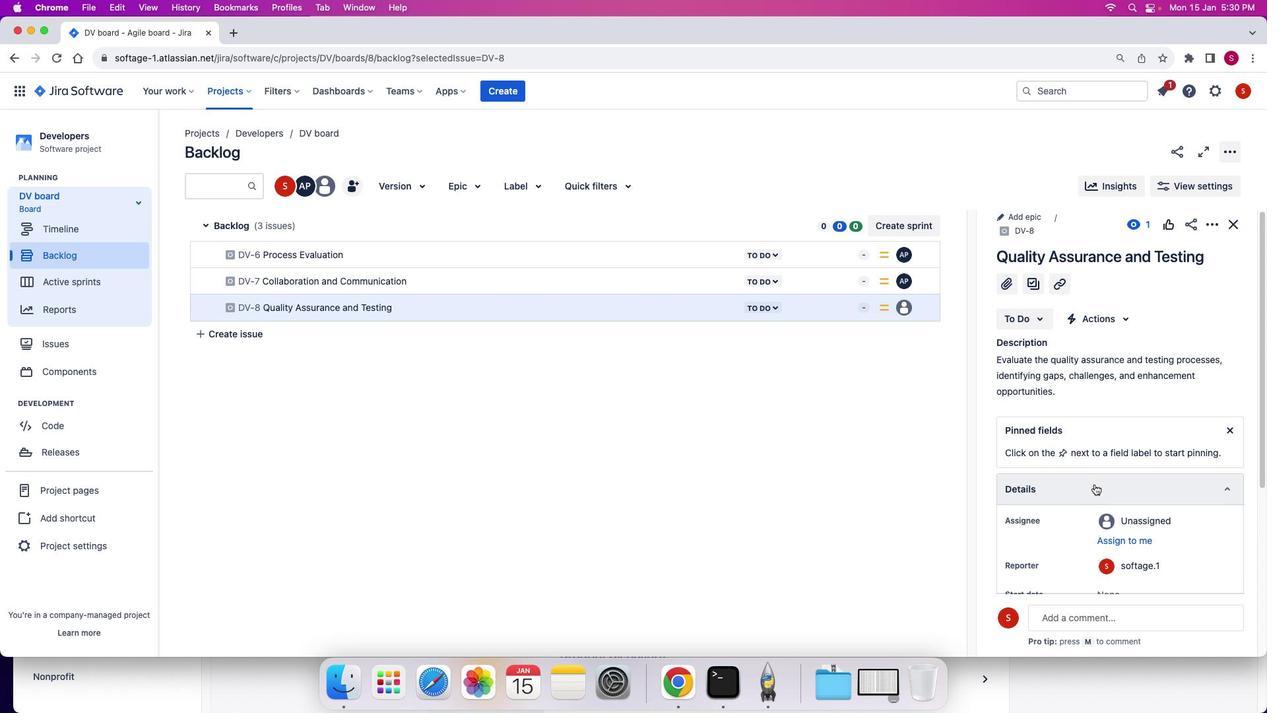 
Action: Mouse scrolled (1096, 486) with delta (3, 4)
Screenshot: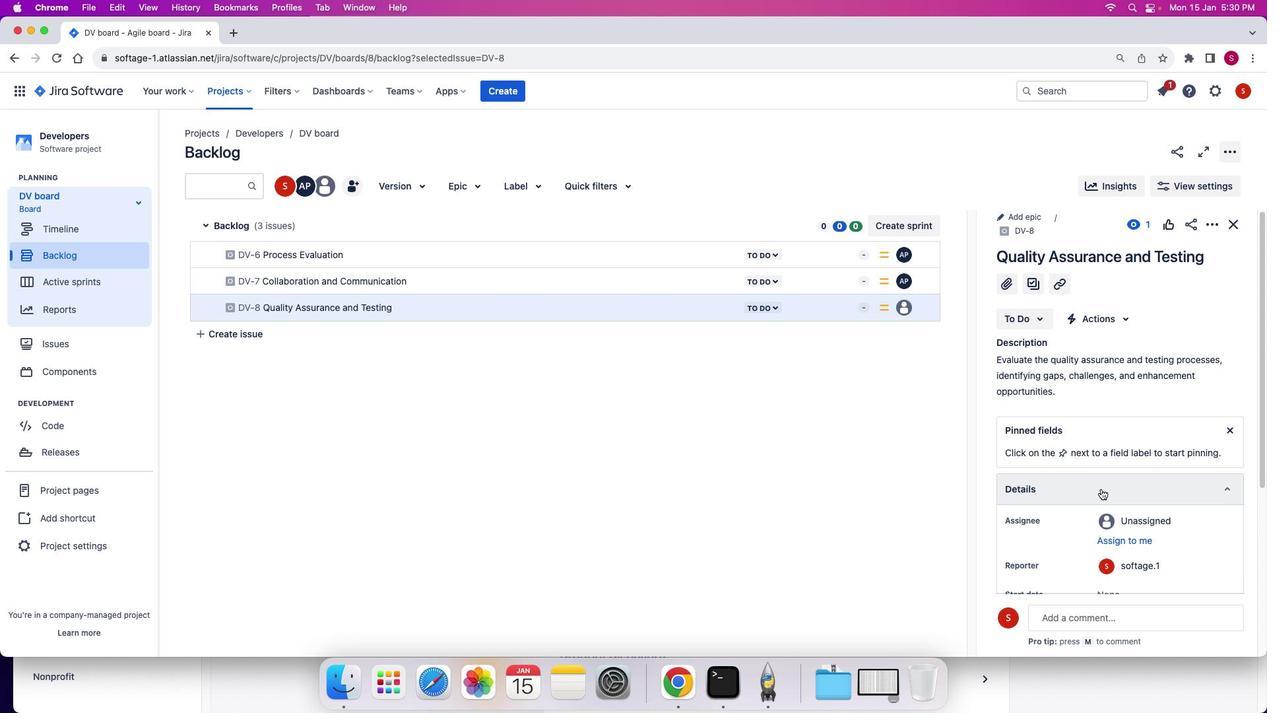 
Action: Mouse moved to (1096, 486)
Screenshot: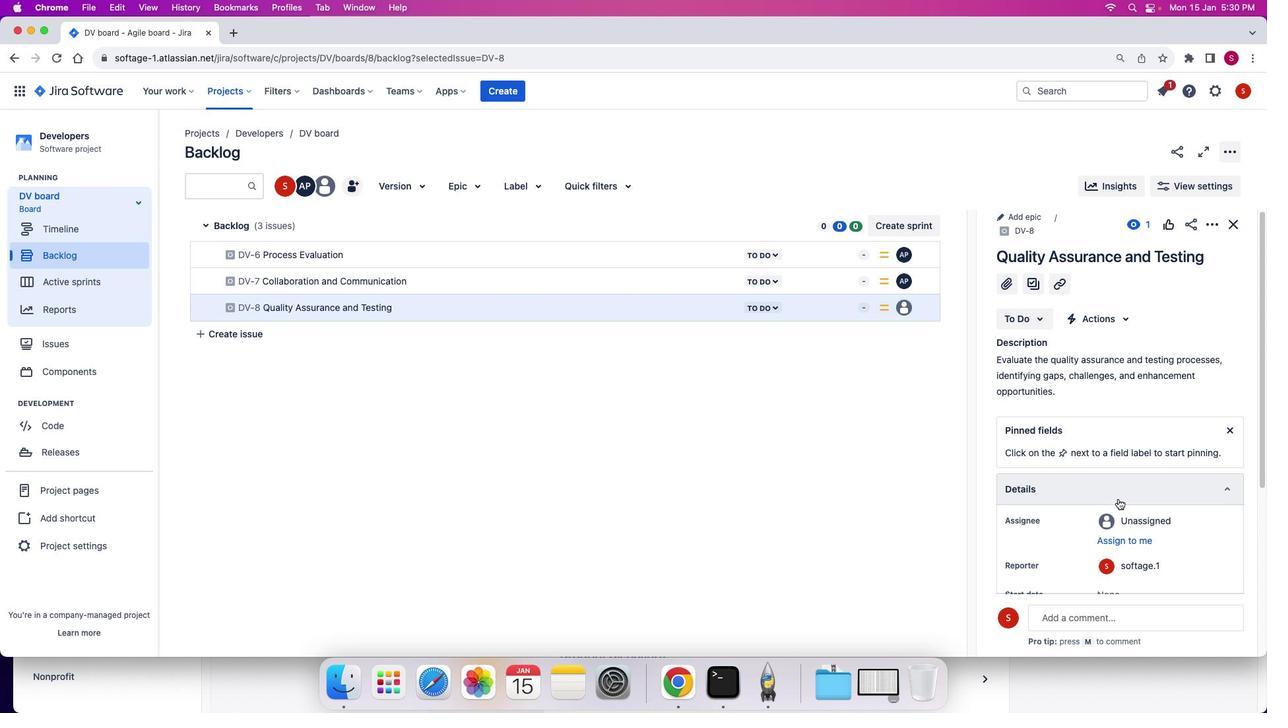 
Action: Mouse scrolled (1096, 486) with delta (3, 4)
Screenshot: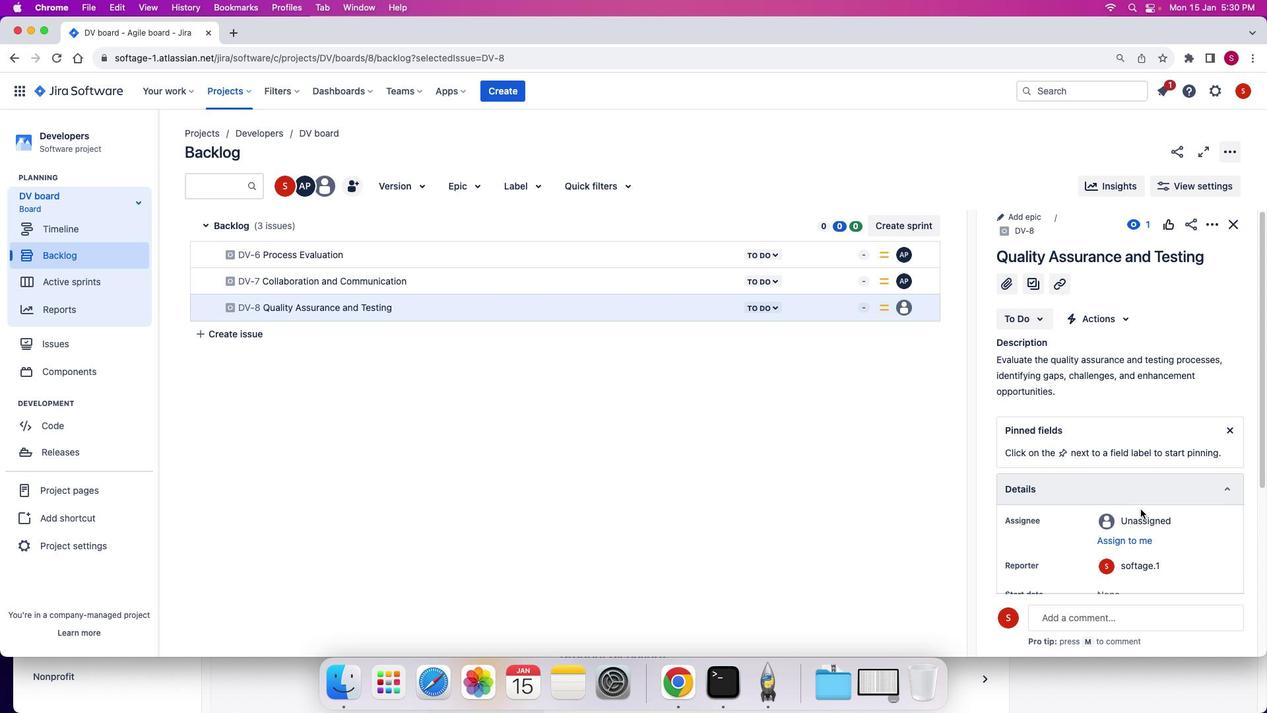 
Action: Mouse moved to (1155, 530)
Screenshot: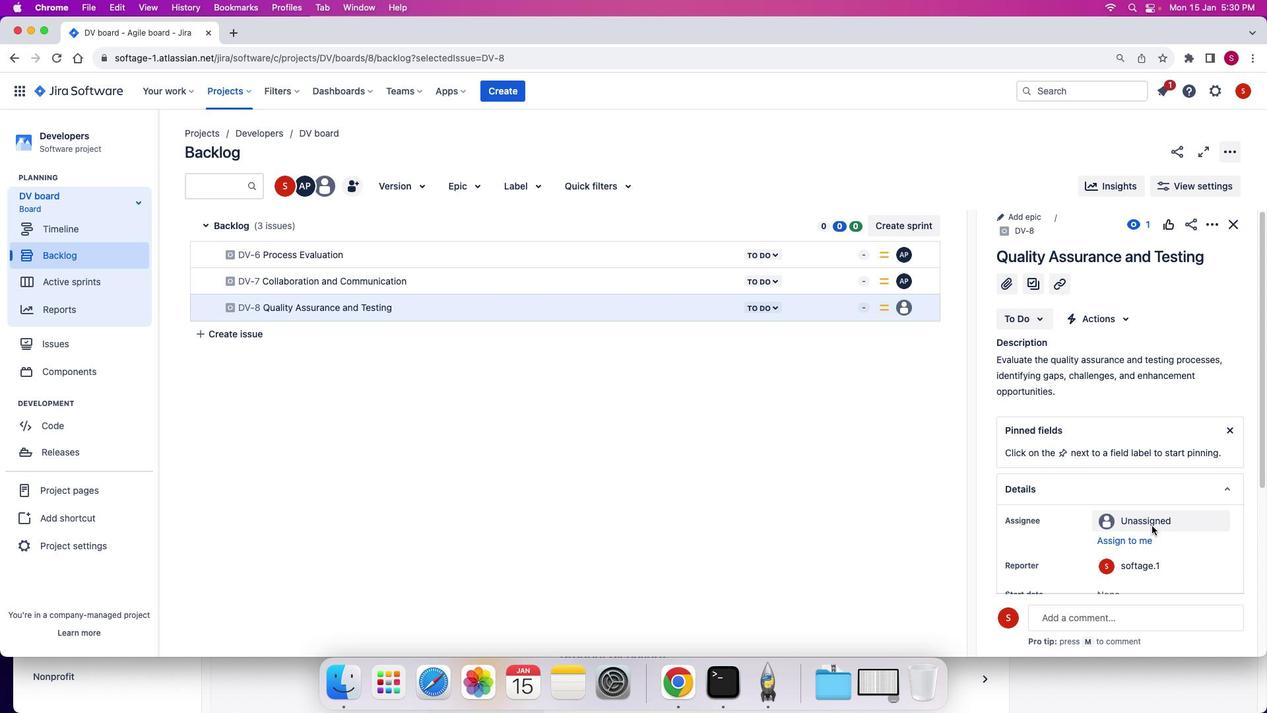 
Action: Mouse pressed left at (1155, 530)
Screenshot: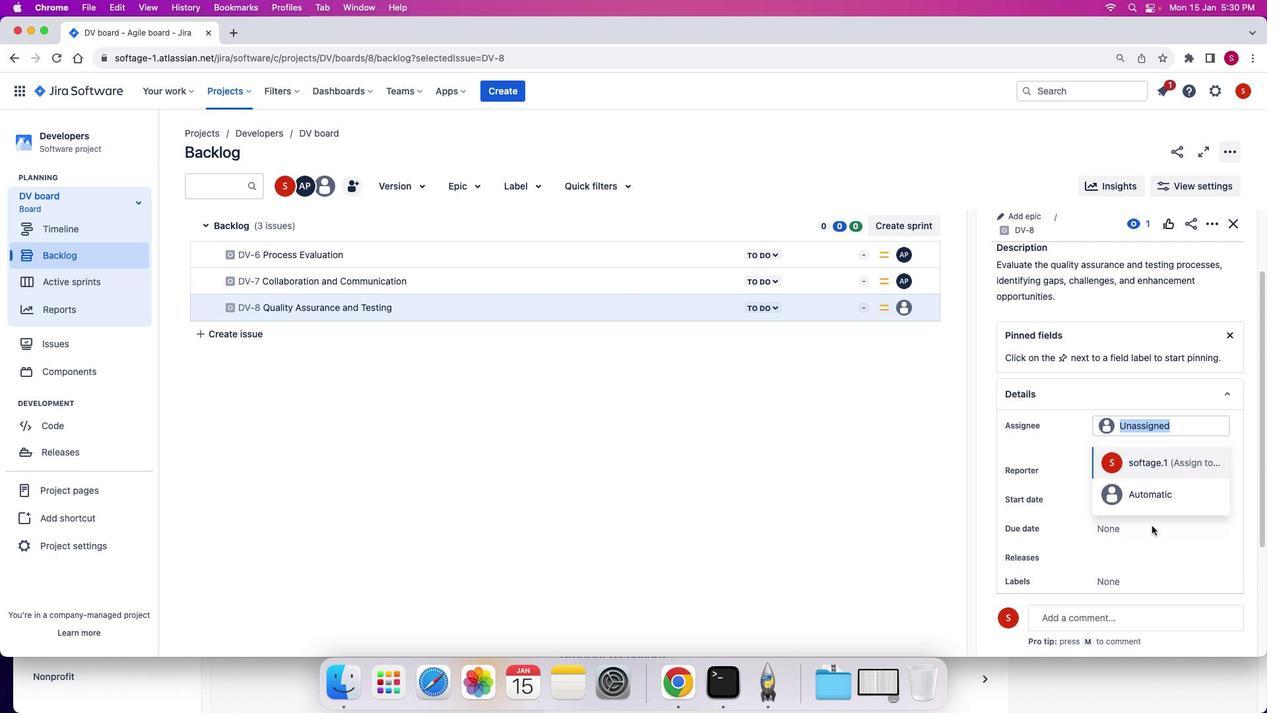 
Action: Mouse moved to (1157, 525)
Screenshot: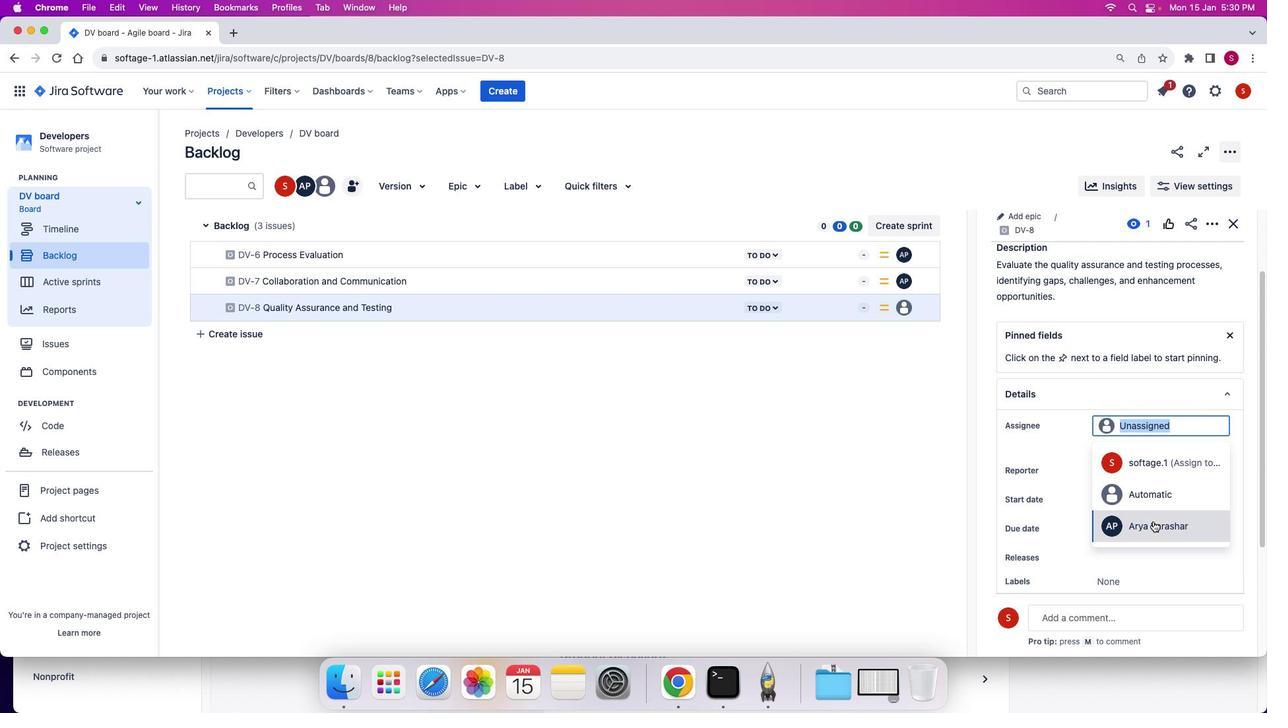 
Action: Mouse pressed left at (1157, 525)
Screenshot: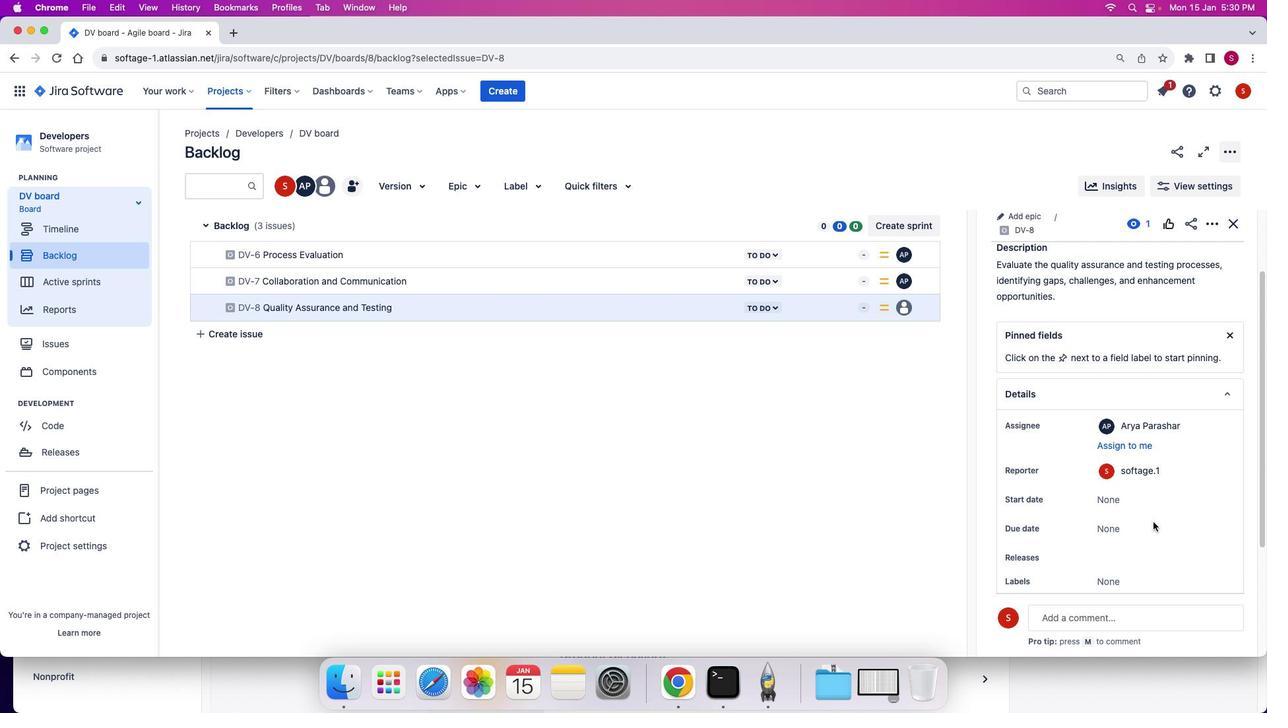 
Action: Mouse moved to (1124, 505)
Screenshot: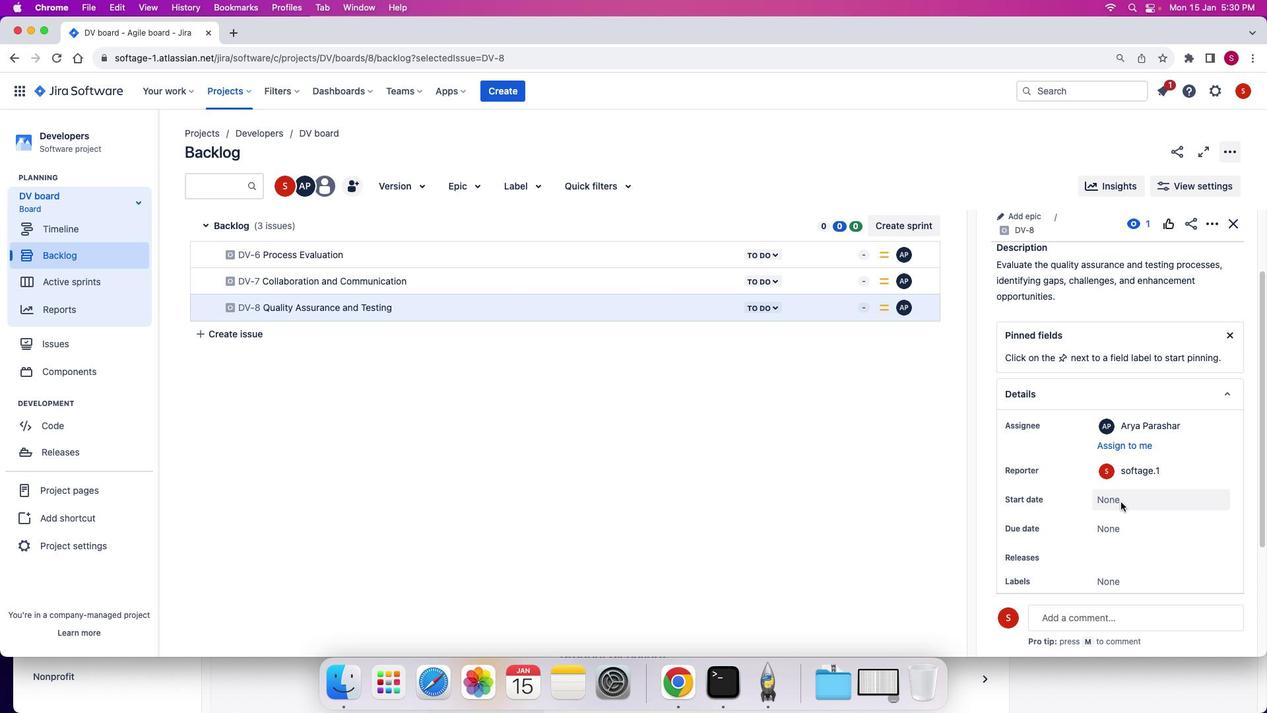 
Action: Mouse pressed left at (1124, 505)
Screenshot: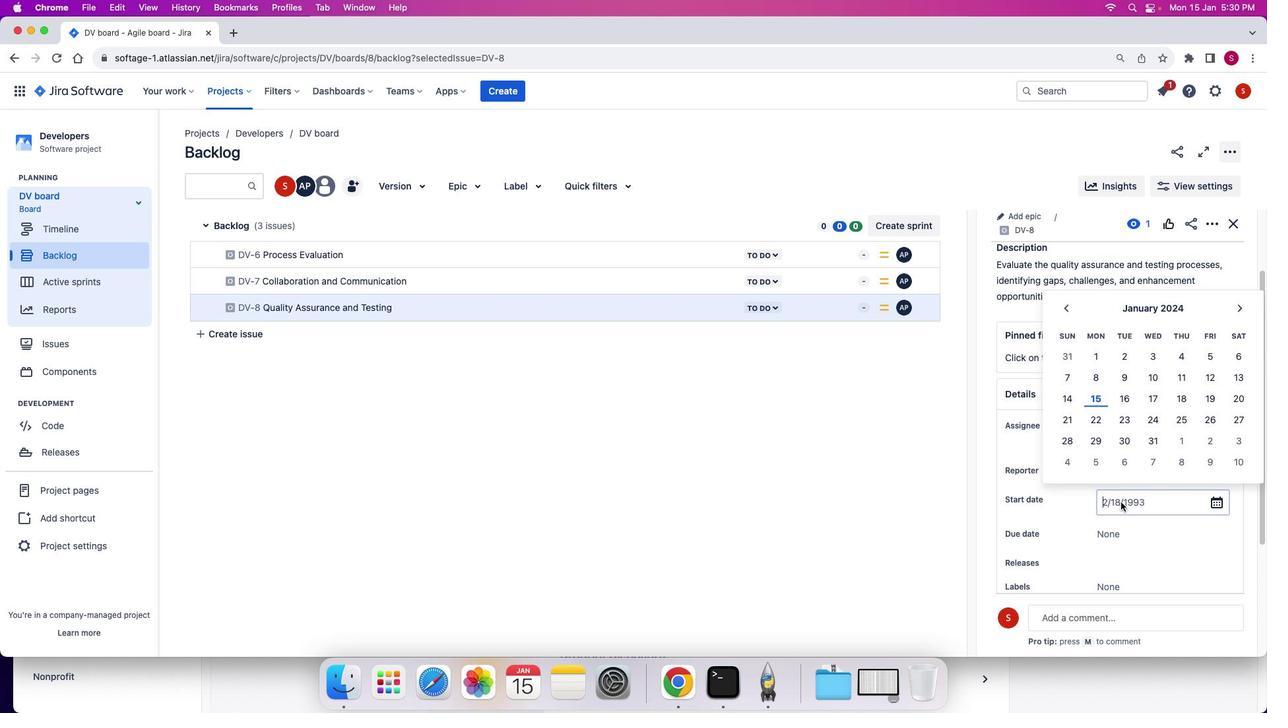 
Action: Mouse moved to (1156, 407)
Screenshot: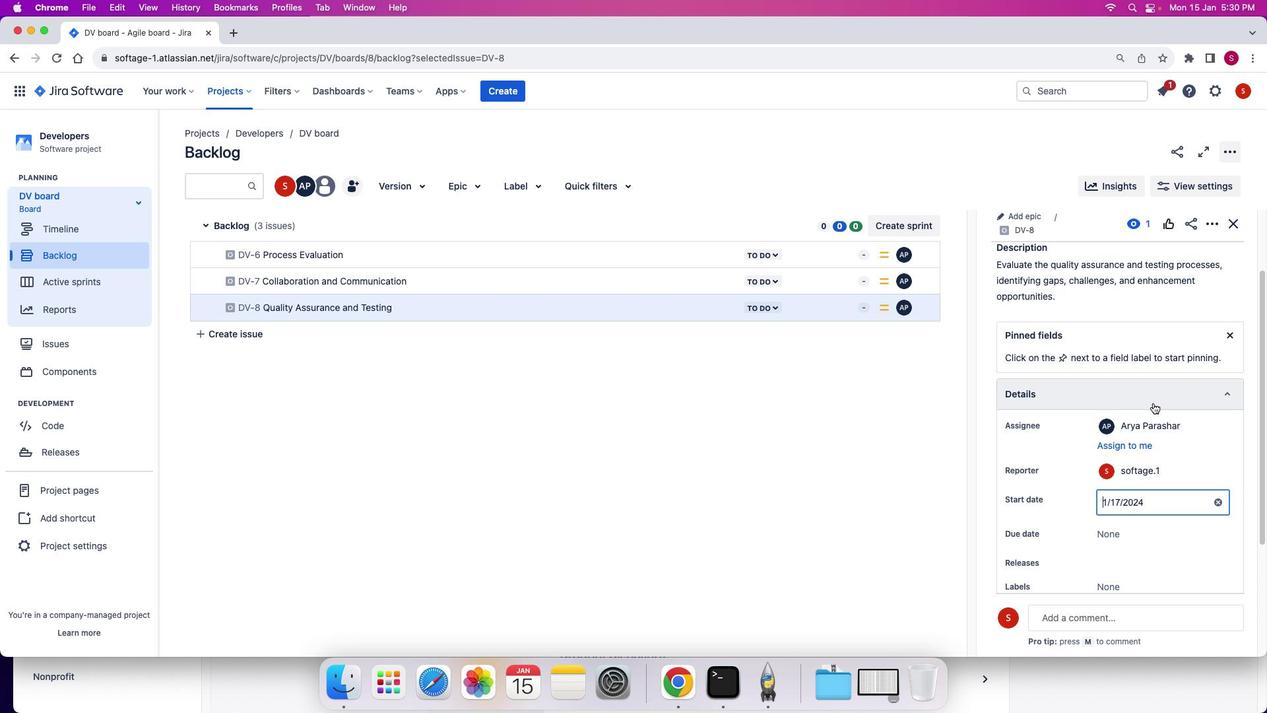 
Action: Mouse pressed left at (1156, 407)
Screenshot: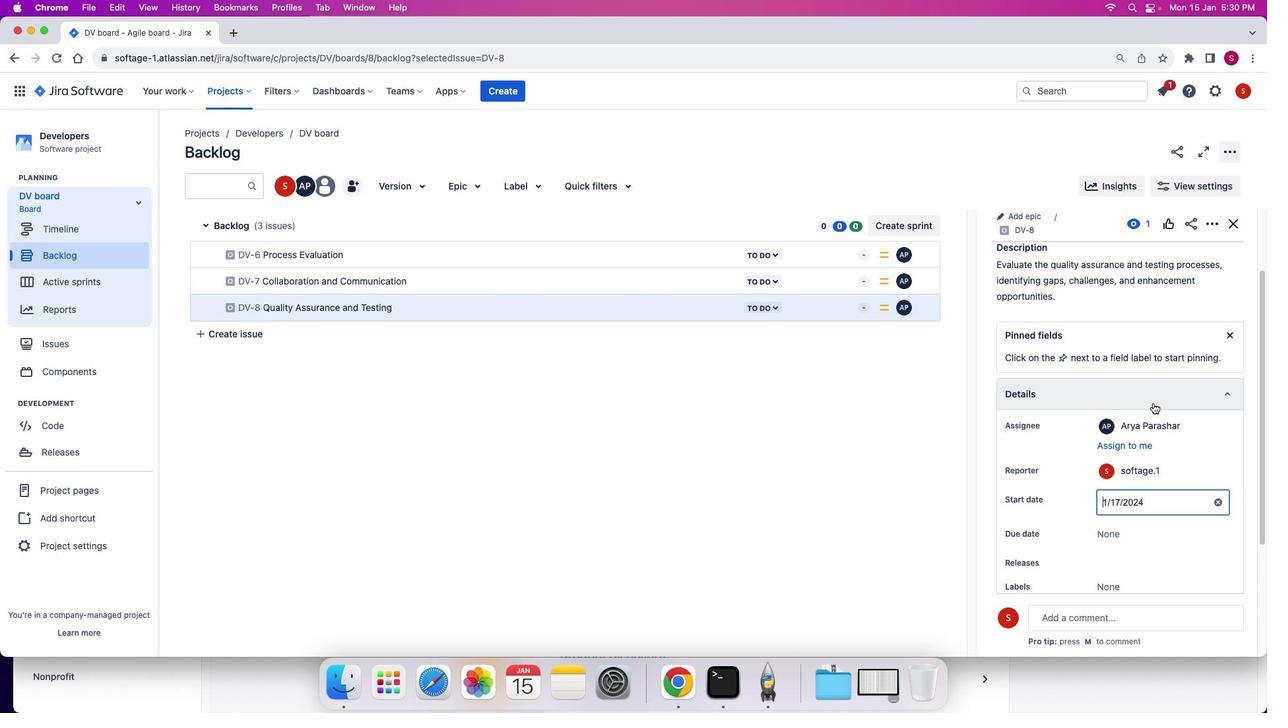
Action: Mouse moved to (1119, 538)
Screenshot: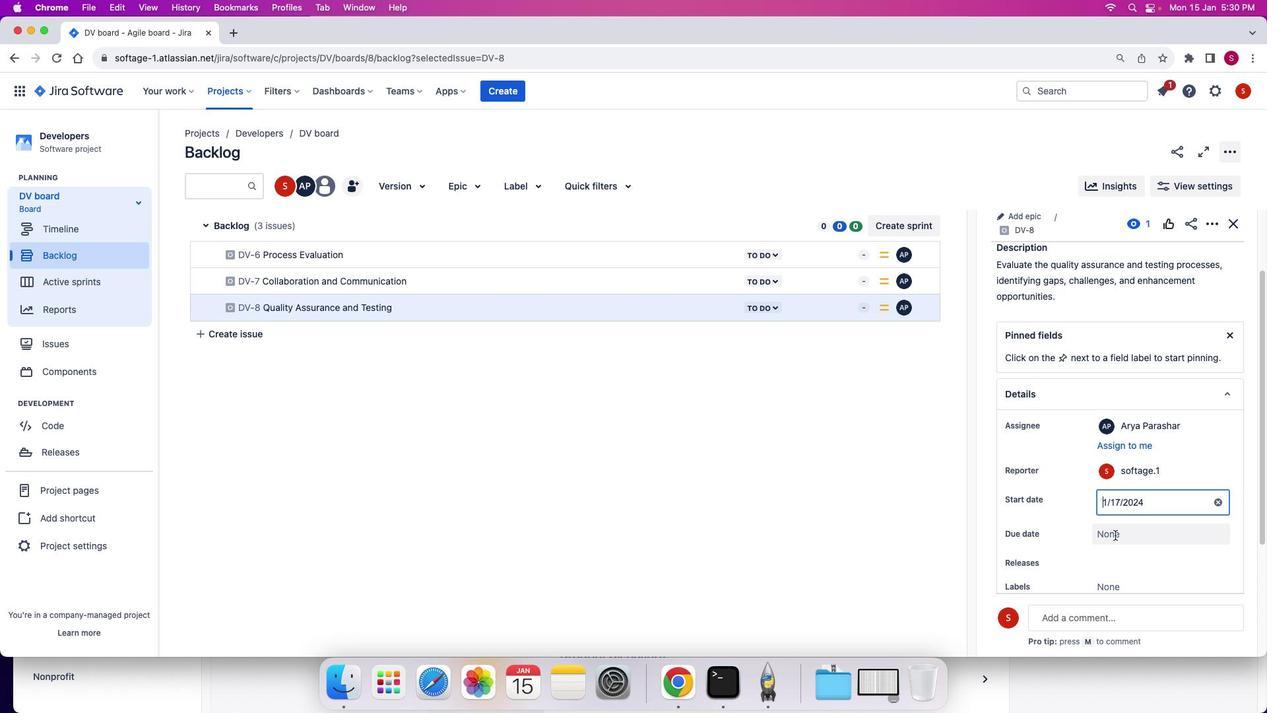 
Action: Mouse pressed left at (1119, 538)
Screenshot: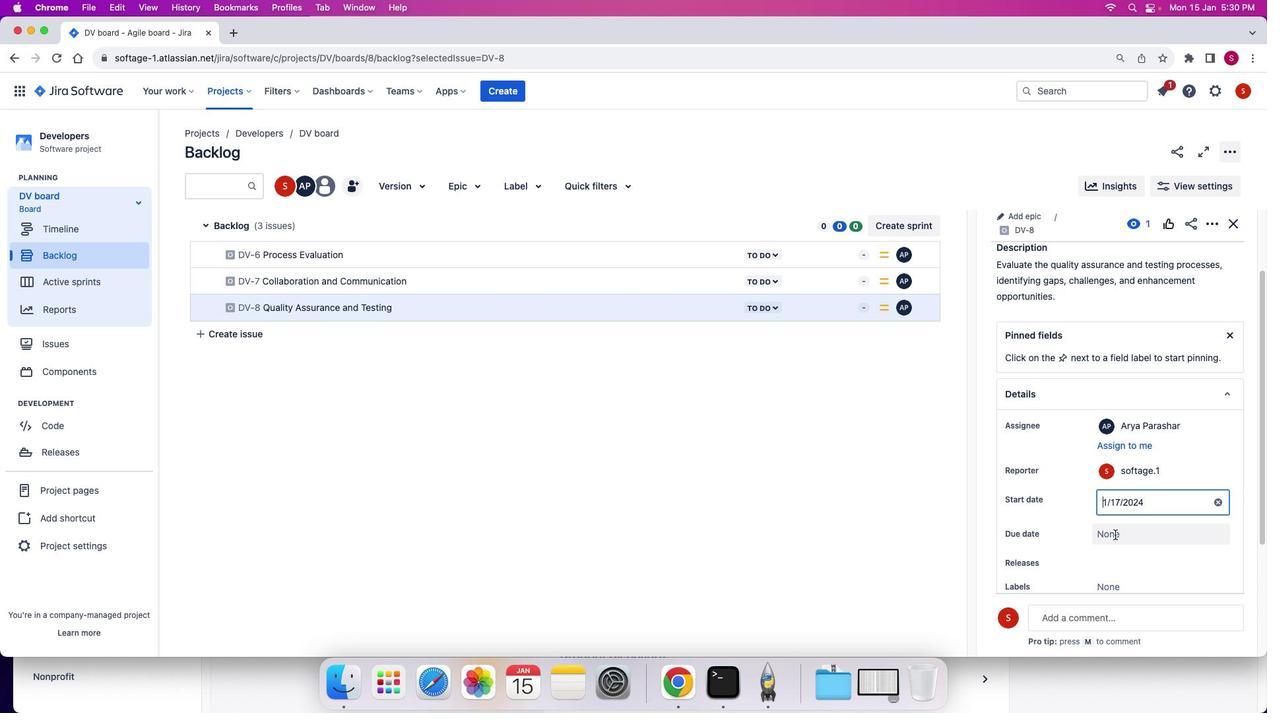 
Action: Mouse moved to (1131, 457)
Screenshot: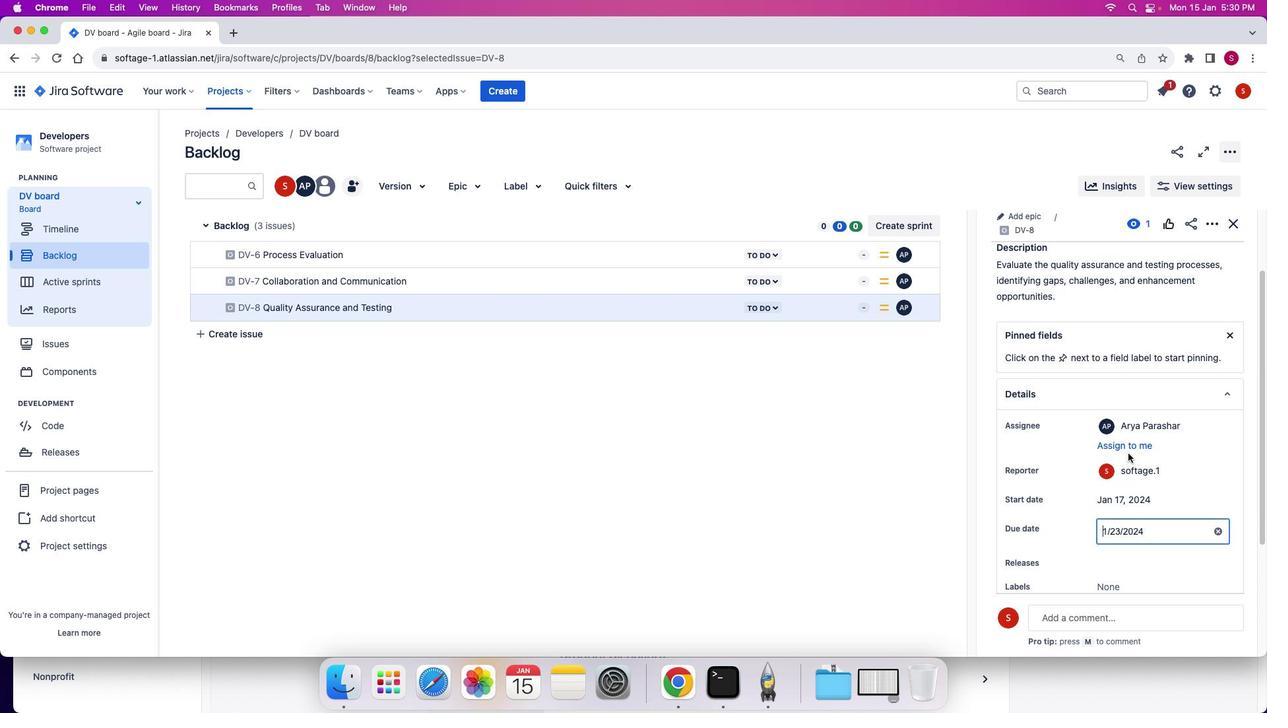 
Action: Mouse pressed left at (1131, 457)
Screenshot: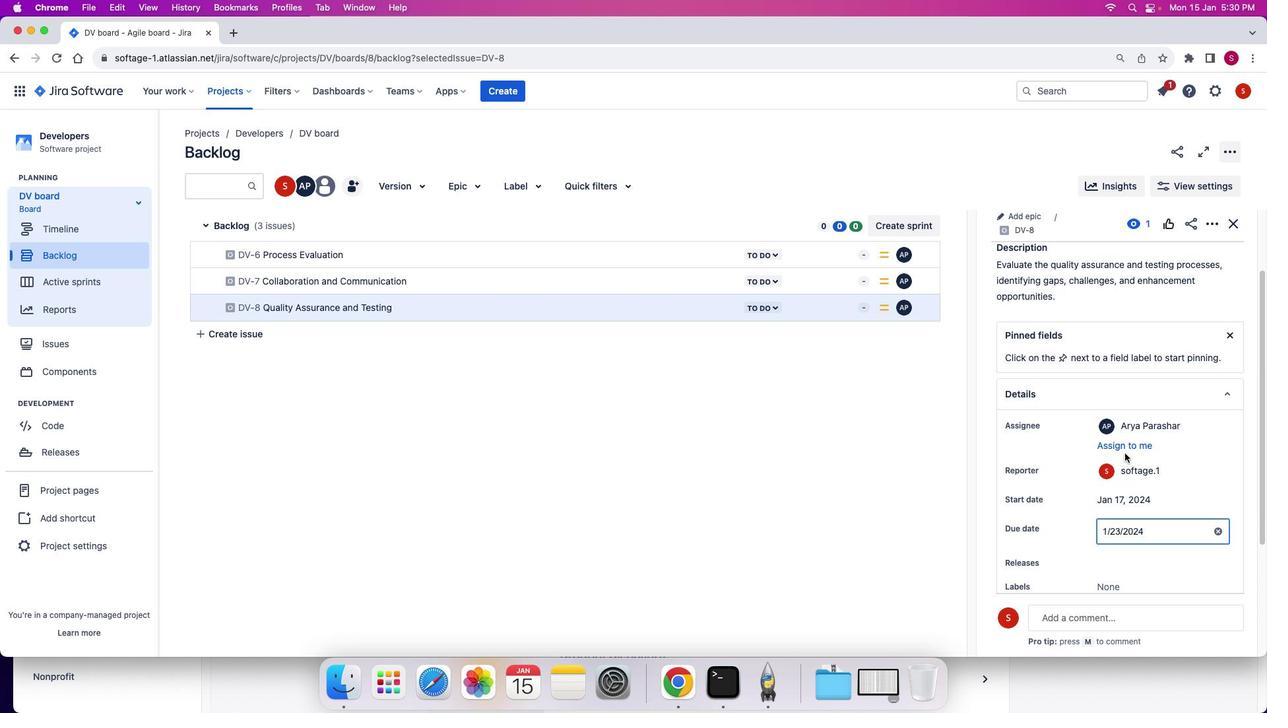 
Action: Mouse moved to (1123, 547)
Screenshot: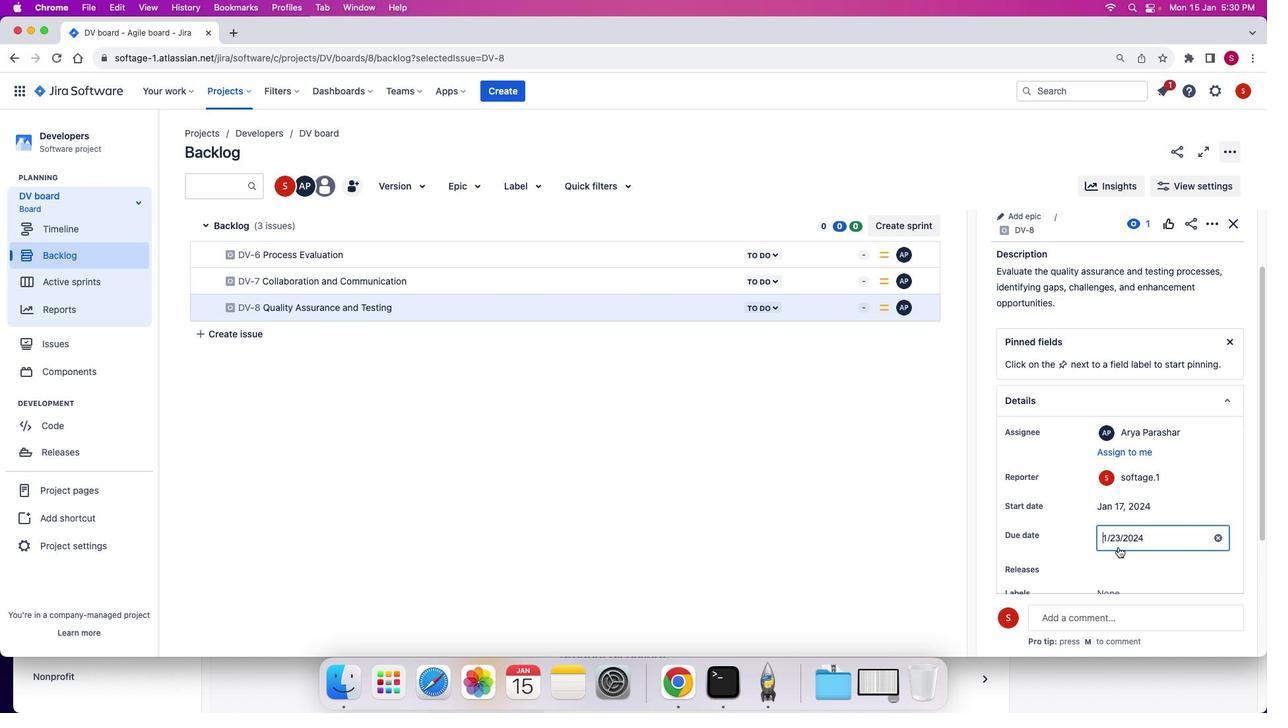 
Action: Mouse scrolled (1123, 547) with delta (3, 4)
Screenshot: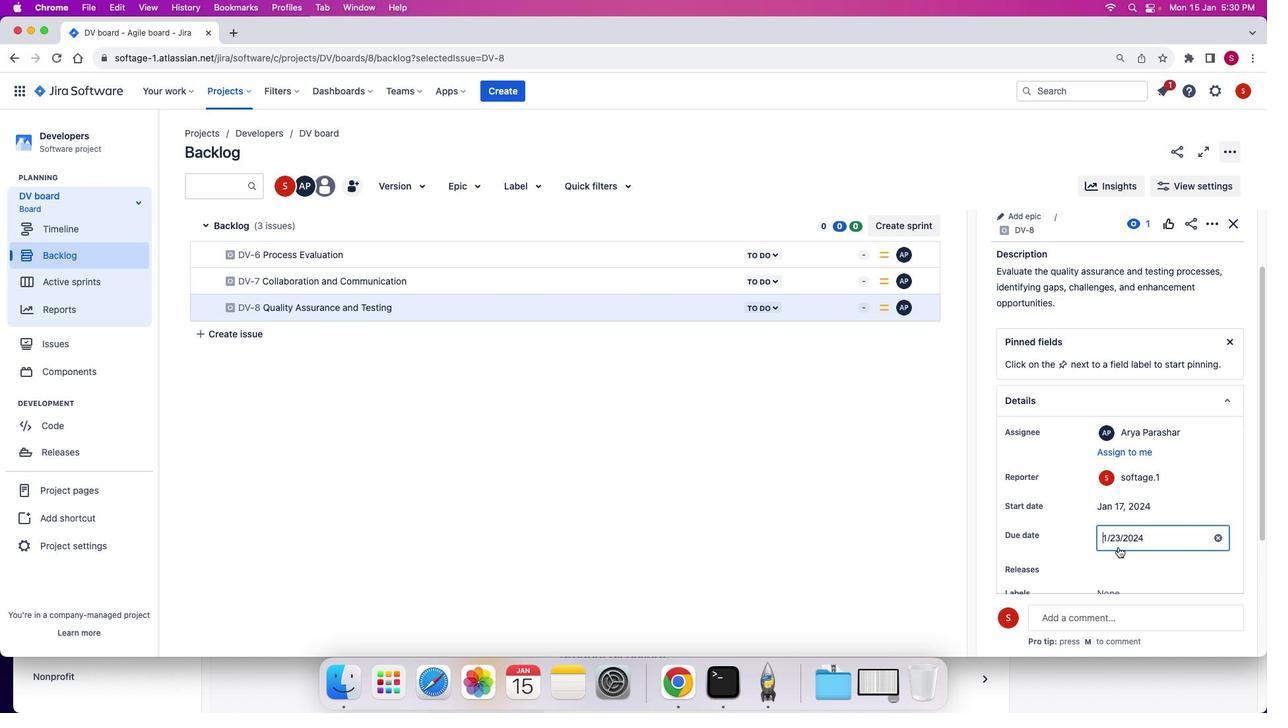 
Action: Mouse moved to (1123, 548)
Screenshot: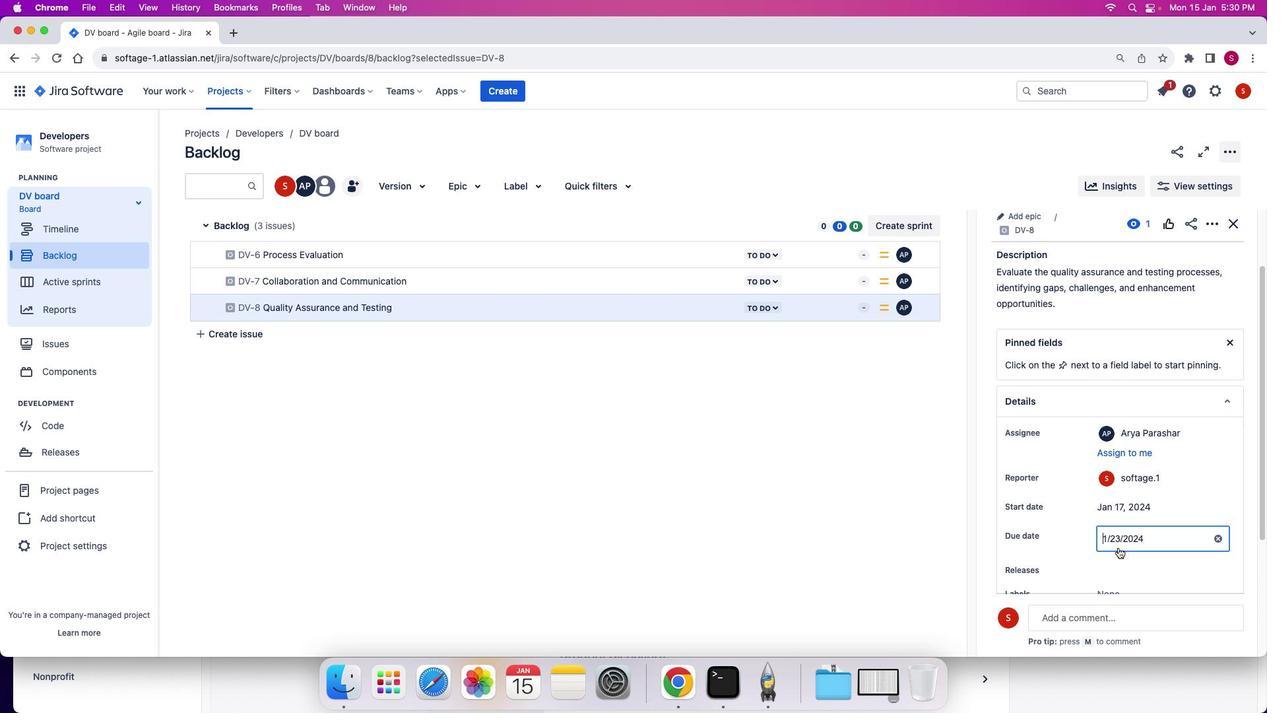 
Action: Mouse scrolled (1123, 548) with delta (3, 4)
Screenshot: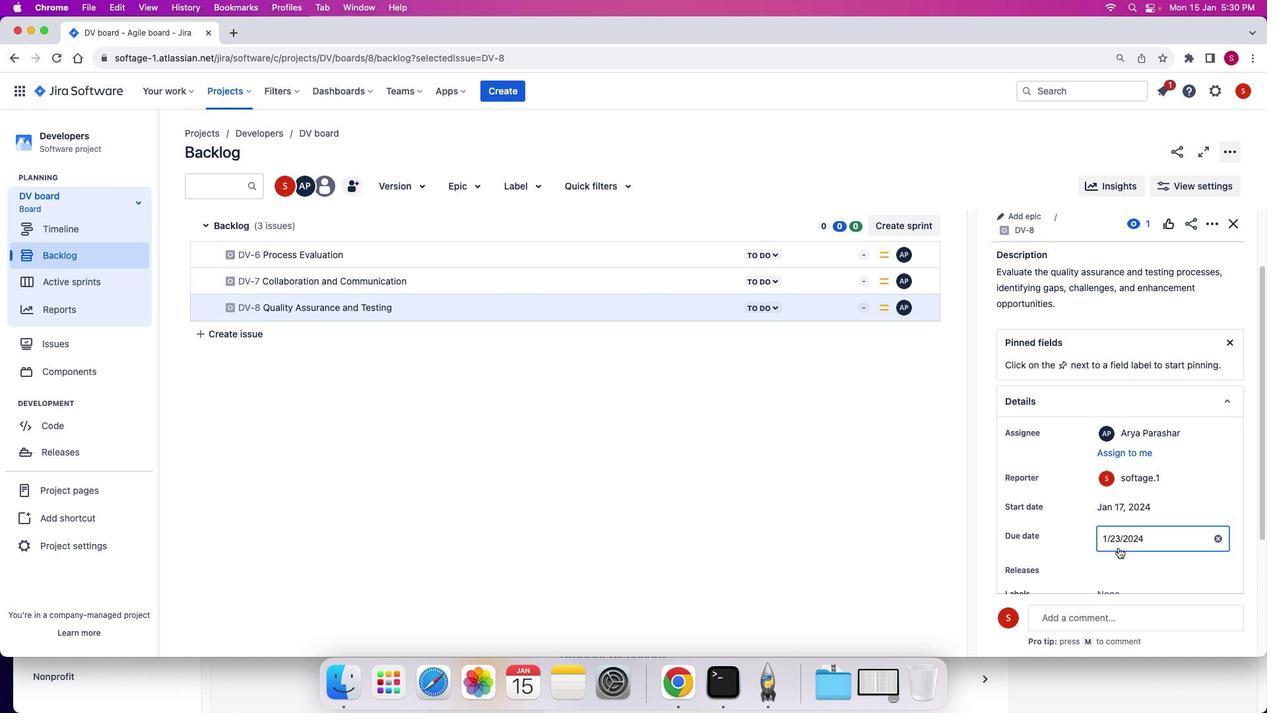 
Action: Mouse moved to (1123, 545)
Screenshot: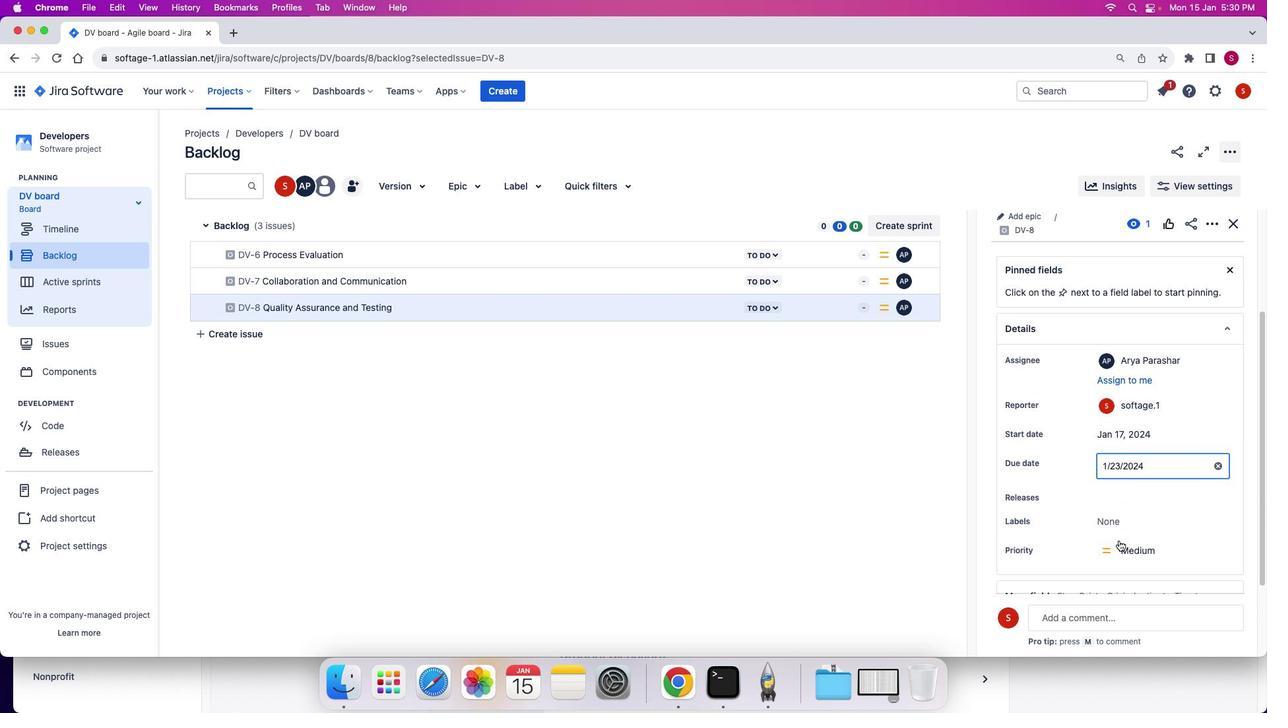 
Action: Mouse scrolled (1123, 545) with delta (3, 3)
Screenshot: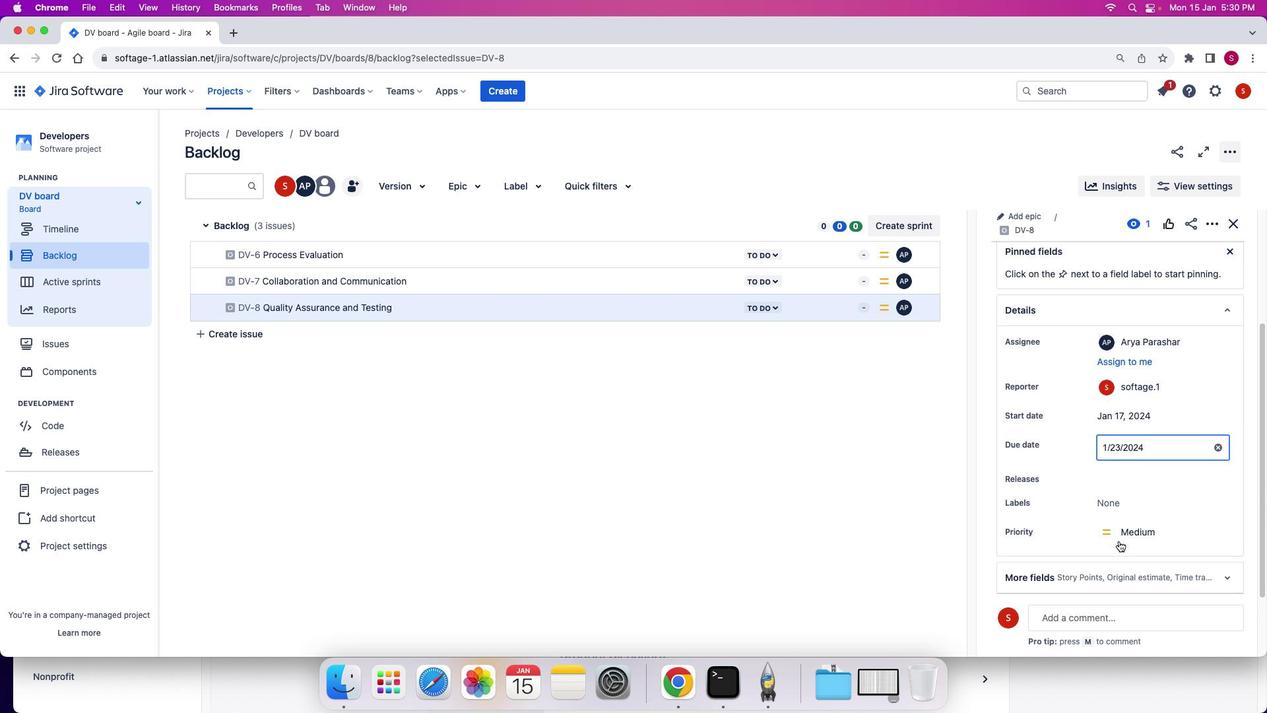 
Action: Mouse moved to (1123, 545)
Screenshot: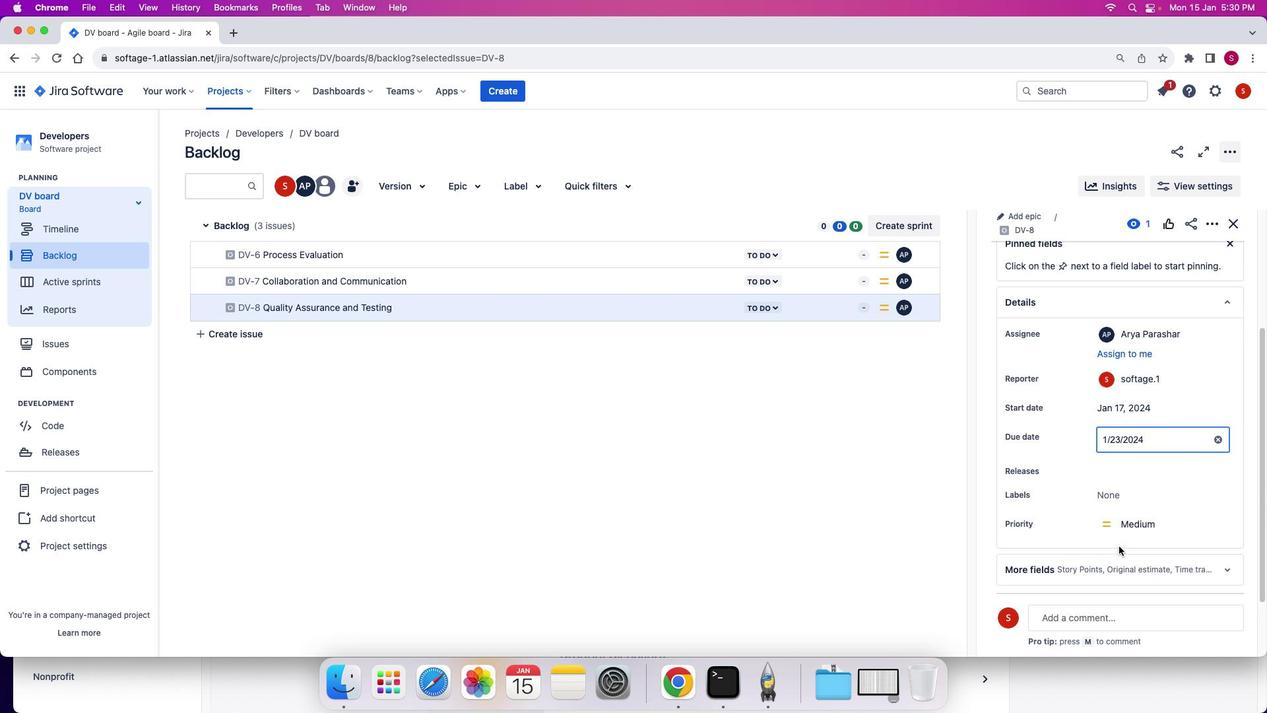 
Action: Mouse scrolled (1123, 545) with delta (3, 3)
Screenshot: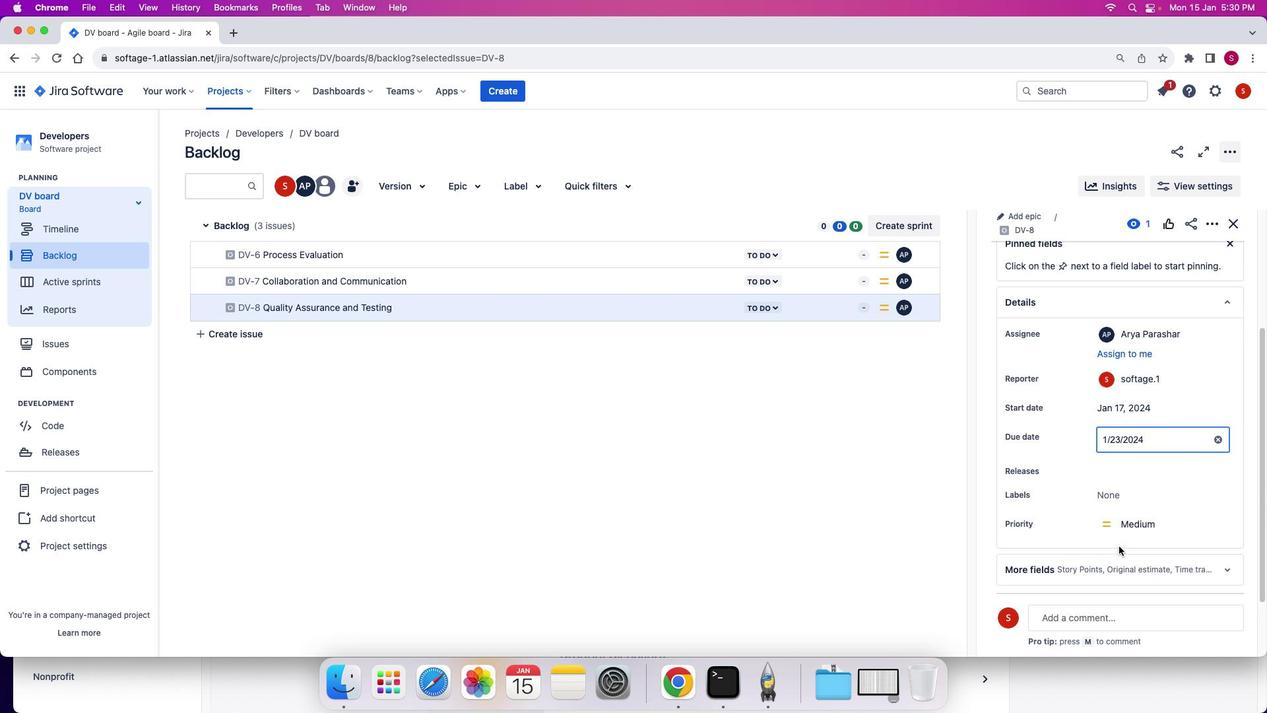 
Action: Mouse moved to (1123, 544)
Screenshot: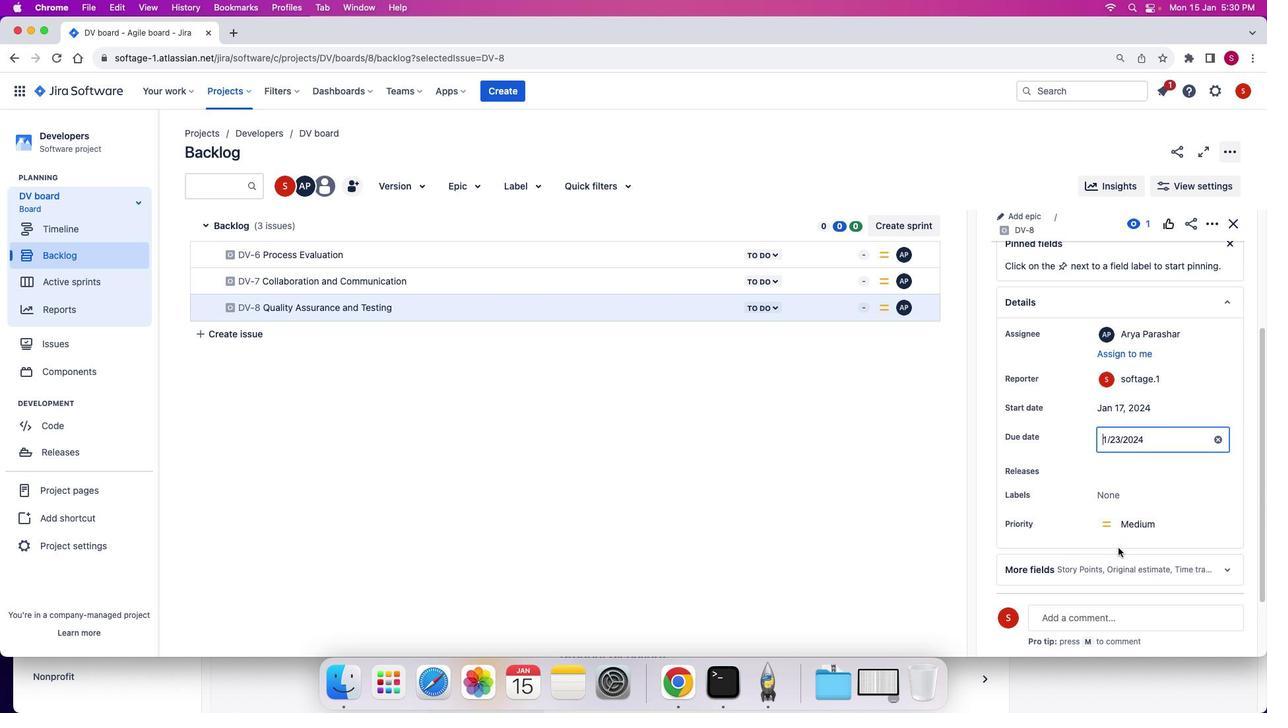 
Action: Mouse scrolled (1123, 544) with delta (3, 2)
Screenshot: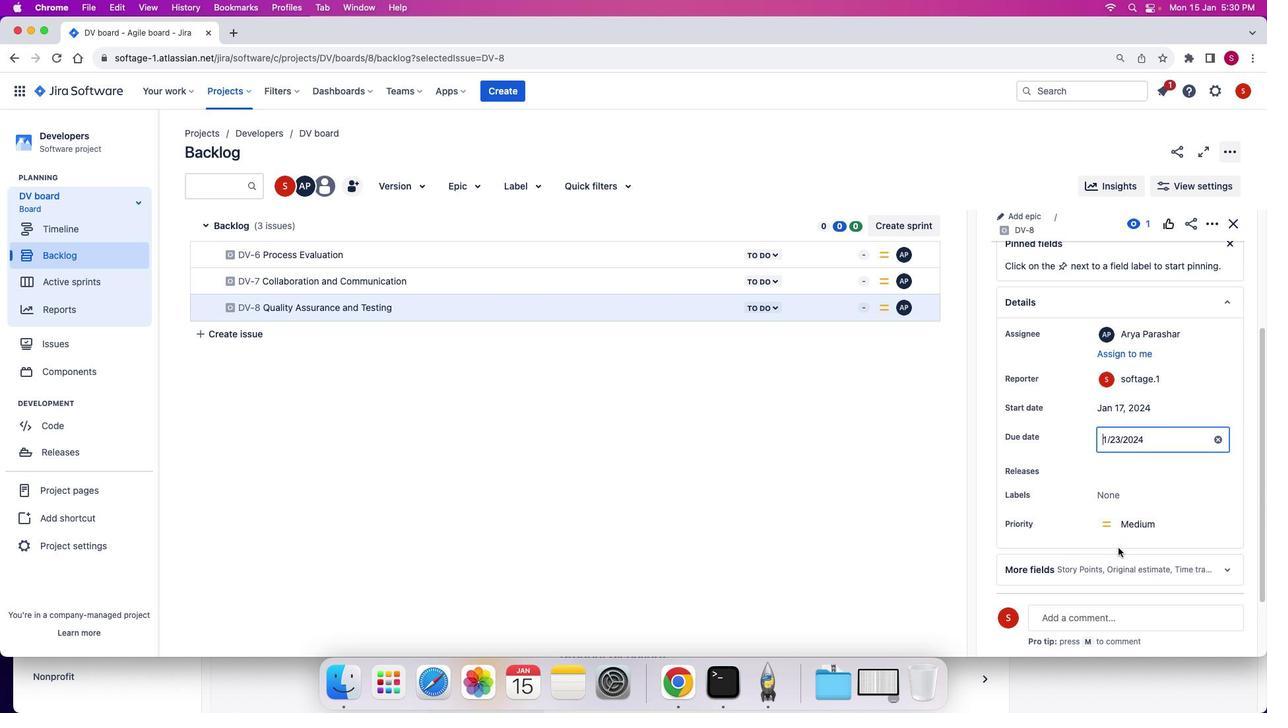 
Action: Mouse moved to (1128, 501)
Screenshot: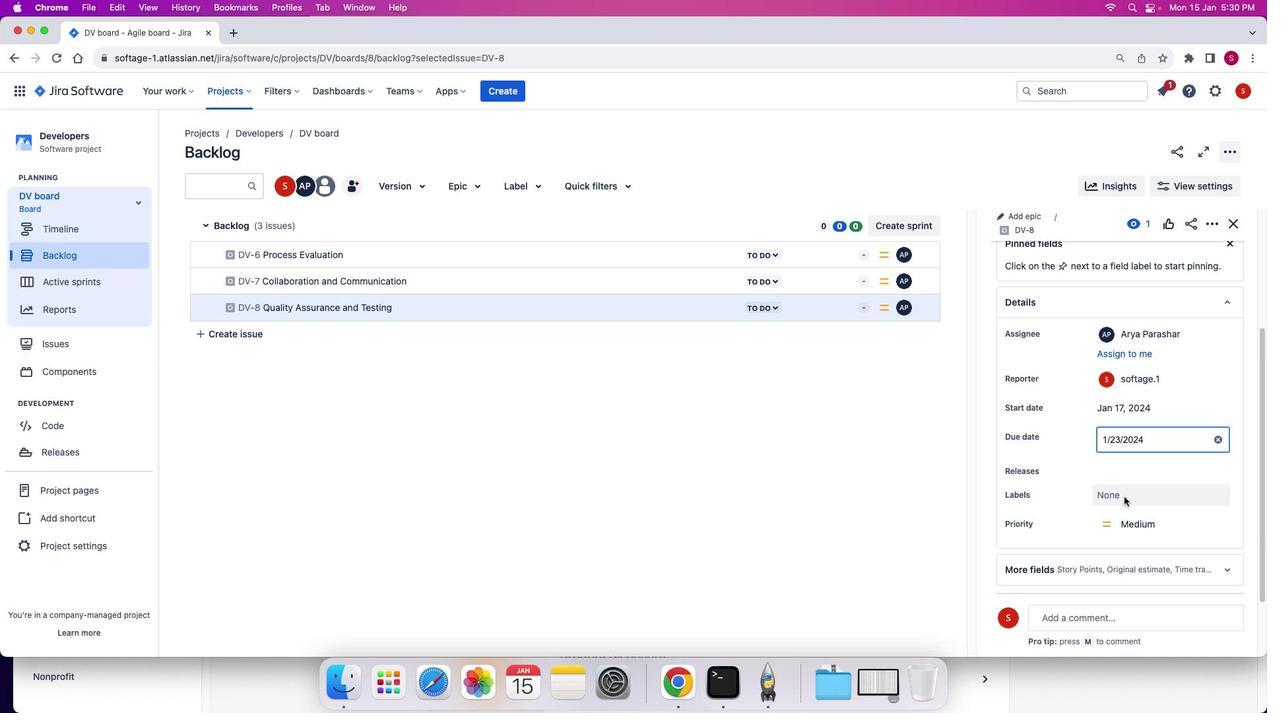 
Action: Mouse pressed left at (1128, 501)
Screenshot: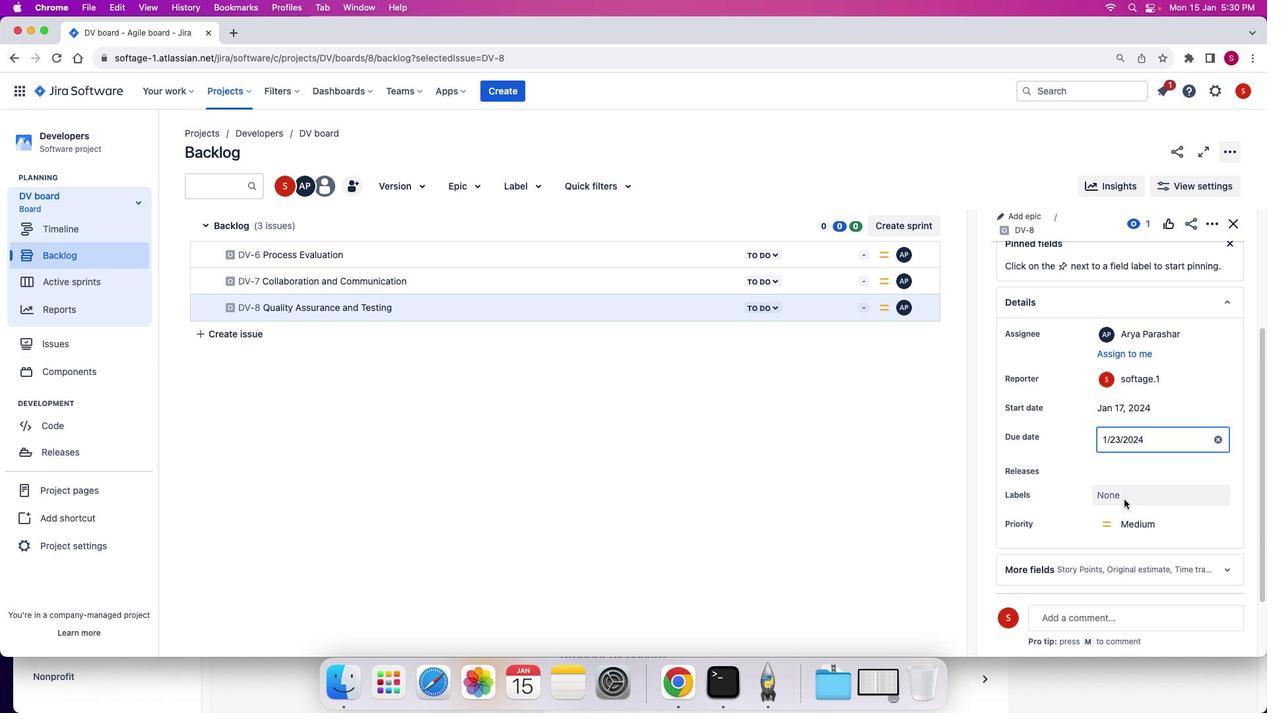 
Action: Mouse moved to (1124, 544)
Screenshot: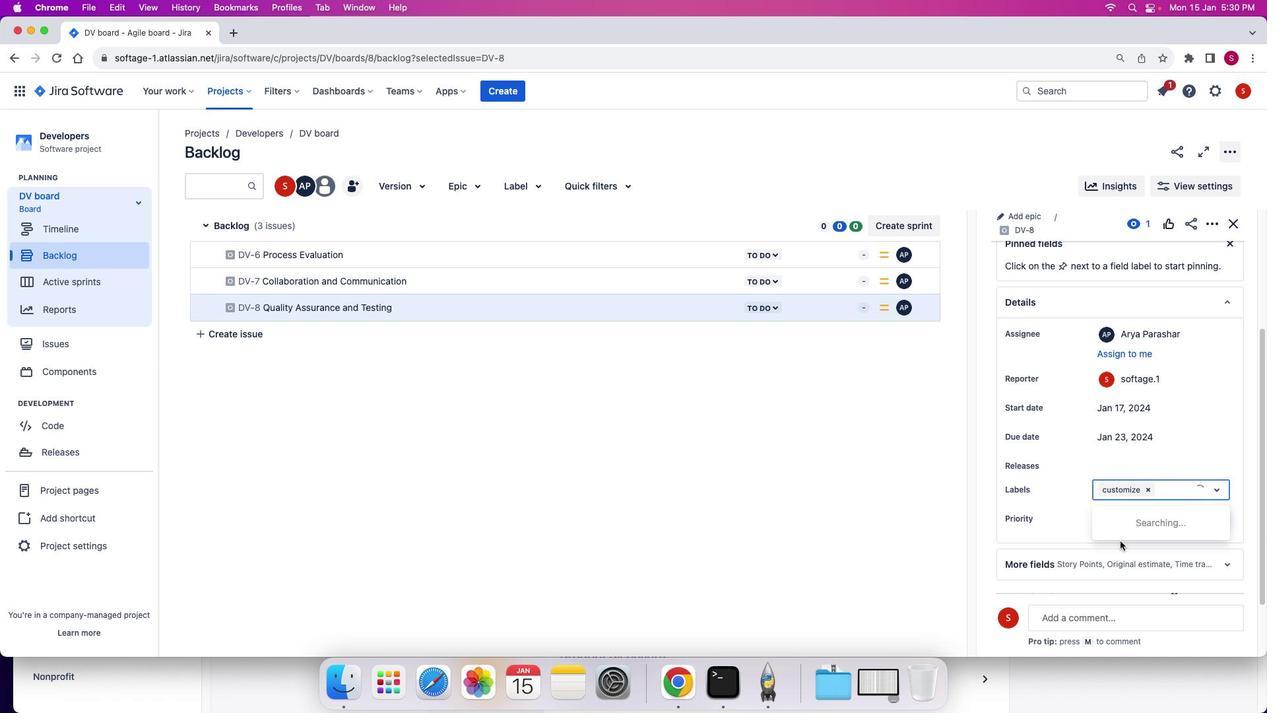
Action: Mouse pressed left at (1124, 544)
Screenshot: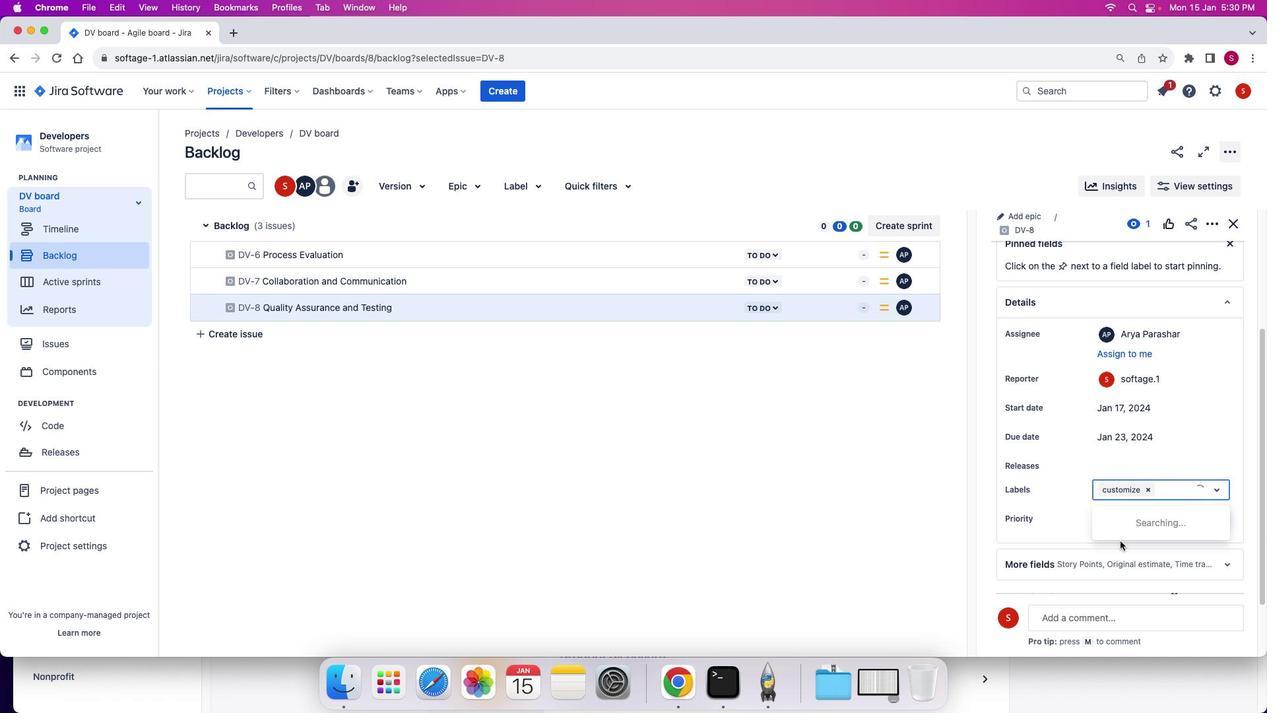 
Action: Mouse moved to (1080, 532)
Screenshot: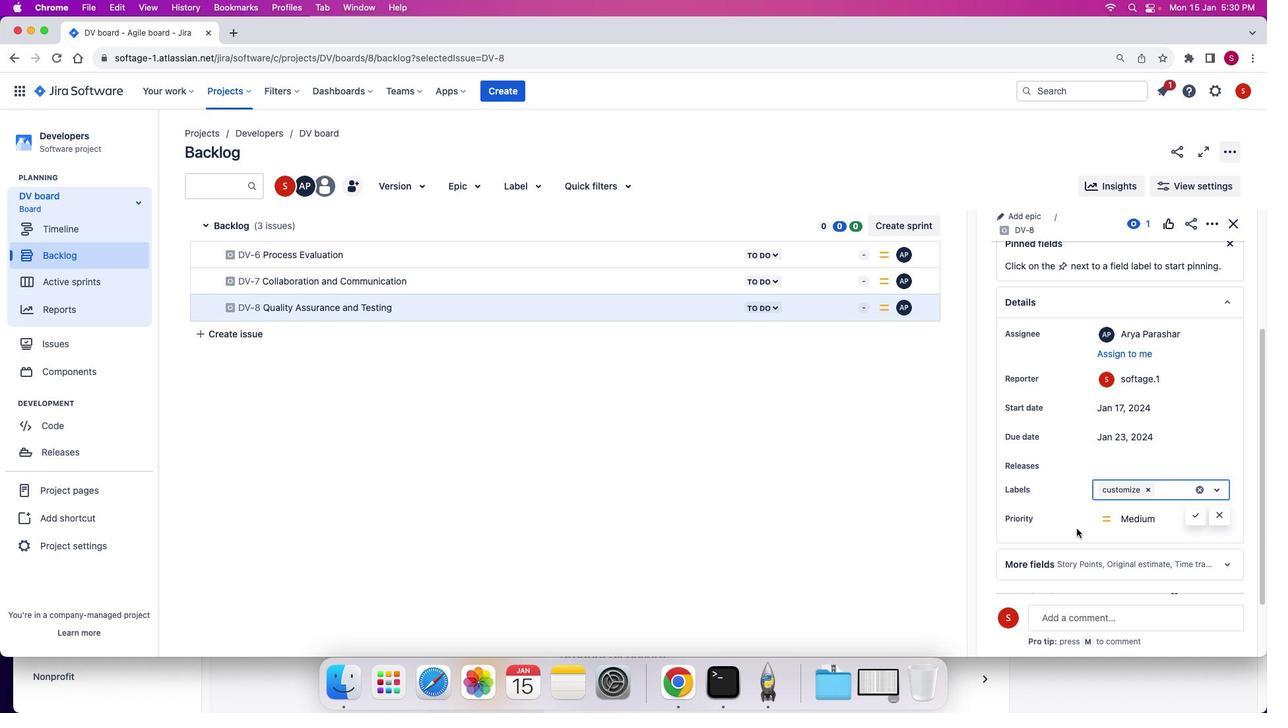 
Action: Mouse pressed left at (1080, 532)
Screenshot: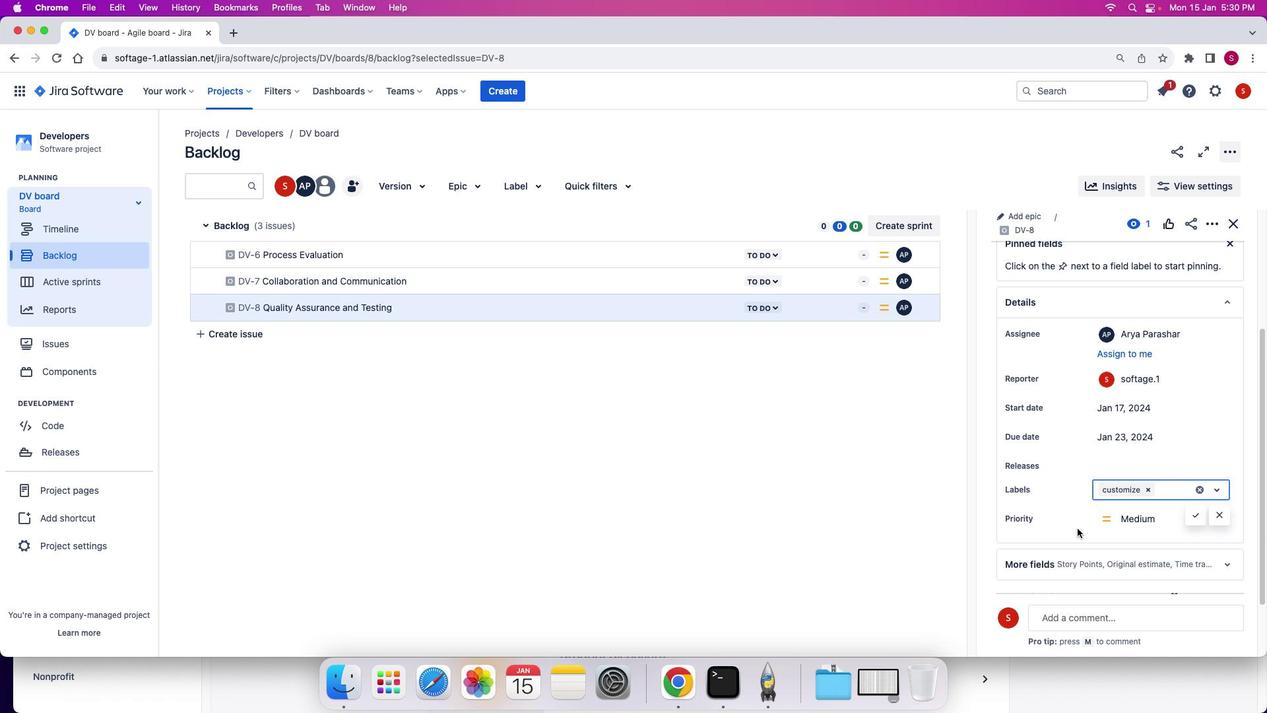 
Action: Mouse moved to (1138, 527)
Screenshot: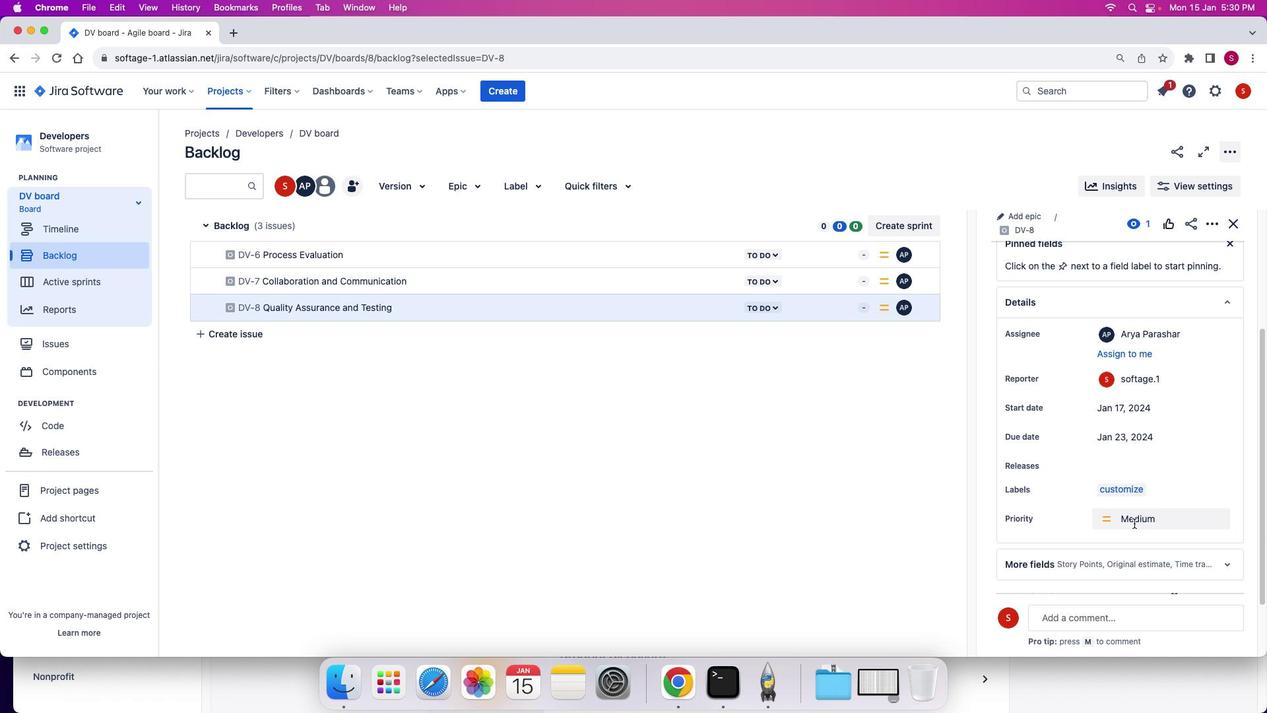 
Action: Mouse pressed left at (1138, 527)
Screenshot: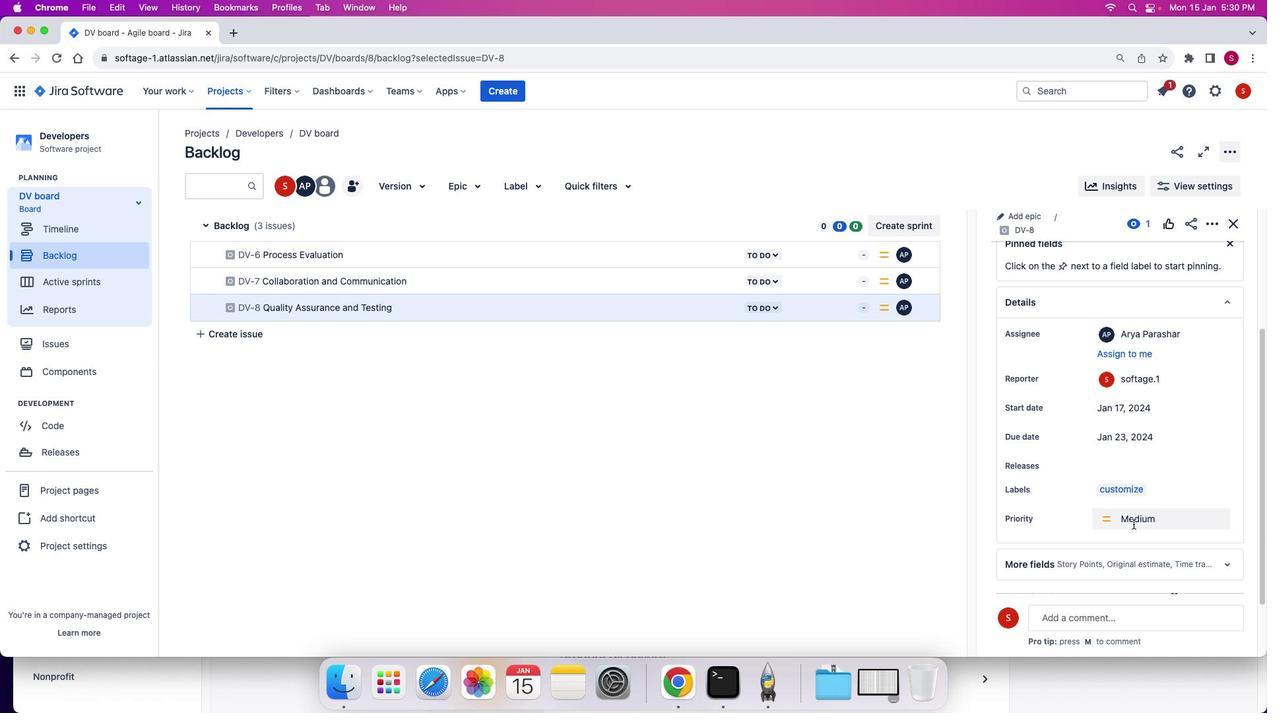 
Action: Mouse moved to (1122, 582)
Screenshot: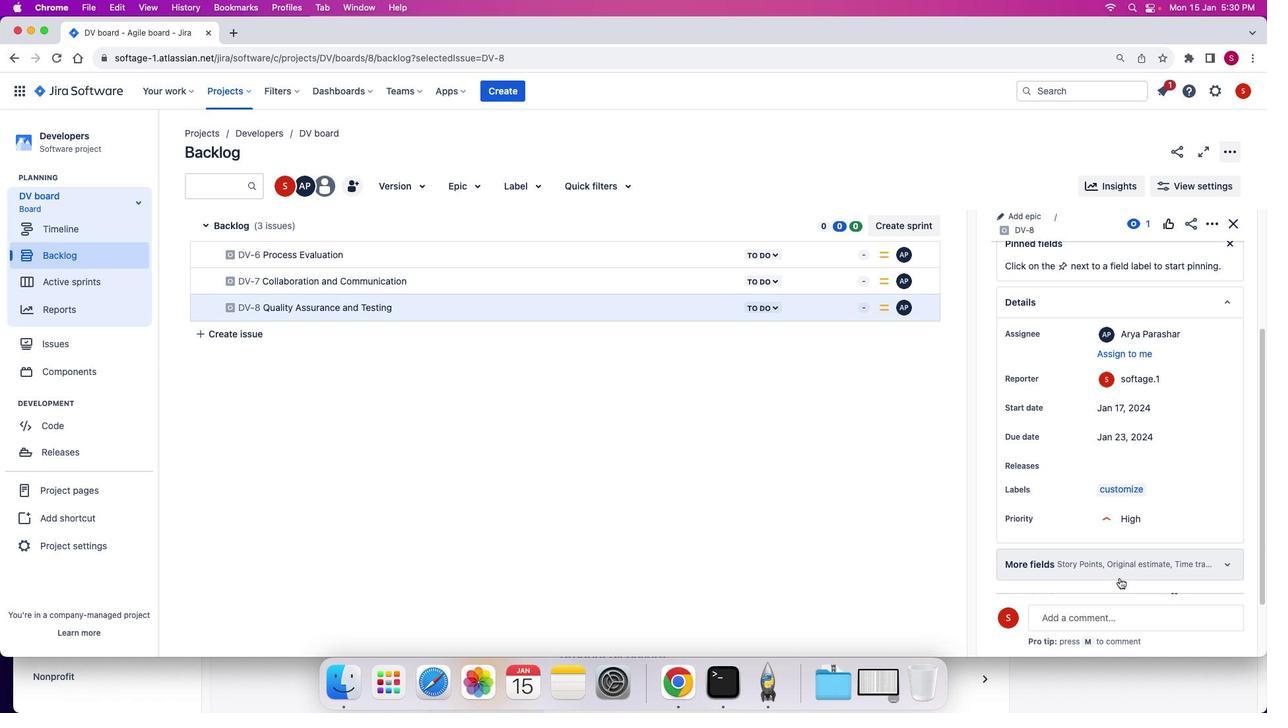 
Action: Mouse pressed left at (1122, 582)
Screenshot: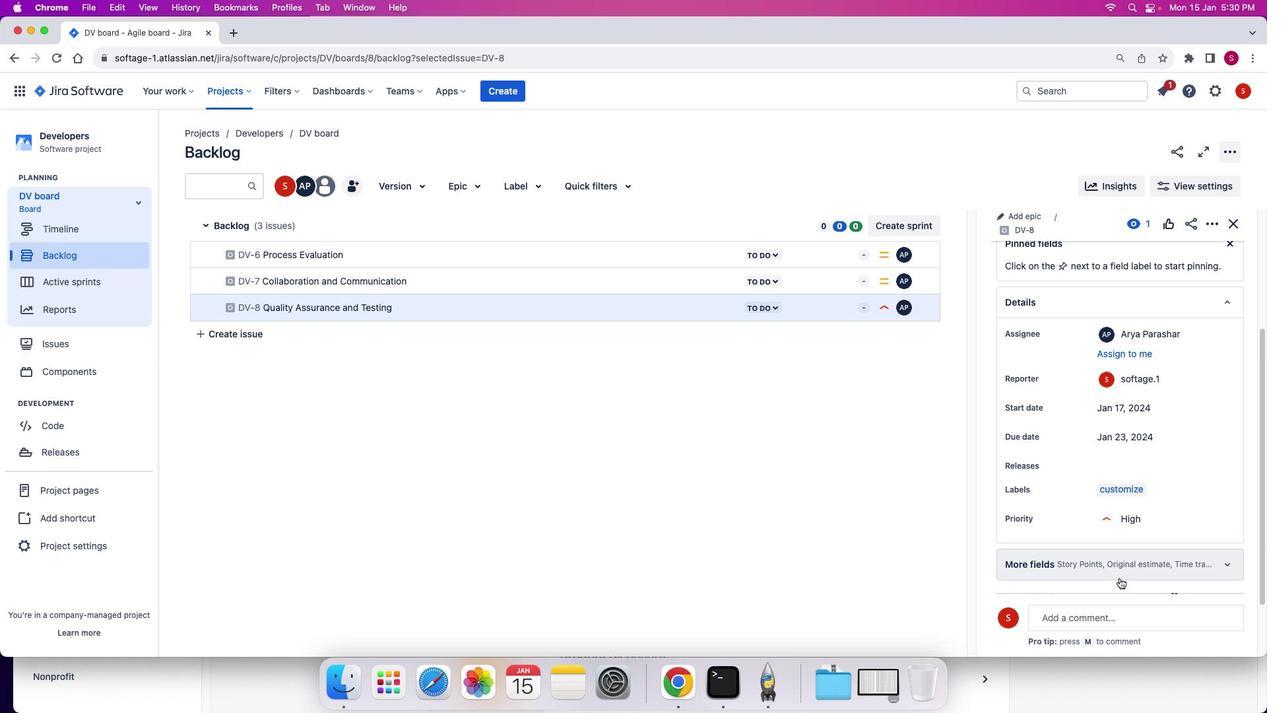 
Action: Mouse moved to (1064, 543)
Screenshot: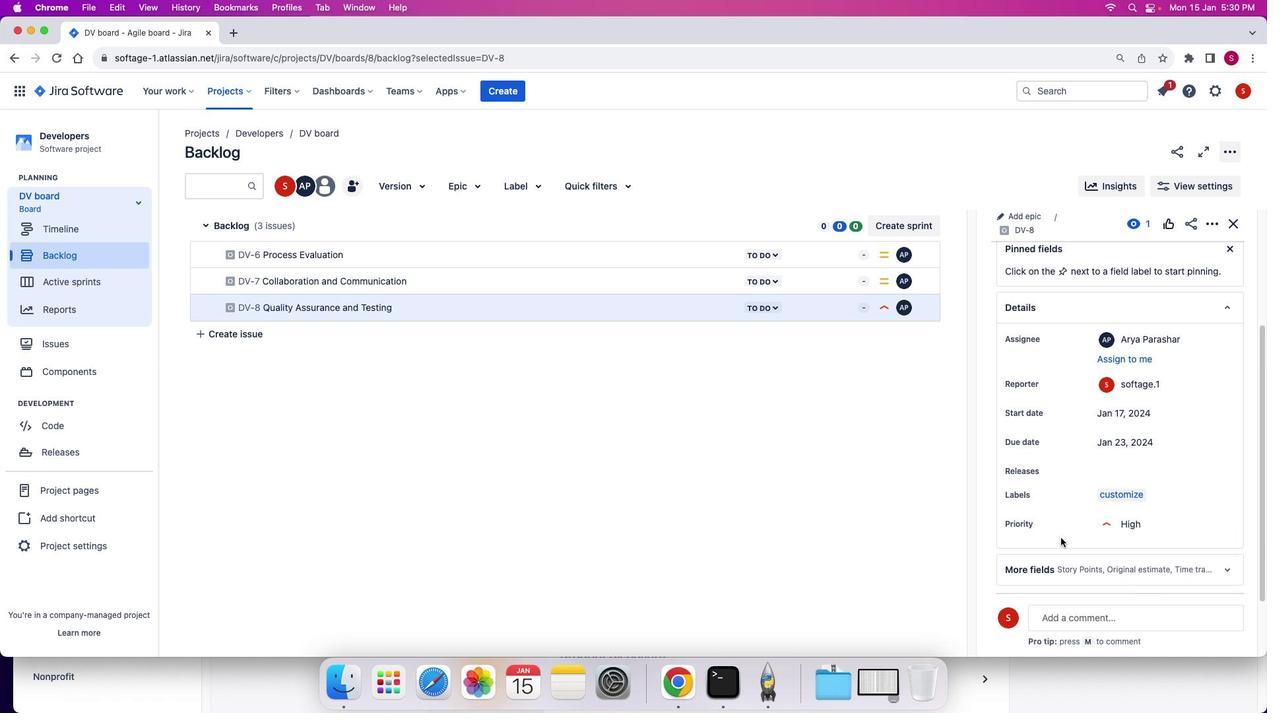 
Action: Mouse scrolled (1064, 543) with delta (3, 4)
Screenshot: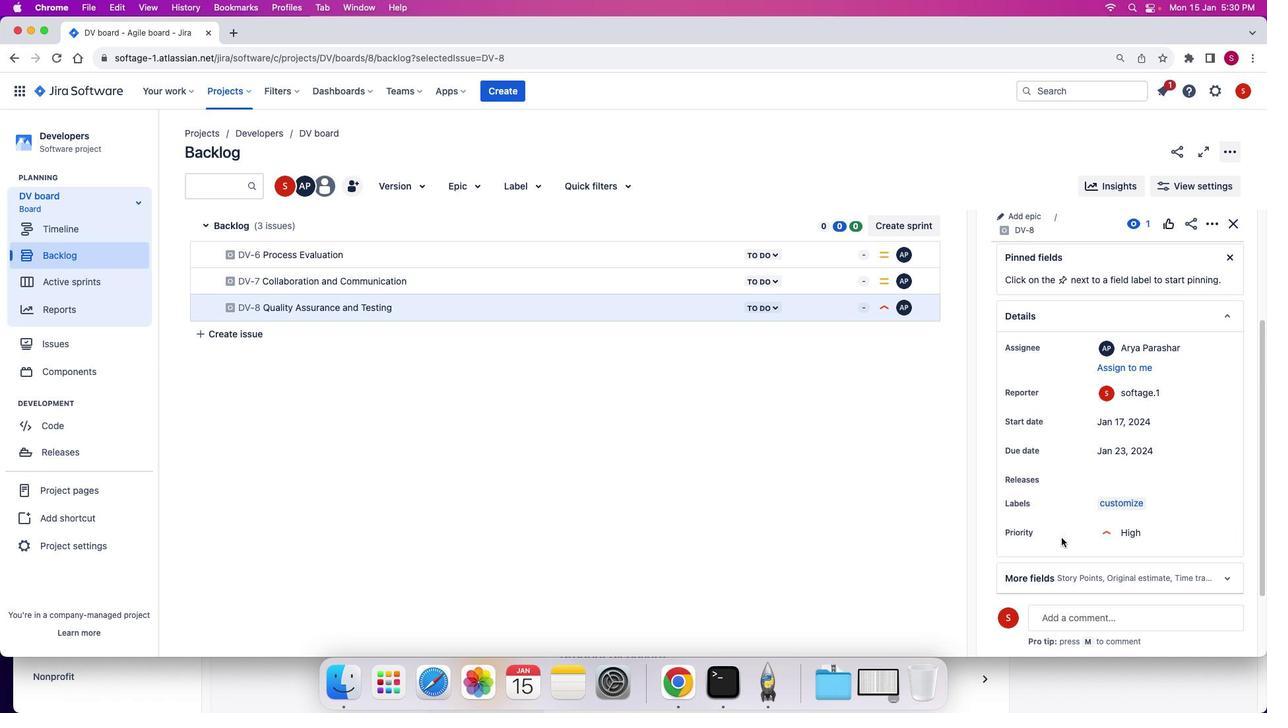 
Action: Mouse moved to (1064, 542)
Screenshot: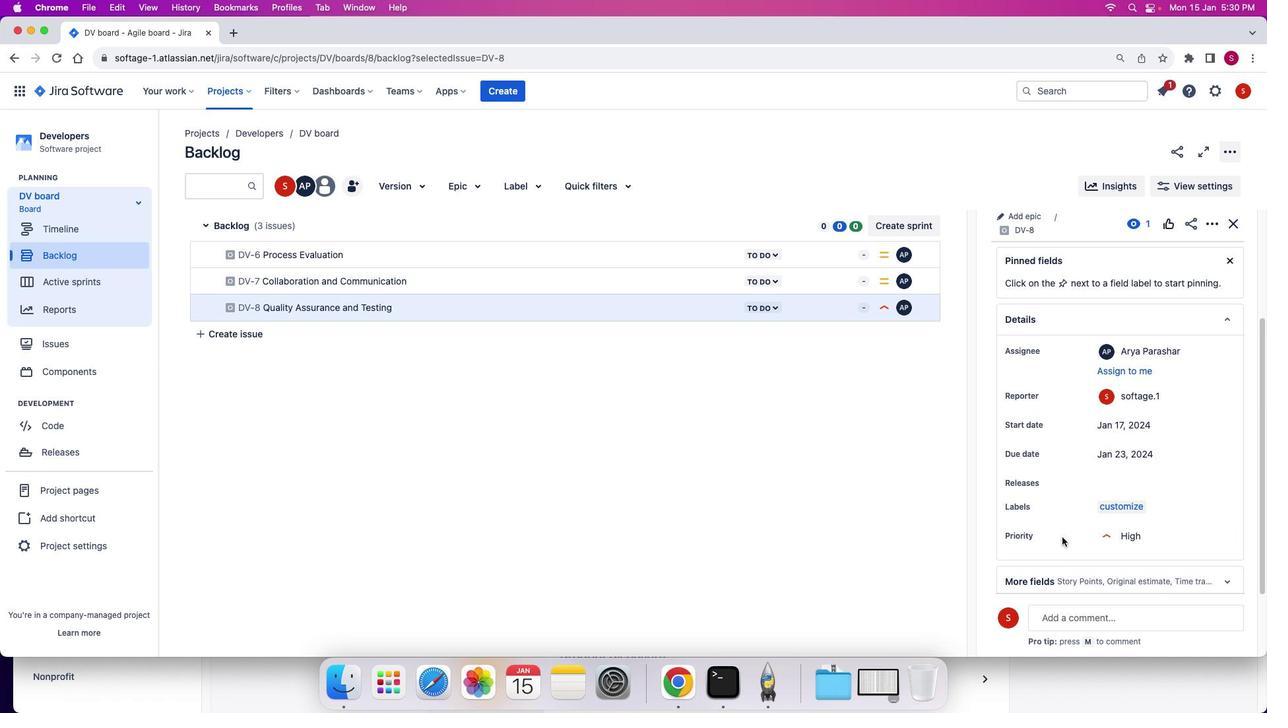 
Action: Mouse scrolled (1064, 542) with delta (3, 4)
Screenshot: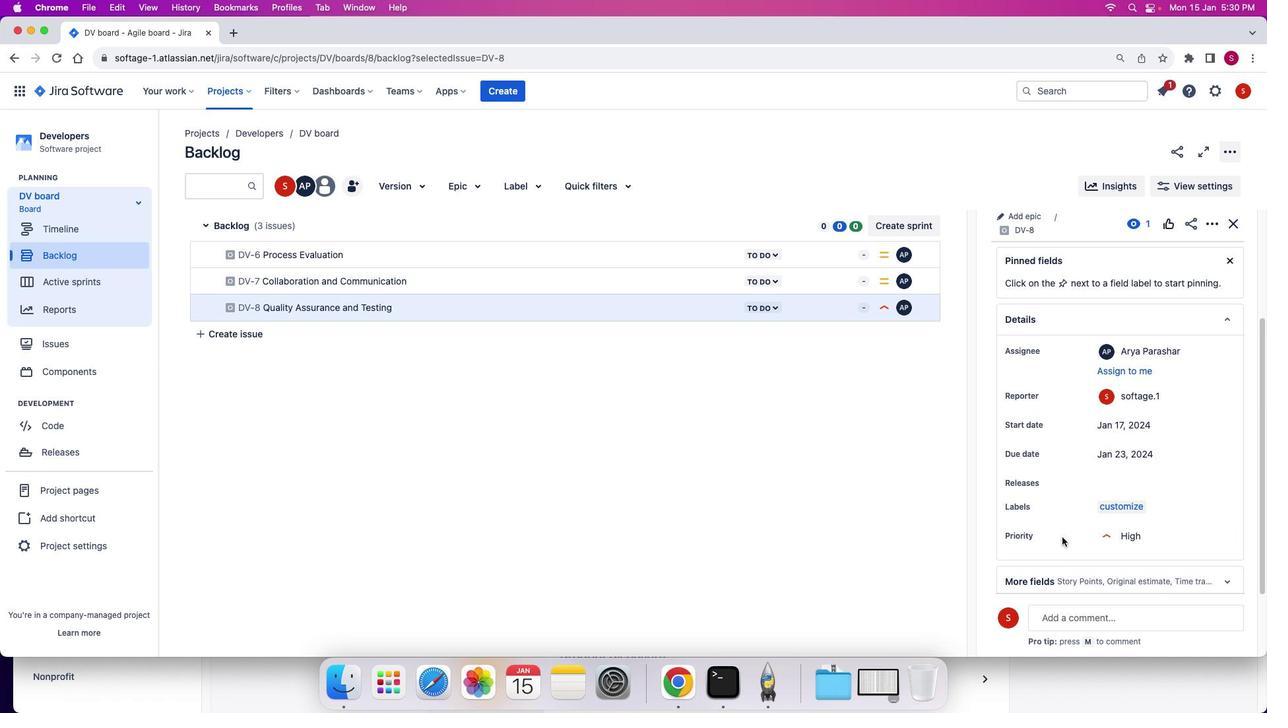 
Action: Mouse moved to (1070, 540)
Screenshot: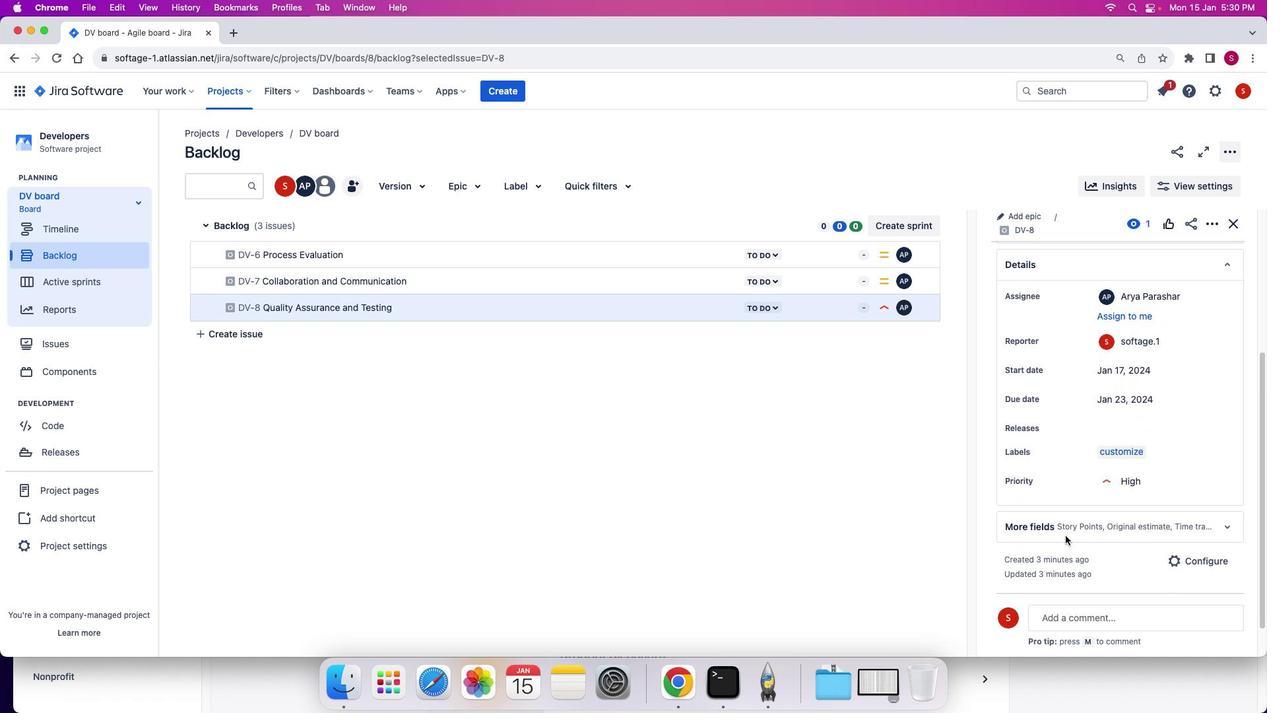 
Action: Mouse scrolled (1070, 540) with delta (3, 3)
Screenshot: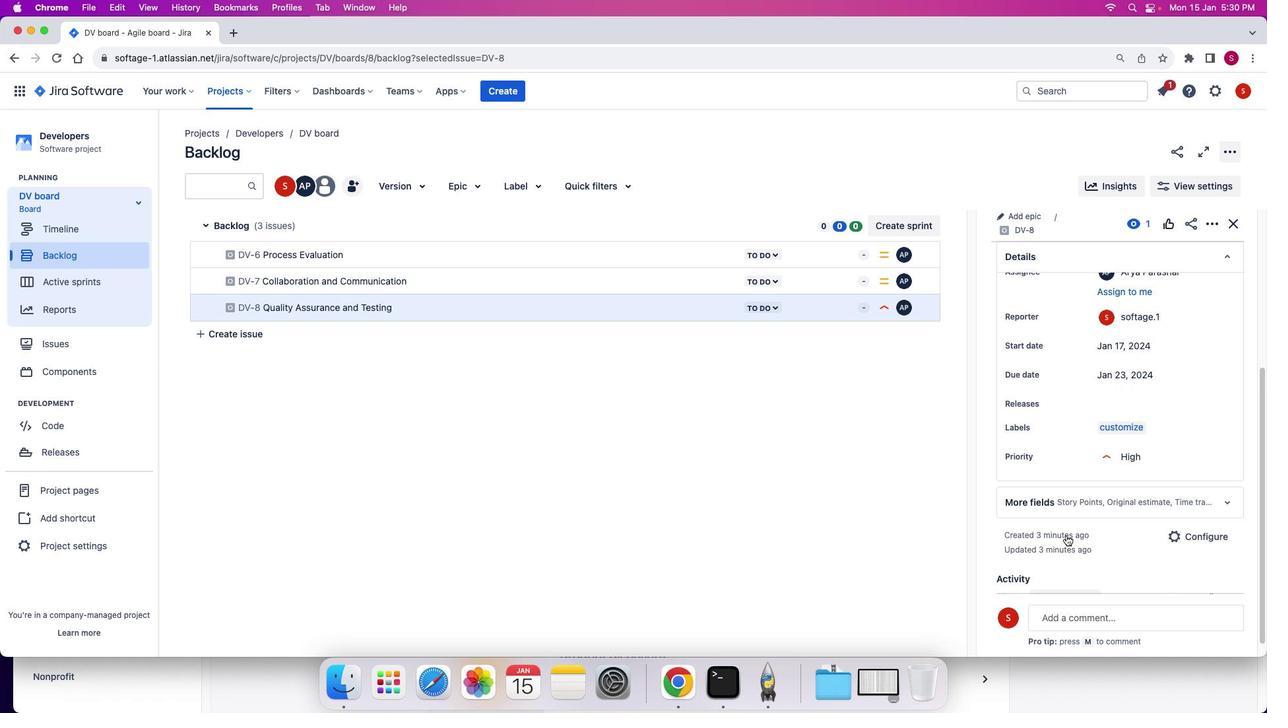 
Action: Mouse scrolled (1070, 540) with delta (3, 3)
Screenshot: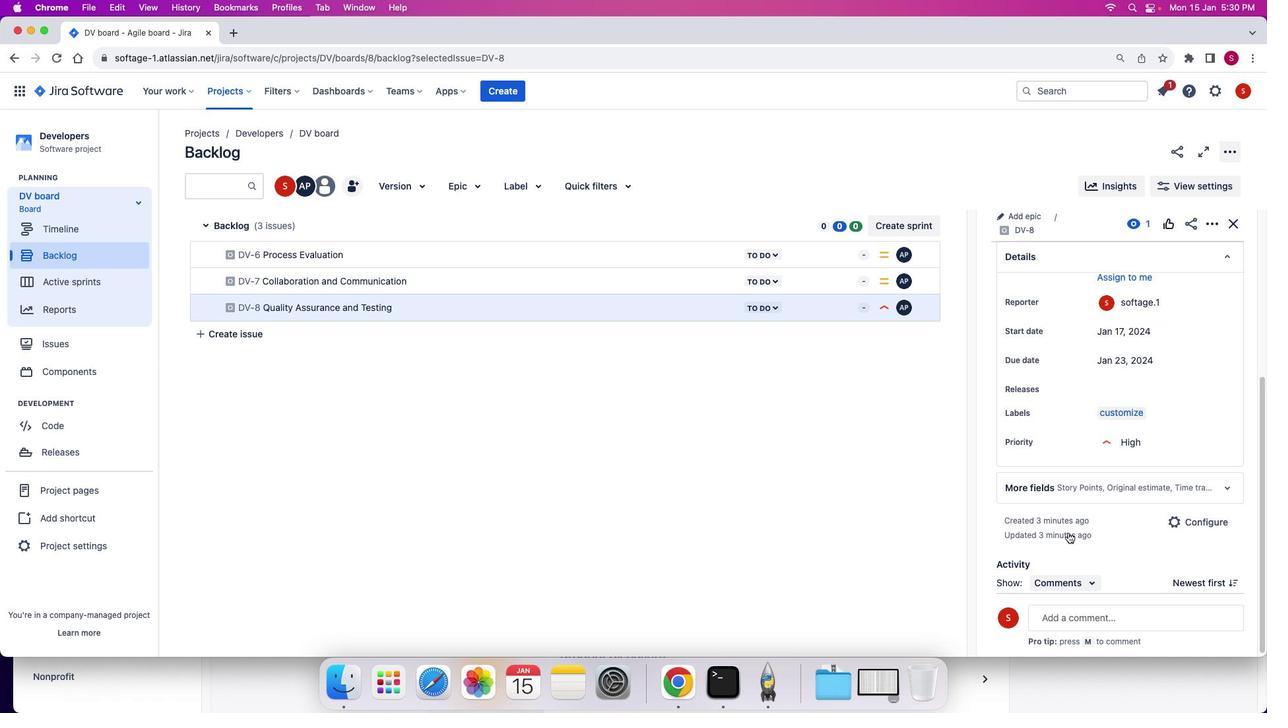 
Action: Mouse moved to (1070, 540)
Screenshot: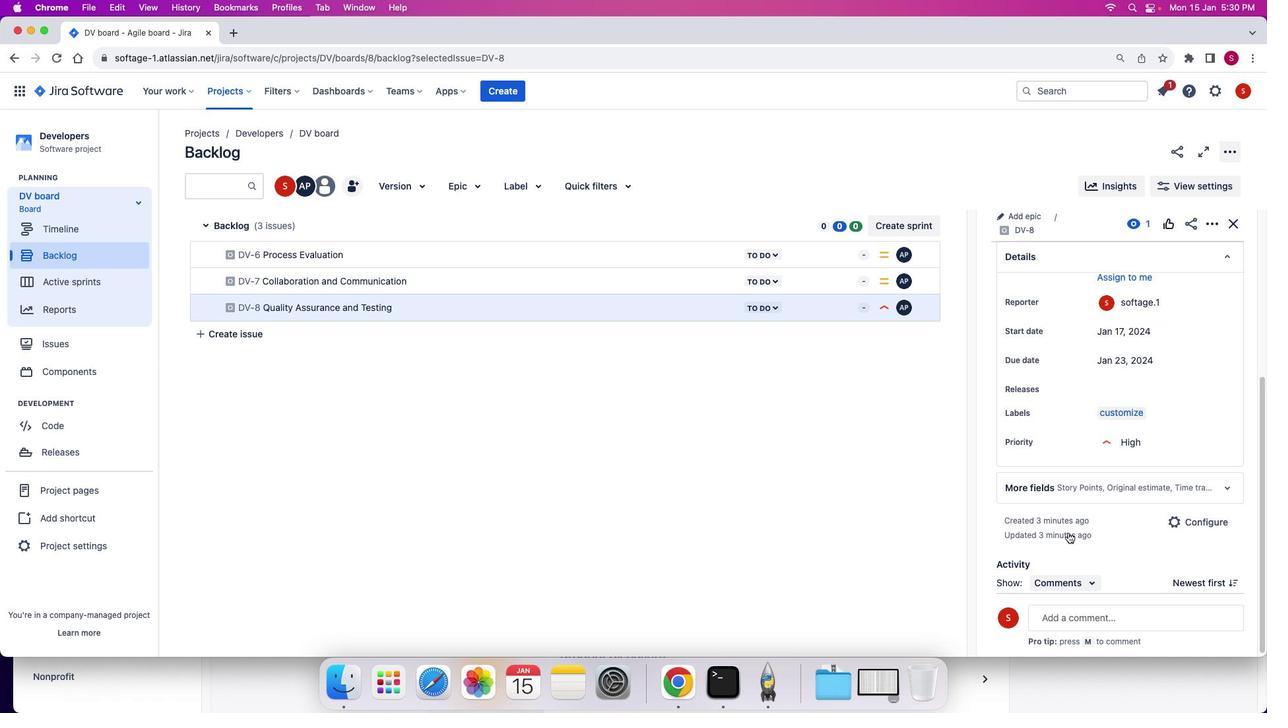 
Action: Mouse scrolled (1070, 540) with delta (3, 1)
Screenshot: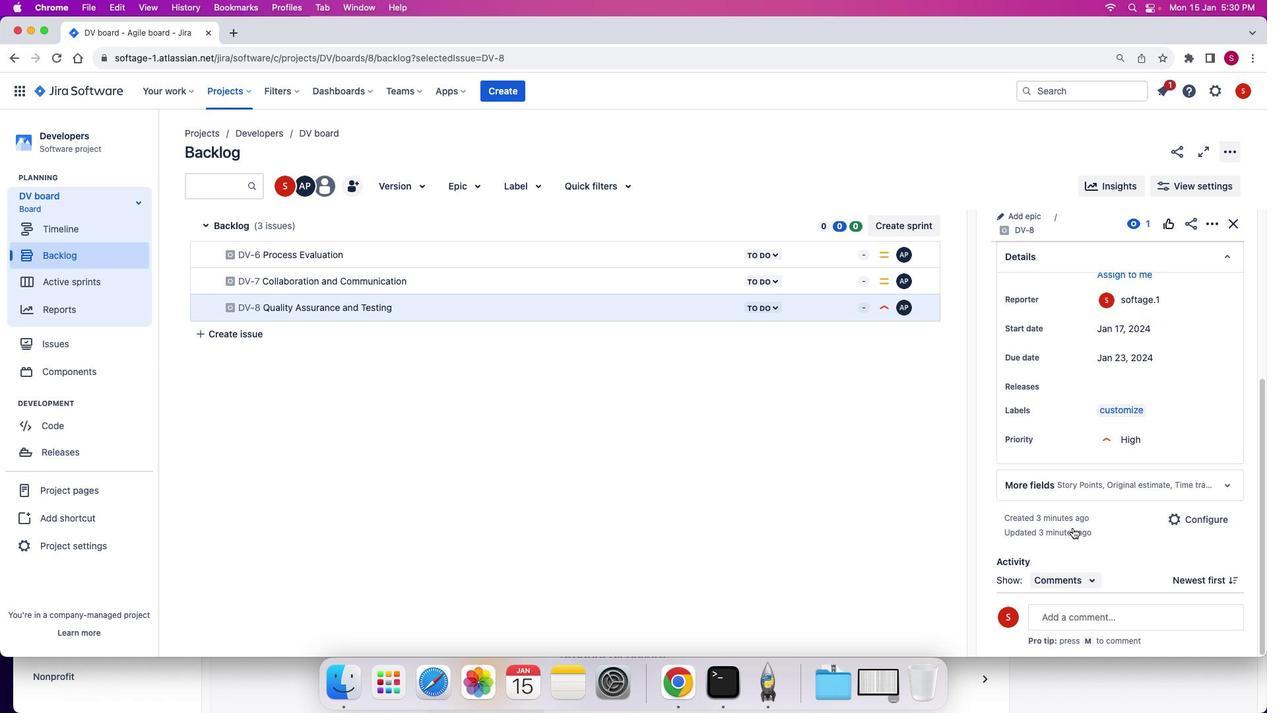 
Action: Mouse scrolled (1070, 540) with delta (3, 1)
Screenshot: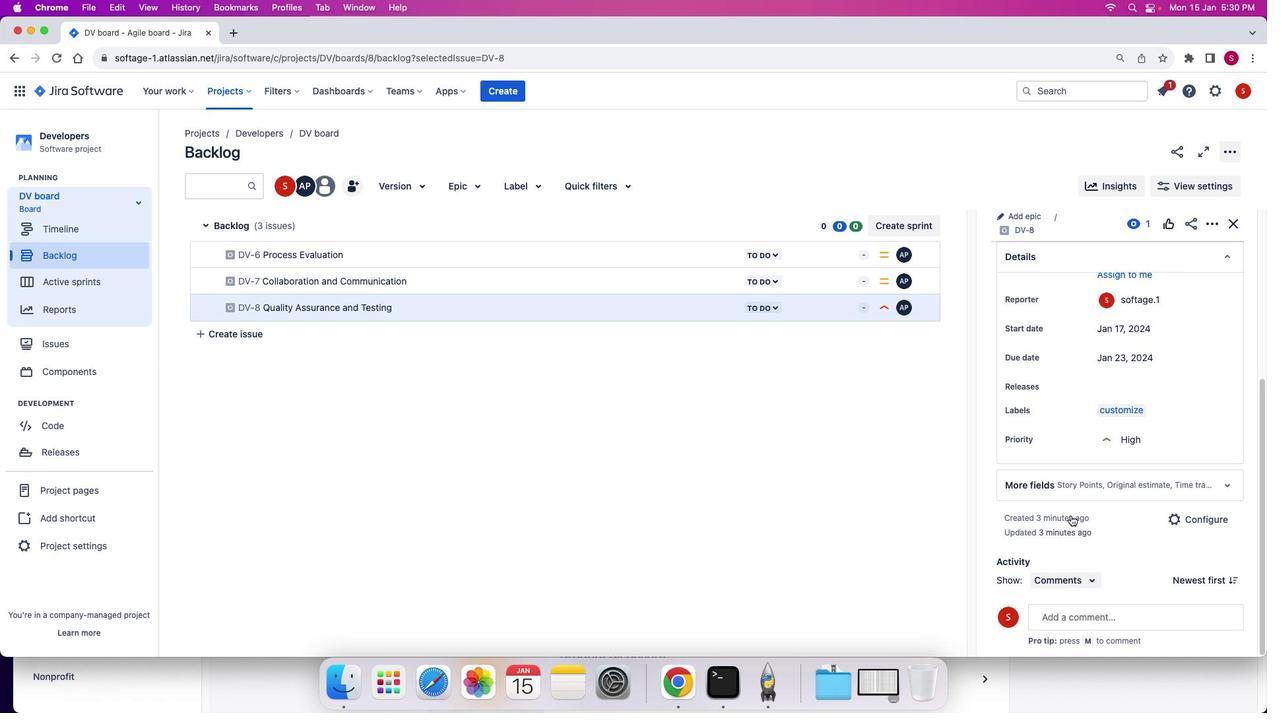 
Action: Mouse moved to (782, 407)
Screenshot: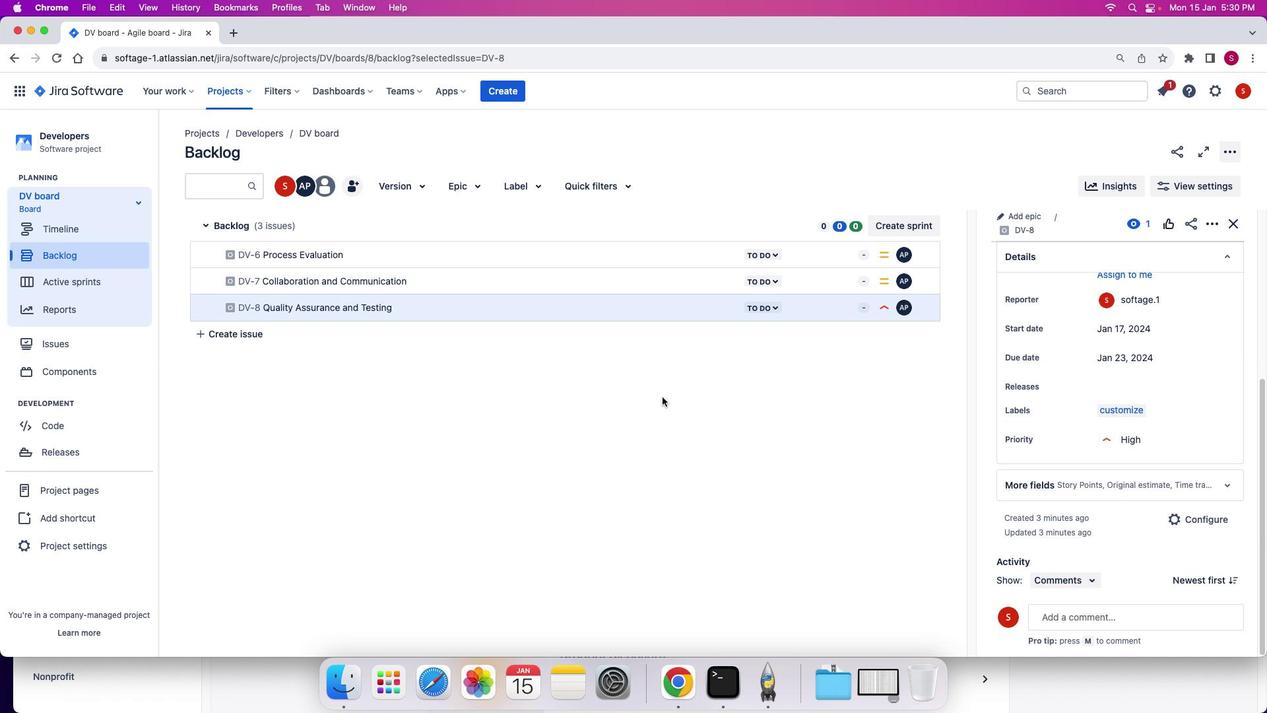 
Action: Mouse scrolled (782, 407) with delta (3, 3)
Screenshot: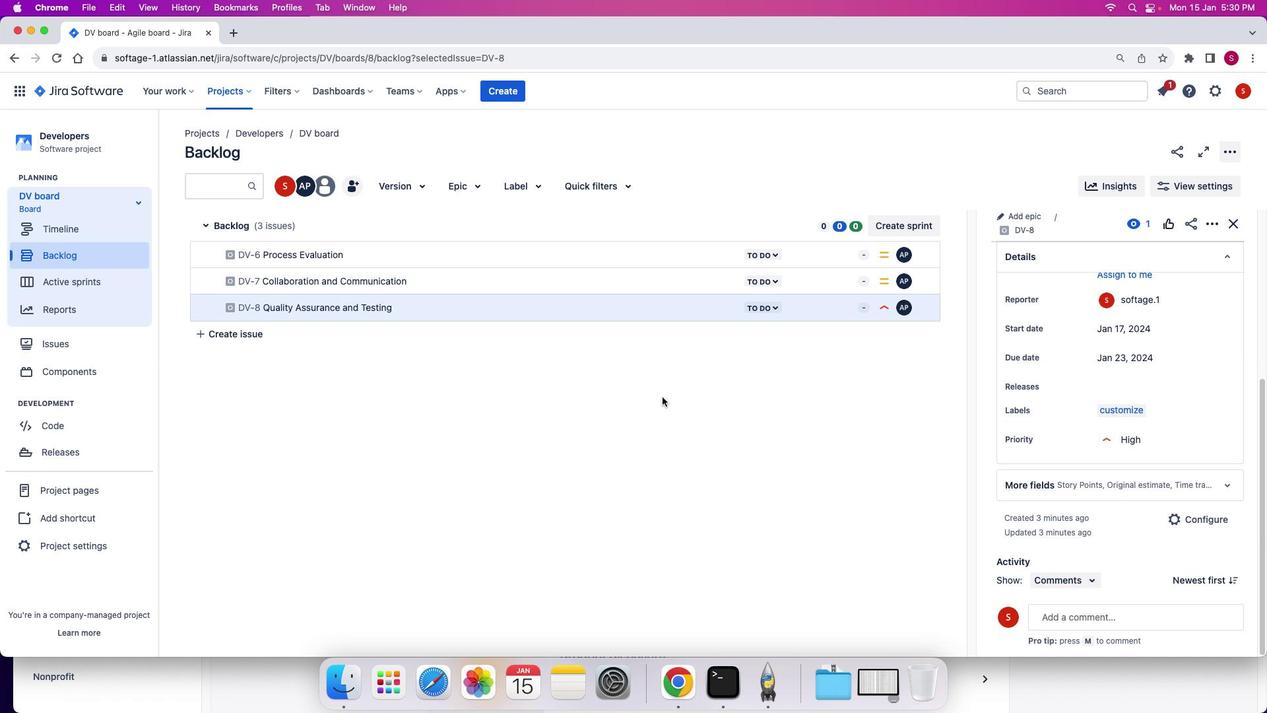 
Action: Mouse moved to (251, 342)
Screenshot: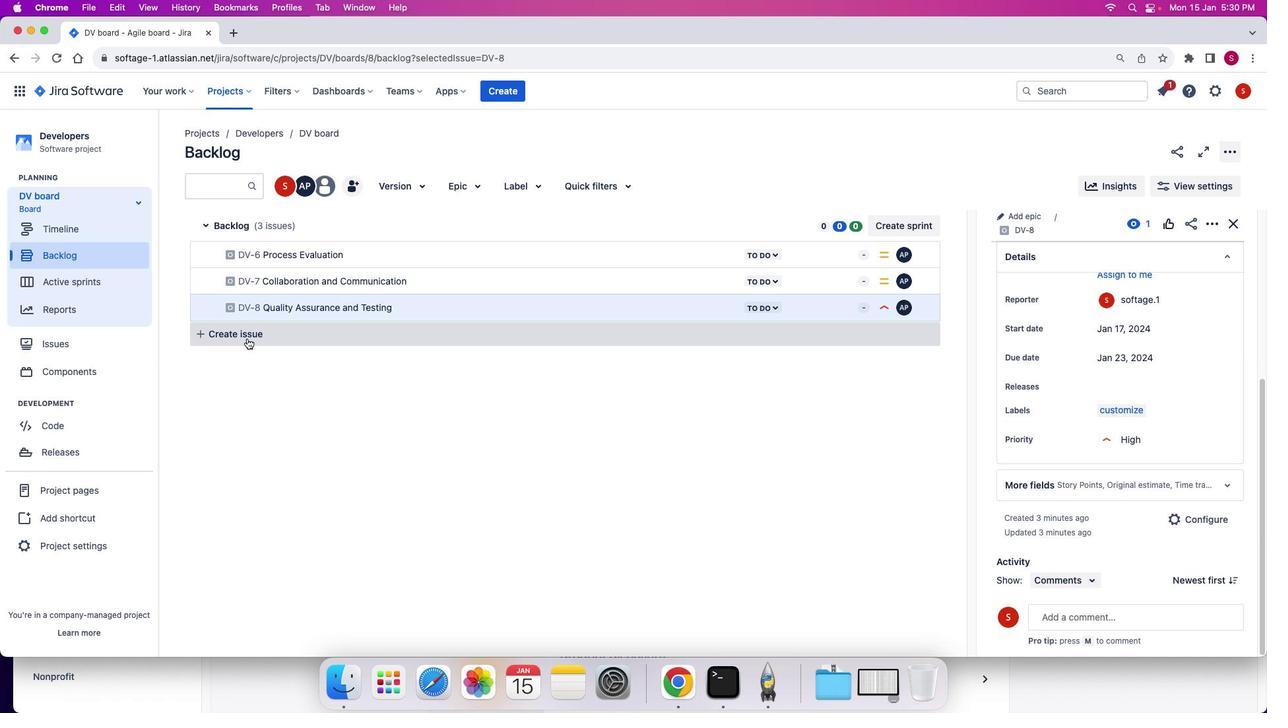 
Action: Mouse pressed left at (251, 342)
Screenshot: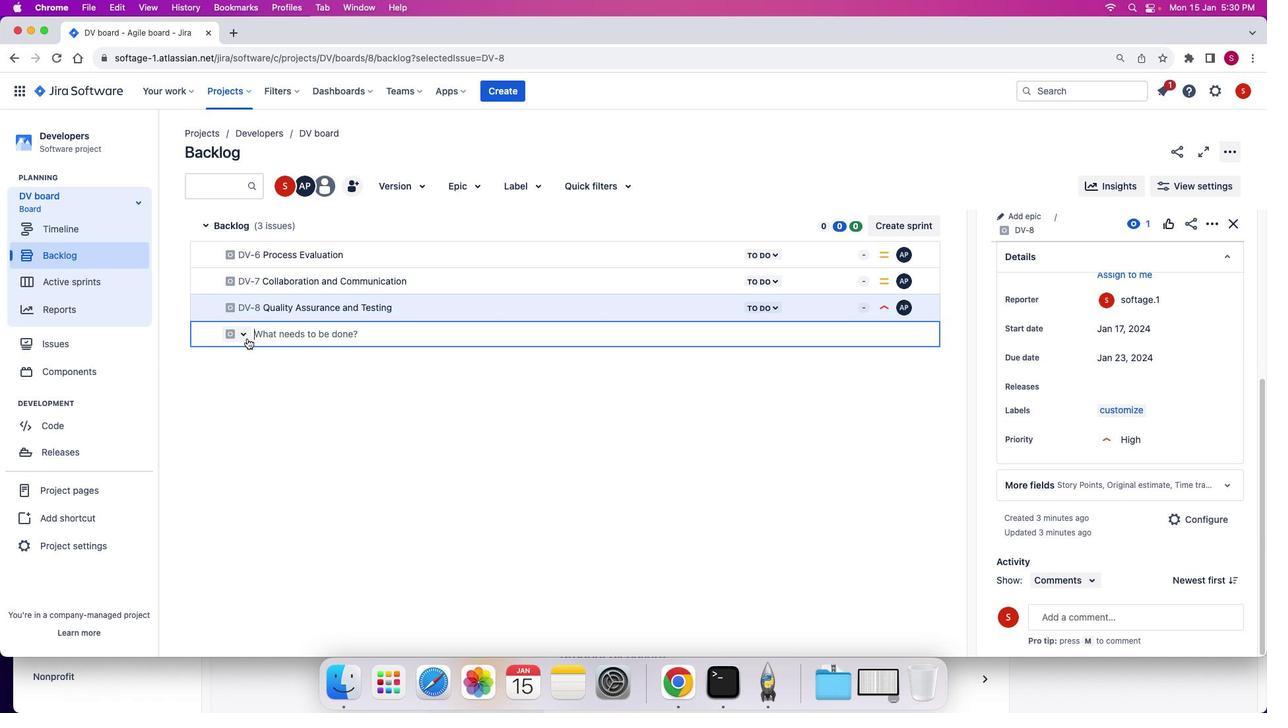 
Action: Mouse moved to (278, 339)
Screenshot: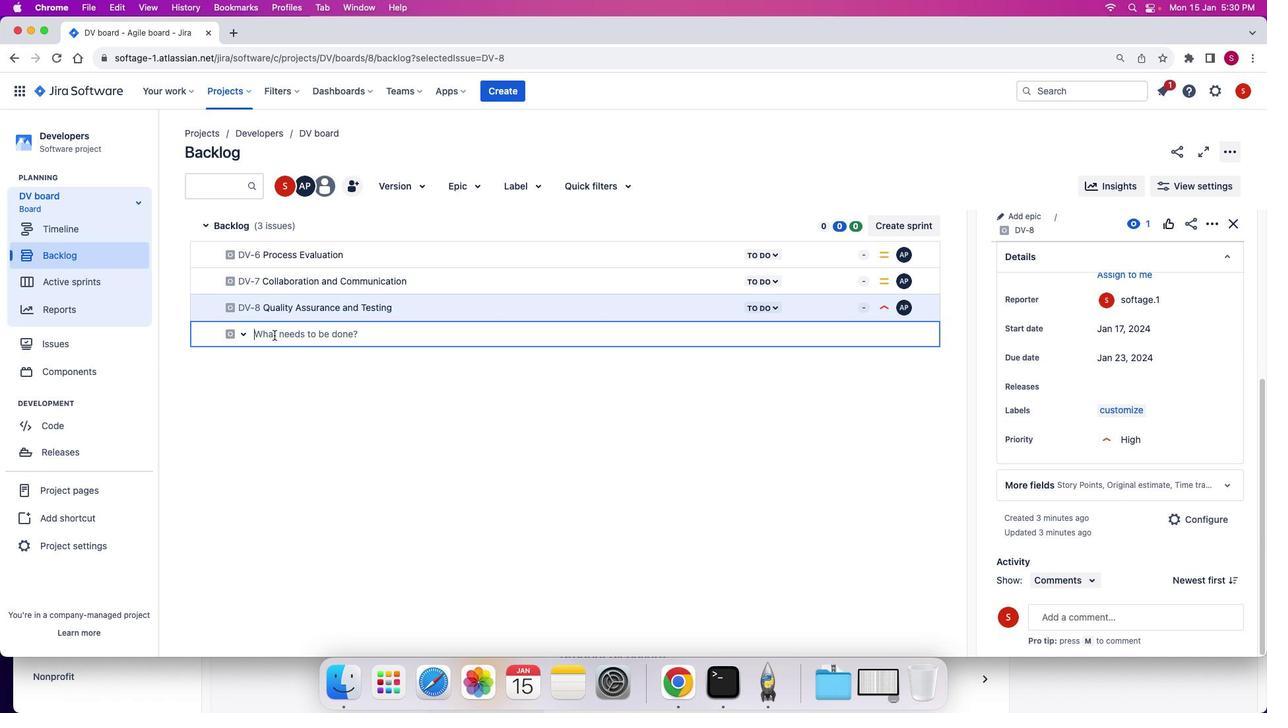 
Action: Mouse pressed left at (278, 339)
Screenshot: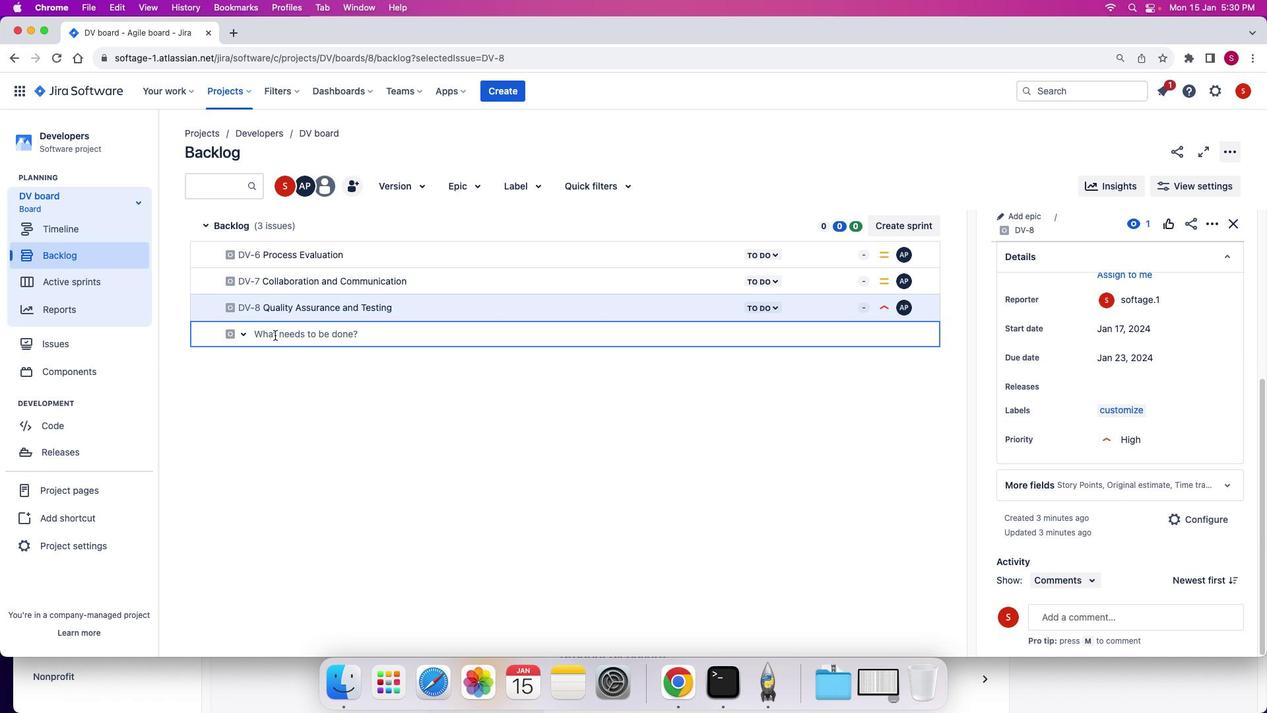 
Action: Mouse moved to (299, 345)
Screenshot: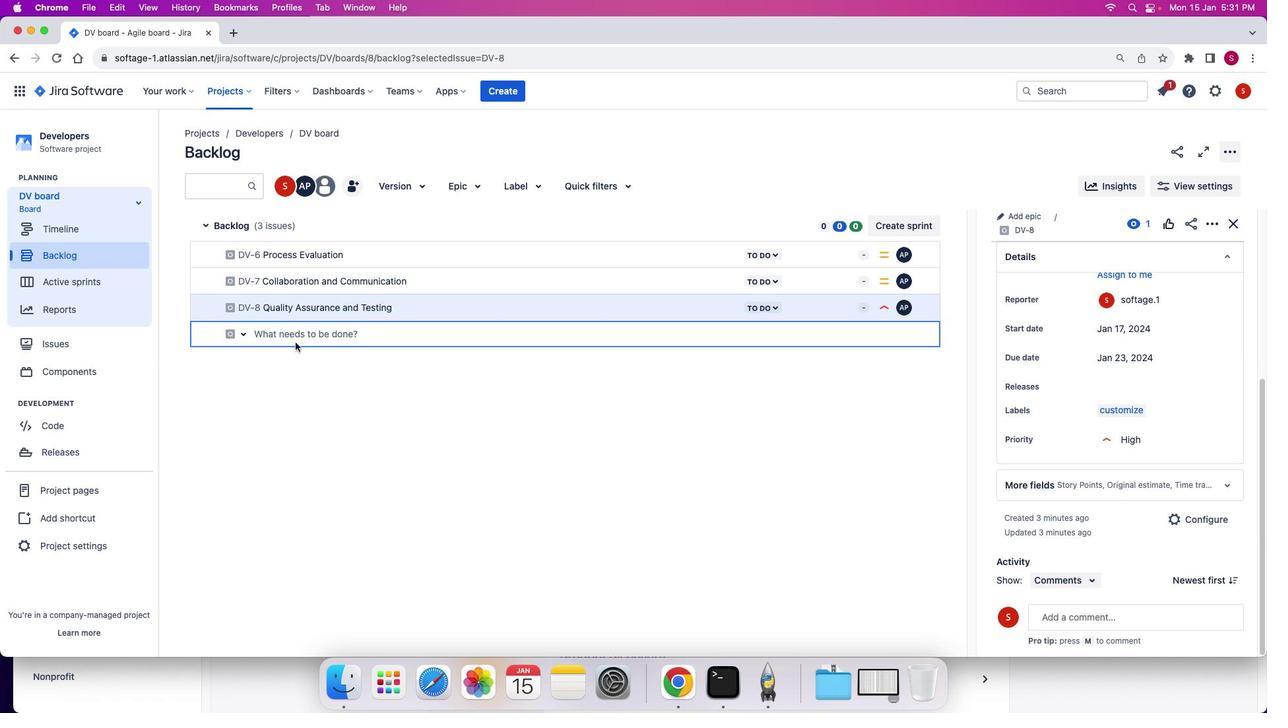 
Action: Key pressed Key.shift'D''e''p''l''o''y''m''e''n''t'Key.space'a''n''d'Key.spaceKey.shift'R''e''l''e''a''s''e'Key.spaceKey.shift_r'M''a''n''a''g''e''m''e''n''t'Key.enter
Screenshot: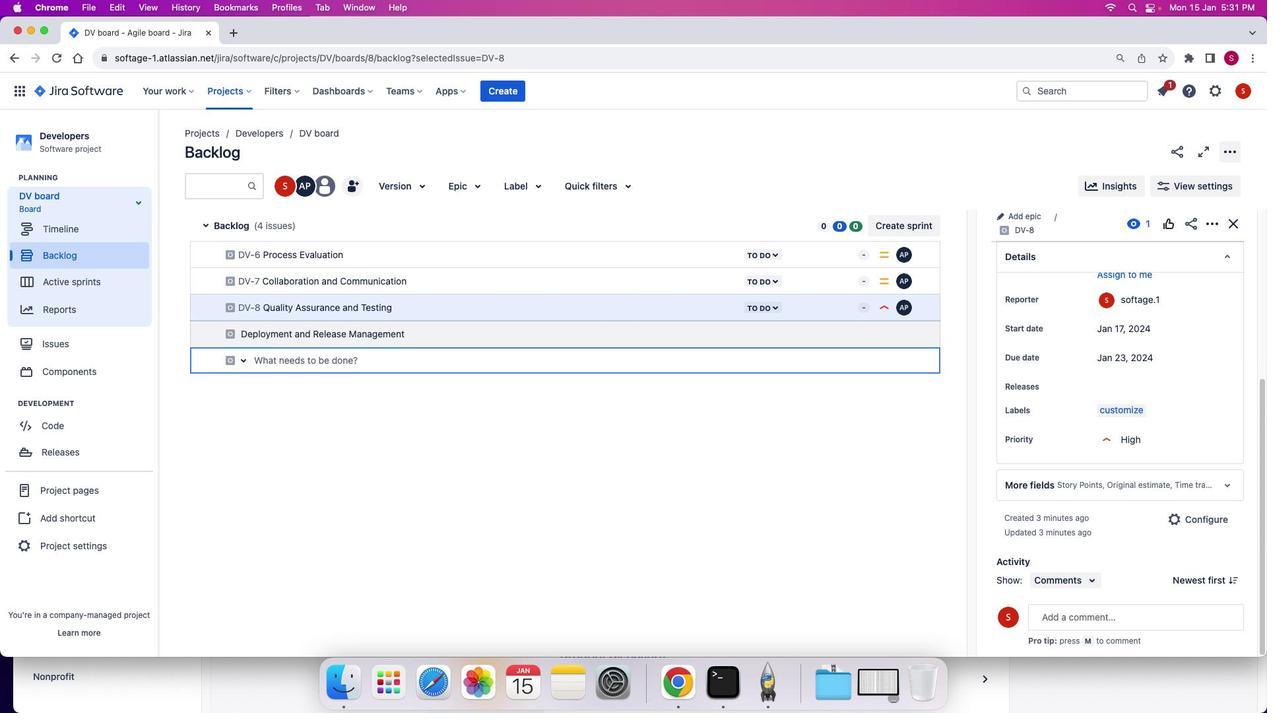 
Action: Mouse moved to (369, 338)
Screenshot: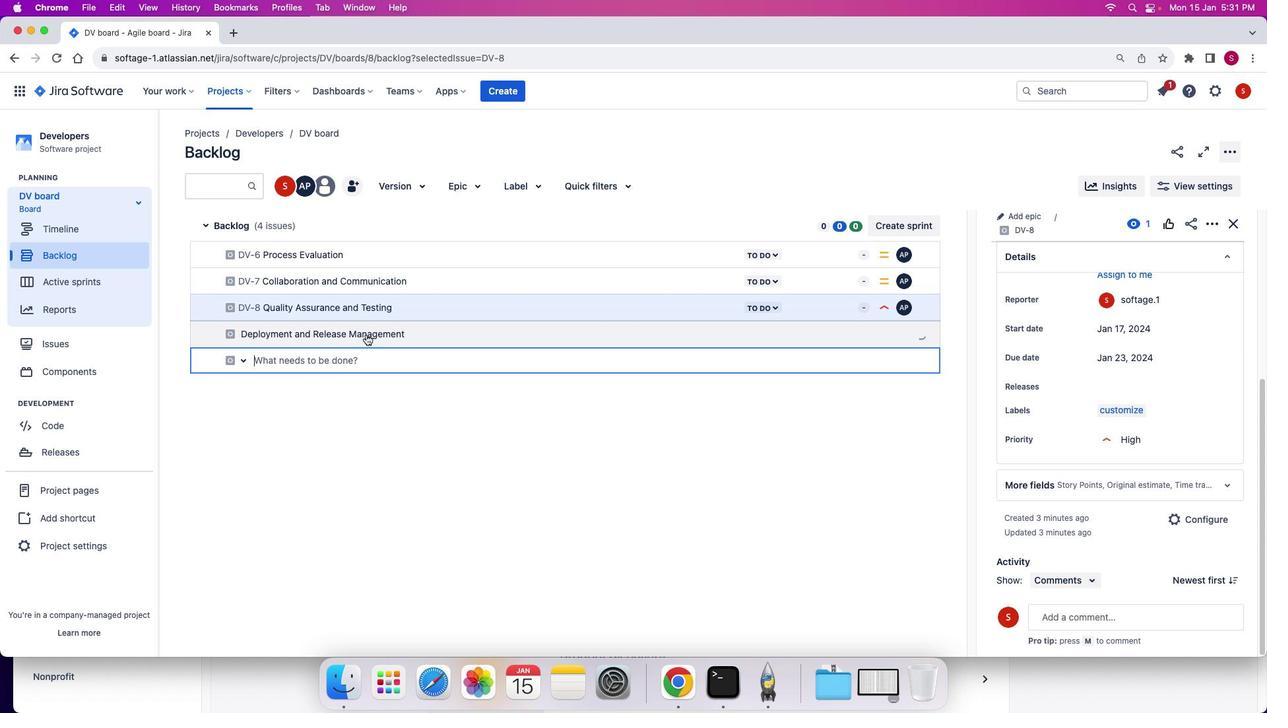 
Action: Mouse pressed left at (369, 338)
Screenshot: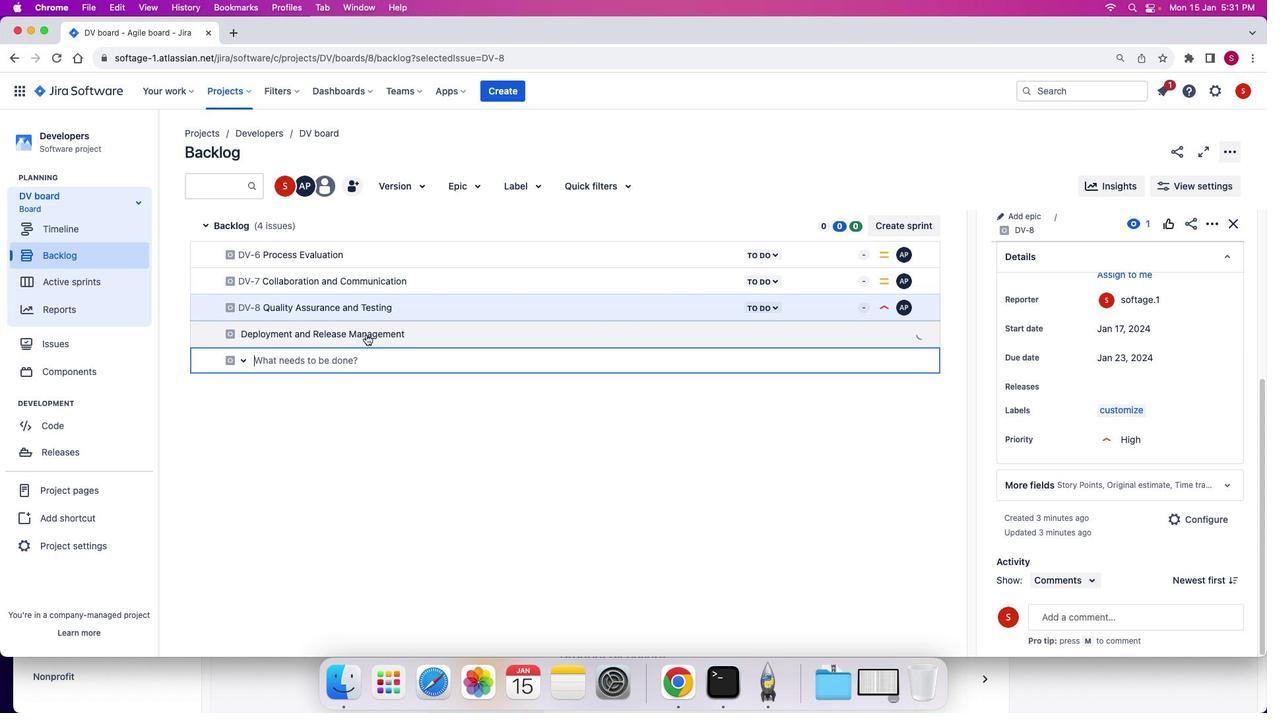 
Action: Mouse moved to (378, 340)
Screenshot: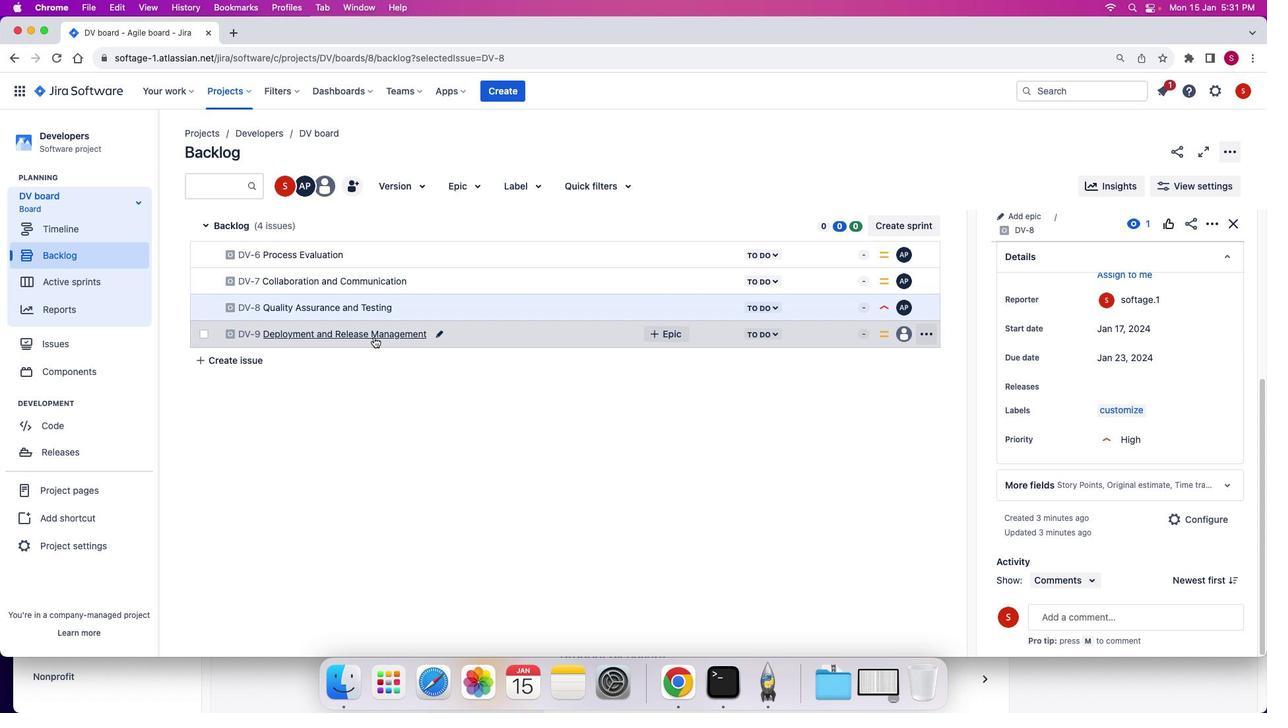 
Action: Mouse pressed left at (378, 340)
Screenshot: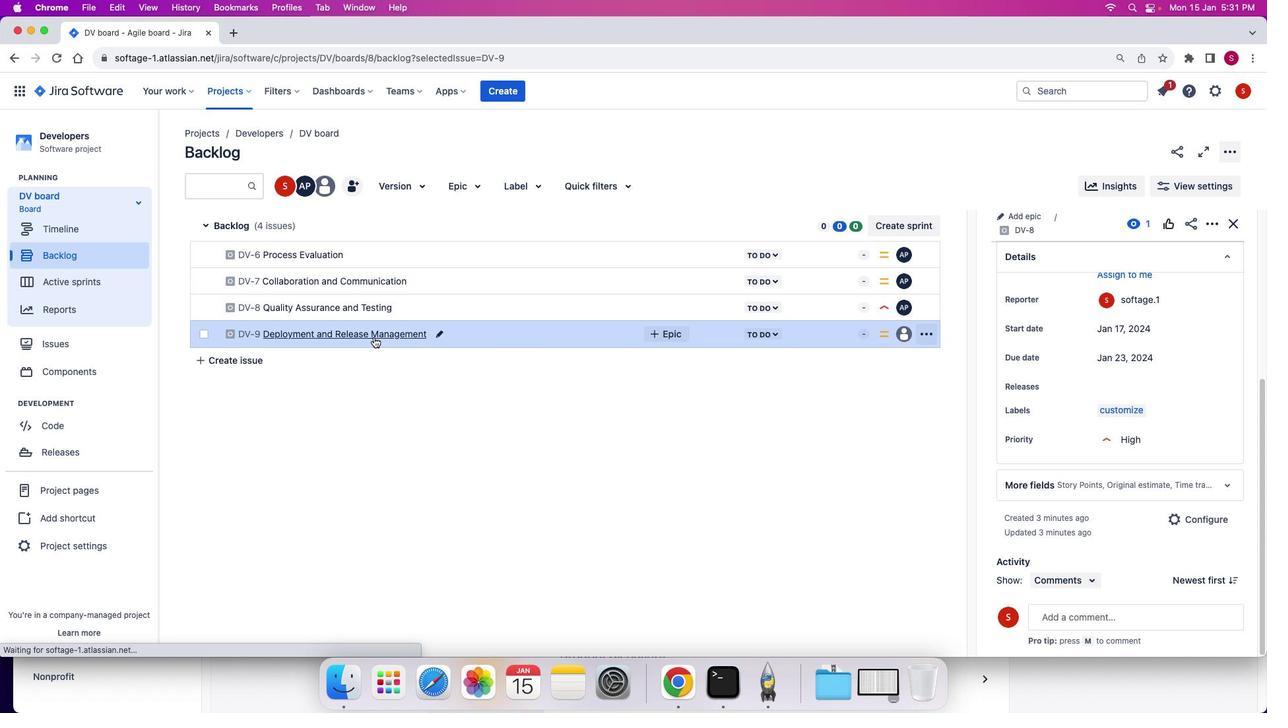 
Action: Mouse moved to (1045, 381)
Screenshot: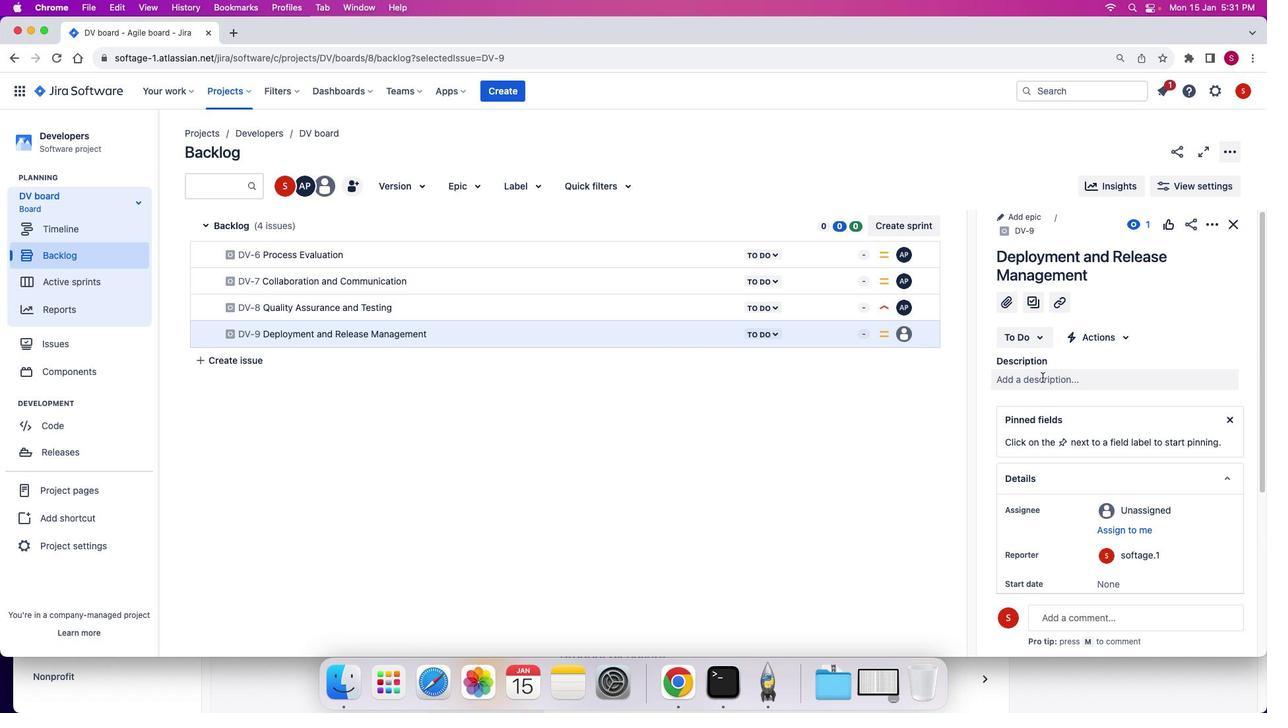 
Action: Mouse pressed left at (1045, 381)
Screenshot: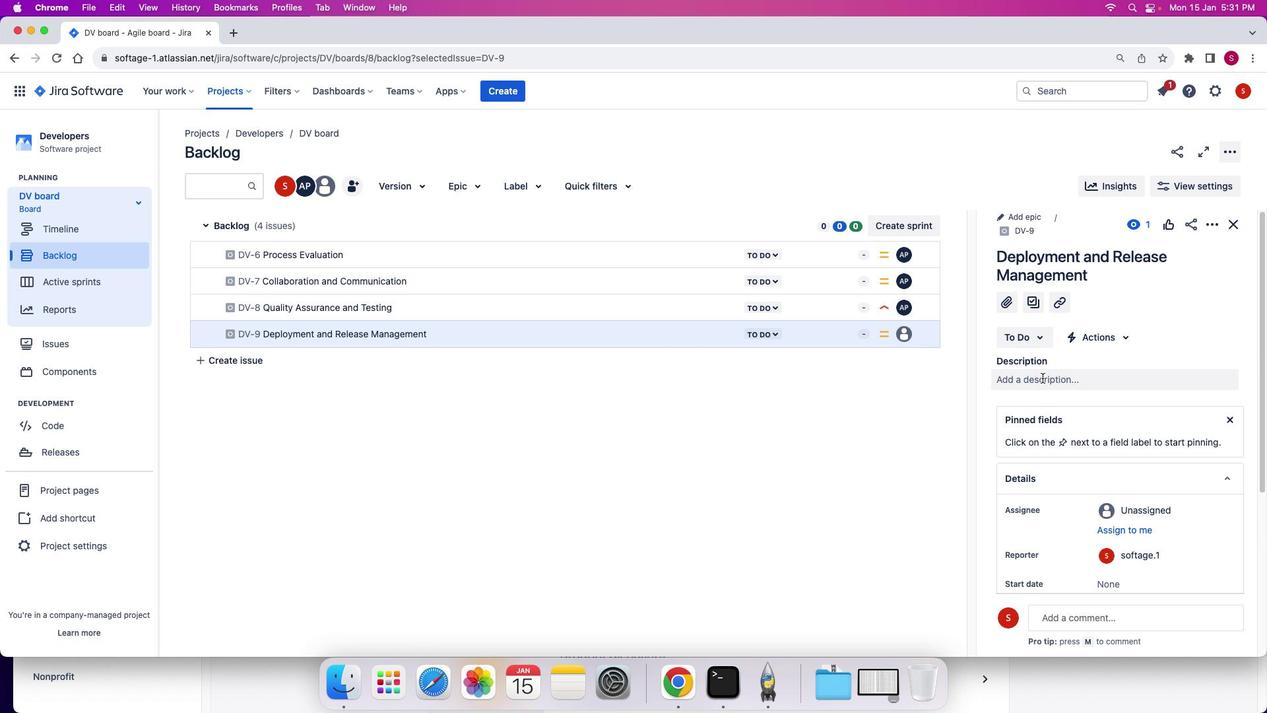 
Action: Mouse moved to (1036, 426)
Screenshot: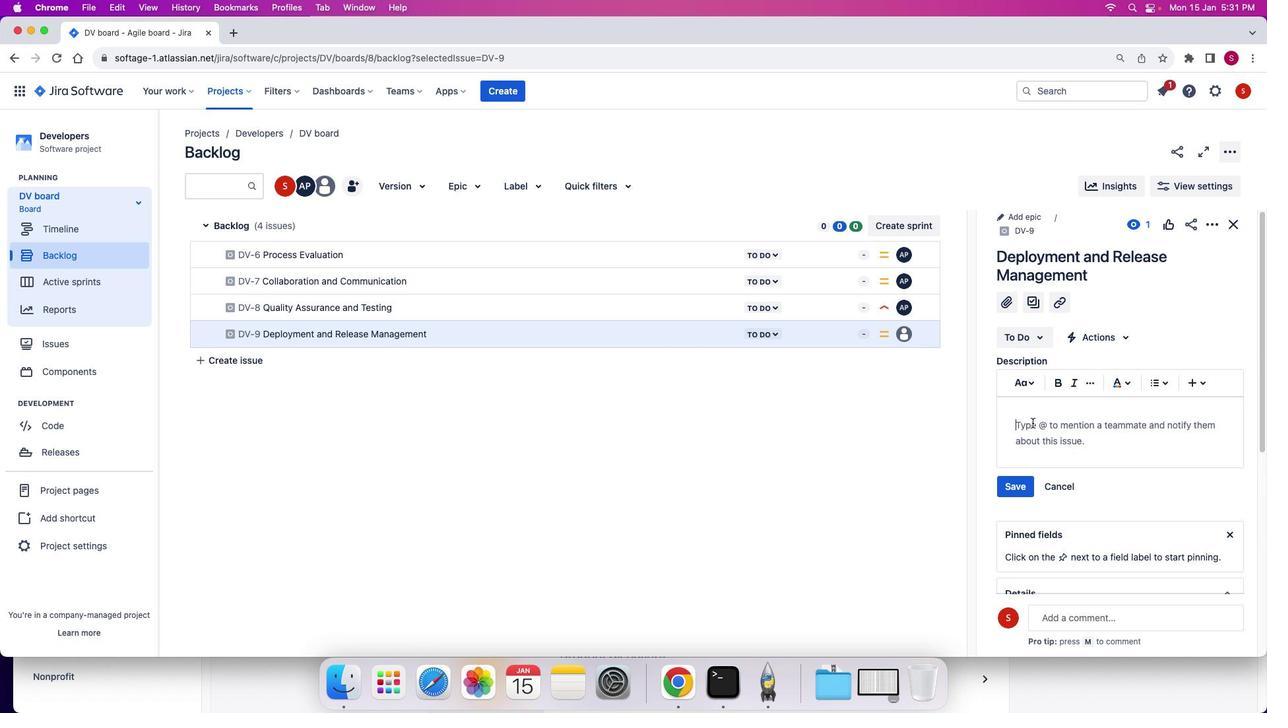 
Action: Mouse pressed left at (1036, 426)
Screenshot: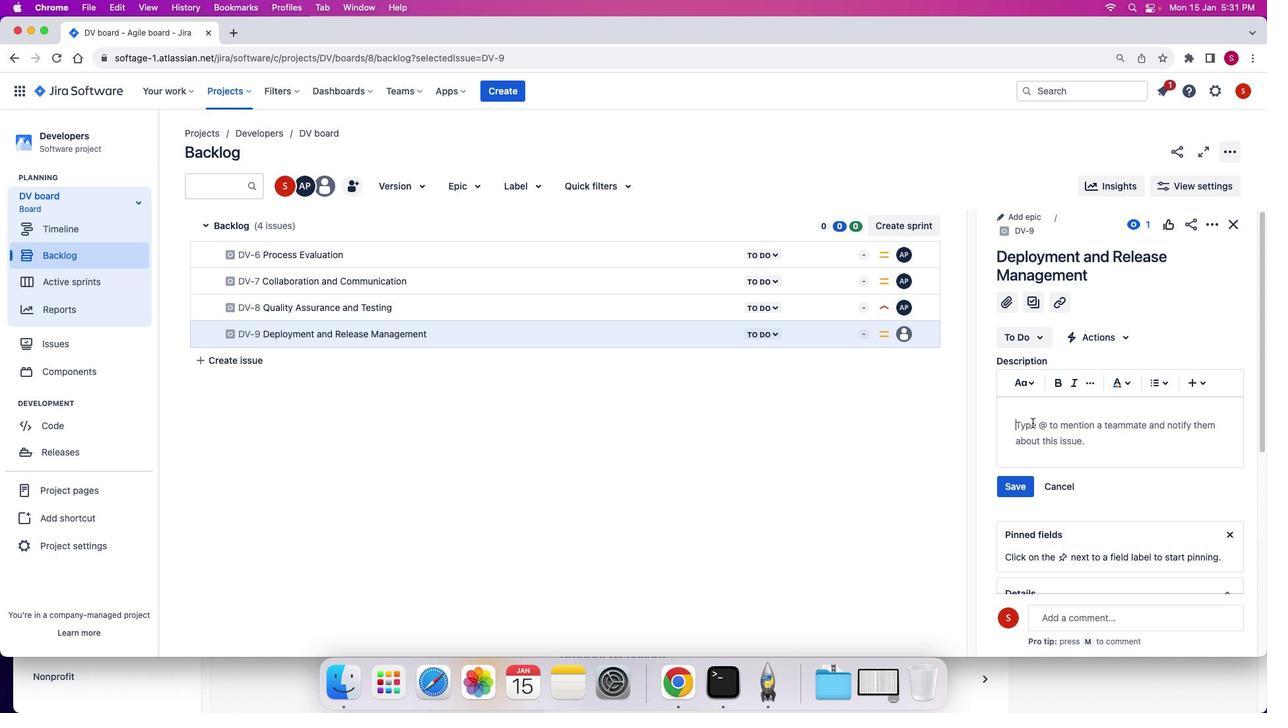 
Action: Mouse moved to (1036, 426)
Screenshot: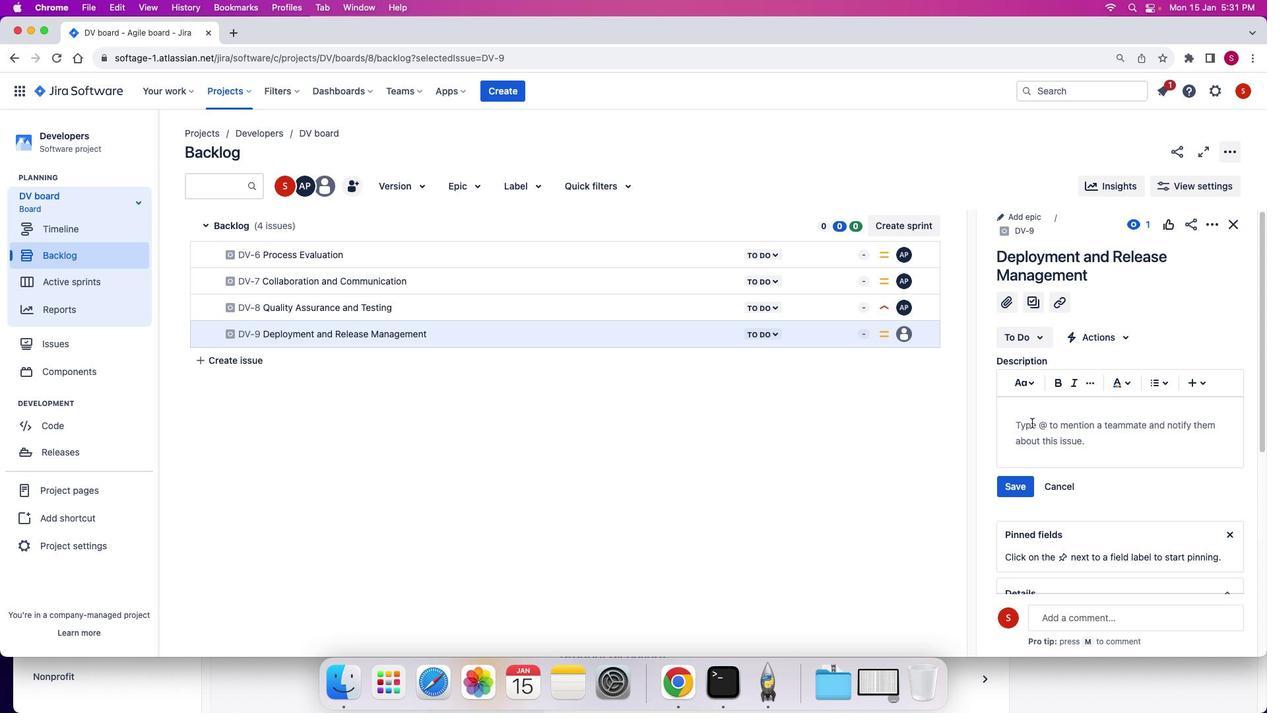 
Action: Key pressed Key.shift'R''e''v''i''e''w'Key.space't''h''e'Key.space'd''e''p''l''o''y''m''e''n''t'Key.space'a''n''d'Key.space'r''e''l''e''a''s''e'Key.space'g'Key.backspace'm''a''n''a''g''e''m''e''n''t'Key.space'p''r''a''c''t''i''c''e''s'','Key.space'i''d''e''n''t''i''f''y''i''n''g'Key.space'a''r''e''a''s'Key.space'f''o''r'Key.space'o''p''t''i''n'Key.backspace'm''i''z''a''t''i''o''n'Key.space'a''n''d'Key.space's''t'Key.upKey.rightKey.rightKey.rightKey.rightKey.rightKey.rightKey.rightKey.rightKey.rightKey.rightKey.rightKey.rightKey.rightKey.rightKey.rightKey.rightKey.rightKey.rightKey.rightKey.rightKey.rightKey.rightKey.rightKey.rightKey.rightKey.rightKey.rightKey.rightKey.rightKey.rightKey.rightKey.rightKey.rightKey.rightKey.rightKey.rightKey.leftKey.rightKey.rightKey.rightKey.rightKey.rightKey.rightKey.rightKey.leftKey.leftKey.leftKey.leftKey.leftKey.leftKey.leftKey.leftKey.leftKey.rightKey.rightKey.backspace'a'Key.rightKey.downKey.upKey.leftKey.leftKey.rightKey.backspace'i'Key.downKey.upKey.rightKey.leftKey.backspace'e'Key.downKey.upKey.backspace'a'Key.downKey.leftKey.rightKey.backspaceKey.backspace's''t''a''n''d''a''r''d''z''a''t''i''o''n''.'Key.leftKey.leftKey.leftKey.leftKey.leftKey.leftKey.left'i'Key.upKey.rightKey.rightKey.downKey.leftKey.rightKey.rightKey.rightKey.upKey.rightKey.rightKey.rightKey.rightKey.rightKey.rightKey.rightKey.rightKey.rightKey.rightKey.rightKey.rightKey.rightKey.rightKey.rightKey.rightKey.rightKey.rightKey.rightKey.rightKey.rightKey.rightKey.rightKey.rightKey.rightKey.rightKey.rightKey.rightKey.rightKey.rightKey.rightKey.rightKey.backspaceKey.backspaceKey.backspaceKey.backspaceKey.backspaceKey.backspace'z''e'Key.leftKey.rightKey.backspaceKey.backspaceKey.backspaceKey.backspaceKey.backspaceKey.backspaceKey.backspace'p''t''a''m''i''z''a''t''i''o''n'Key.leftKey.leftKey.leftKey.rightKey.rightKey.rightKey.rightKey.leftKey.backspaceKey.backspaceKey.backspaceKey.backspaceKey.backspaceKey.backspaceKey.backspaceKey.backspaceKey.backspaceKey.backspaceKey.backspaceKey.backspace'i''m''p''r''o''v''e''m''e''n''t'Key.downKey.leftKey.leftKey.leftKey.leftKey.leftKey.leftKey.leftKey.leftKey.leftKey.rightKey.rightKey.rightKey.rightKey.leftKey.leftKey.rightKey.rightKey.rightKey.rightKey.rightKey.rightKey.backspaceKey.backspaceKey.backspaceKey.backspaceKey.backspaceKey.backspaceKey.backspaceKey.rightKey.left'i''s''a''t''i''o''n'Key.upKey.rightKey.rightKey.rightKey.rightKey.rightKey.downKey.leftKey.rightKey.left
Screenshot: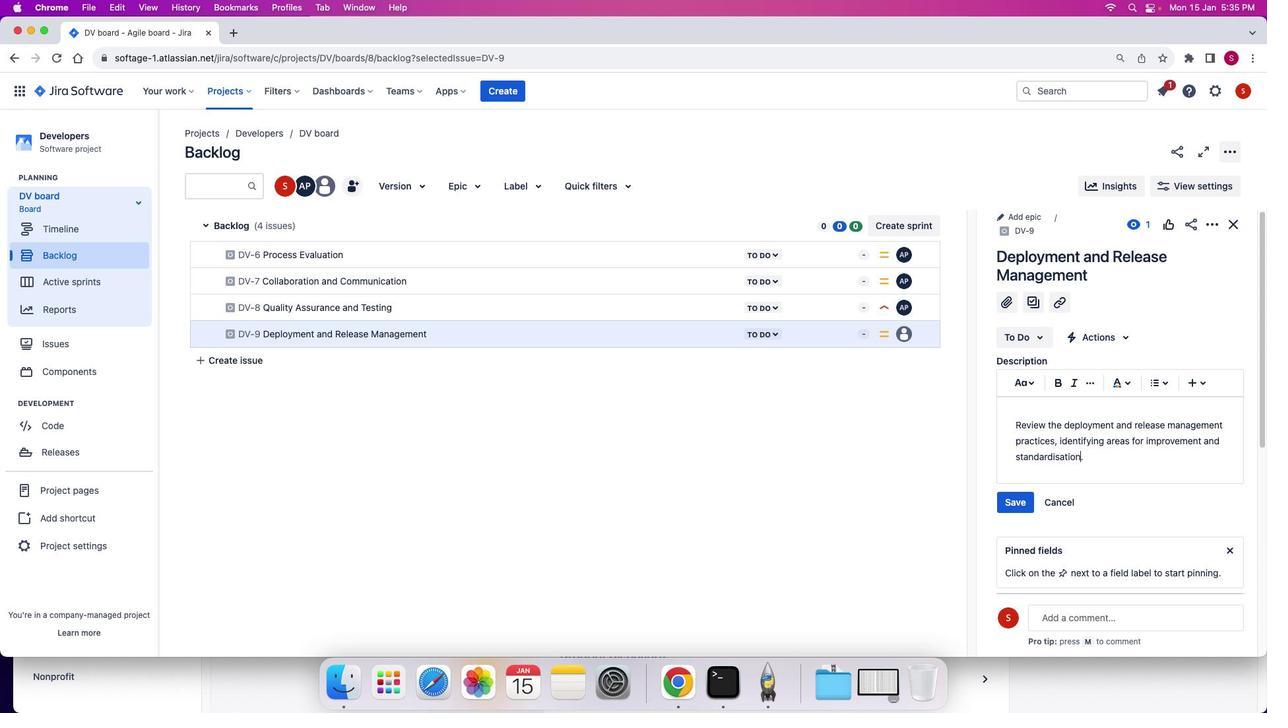 
Action: Mouse moved to (1044, 493)
Screenshot: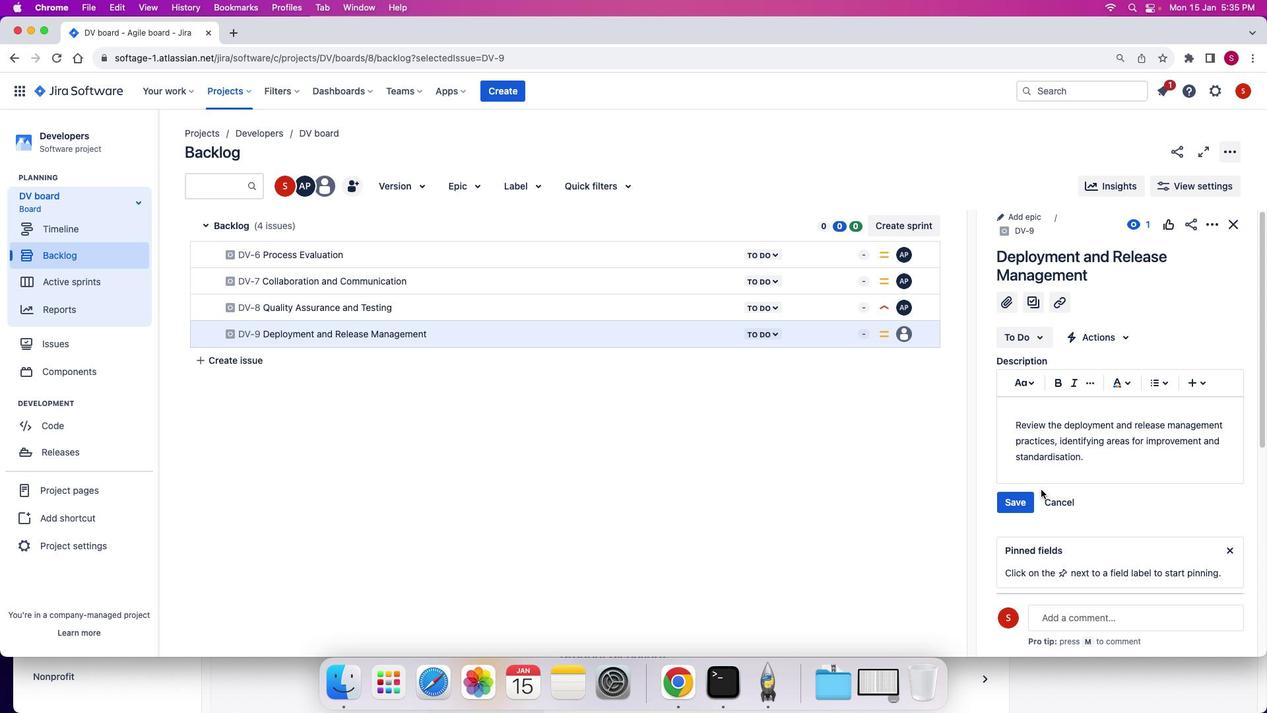 
Action: Mouse scrolled (1044, 493) with delta (3, 4)
Screenshot: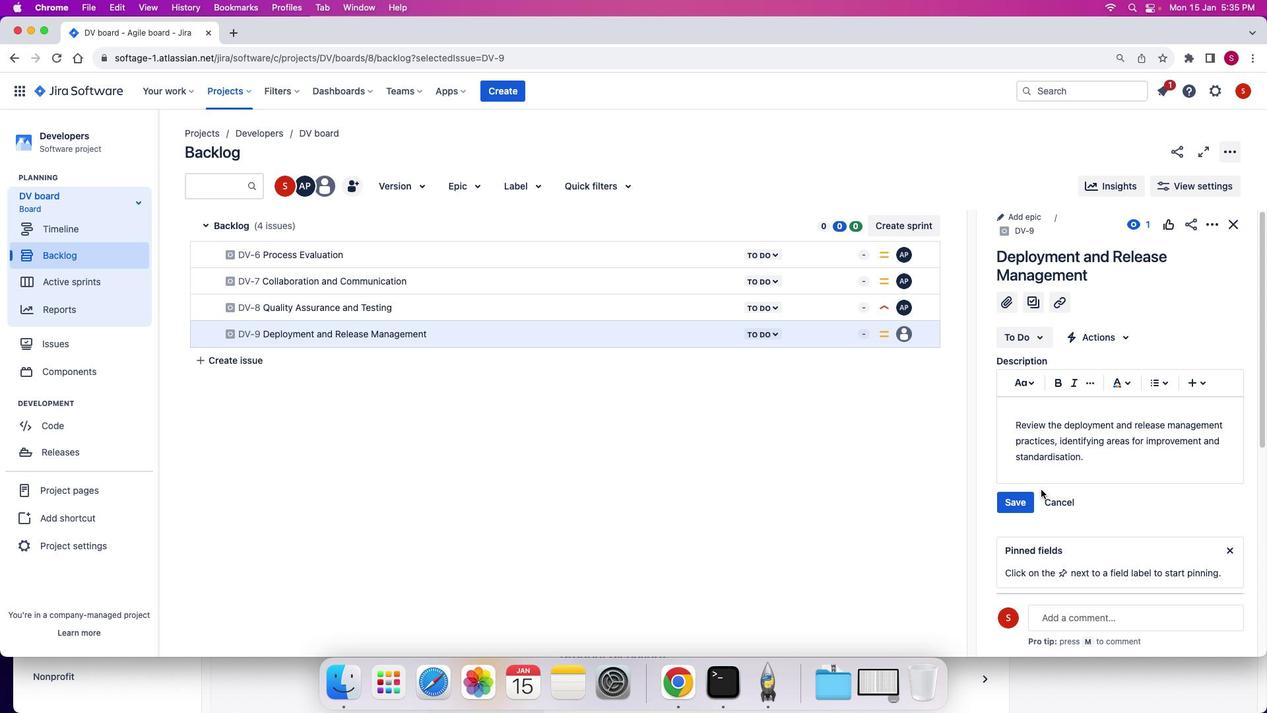 
Action: Mouse moved to (1044, 493)
Screenshot: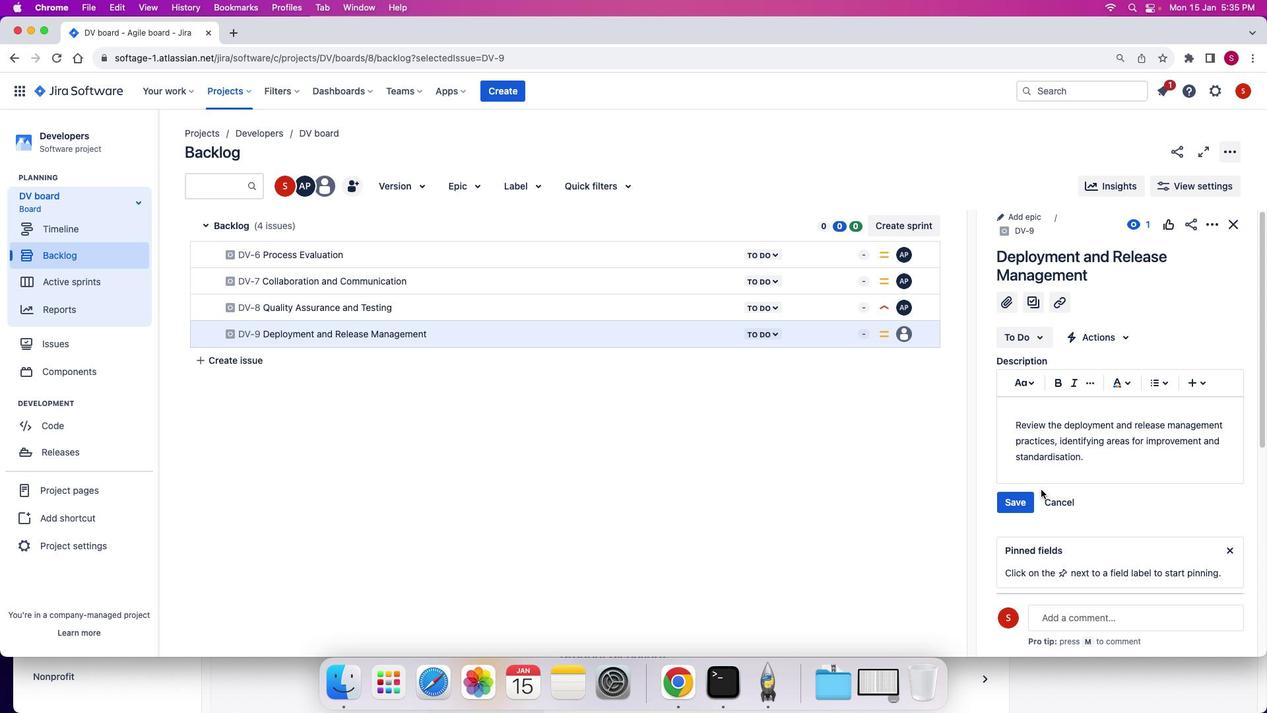 
Action: Mouse scrolled (1044, 493) with delta (3, 4)
Screenshot: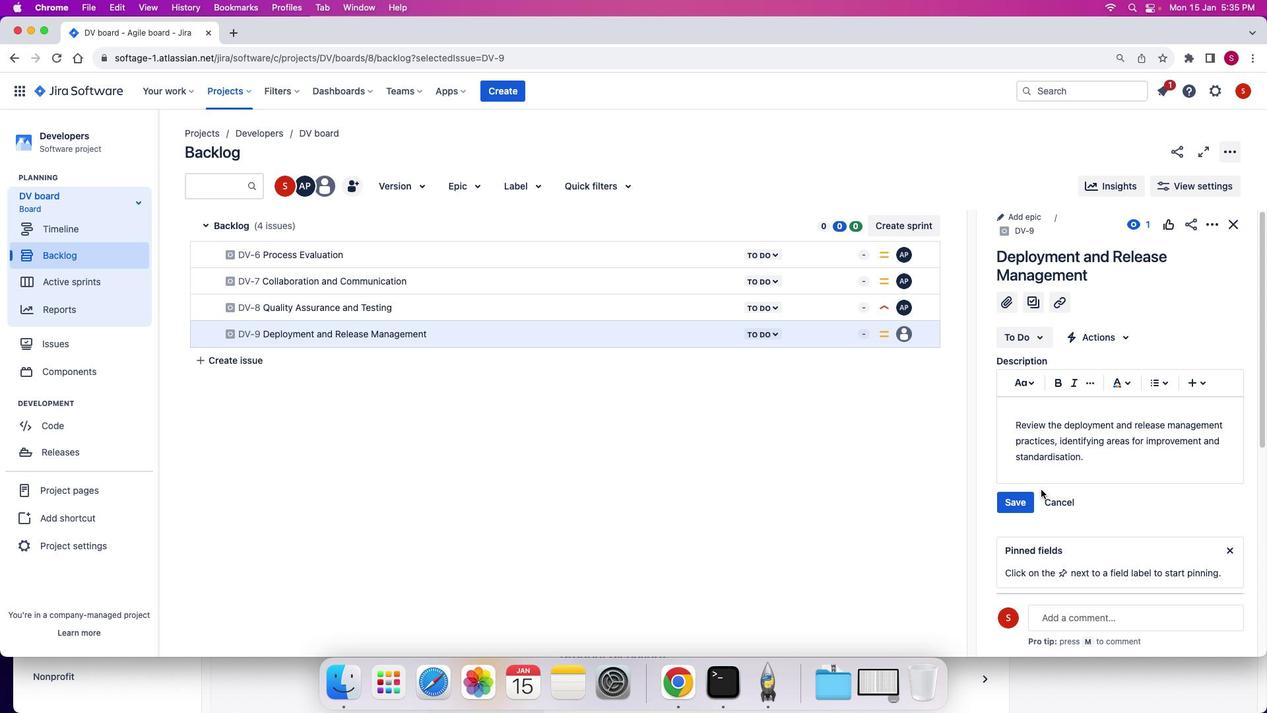 
Action: Mouse moved to (1045, 493)
Screenshot: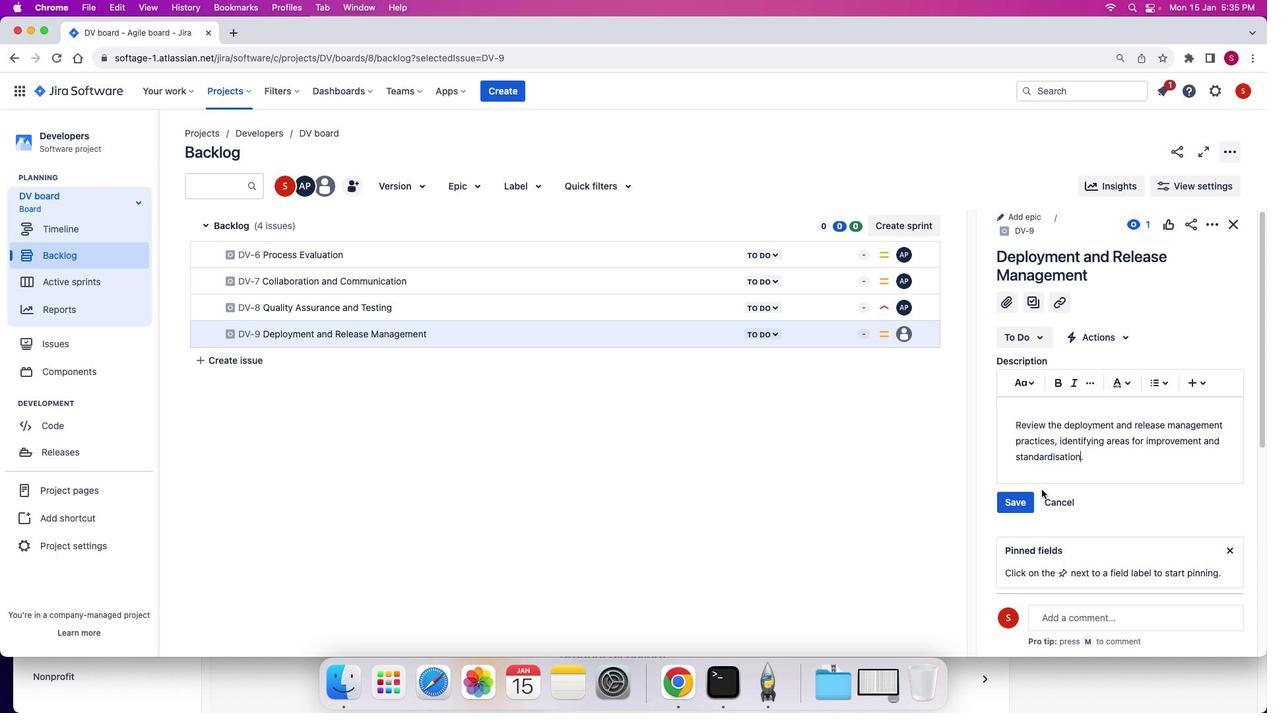 
Action: Mouse scrolled (1045, 493) with delta (3, 4)
Screenshot: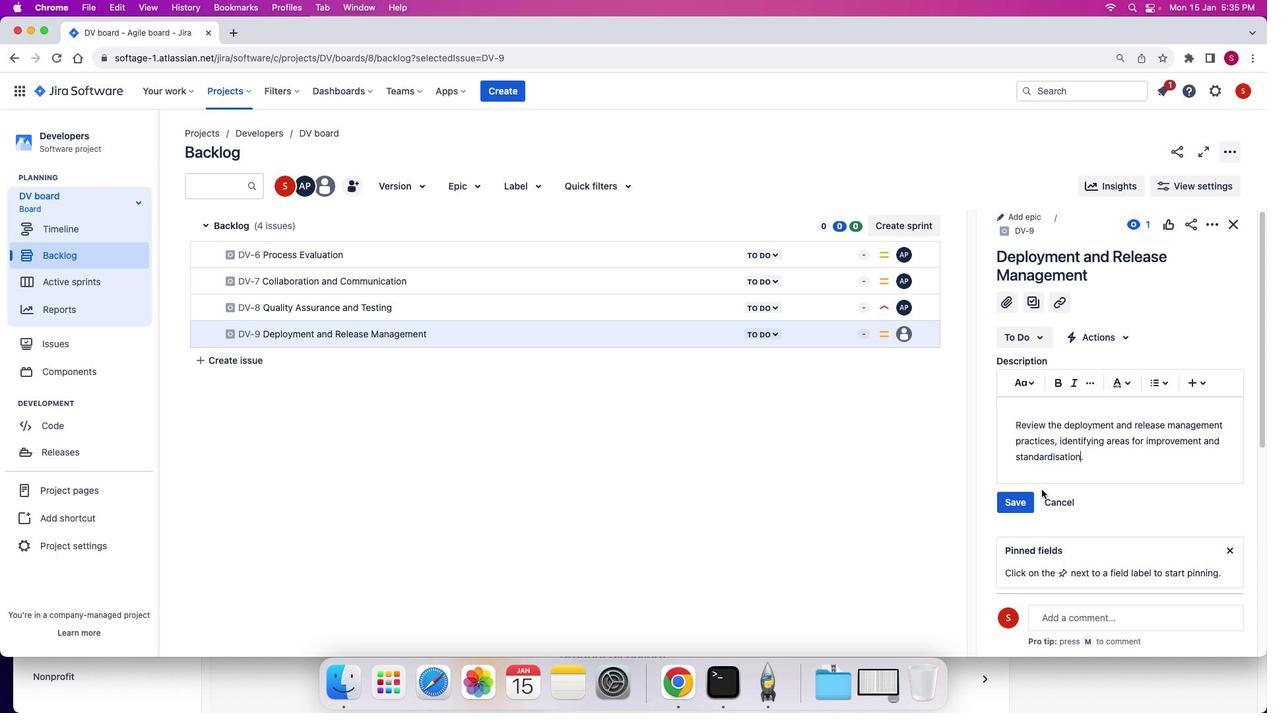 
Action: Mouse moved to (1045, 493)
Screenshot: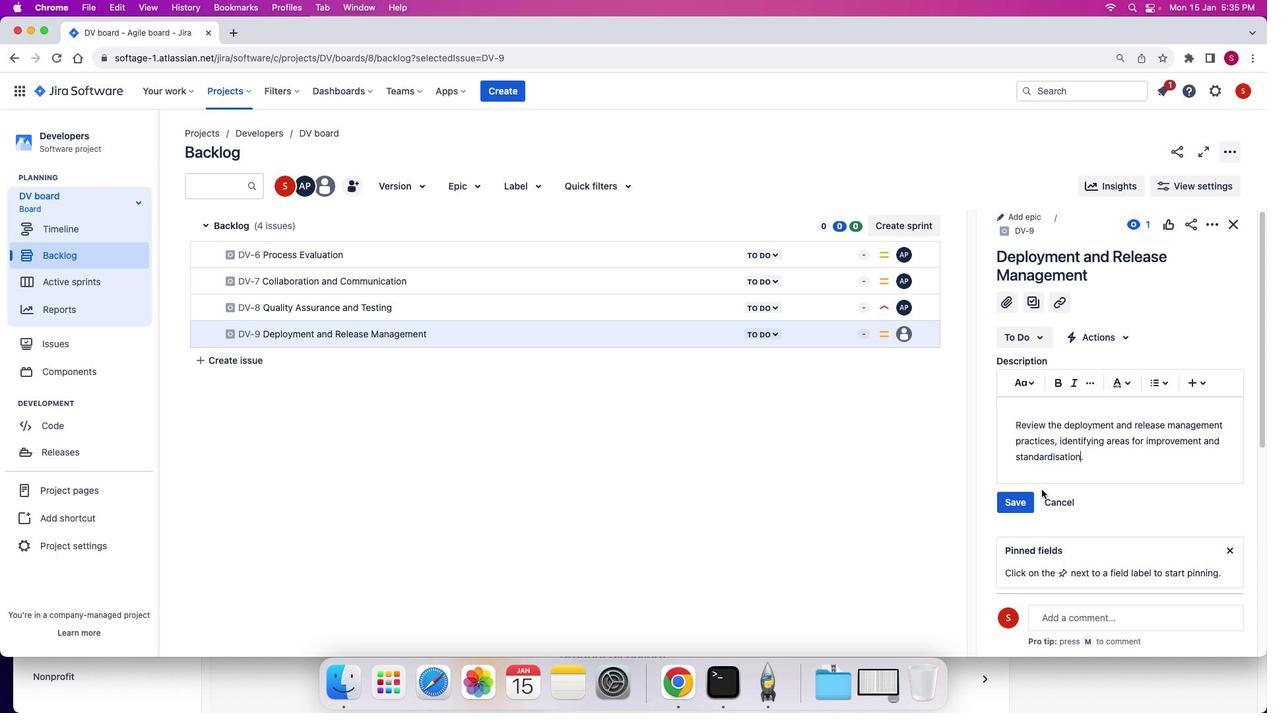 
Action: Mouse scrolled (1045, 493) with delta (3, 3)
Screenshot: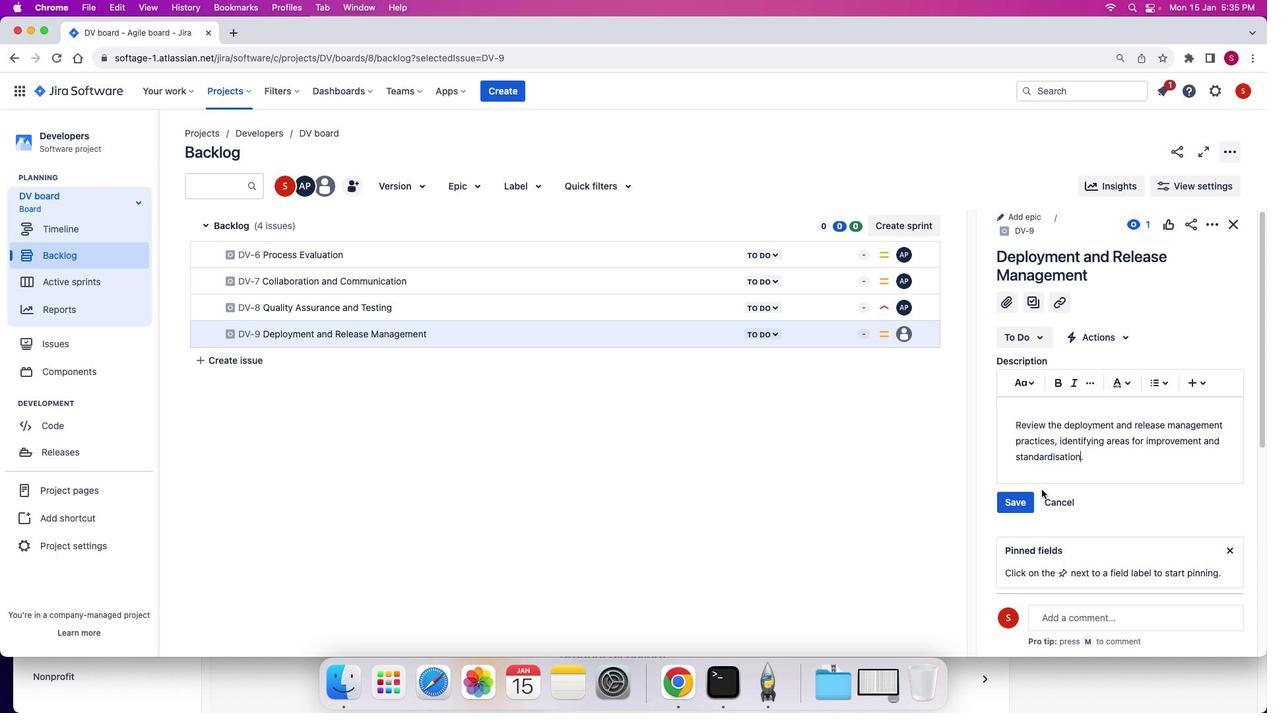 
Action: Mouse moved to (1045, 493)
Screenshot: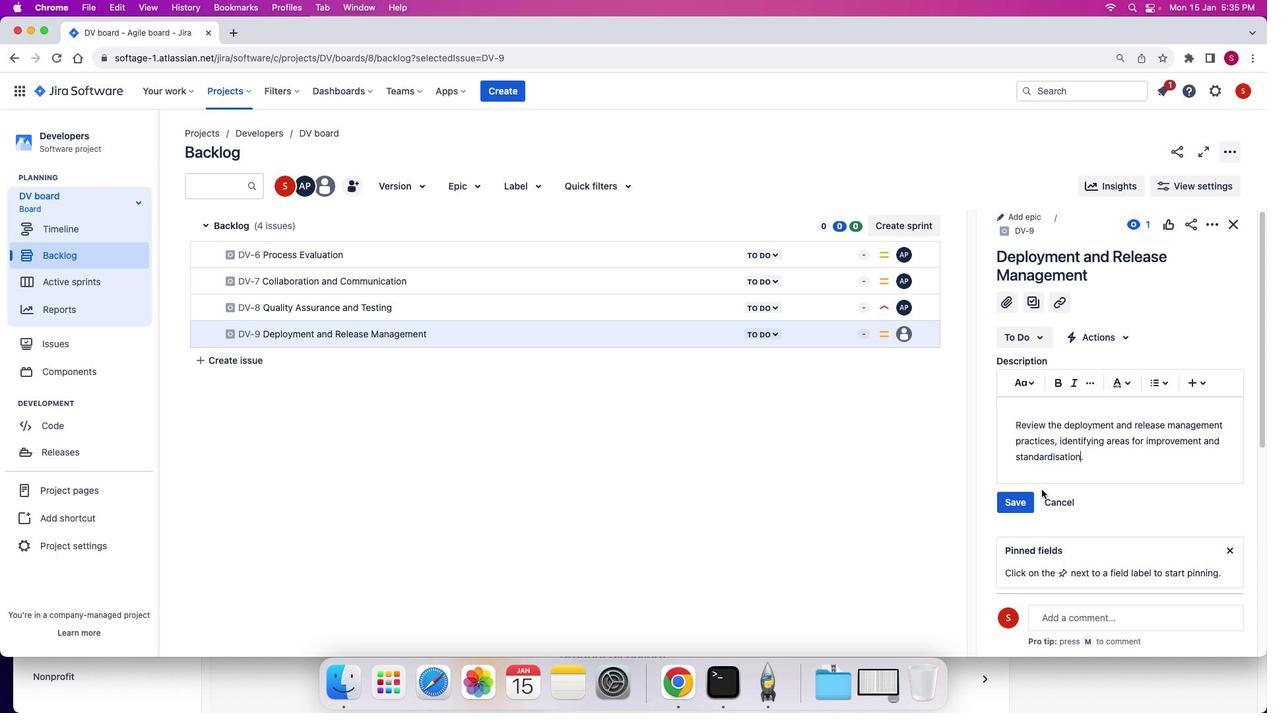 
Action: Mouse scrolled (1045, 493) with delta (3, 3)
Screenshot: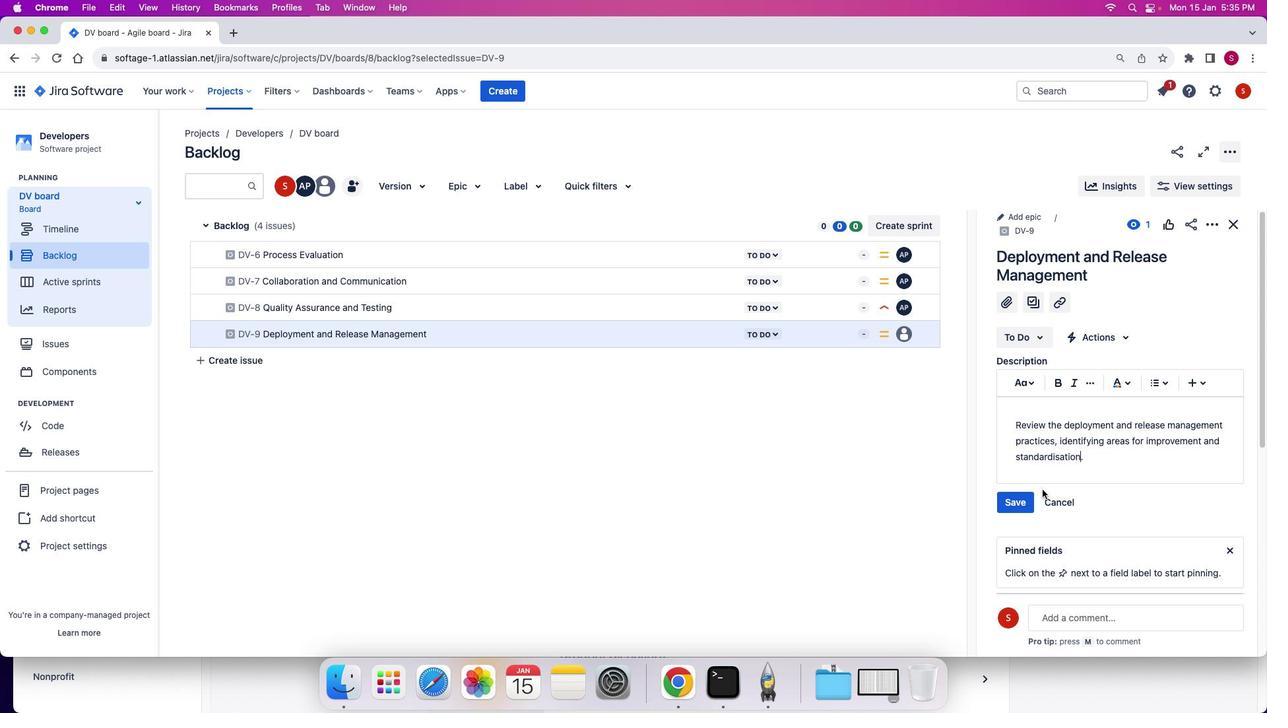 
Action: Mouse moved to (1045, 493)
Screenshot: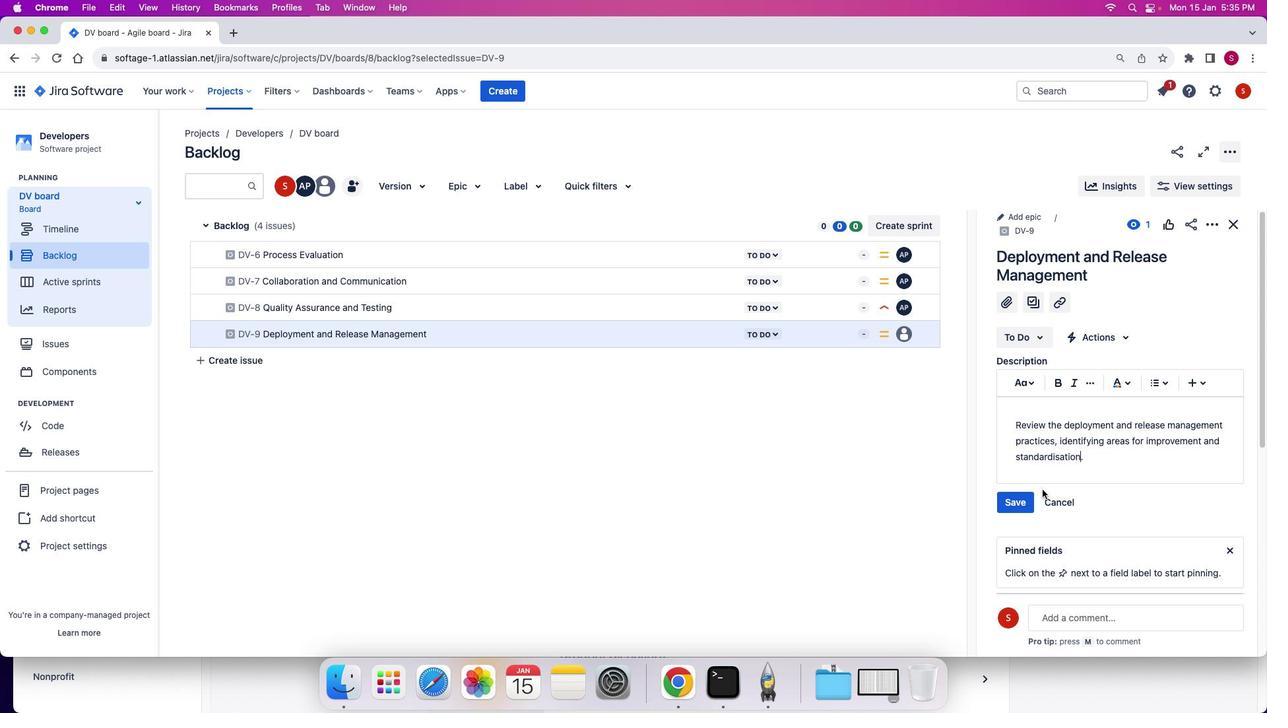 
Action: Mouse scrolled (1045, 493) with delta (3, 1)
Screenshot: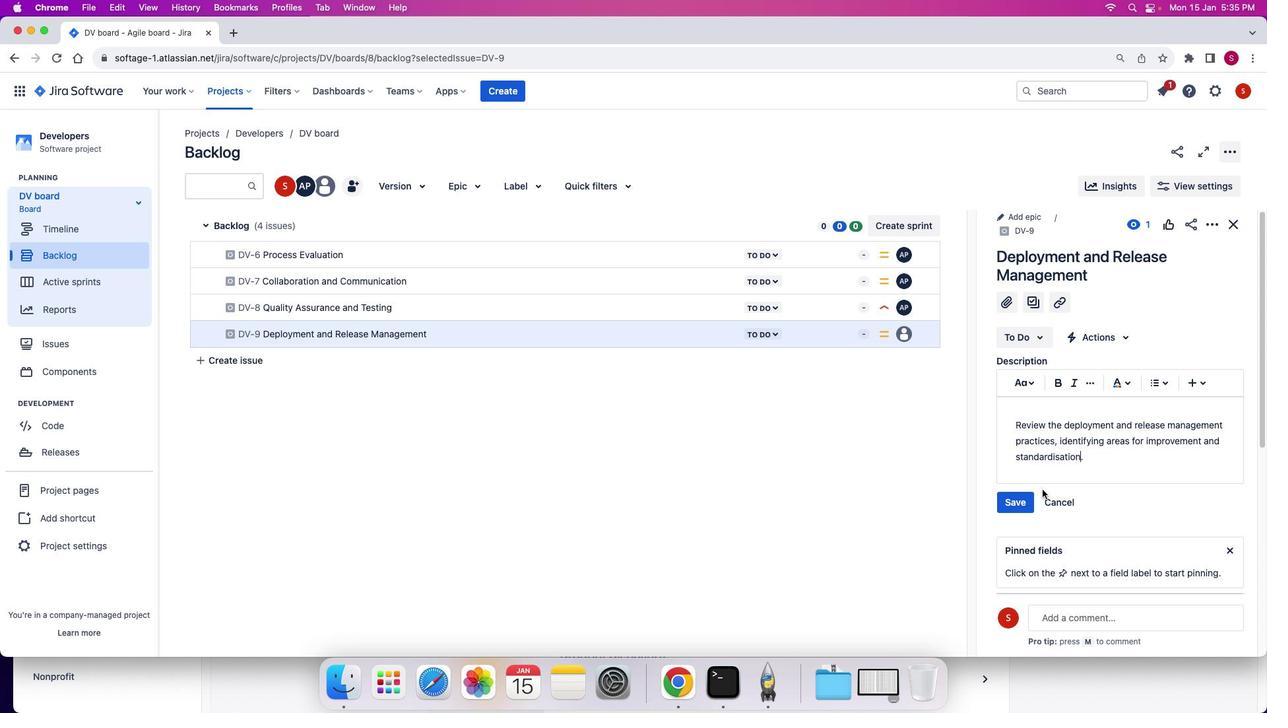 
Action: Mouse scrolled (1045, 493) with delta (3, 1)
Screenshot: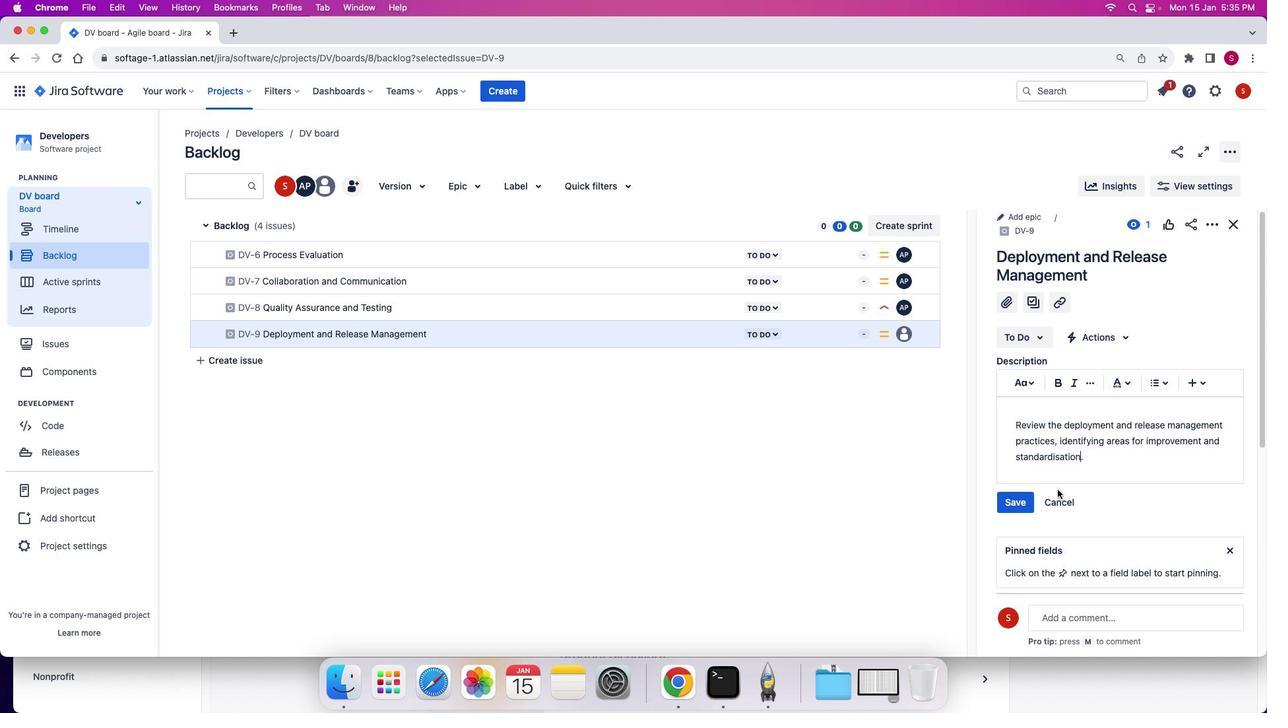 
Action: Mouse moved to (1070, 487)
Screenshot: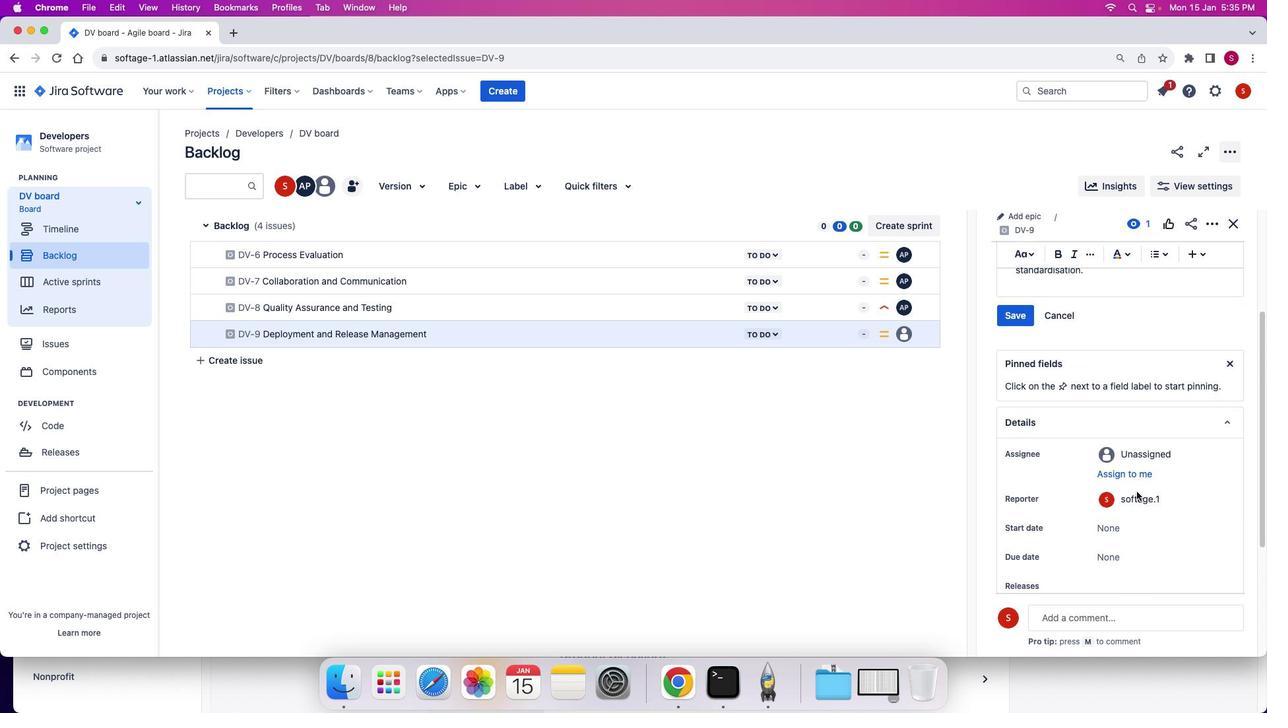 
Action: Mouse scrolled (1070, 487) with delta (3, 3)
Screenshot: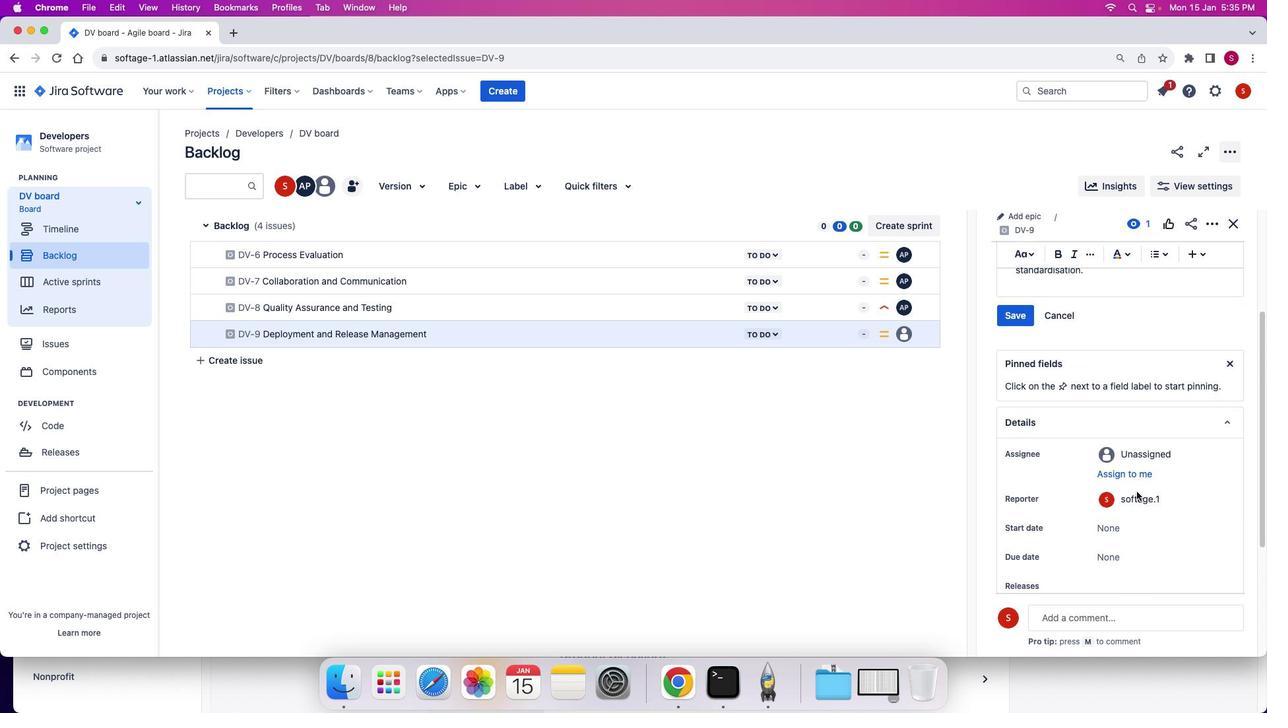 
Action: Mouse moved to (1082, 482)
Screenshot: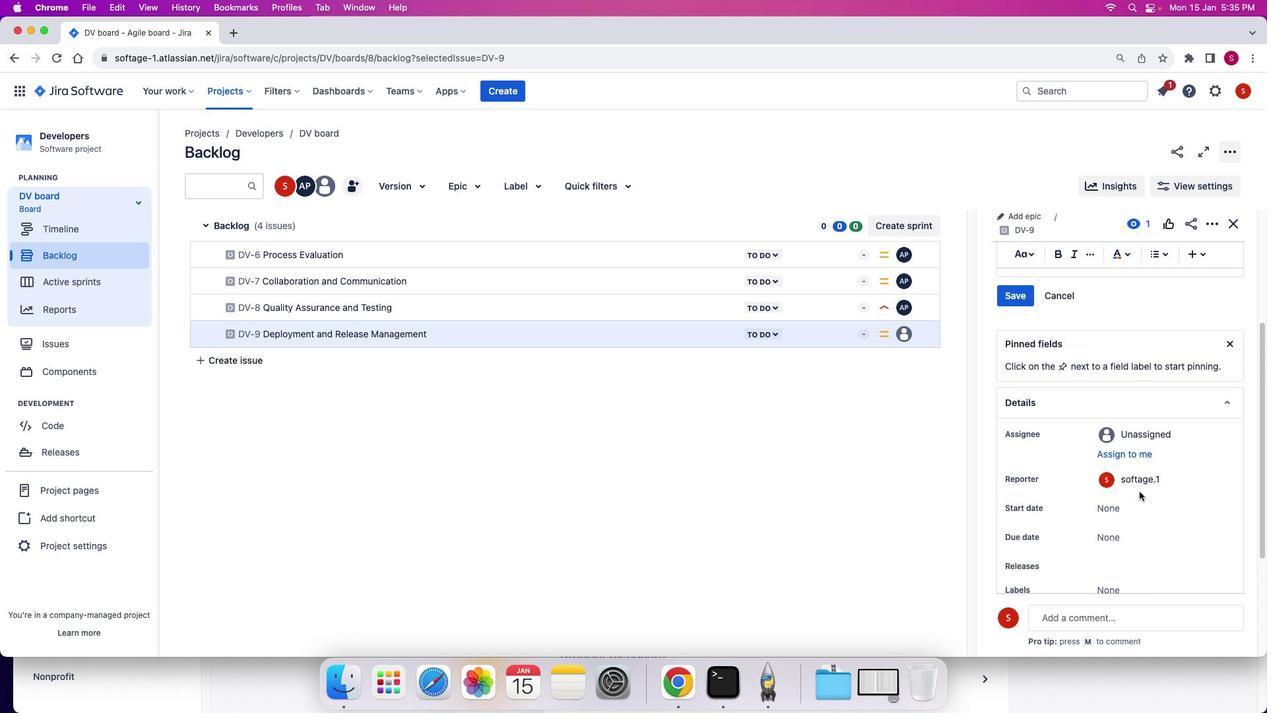 
Action: Mouse scrolled (1082, 482) with delta (3, 3)
Screenshot: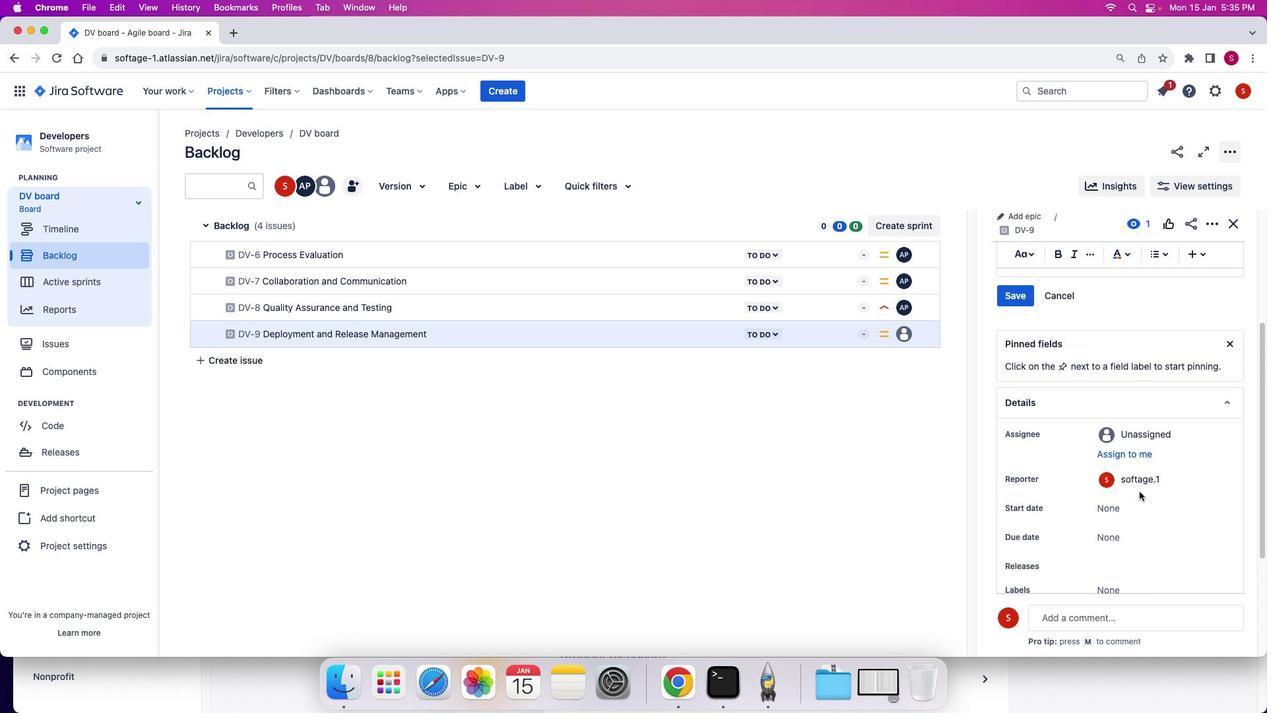 
Action: Mouse moved to (1086, 481)
Screenshot: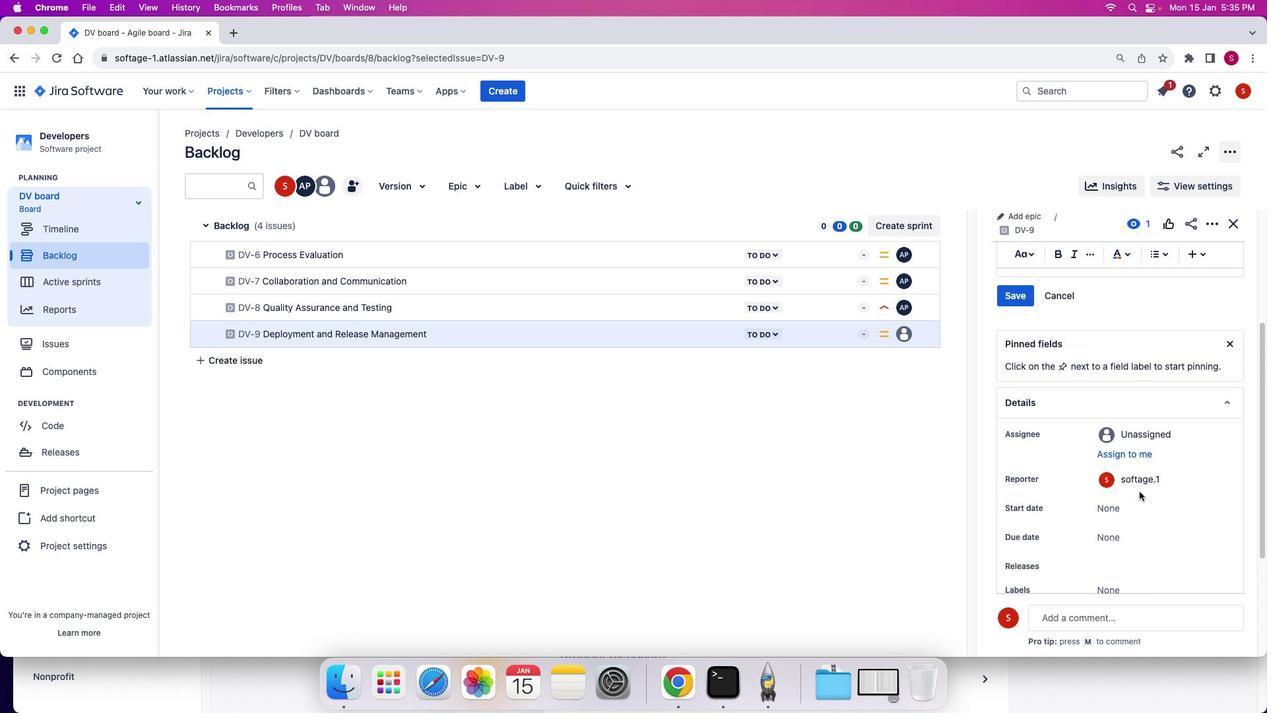 
Action: Mouse scrolled (1086, 481) with delta (3, 1)
Screenshot: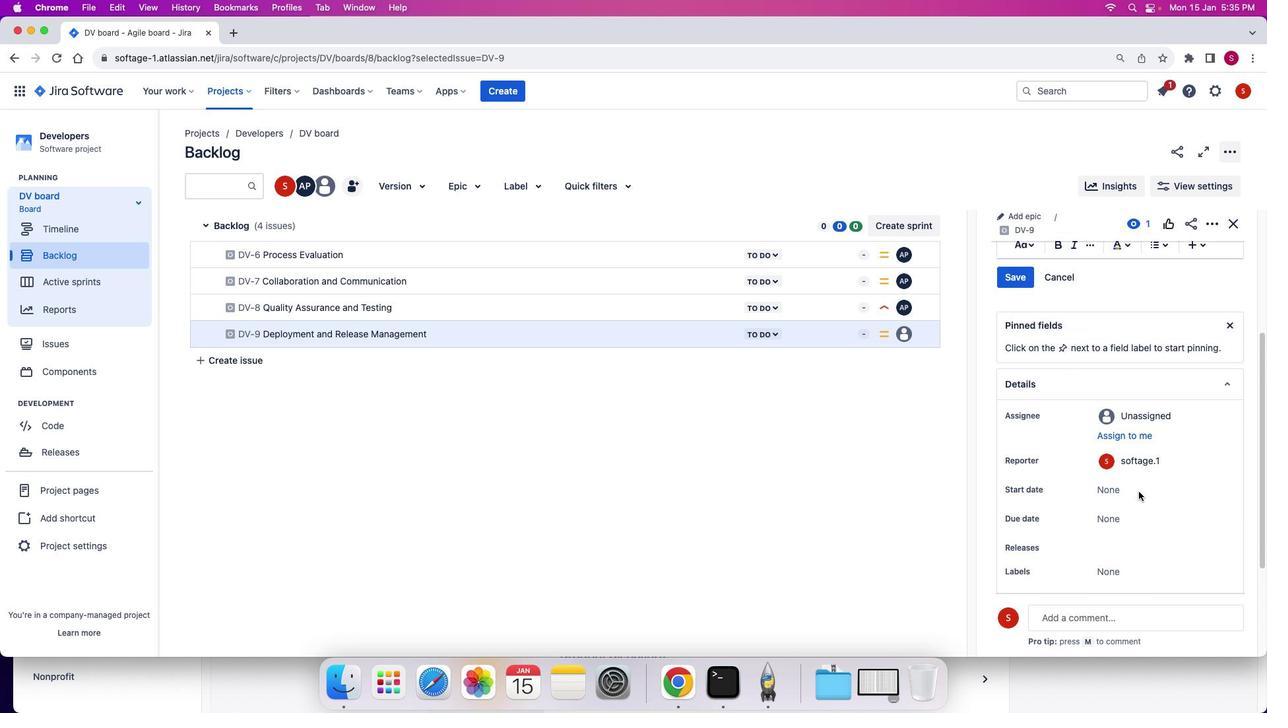 
Action: Mouse moved to (1086, 481)
Screenshot: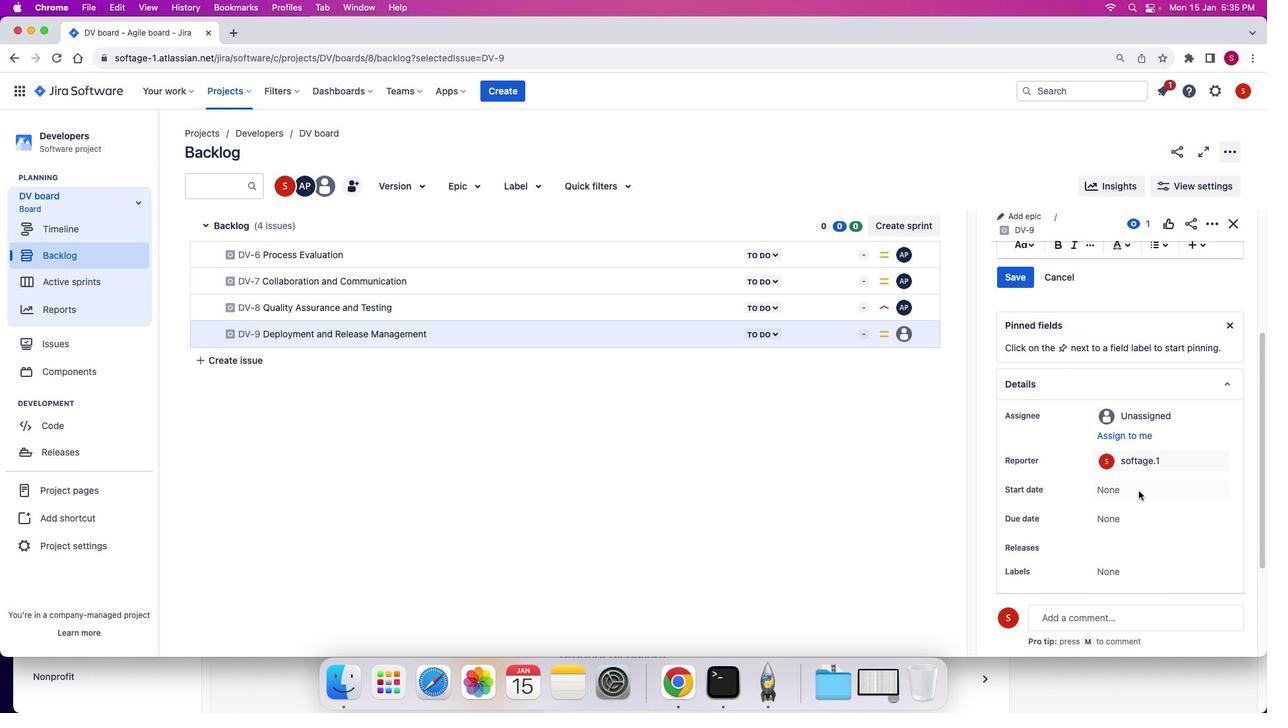 
Action: Mouse scrolled (1086, 481) with delta (3, 1)
Screenshot: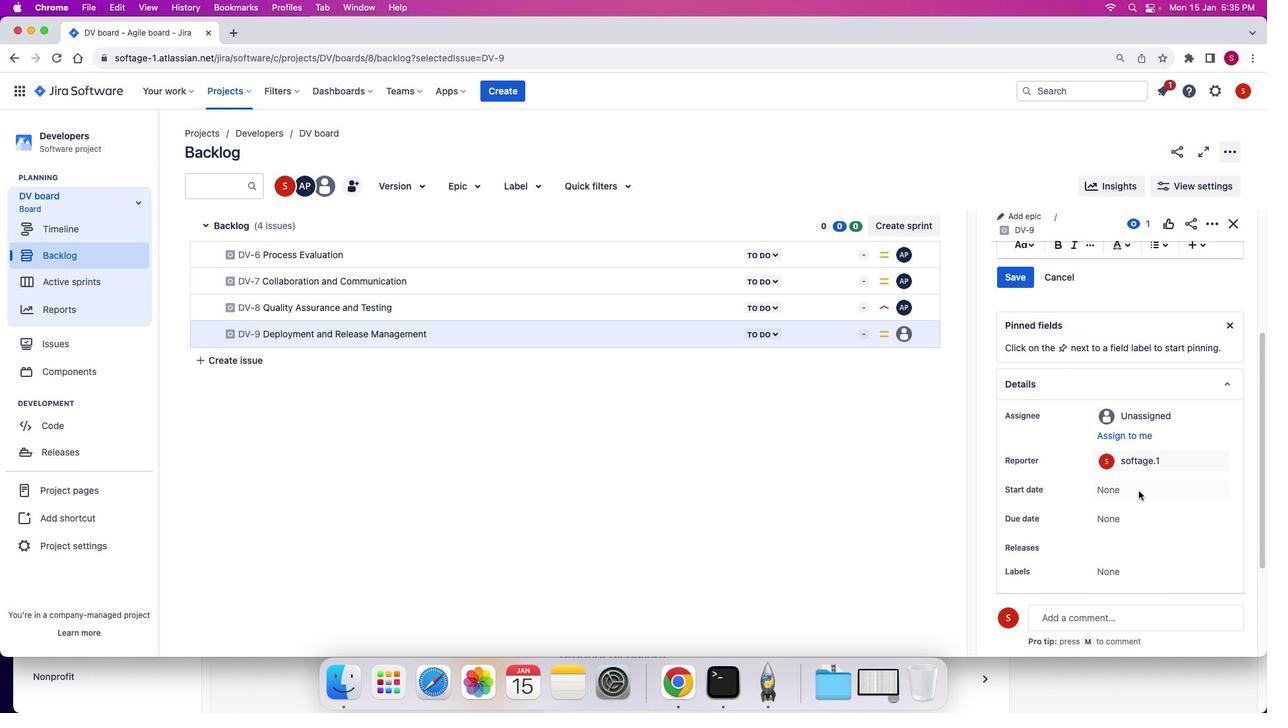 
Action: Mouse moved to (1142, 494)
Screenshot: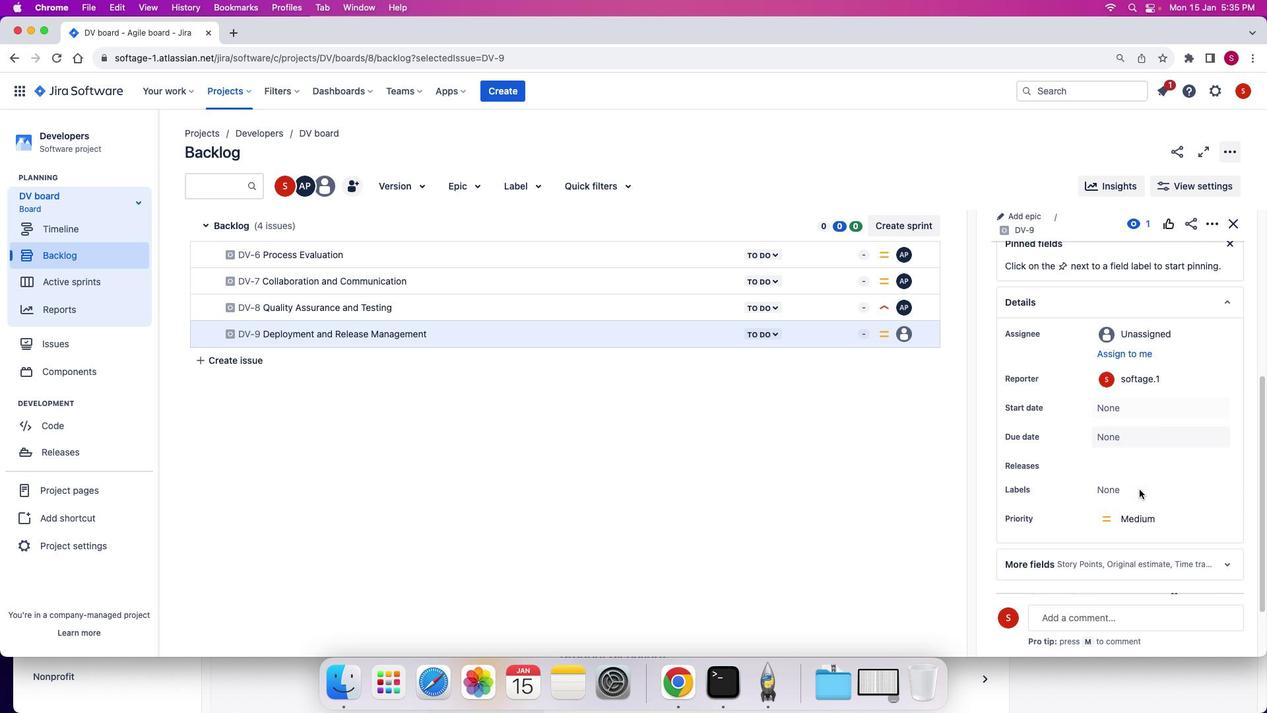 
Action: Mouse scrolled (1142, 494) with delta (3, 3)
Screenshot: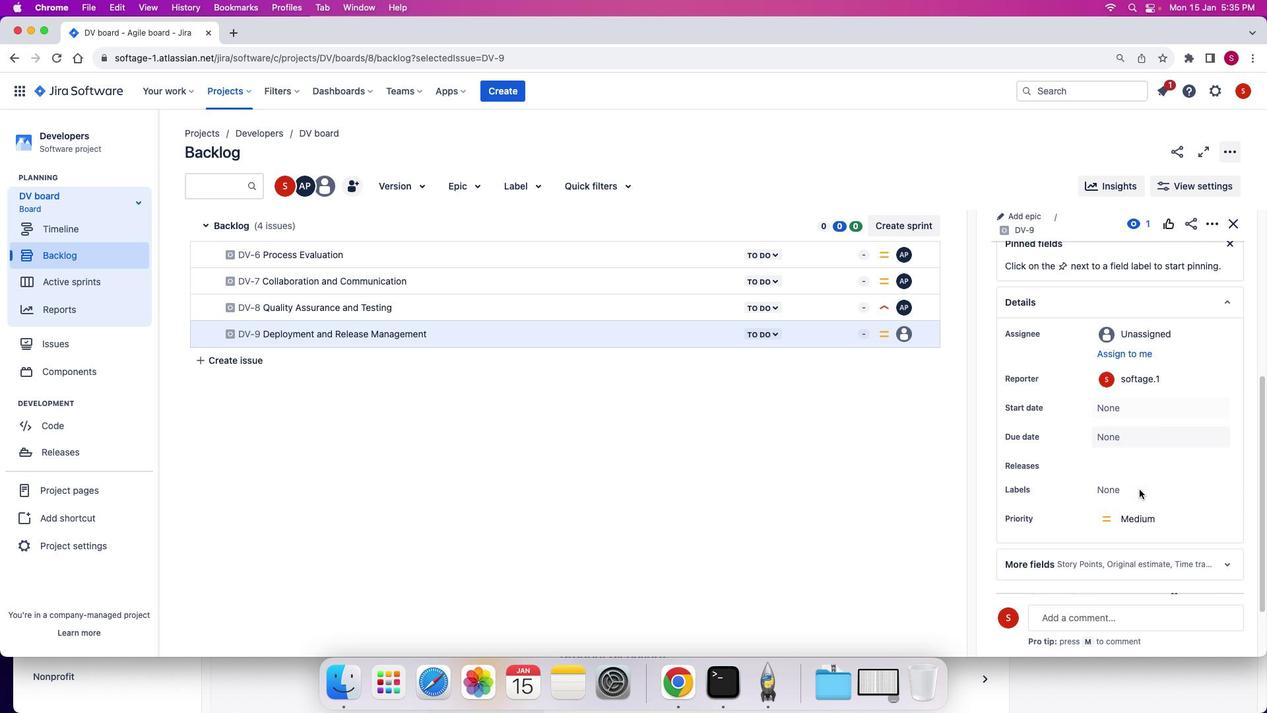
Action: Mouse moved to (1143, 493)
Screenshot: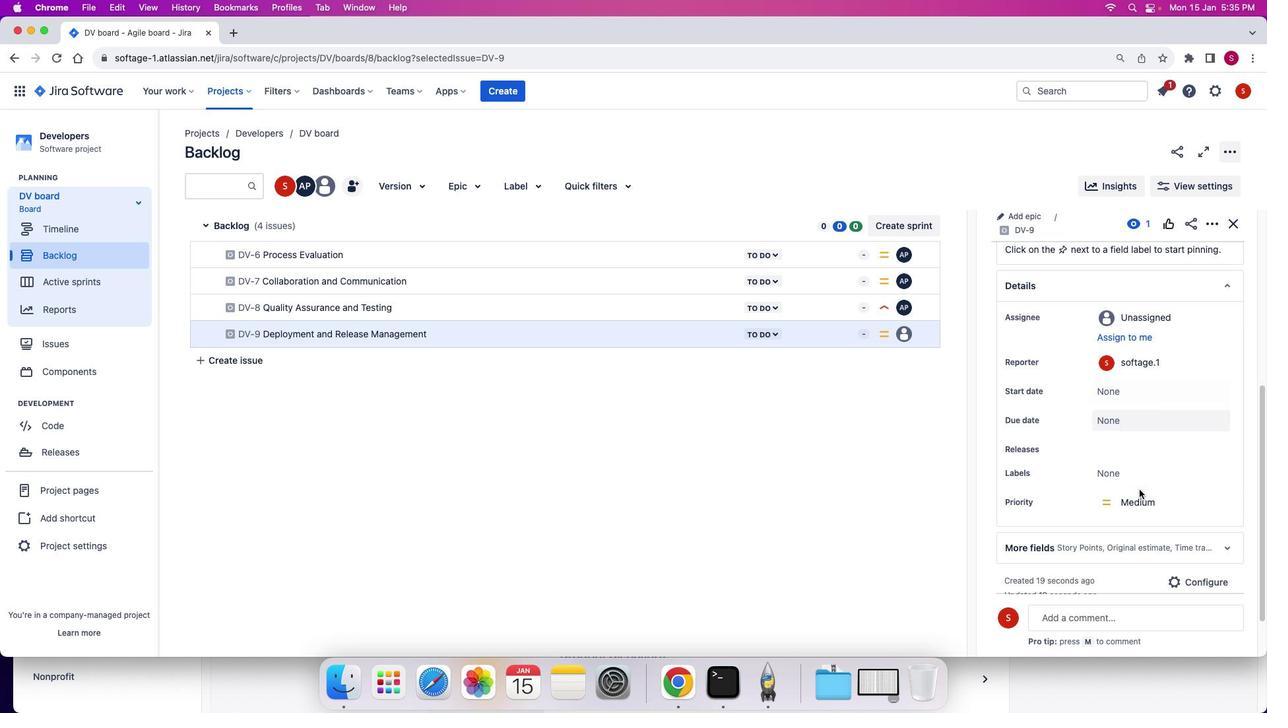 
Action: Mouse scrolled (1143, 493) with delta (3, 3)
Screenshot: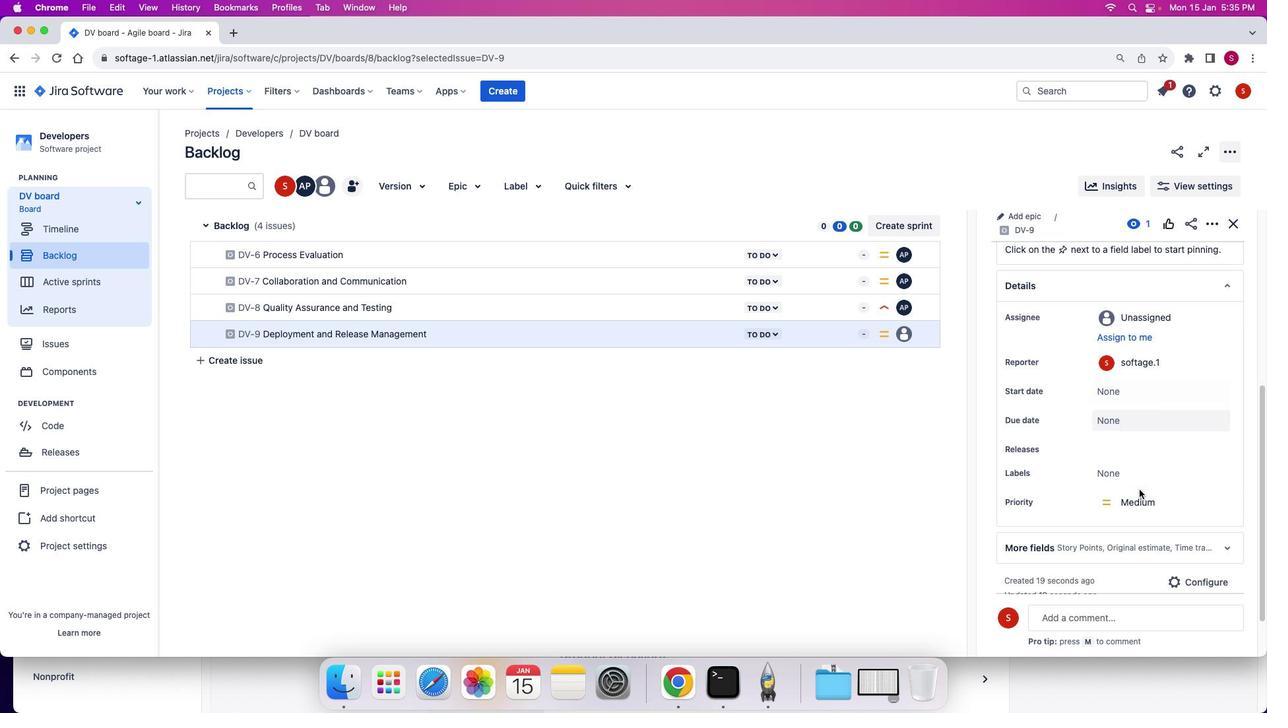 
Action: Mouse scrolled (1143, 493) with delta (3, 2)
Screenshot: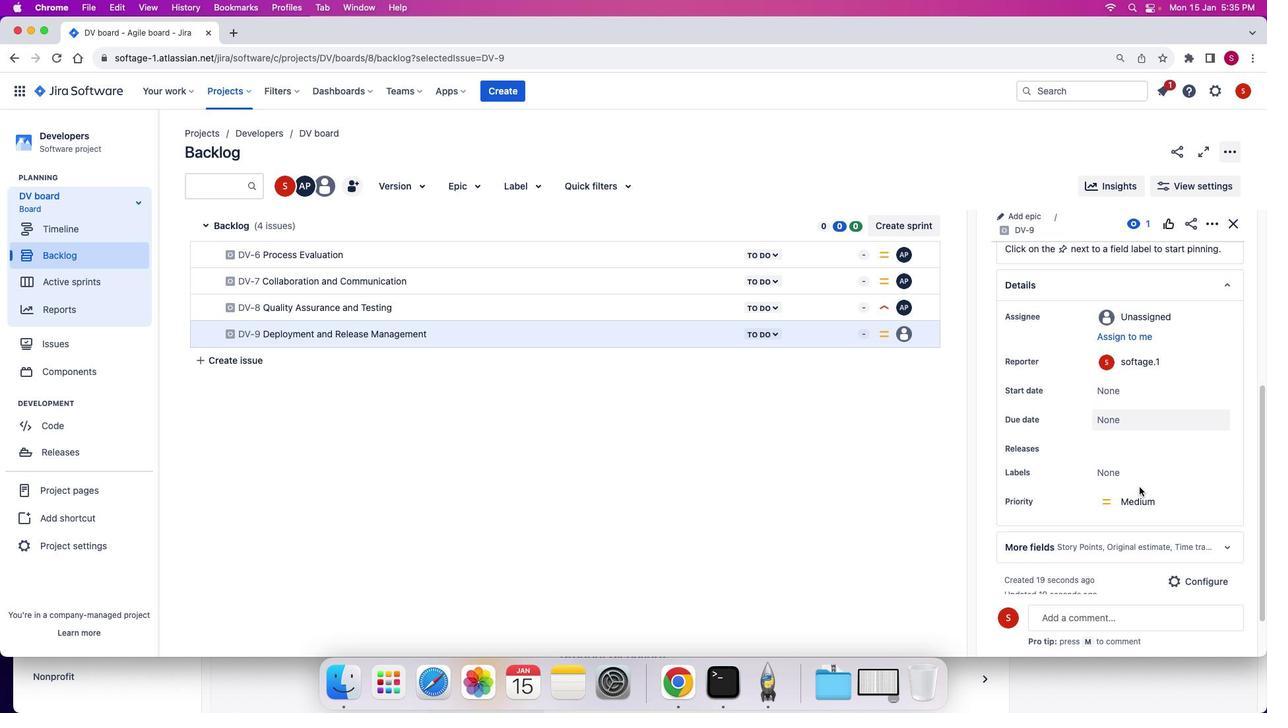 
Action: Mouse moved to (1157, 323)
Screenshot: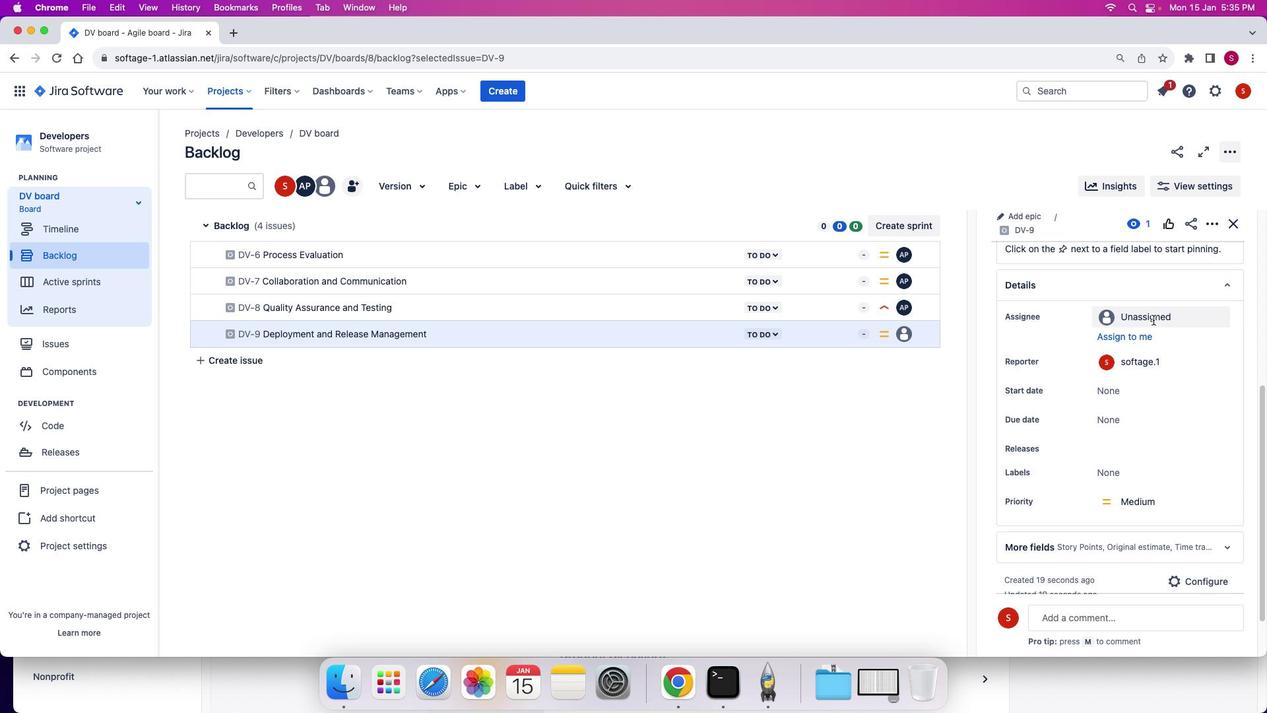 
Action: Mouse pressed left at (1157, 323)
Screenshot: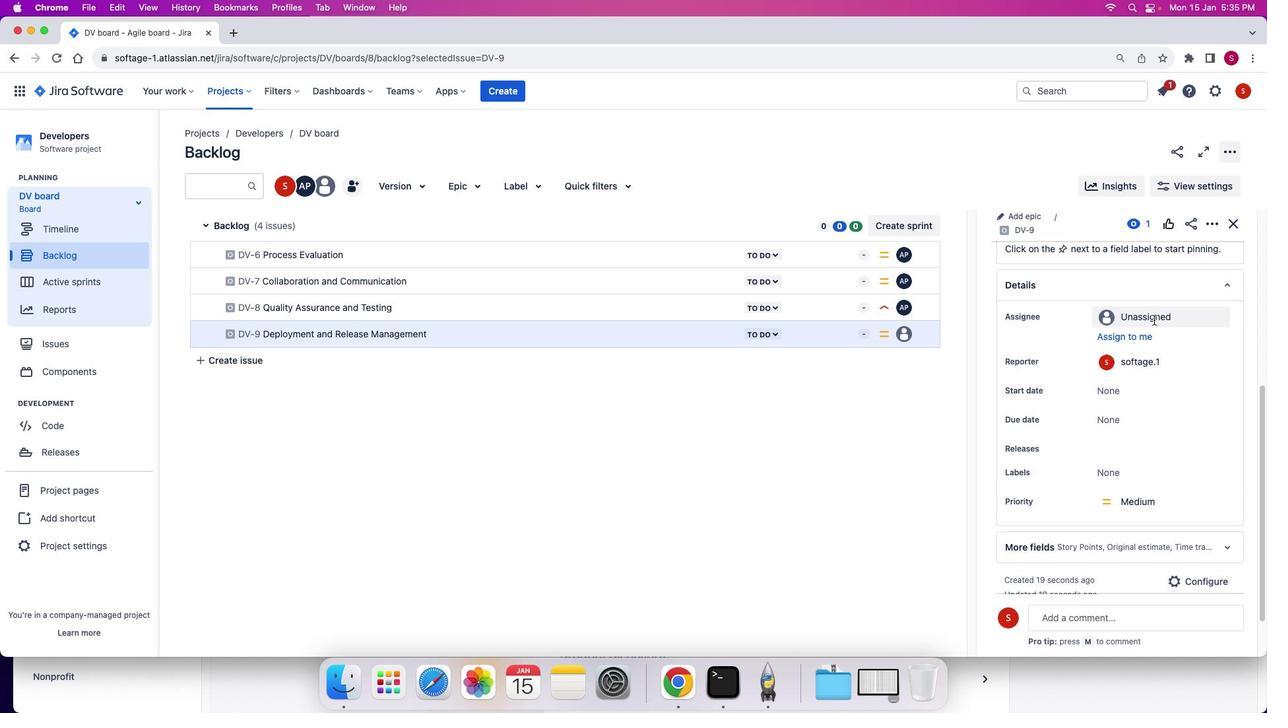 
Action: Mouse moved to (1163, 523)
Screenshot: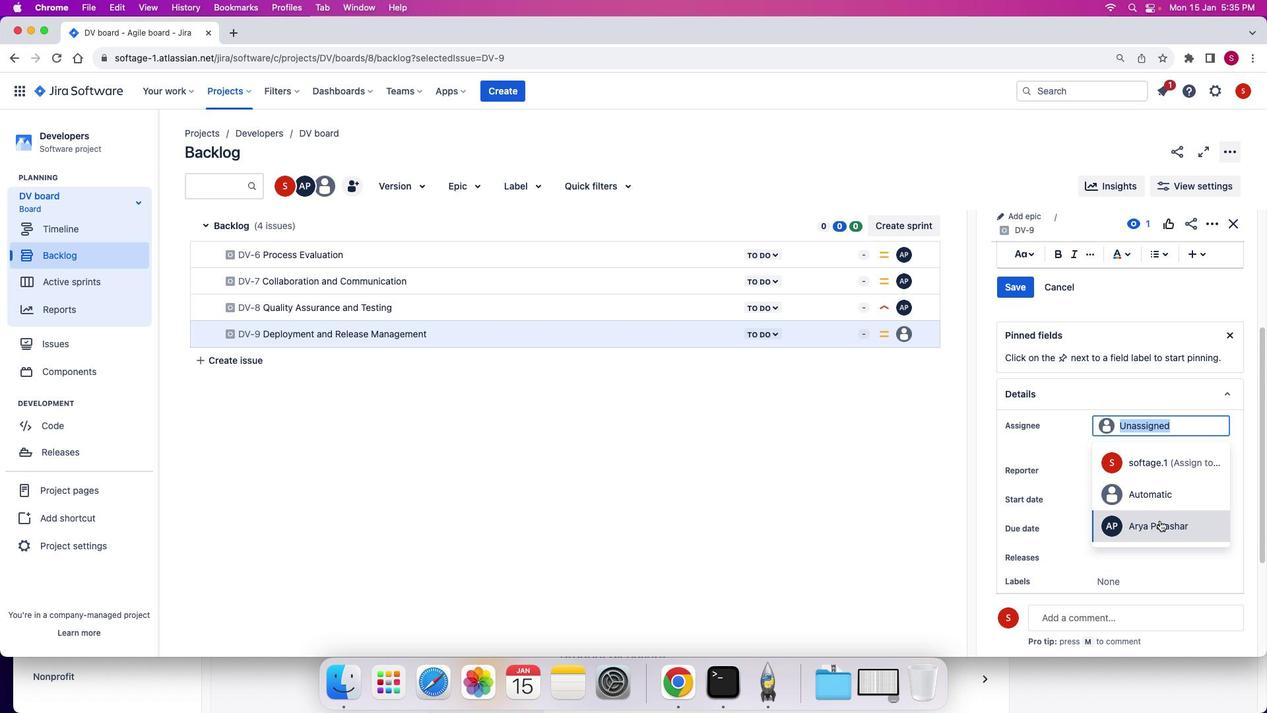 
Action: Mouse pressed left at (1163, 523)
Screenshot: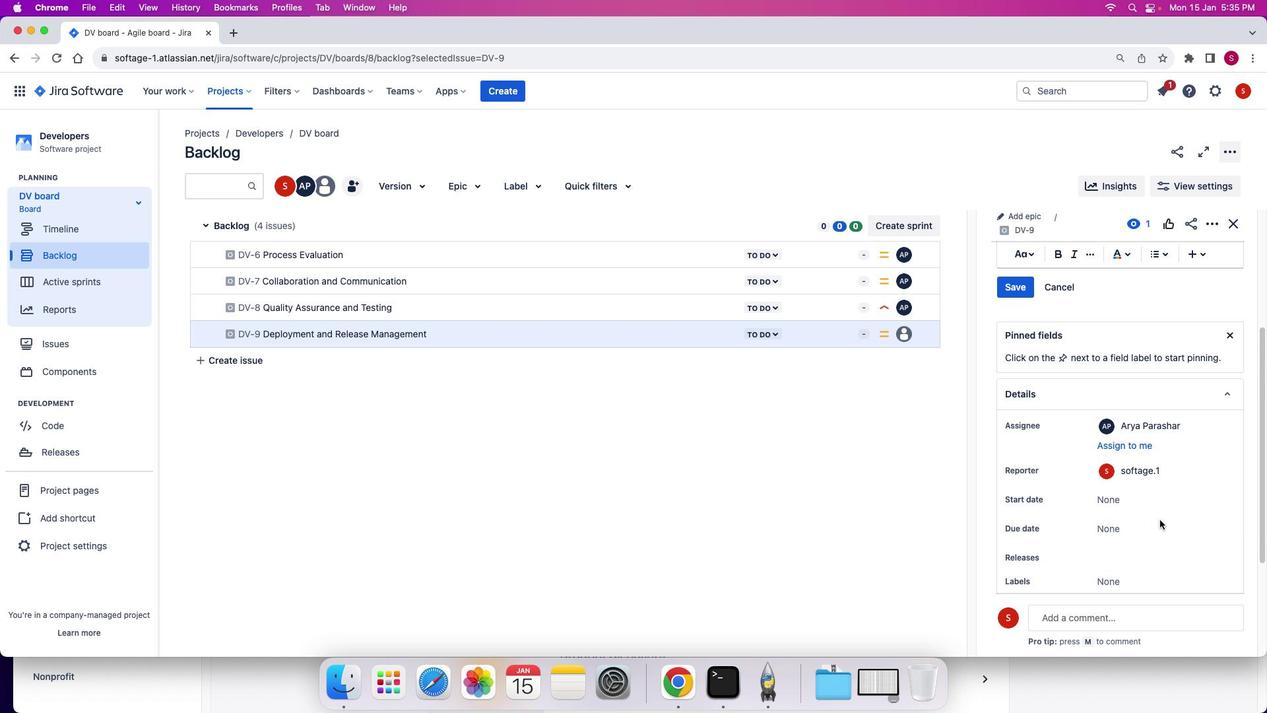 
Action: Mouse moved to (1130, 507)
Screenshot: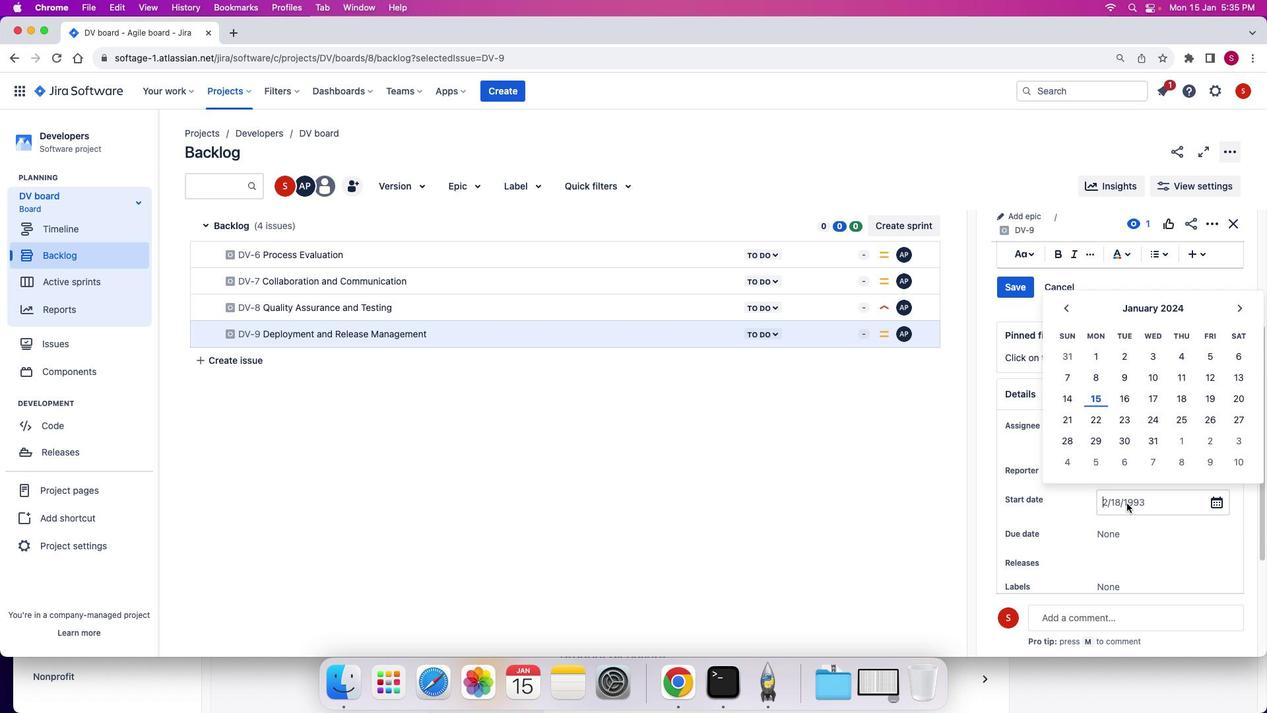 
Action: Mouse pressed left at (1130, 507)
Screenshot: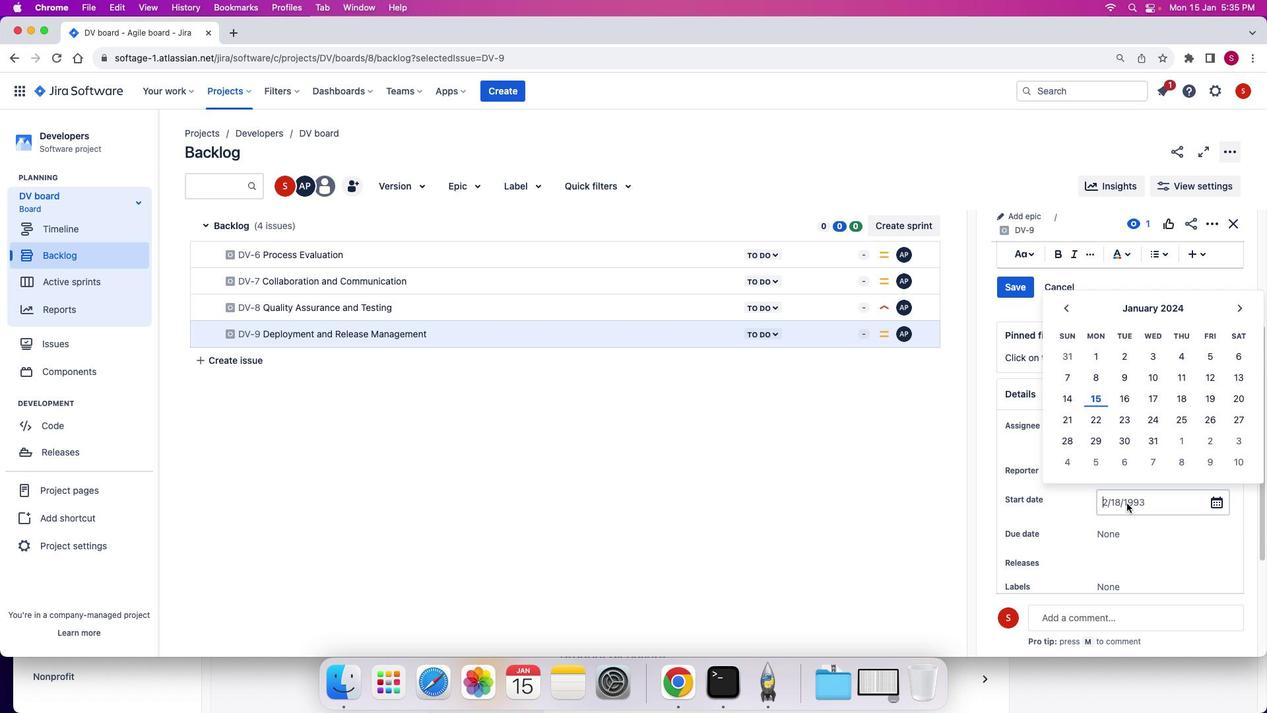 
Action: Mouse moved to (1184, 404)
Screenshot: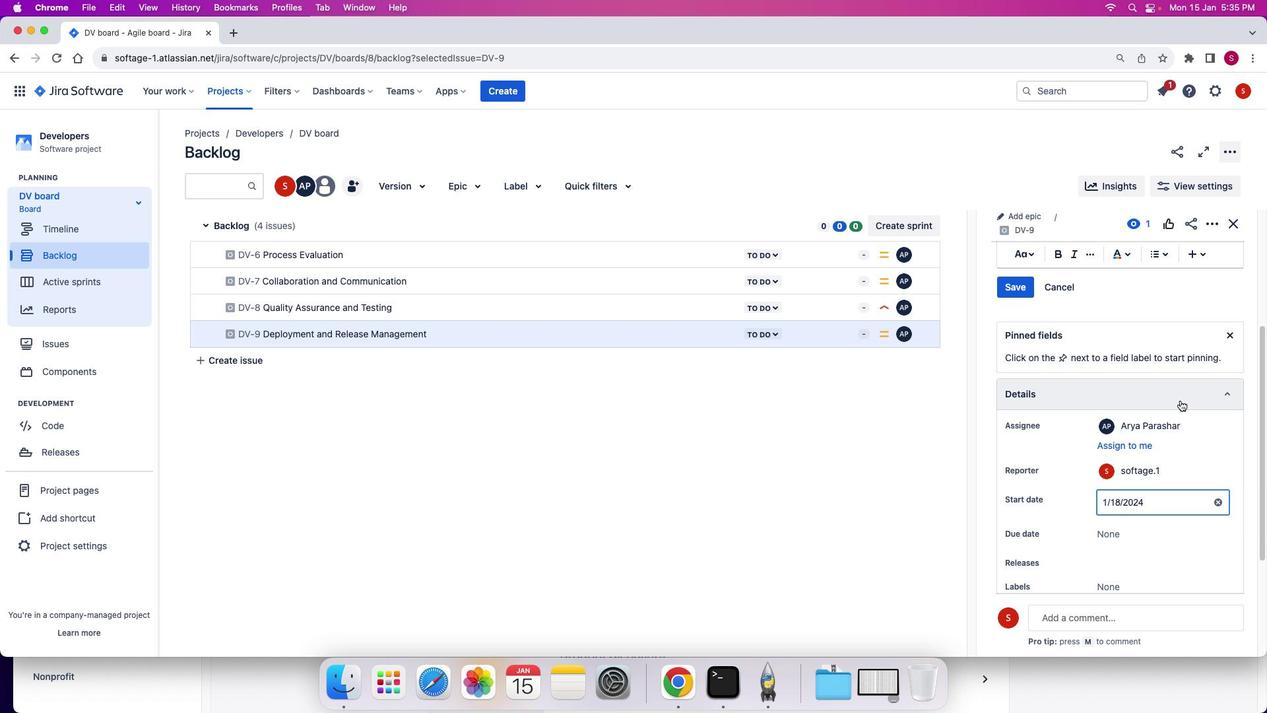 
Action: Mouse pressed left at (1184, 404)
Screenshot: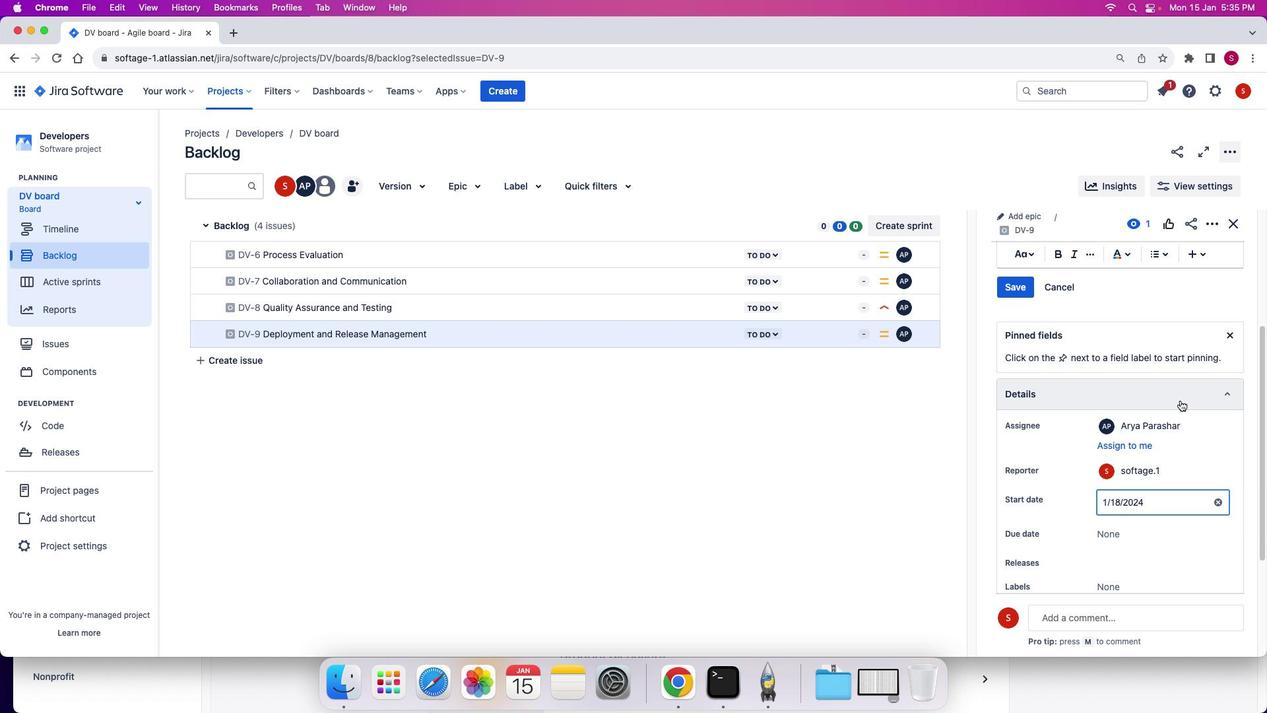 
Action: Mouse moved to (1125, 540)
Screenshot: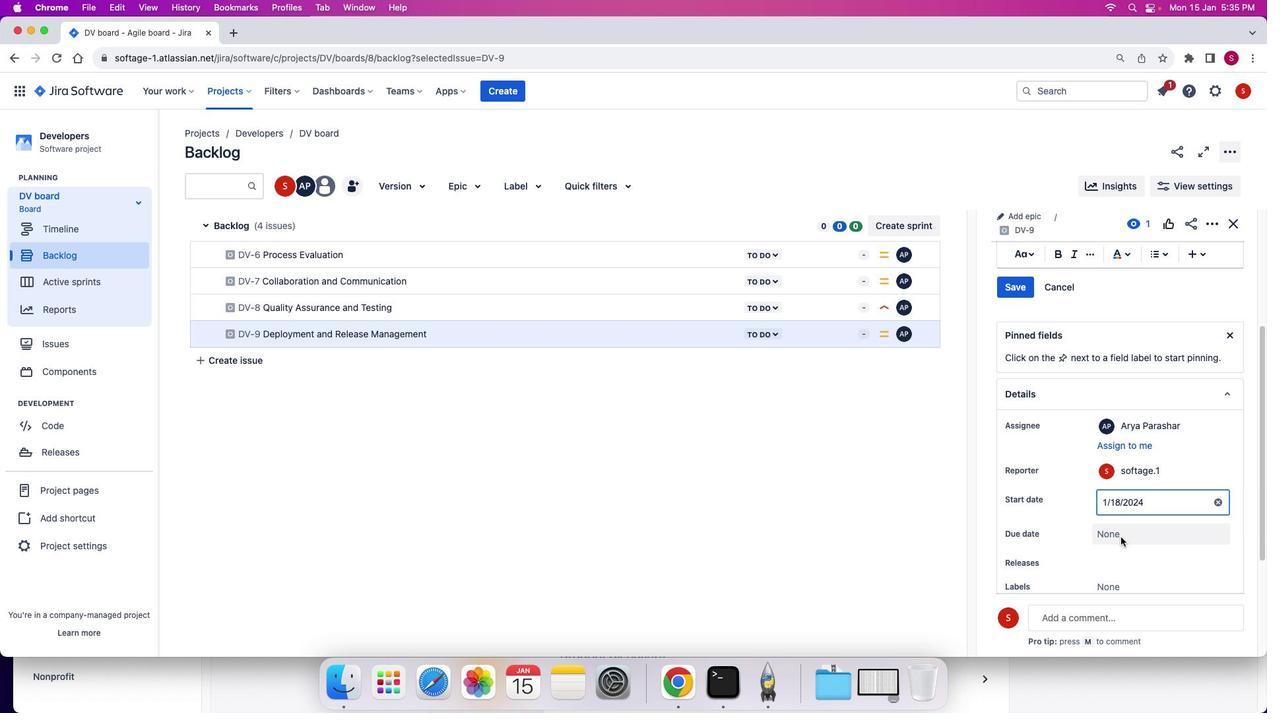 
Action: Mouse pressed left at (1125, 540)
Screenshot: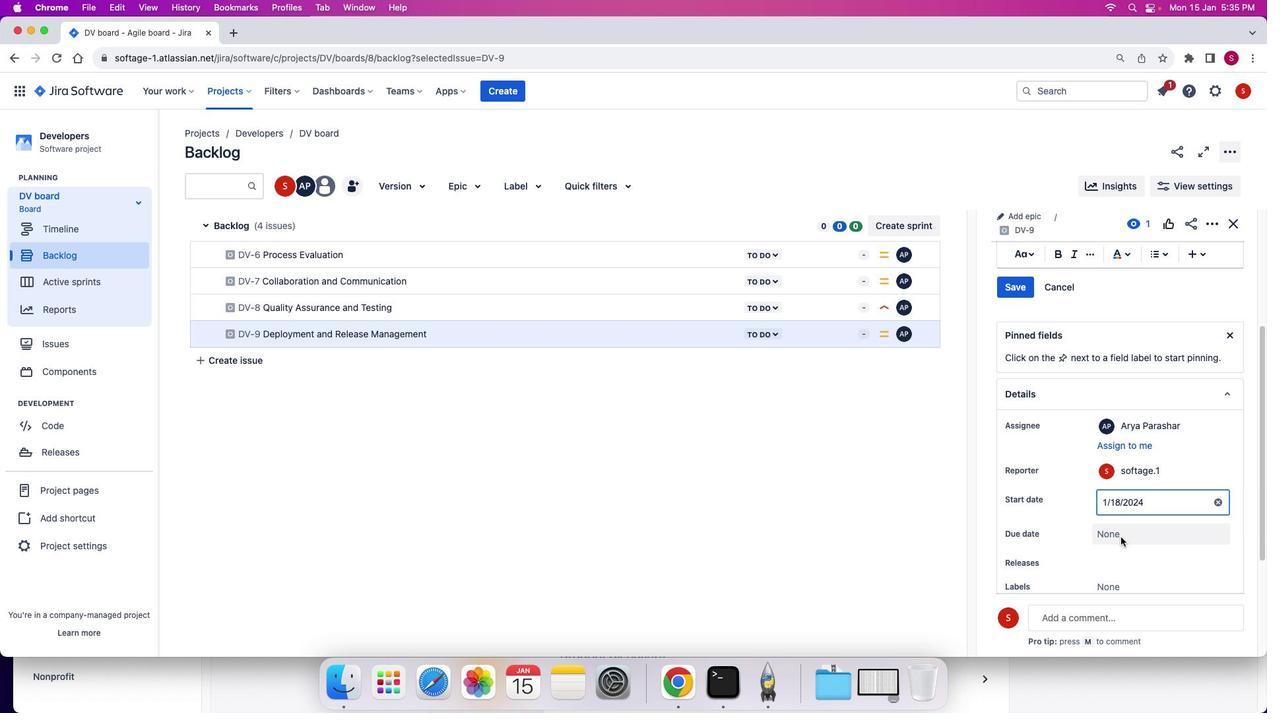 
Action: Mouse moved to (1129, 458)
Screenshot: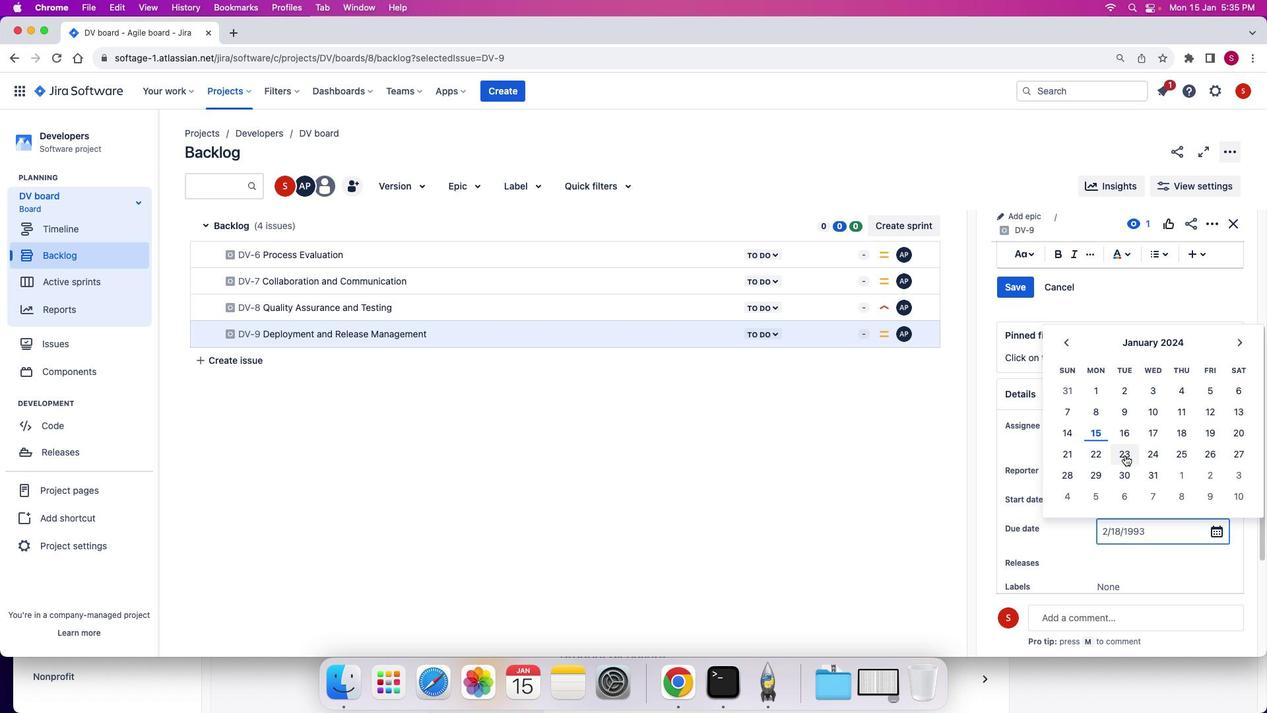 
Action: Mouse pressed left at (1129, 458)
Screenshot: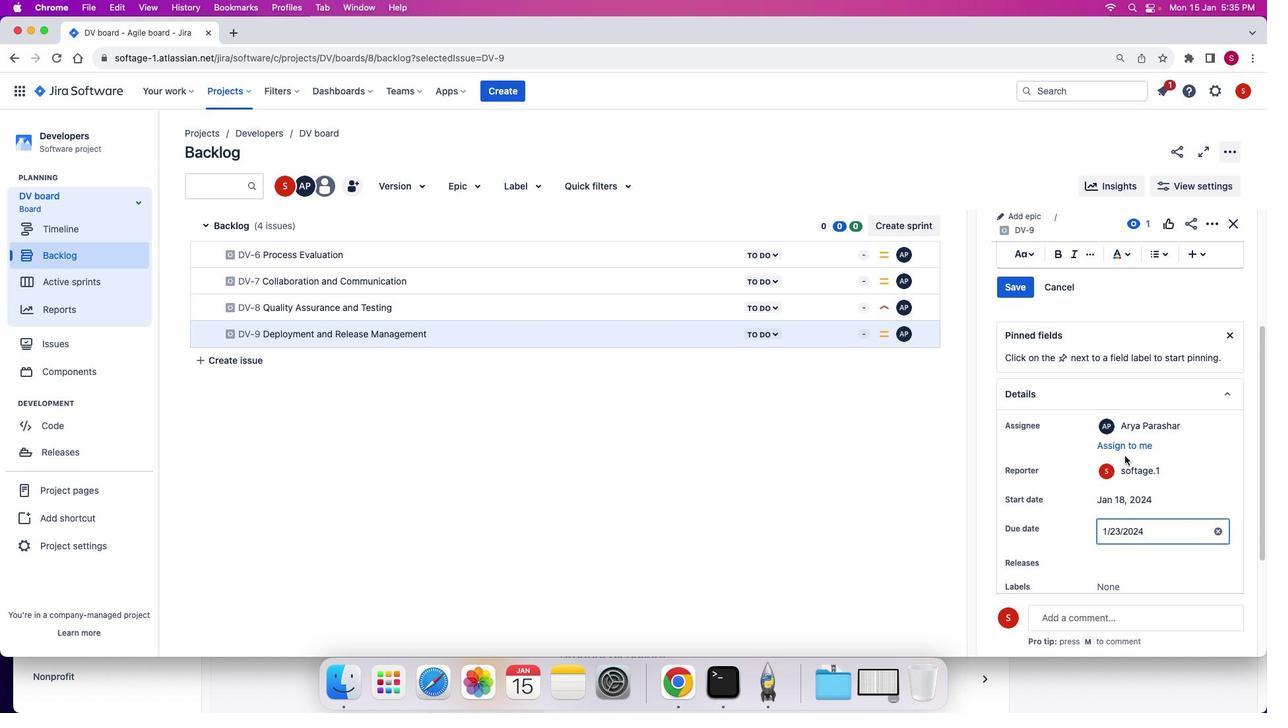 
Action: Mouse moved to (1116, 546)
